 Task: Select Give A Gift Card from Gift Cards. Add to cart AmazonBasics Music Gift Card-2. Place order for Emma Green, _x000D_
4799 Deborah Dr_x000D_
North Ridgeville, Ohio(OH), 44039, Cell Number (440) 327-0766
Action: Mouse moved to (127, 90)
Screenshot: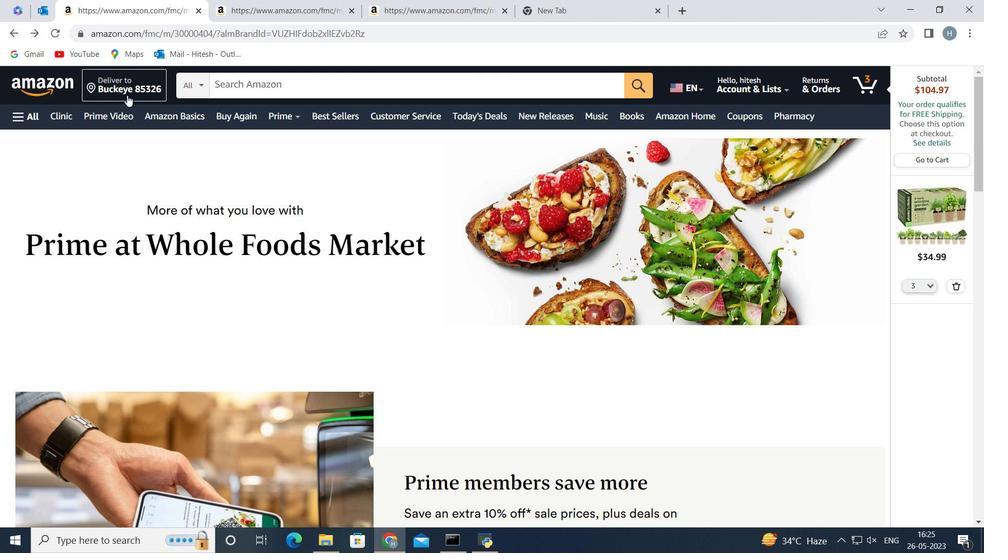 
Action: Mouse pressed left at (127, 90)
Screenshot: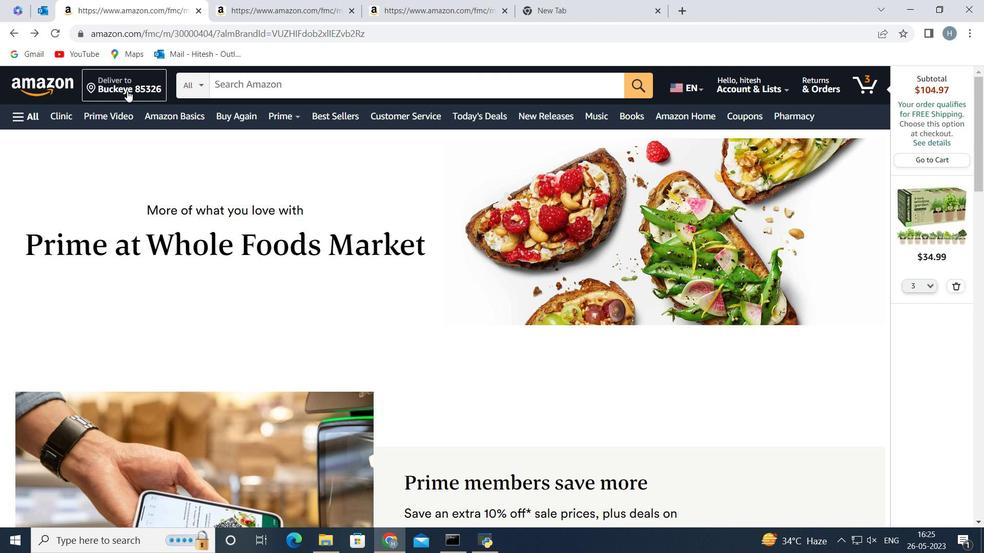 
Action: Mouse moved to (486, 364)
Screenshot: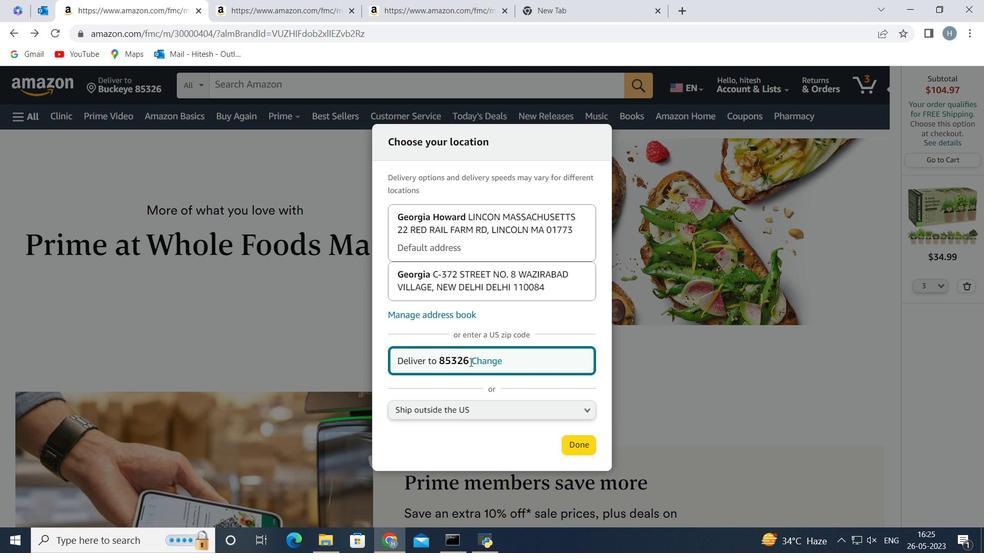 
Action: Mouse pressed left at (486, 364)
Screenshot: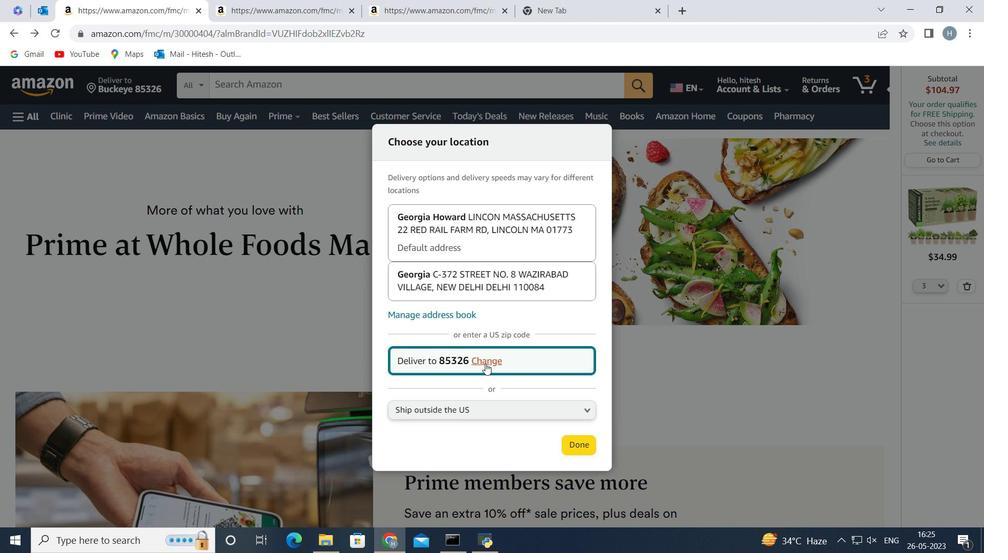 
Action: Mouse moved to (473, 356)
Screenshot: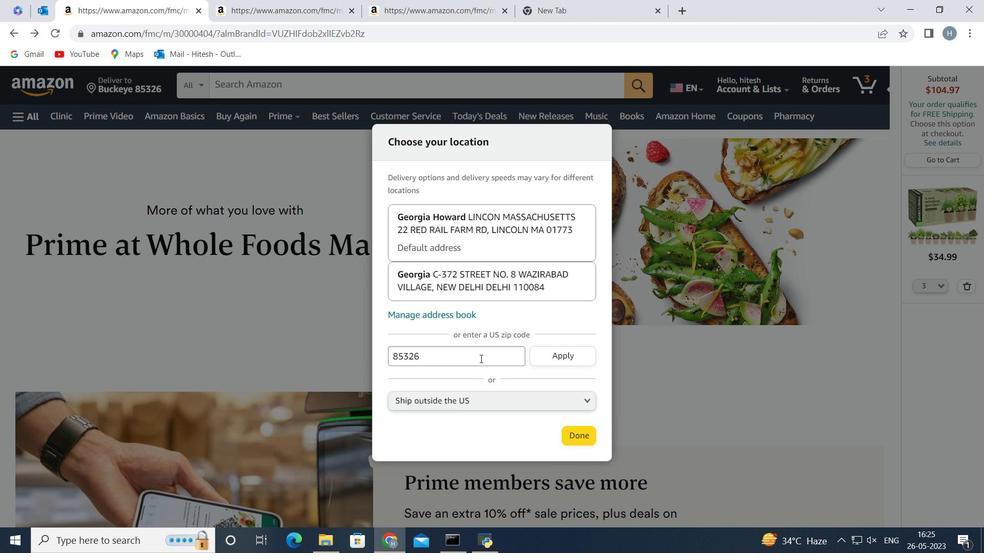 
Action: Mouse pressed left at (473, 356)
Screenshot: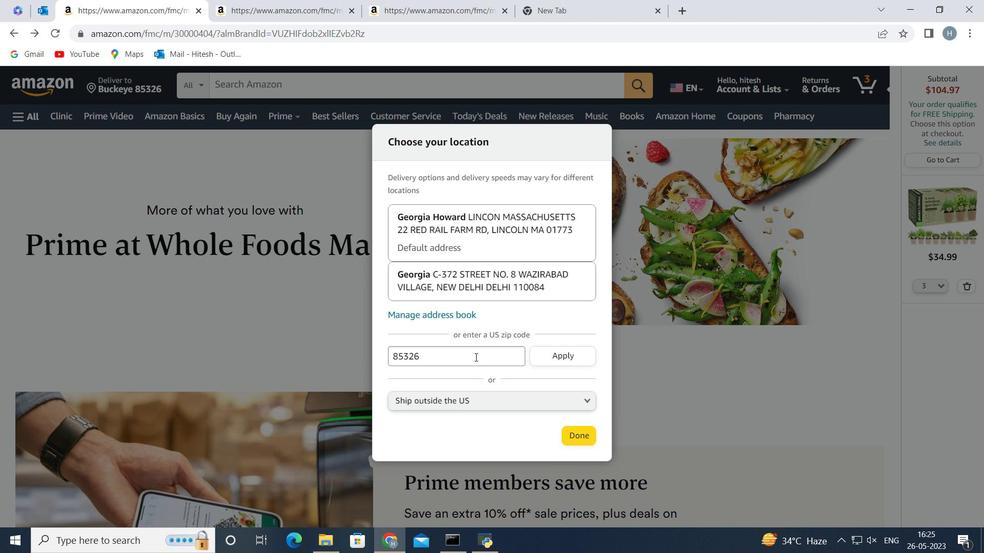 
Action: Mouse moved to (489, 342)
Screenshot: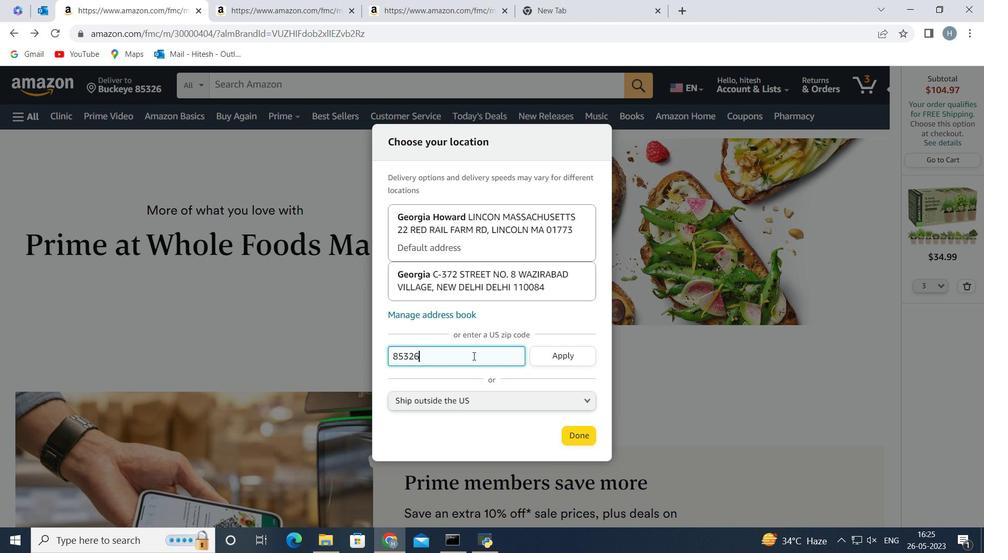 
Action: Key pressed <Key.backspace><Key.backspace><Key.backspace><Key.backspace><Key.backspace><Key.backspace><Key.backspace><Key.backspace><Key.backspace><Key.backspace><Key.backspace><Key.backspace><Key.backspace>44039
Screenshot: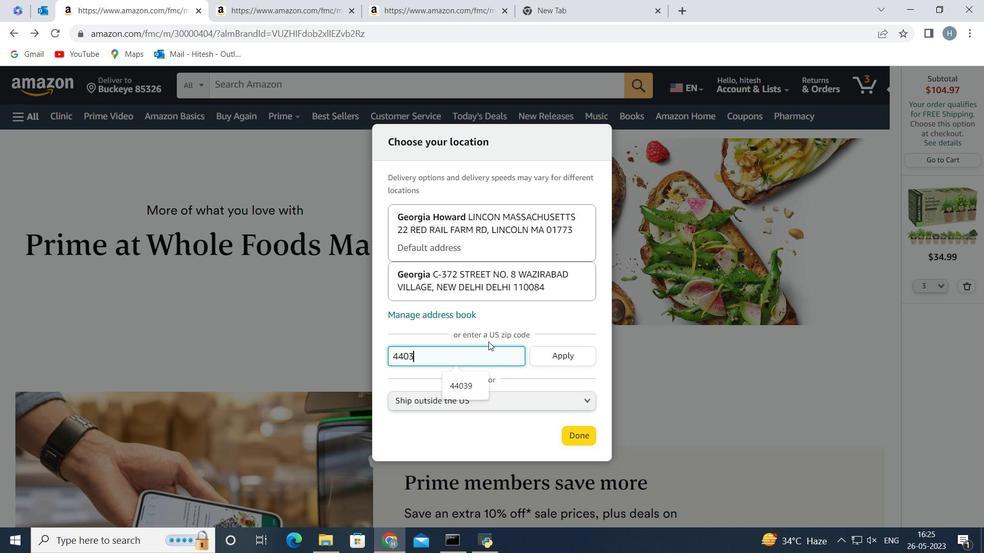 
Action: Mouse moved to (550, 355)
Screenshot: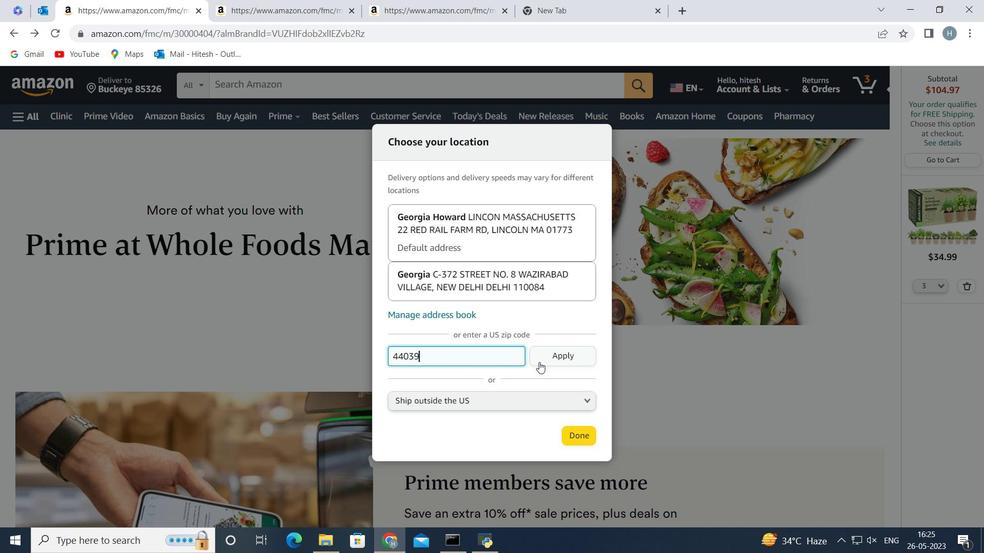 
Action: Mouse pressed left at (550, 355)
Screenshot: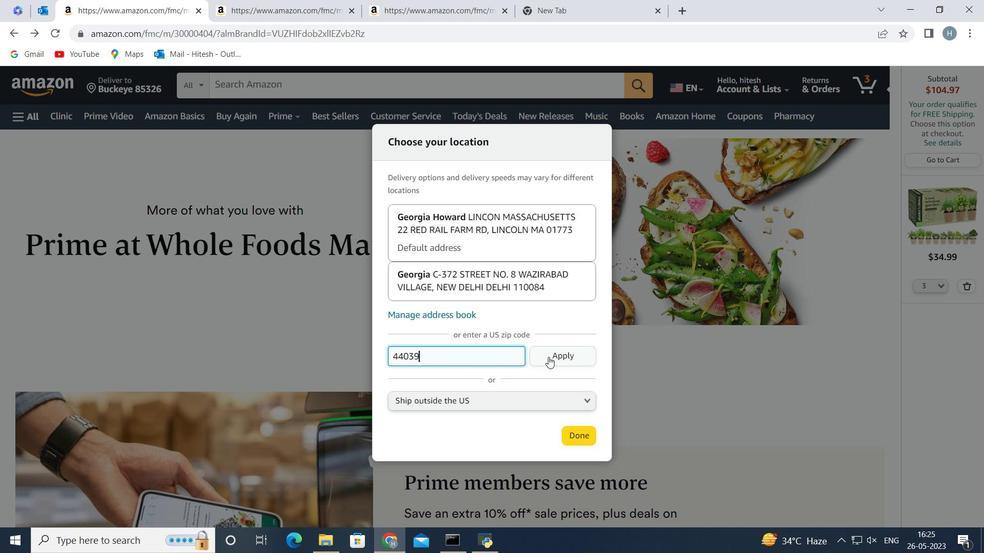 
Action: Mouse moved to (578, 443)
Screenshot: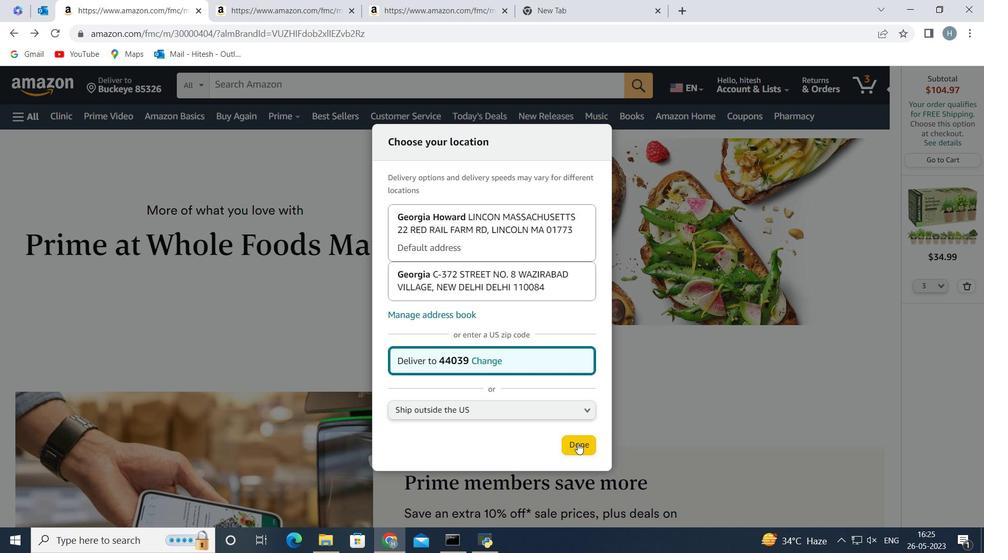 
Action: Mouse pressed left at (578, 443)
Screenshot: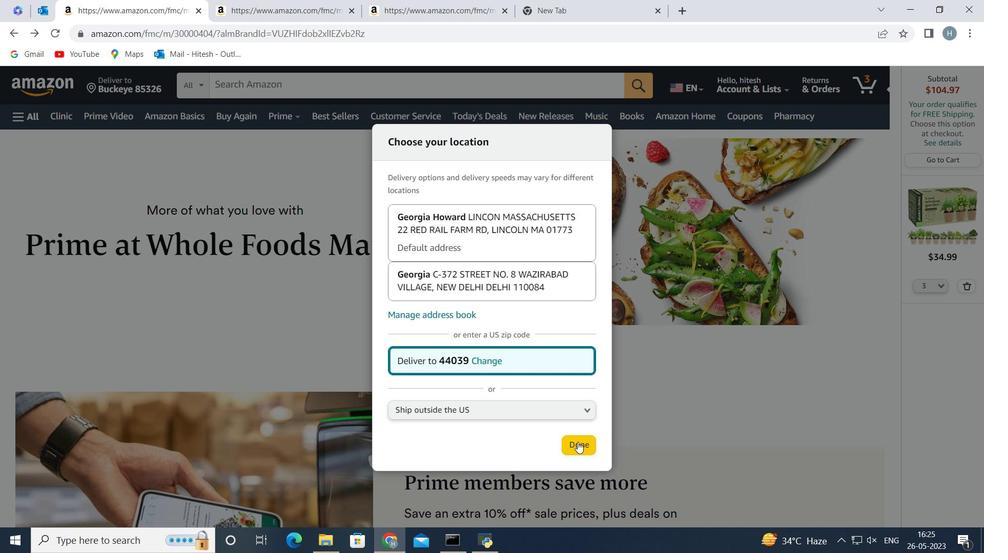 
Action: Mouse moved to (29, 112)
Screenshot: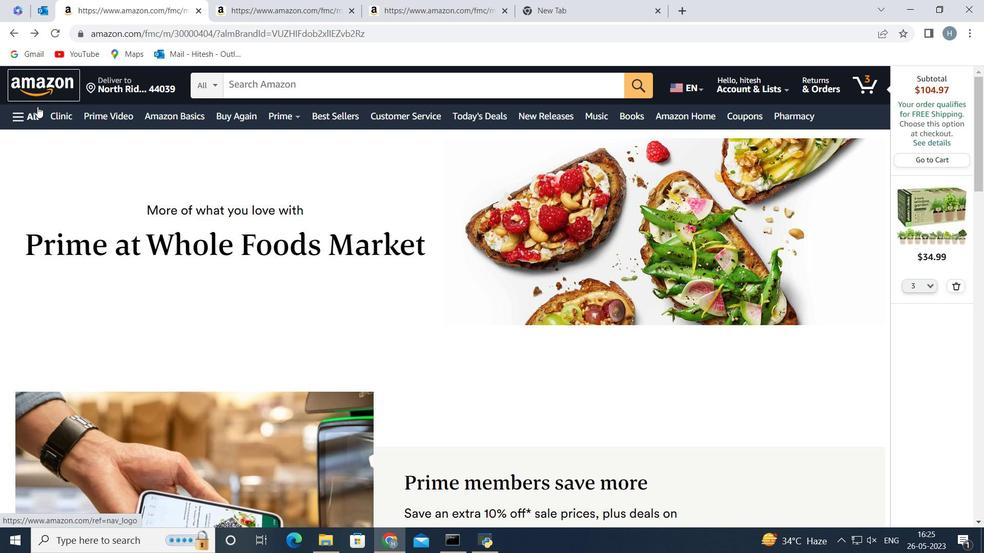 
Action: Mouse pressed left at (29, 112)
Screenshot: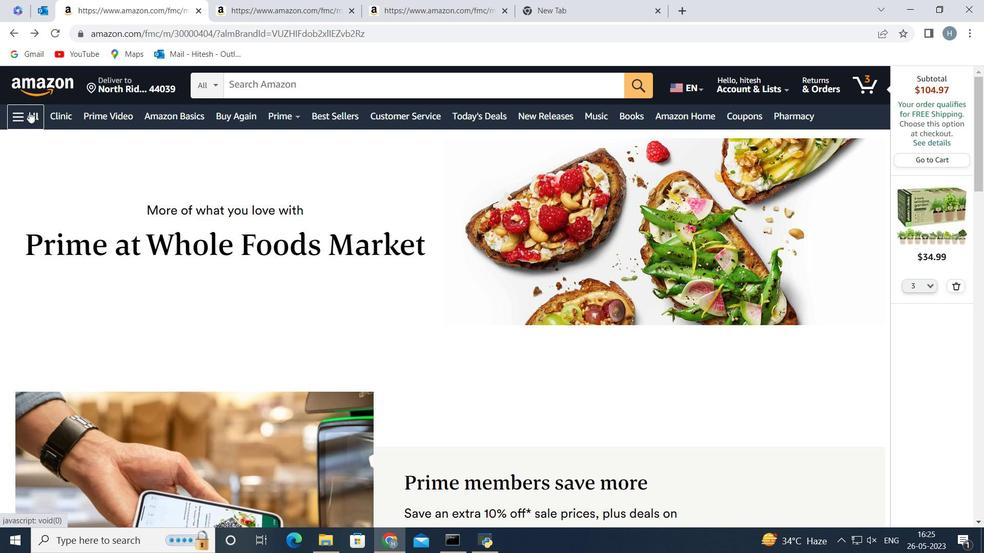
Action: Mouse moved to (93, 151)
Screenshot: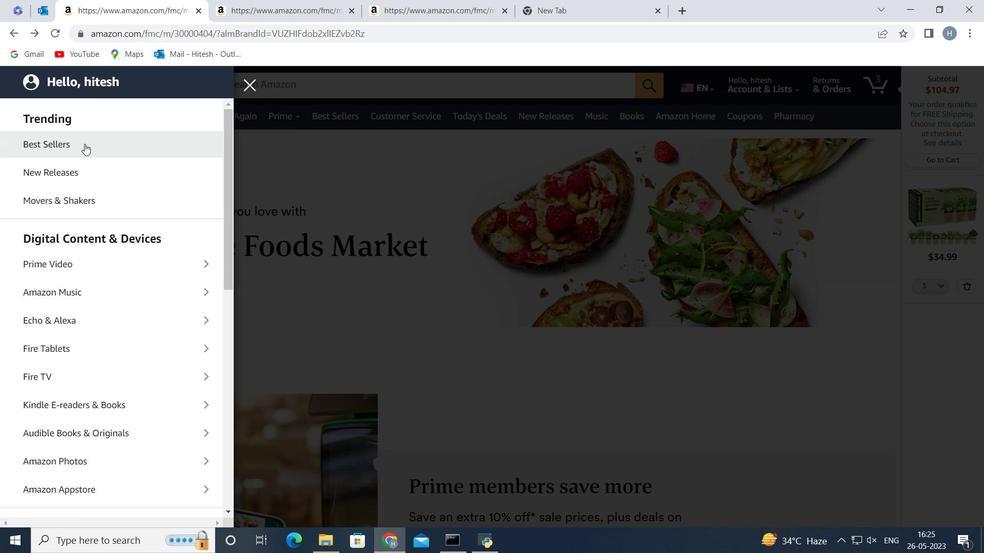 
Action: Mouse scrolled (93, 151) with delta (0, 0)
Screenshot: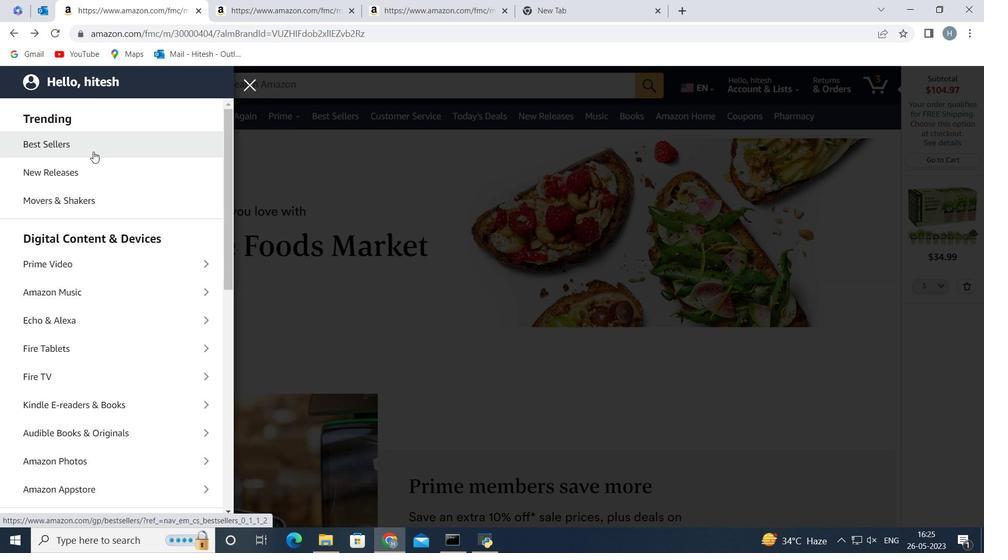 
Action: Mouse scrolled (93, 151) with delta (0, 0)
Screenshot: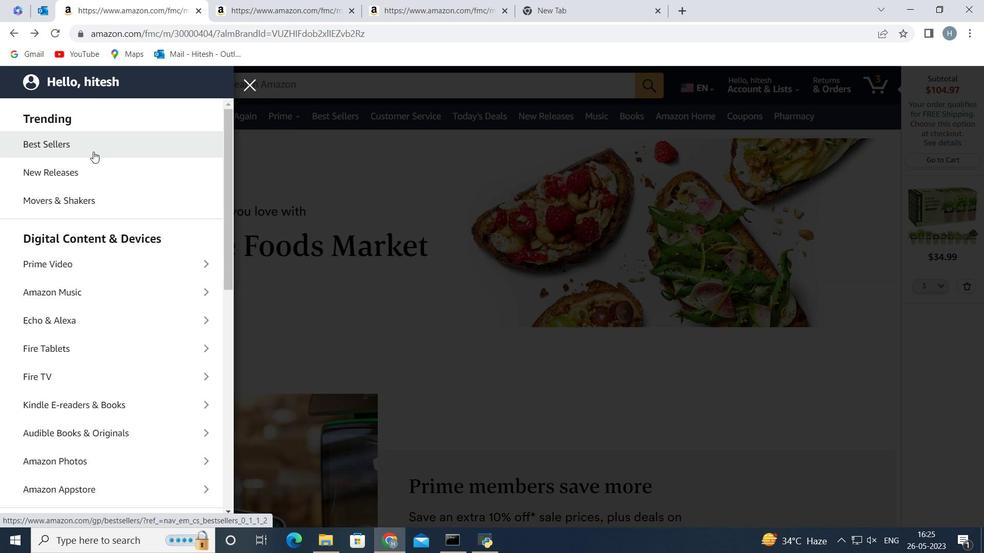 
Action: Mouse scrolled (93, 151) with delta (0, 0)
Screenshot: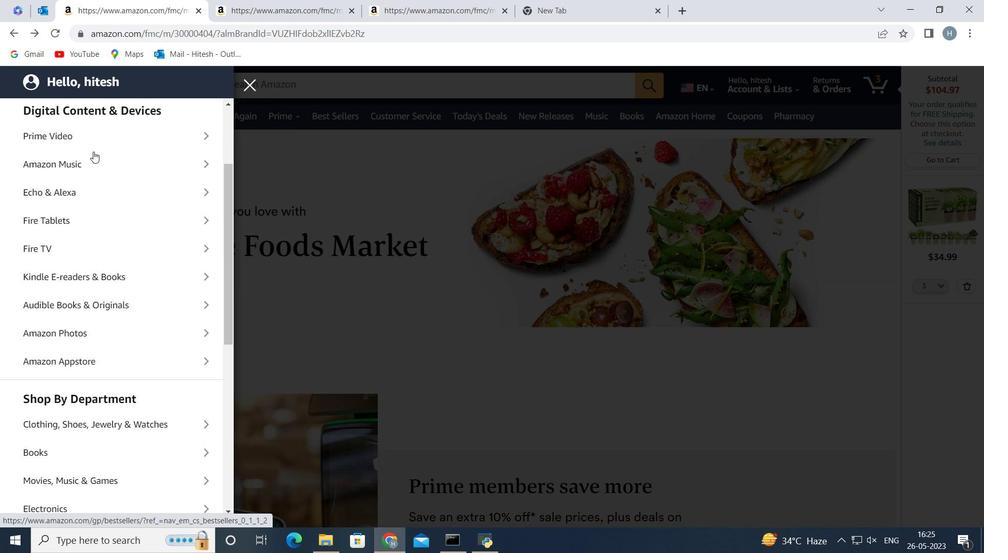 
Action: Mouse scrolled (93, 151) with delta (0, 0)
Screenshot: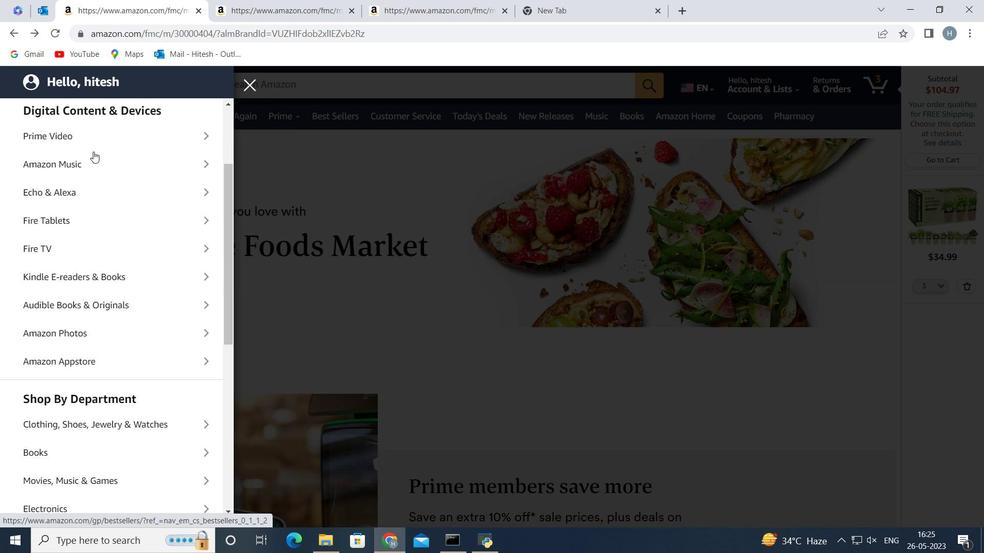 
Action: Mouse scrolled (93, 152) with delta (0, 0)
Screenshot: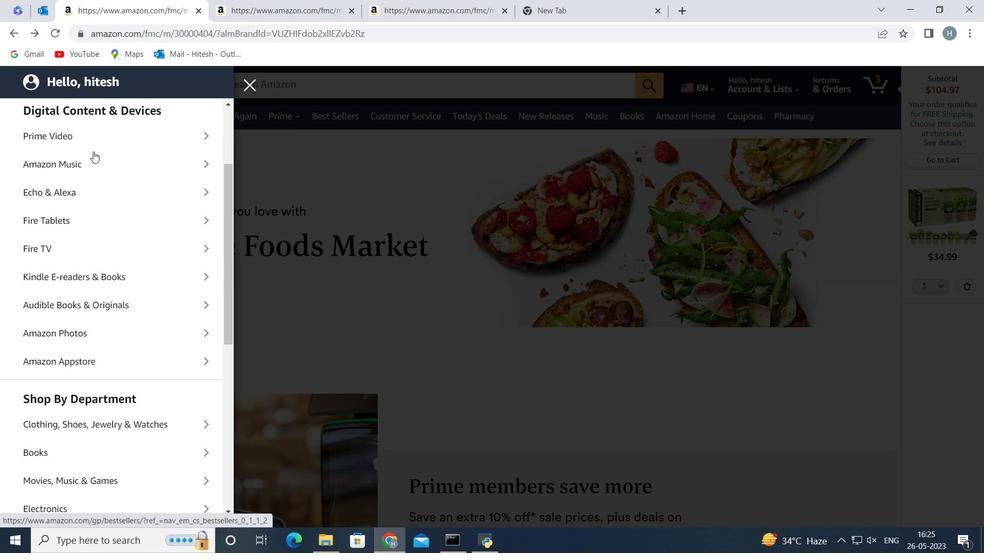 
Action: Mouse scrolled (93, 151) with delta (0, 0)
Screenshot: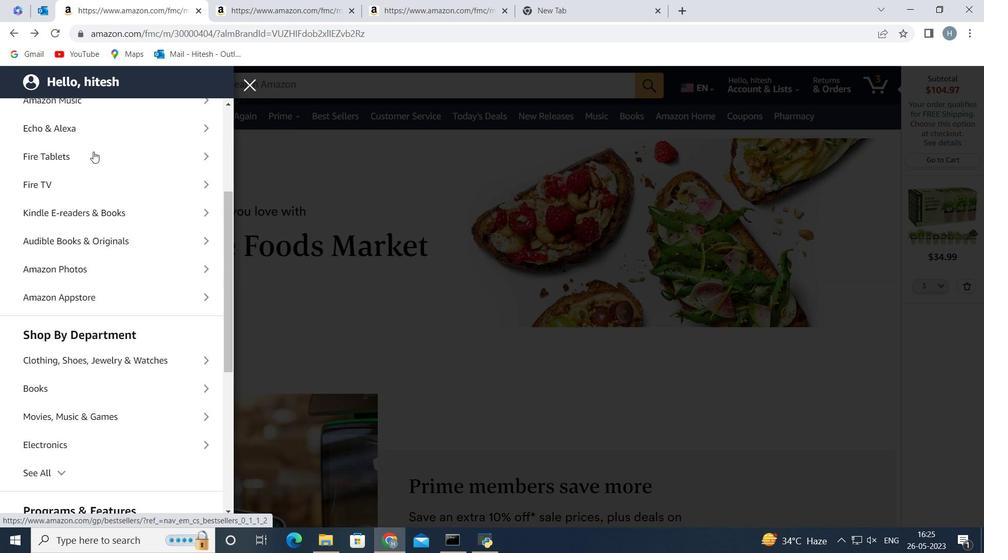 
Action: Mouse scrolled (93, 151) with delta (0, 0)
Screenshot: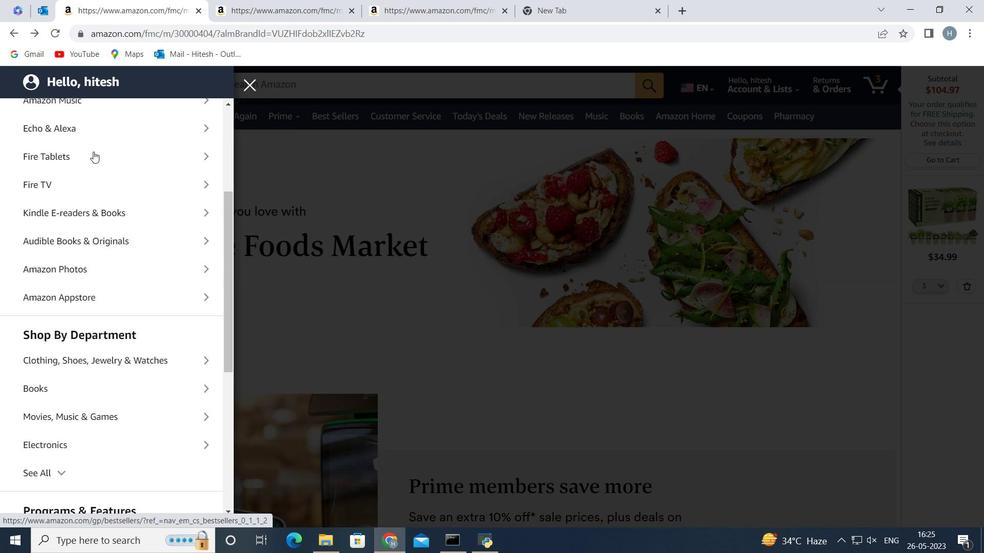 
Action: Mouse scrolled (93, 151) with delta (0, 0)
Screenshot: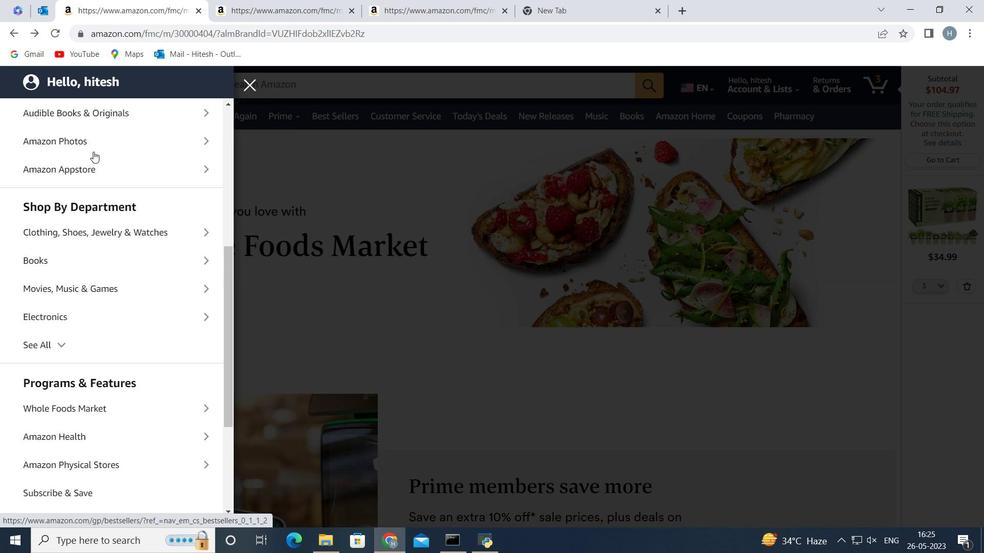 
Action: Mouse scrolled (93, 151) with delta (0, 0)
Screenshot: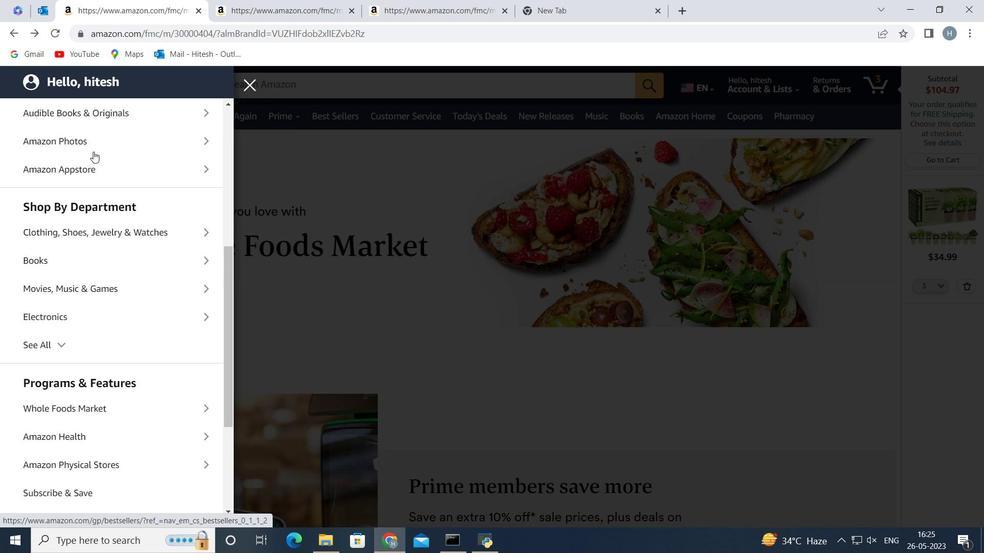 
Action: Mouse scrolled (93, 151) with delta (0, 0)
Screenshot: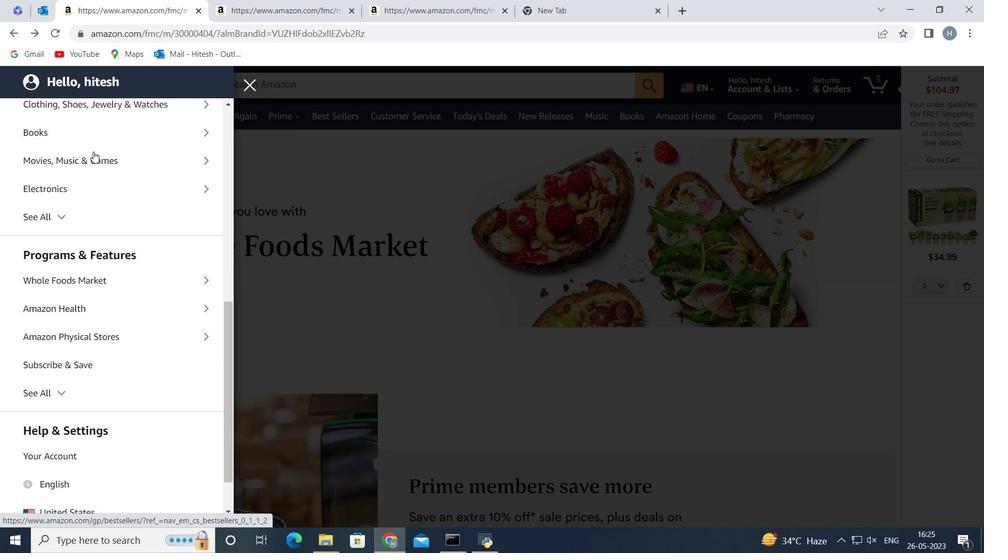 
Action: Mouse moved to (67, 342)
Screenshot: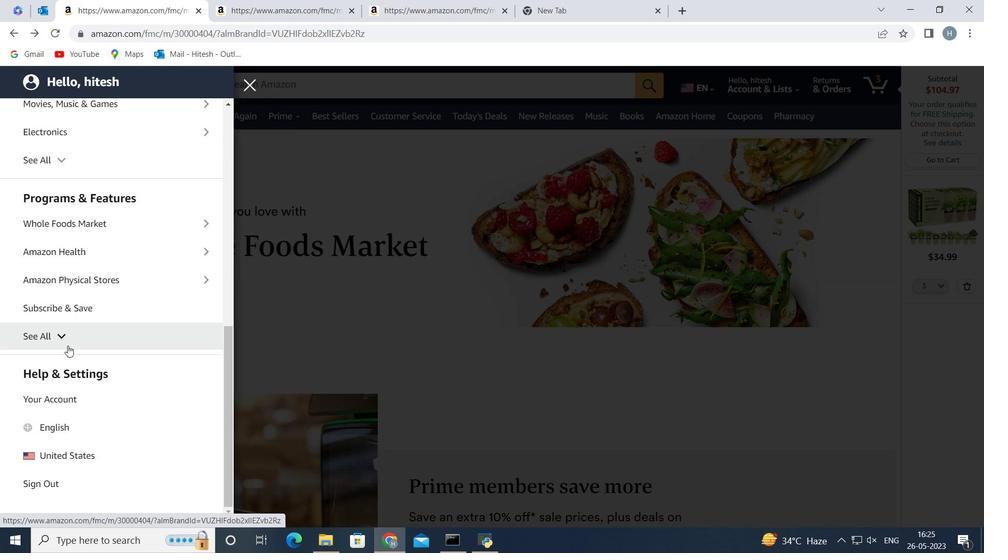 
Action: Mouse pressed left at (67, 342)
Screenshot: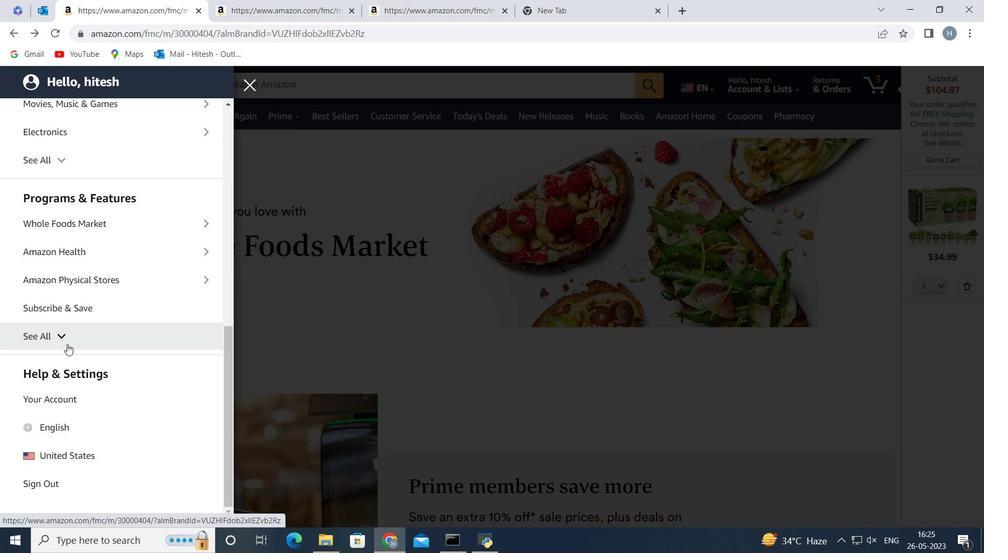 
Action: Mouse moved to (89, 293)
Screenshot: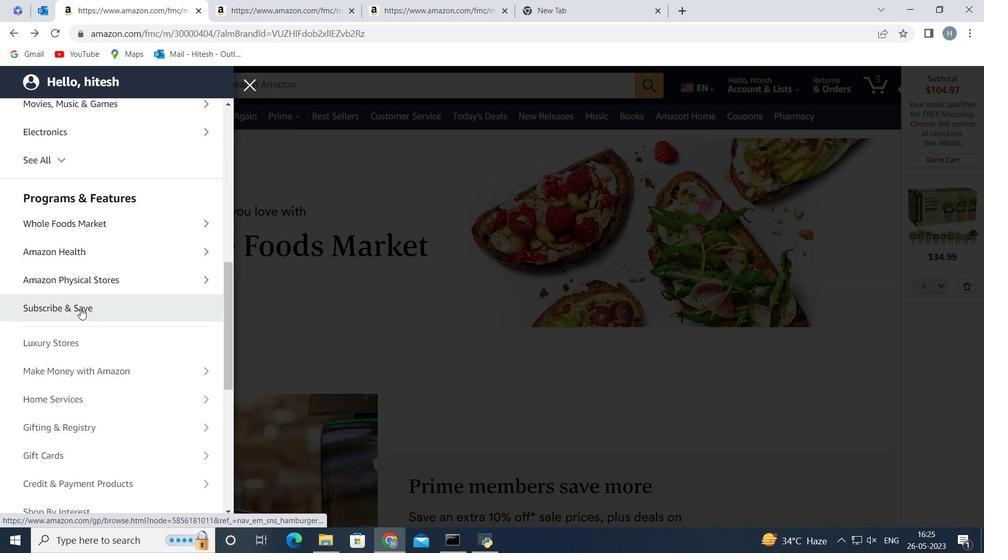
Action: Mouse scrolled (89, 293) with delta (0, 0)
Screenshot: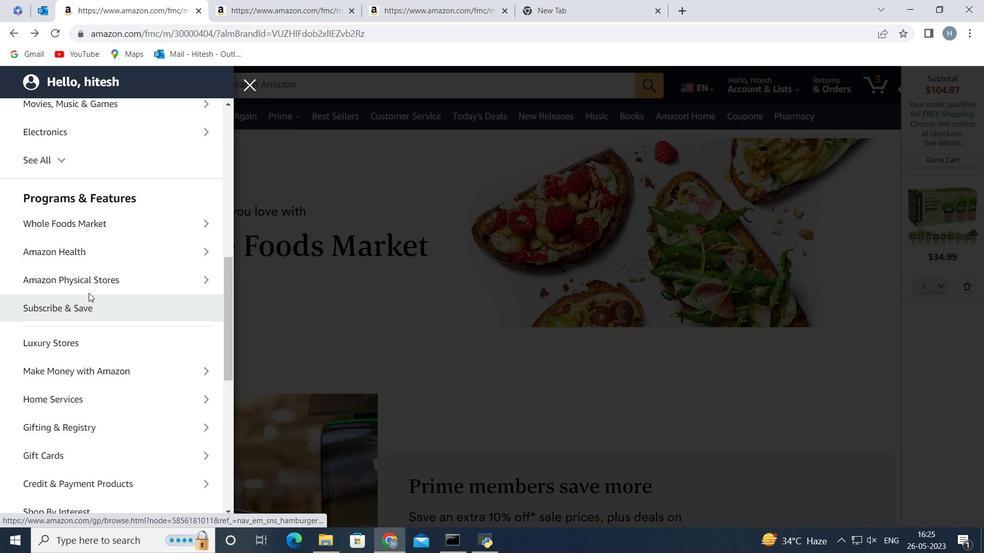 
Action: Mouse scrolled (89, 293) with delta (0, 0)
Screenshot: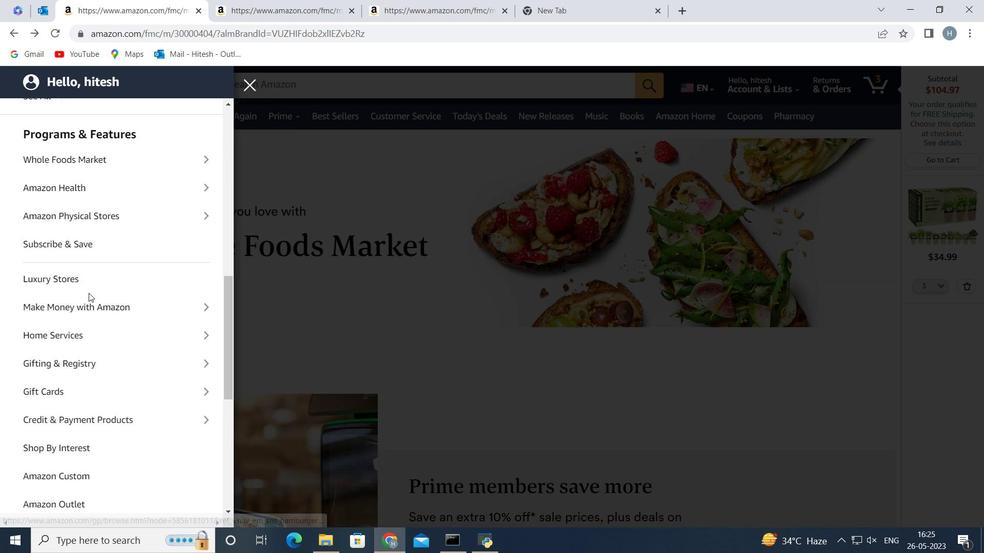 
Action: Mouse scrolled (89, 293) with delta (0, 0)
Screenshot: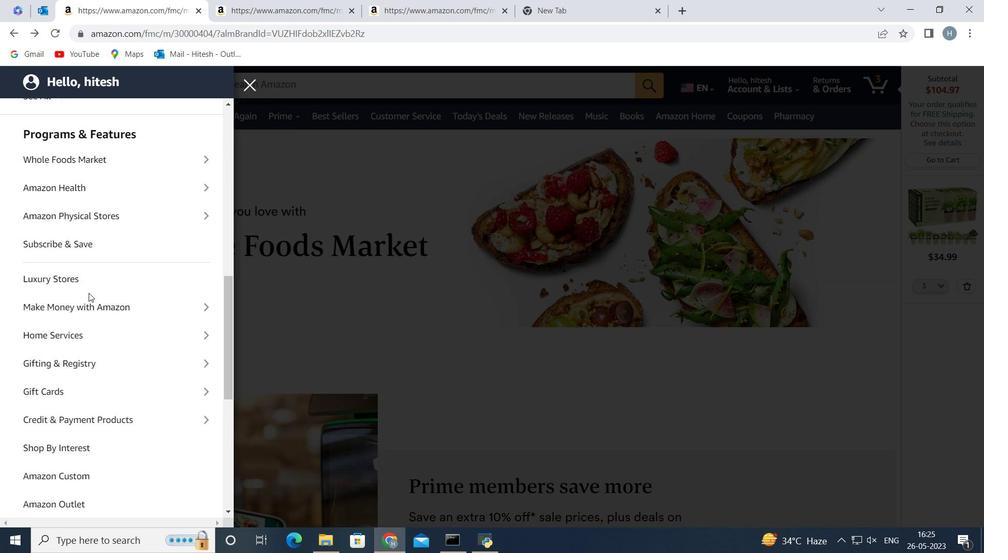 
Action: Mouse moved to (95, 271)
Screenshot: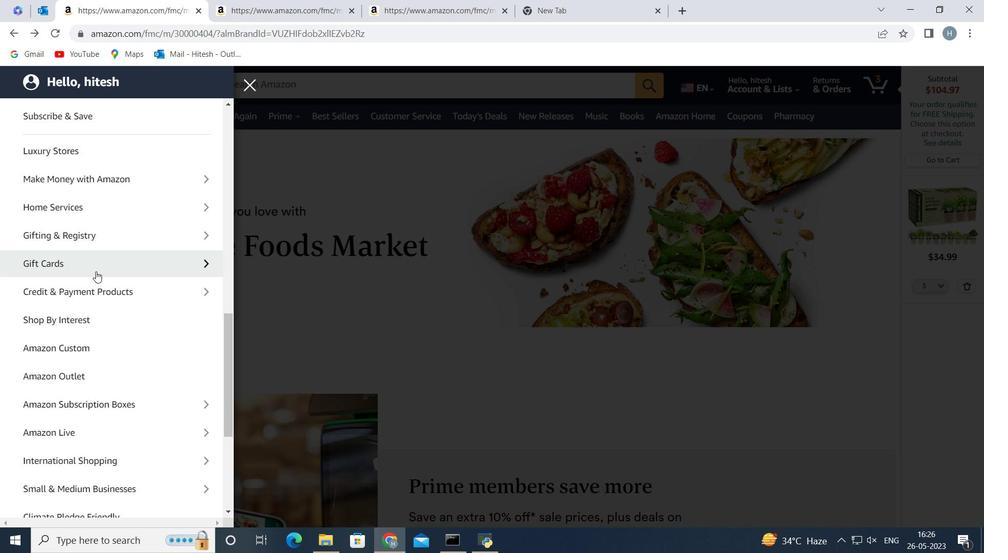 
Action: Mouse pressed left at (95, 271)
Screenshot: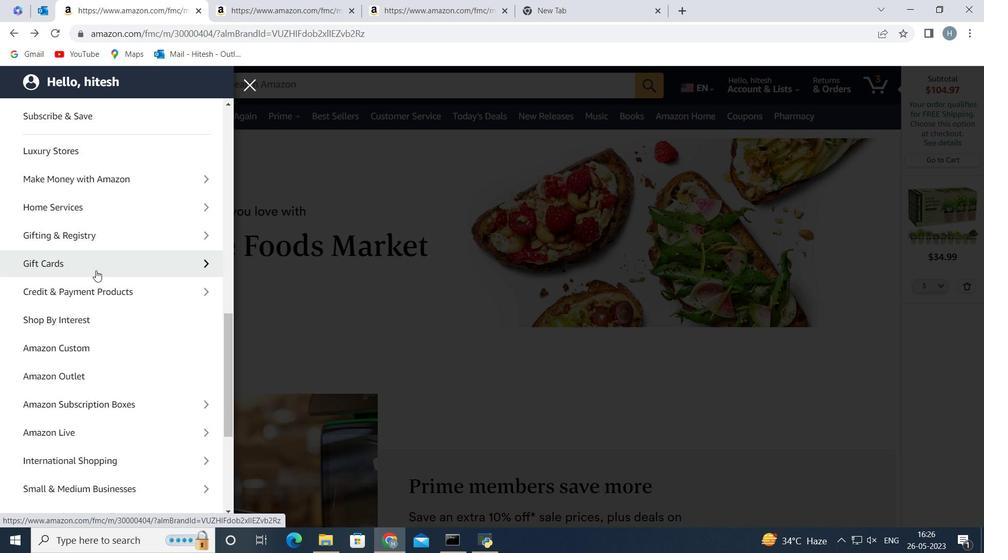 
Action: Mouse moved to (101, 170)
Screenshot: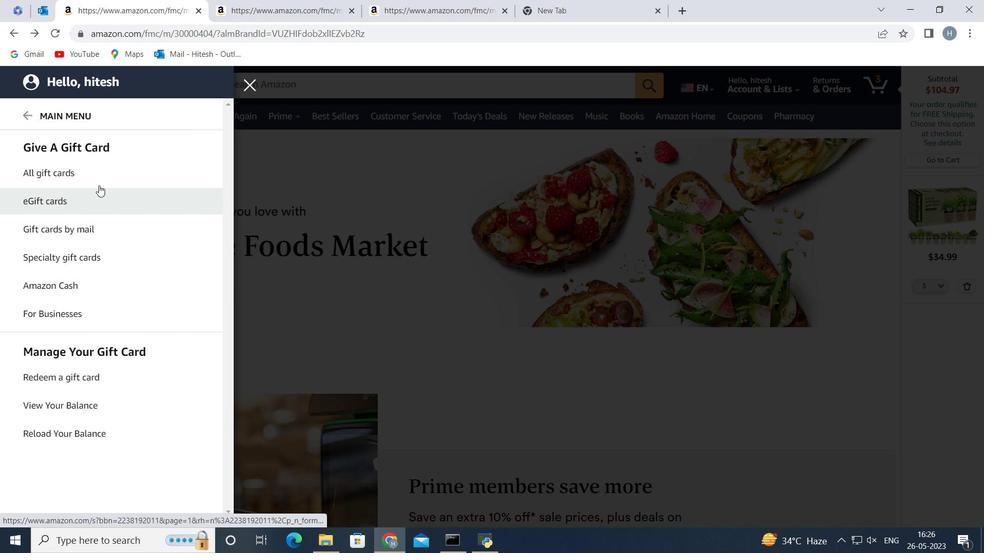 
Action: Mouse pressed left at (101, 170)
Screenshot: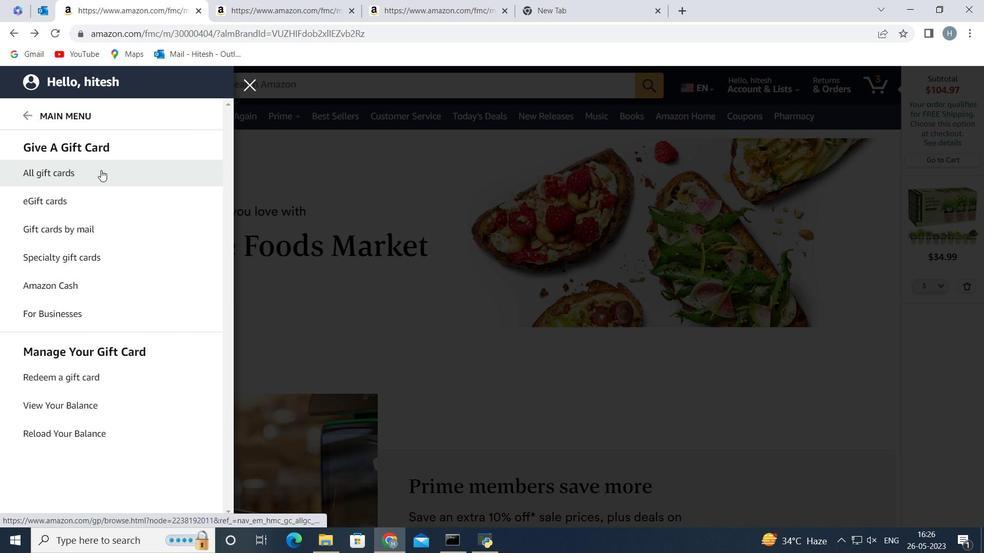 
Action: Mouse moved to (293, 86)
Screenshot: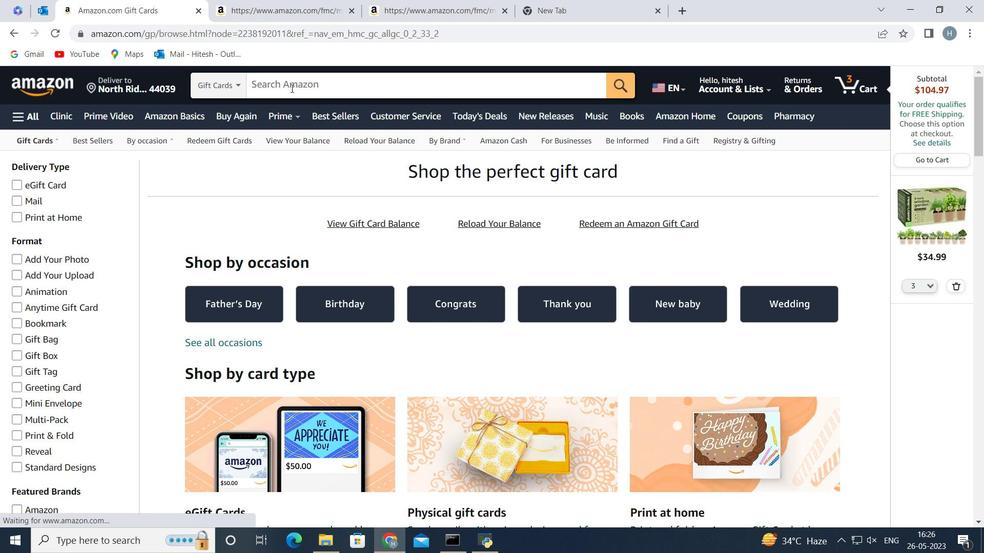 
Action: Mouse pressed left at (293, 86)
Screenshot: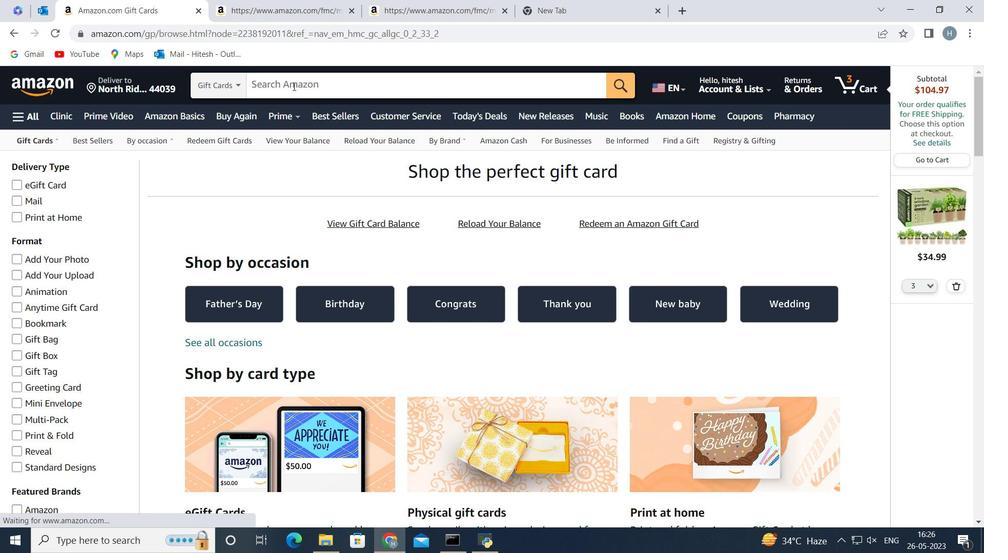 
Action: Key pressed <Key.shift>Music<Key.space>gift<Key.space>card<Key.enter>
Screenshot: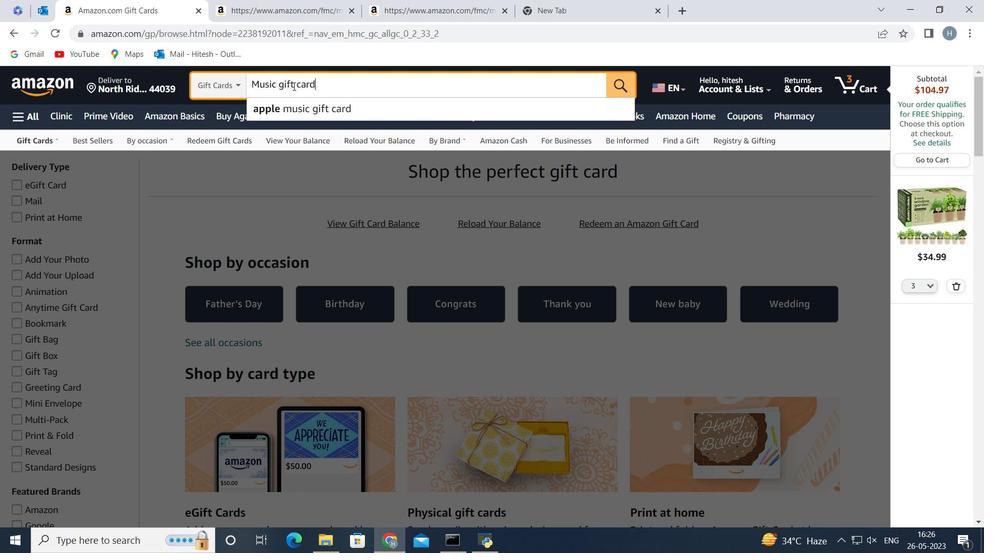 
Action: Mouse moved to (483, 269)
Screenshot: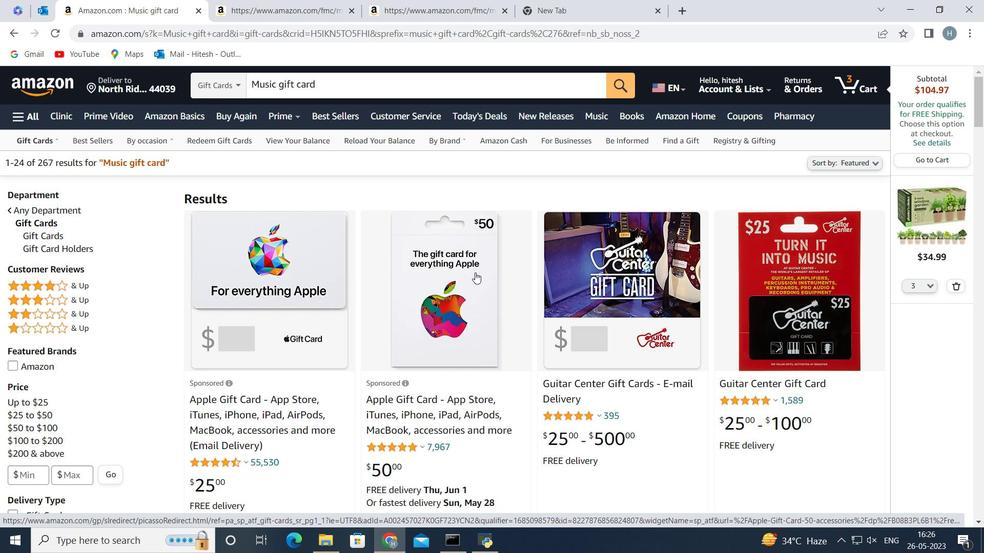 
Action: Mouse scrolled (483, 269) with delta (0, 0)
Screenshot: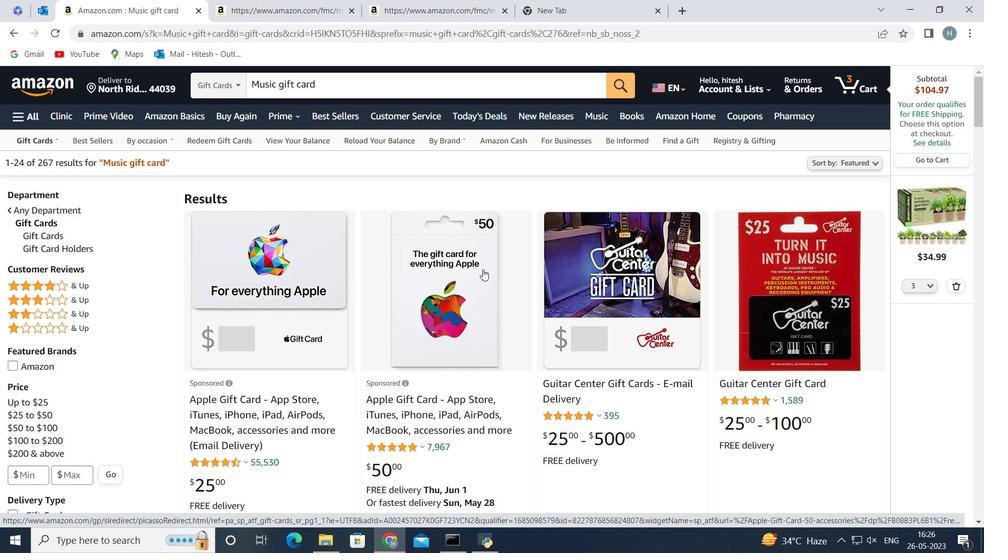 
Action: Mouse moved to (460, 266)
Screenshot: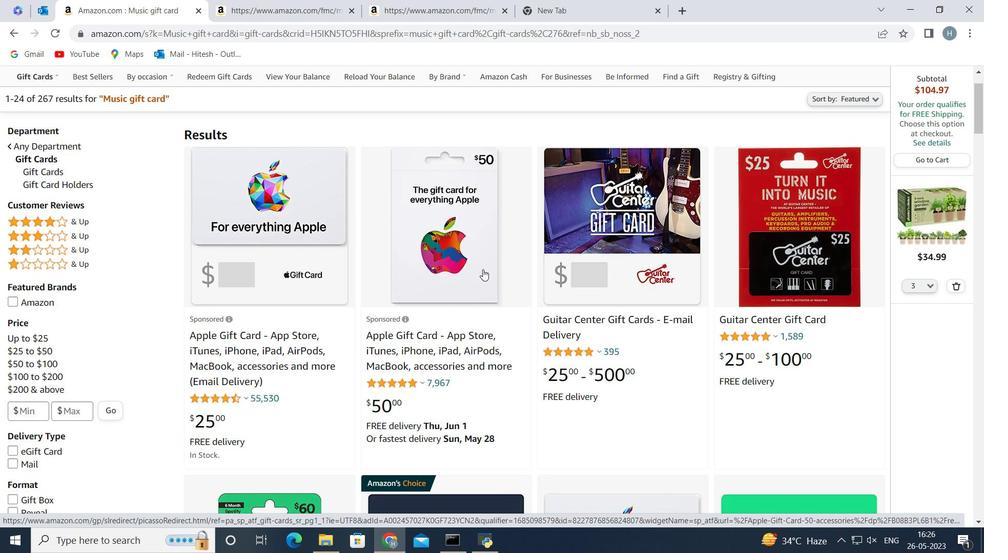 
Action: Mouse scrolled (460, 266) with delta (0, 0)
Screenshot: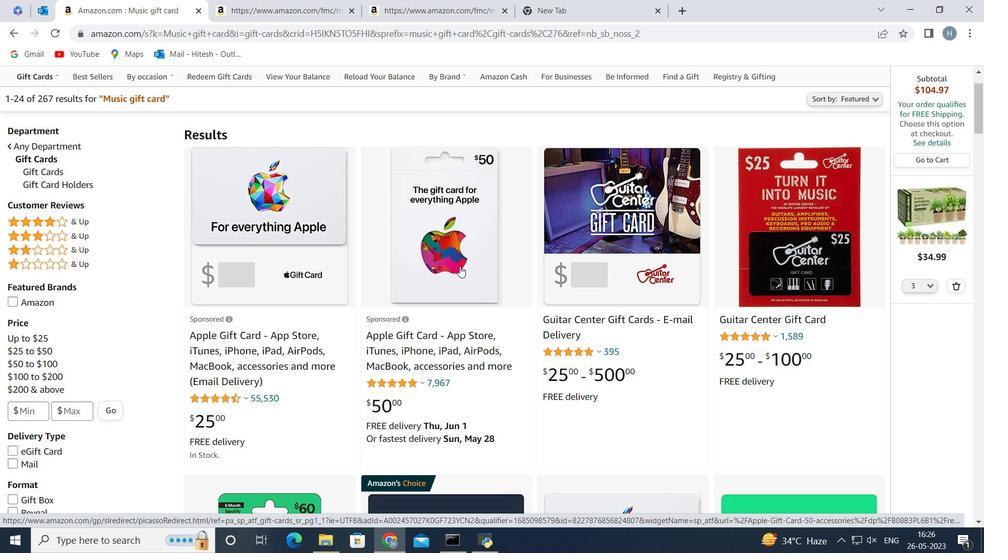 
Action: Mouse scrolled (460, 266) with delta (0, 0)
Screenshot: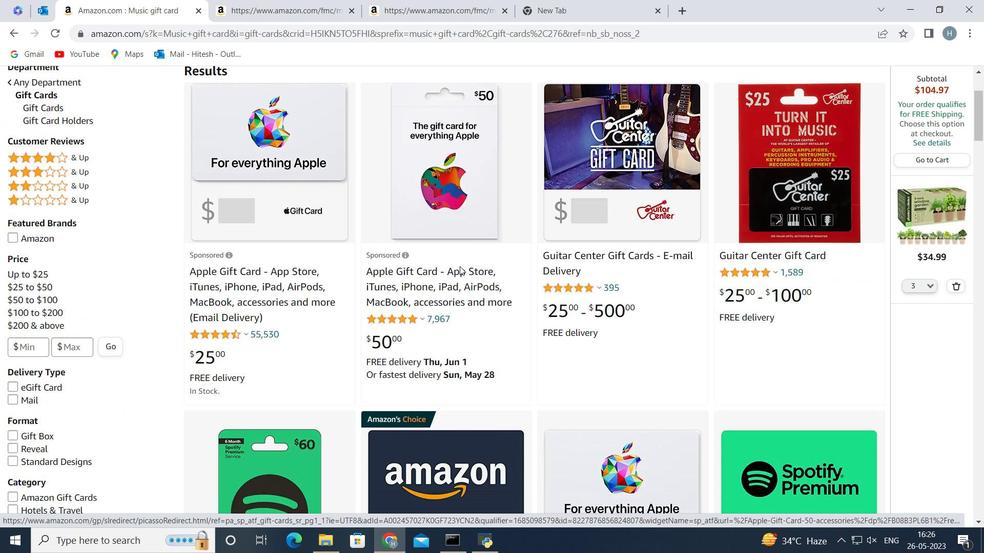 
Action: Mouse scrolled (460, 266) with delta (0, 0)
Screenshot: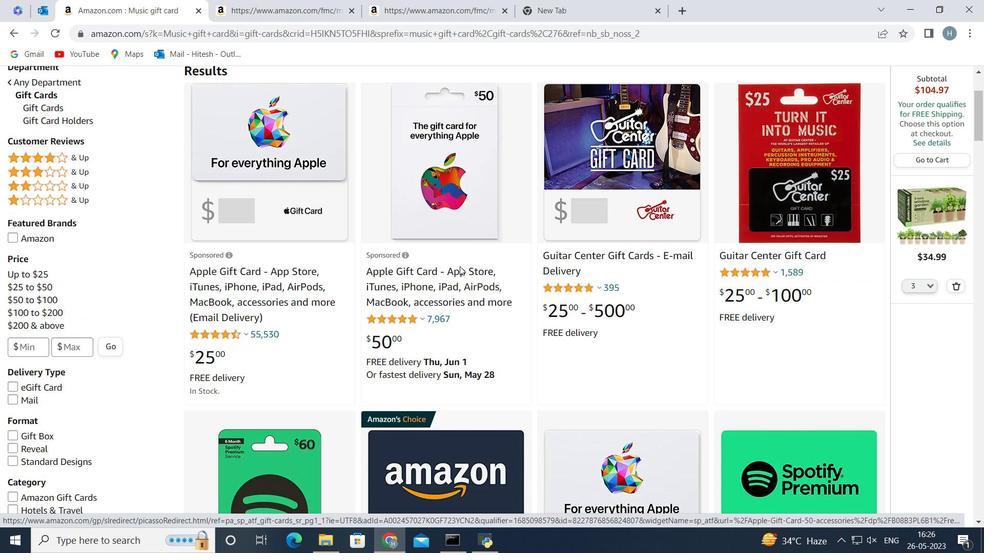 
Action: Mouse scrolled (460, 266) with delta (0, 0)
Screenshot: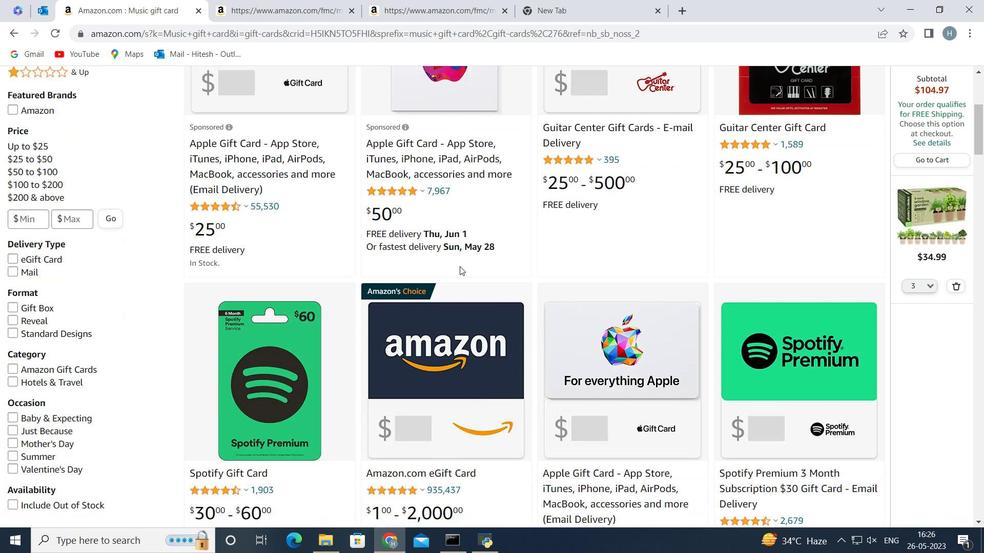 
Action: Mouse scrolled (460, 266) with delta (0, 0)
Screenshot: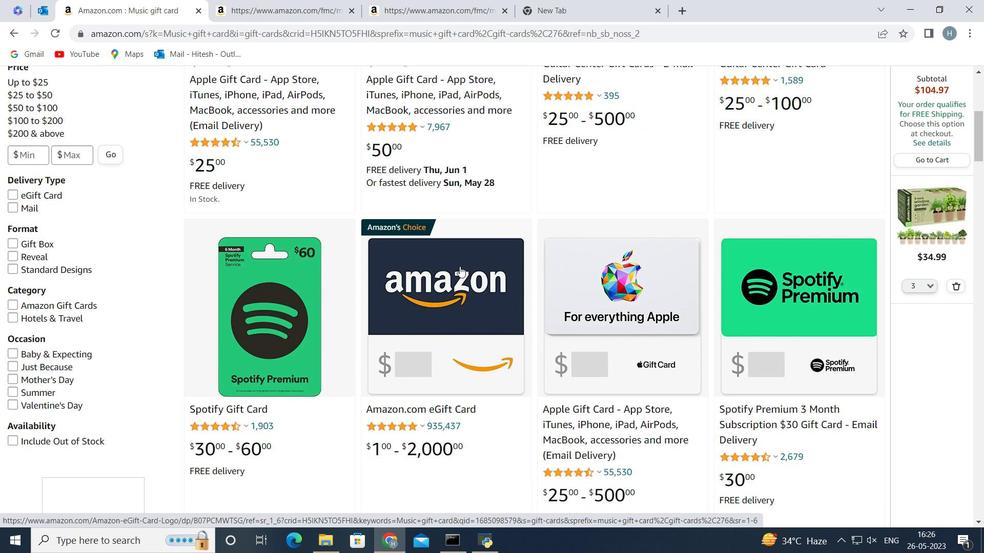 
Action: Mouse scrolled (460, 266) with delta (0, 0)
Screenshot: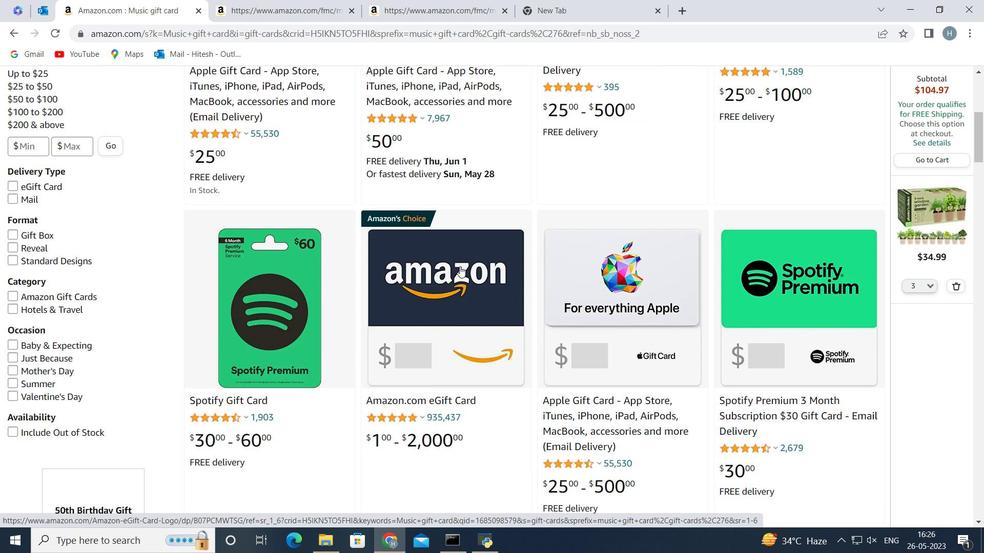 
Action: Mouse scrolled (460, 266) with delta (0, 0)
Screenshot: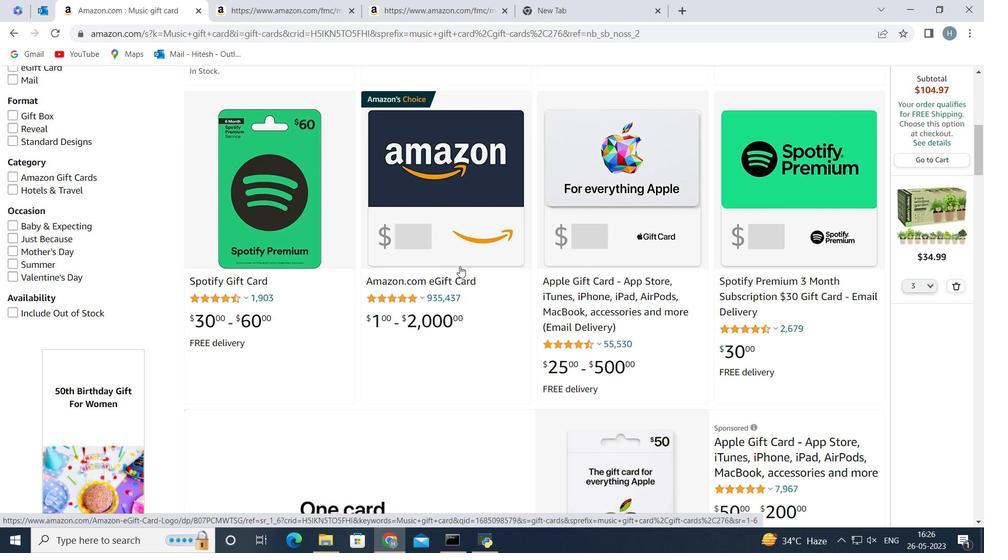 
Action: Mouse scrolled (460, 266) with delta (0, 0)
Screenshot: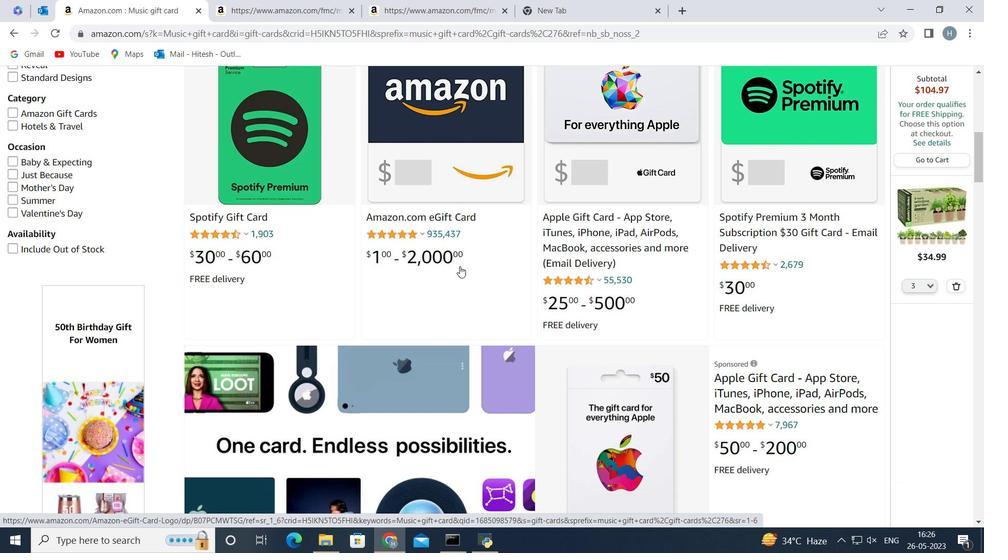 
Action: Mouse scrolled (460, 266) with delta (0, 0)
Screenshot: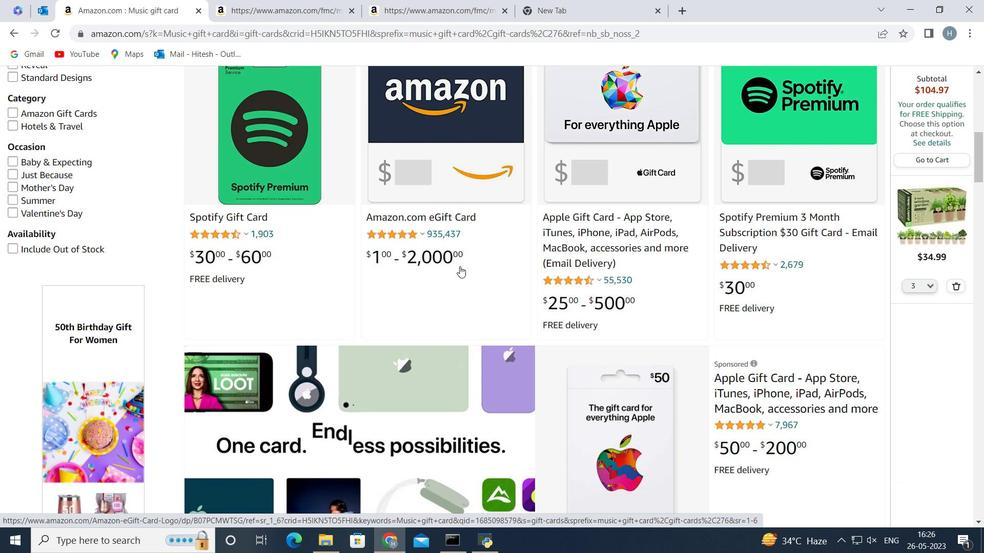 
Action: Mouse scrolled (460, 266) with delta (0, 0)
Screenshot: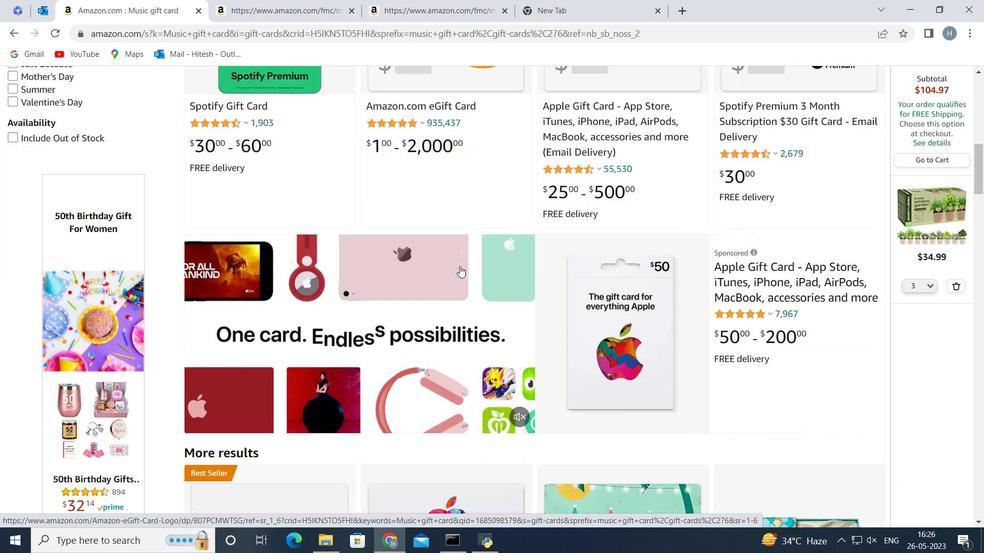 
Action: Mouse scrolled (460, 266) with delta (0, 0)
Screenshot: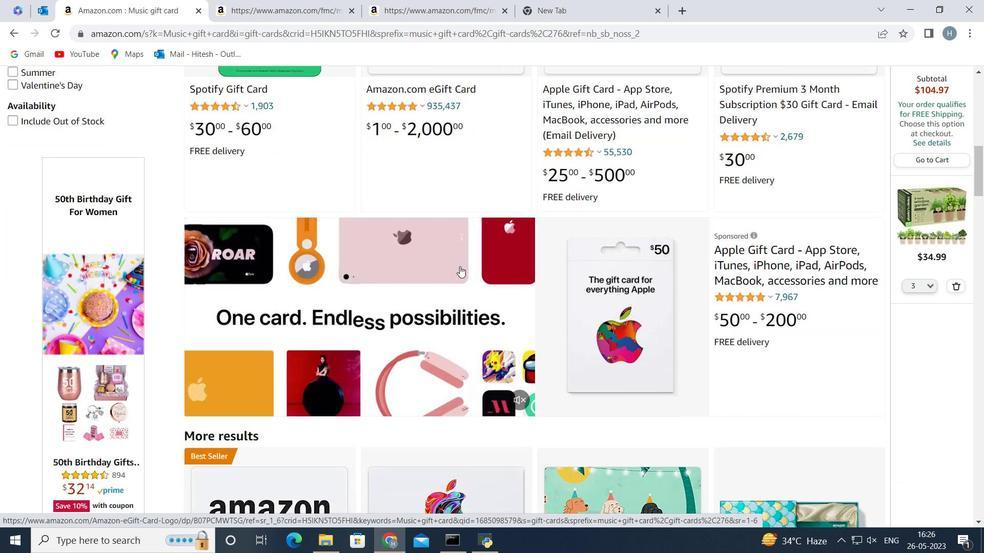 
Action: Mouse scrolled (460, 267) with delta (0, 0)
Screenshot: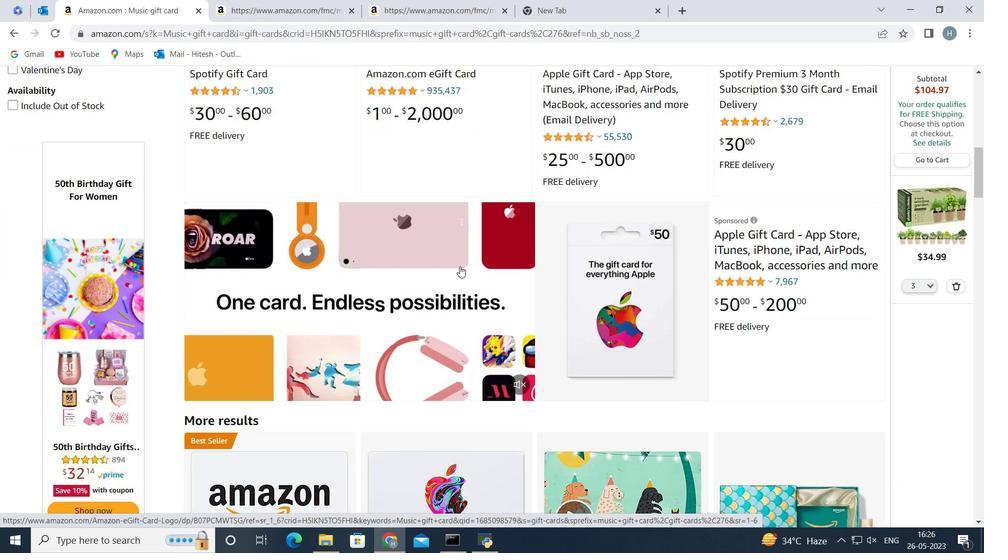 
Action: Mouse scrolled (460, 266) with delta (0, 0)
Screenshot: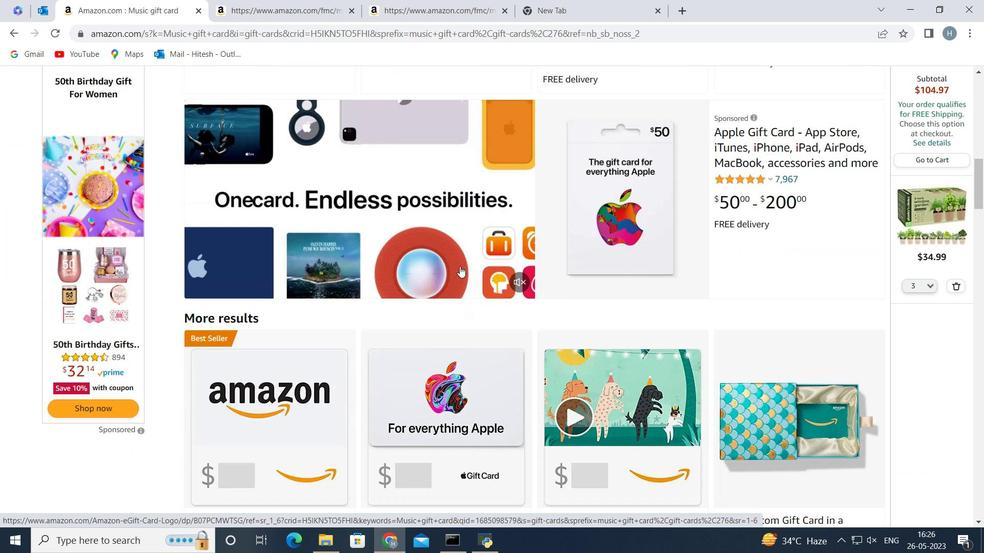 
Action: Mouse scrolled (460, 266) with delta (0, 0)
Screenshot: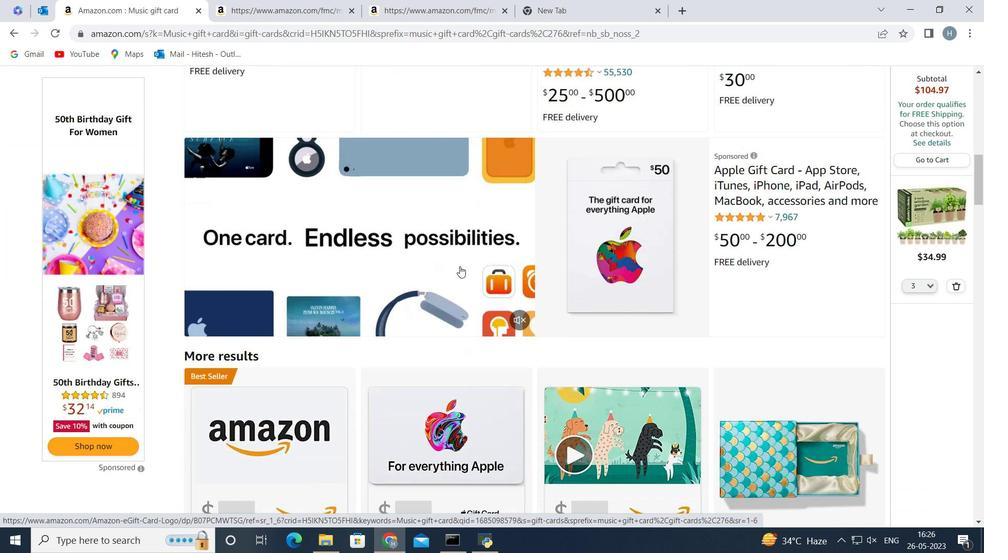 
Action: Mouse scrolled (460, 267) with delta (0, 0)
Screenshot: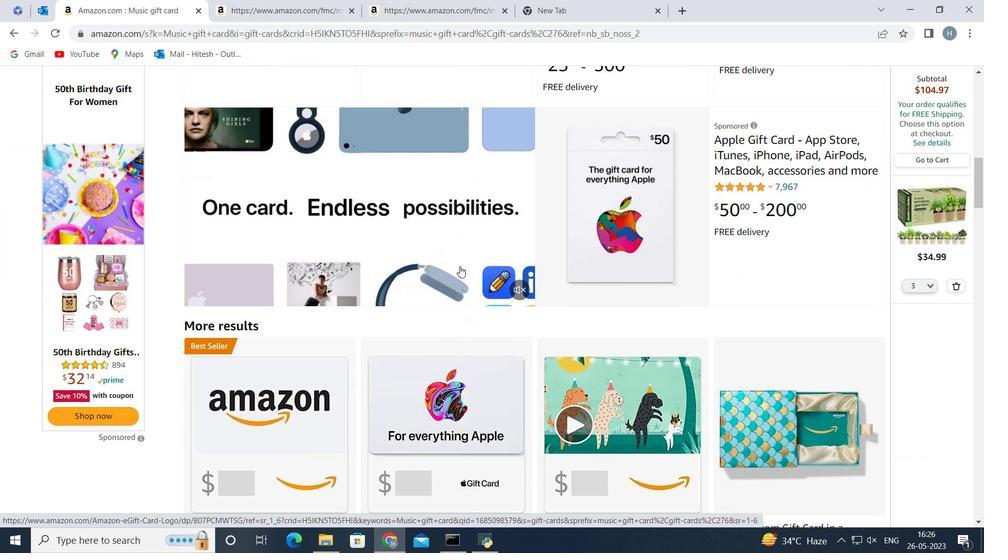 
Action: Mouse scrolled (460, 266) with delta (0, 0)
Screenshot: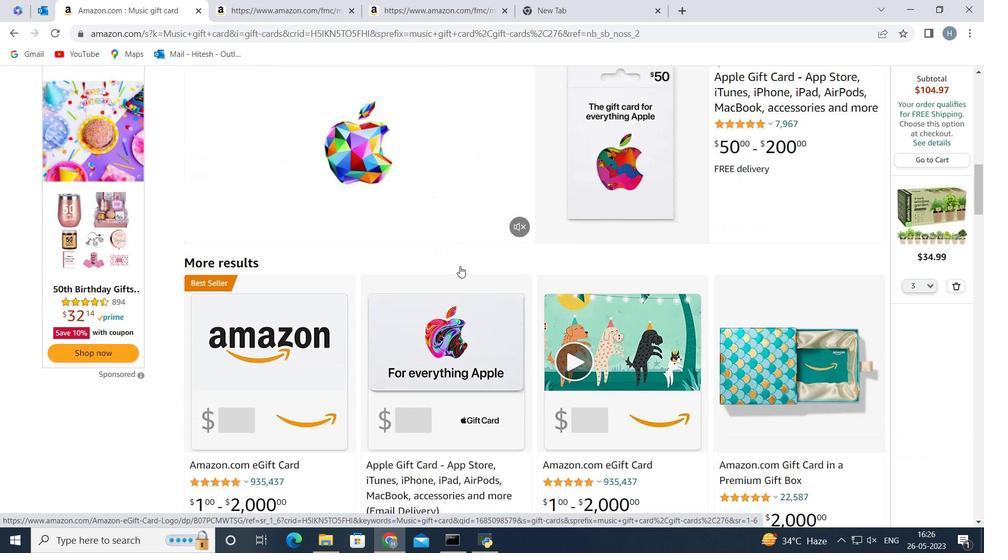 
Action: Mouse scrolled (460, 266) with delta (0, 0)
Screenshot: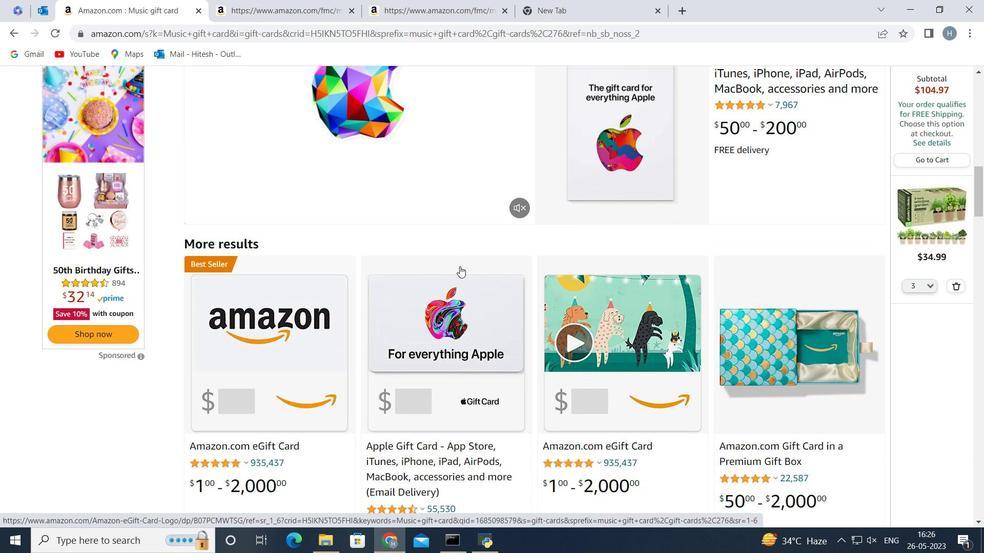 
Action: Mouse scrolled (460, 266) with delta (0, 0)
Screenshot: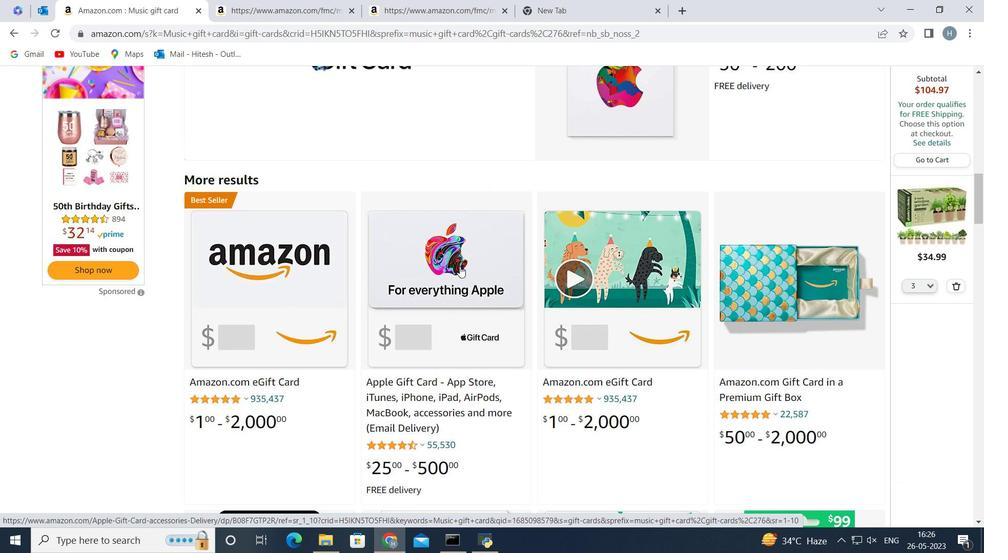 
Action: Mouse scrolled (460, 266) with delta (0, 0)
Screenshot: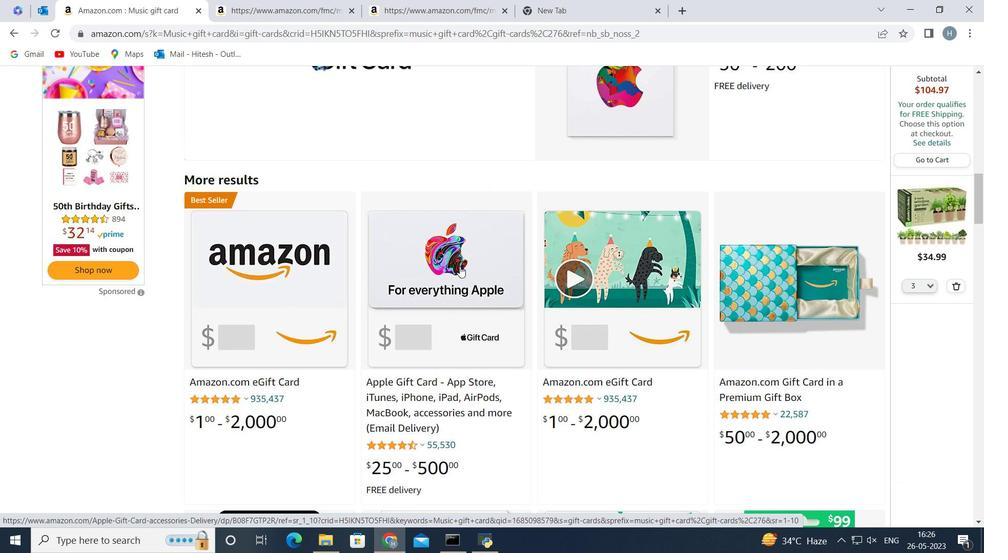 
Action: Mouse scrolled (460, 266) with delta (0, 0)
Screenshot: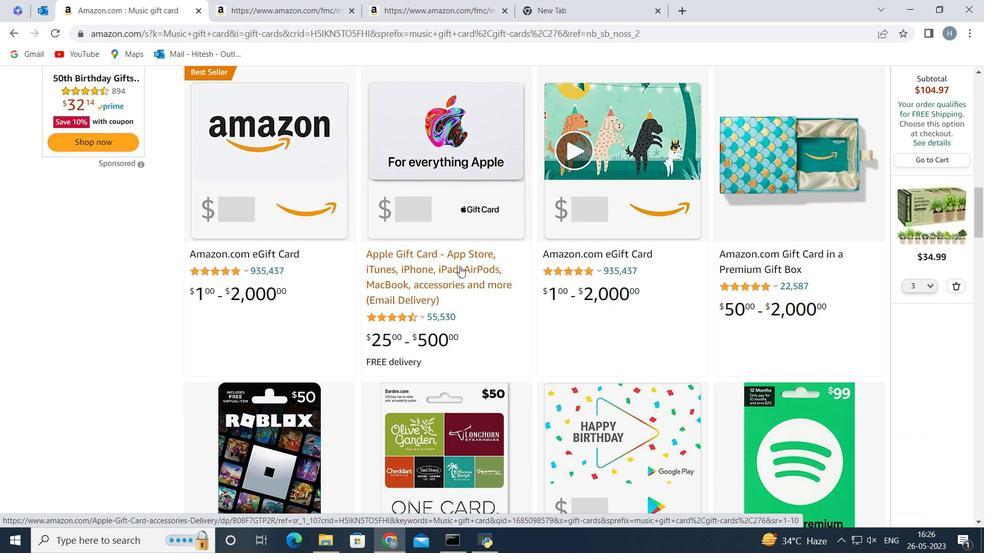 
Action: Mouse scrolled (460, 266) with delta (0, 0)
Screenshot: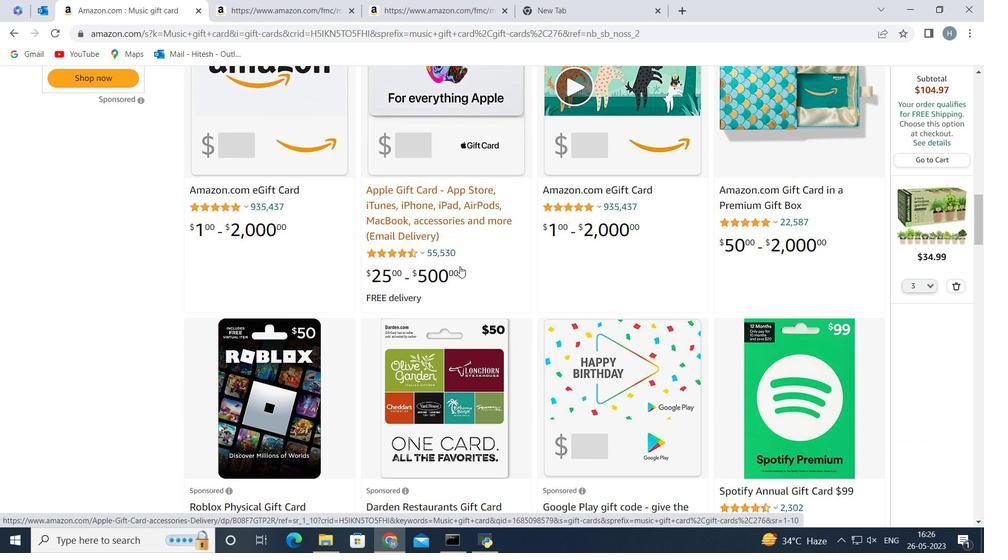 
Action: Mouse scrolled (460, 266) with delta (0, 0)
Screenshot: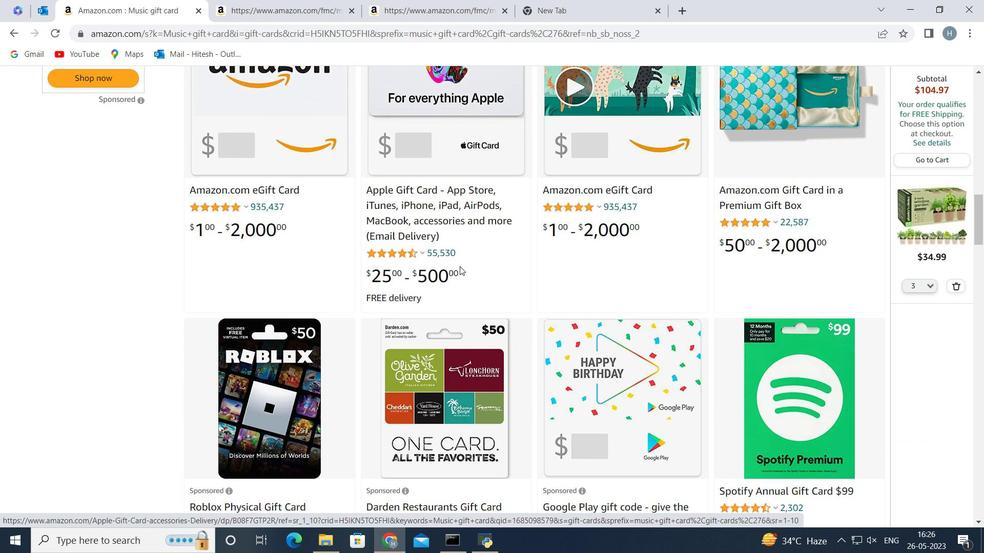 
Action: Mouse scrolled (460, 266) with delta (0, 0)
Screenshot: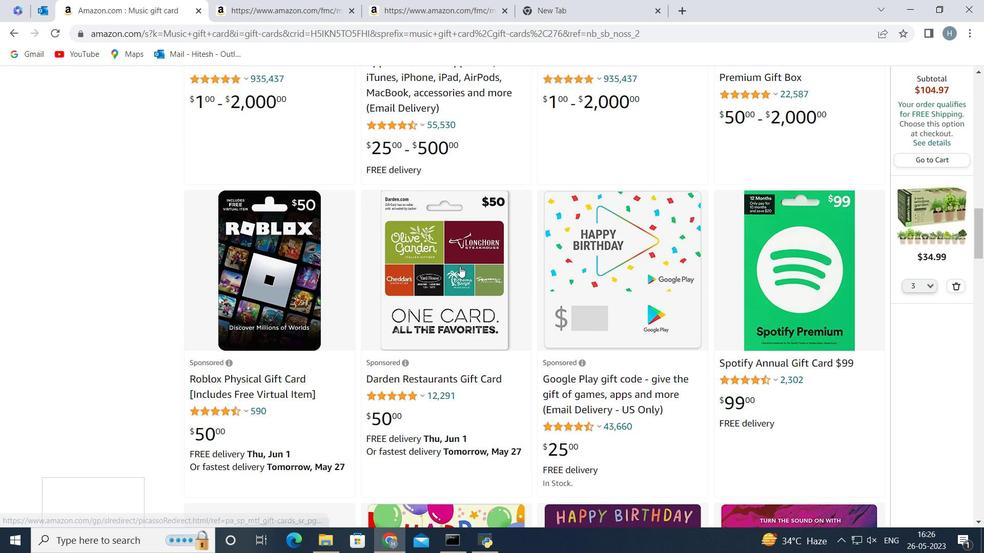 
Action: Mouse scrolled (460, 266) with delta (0, 0)
Screenshot: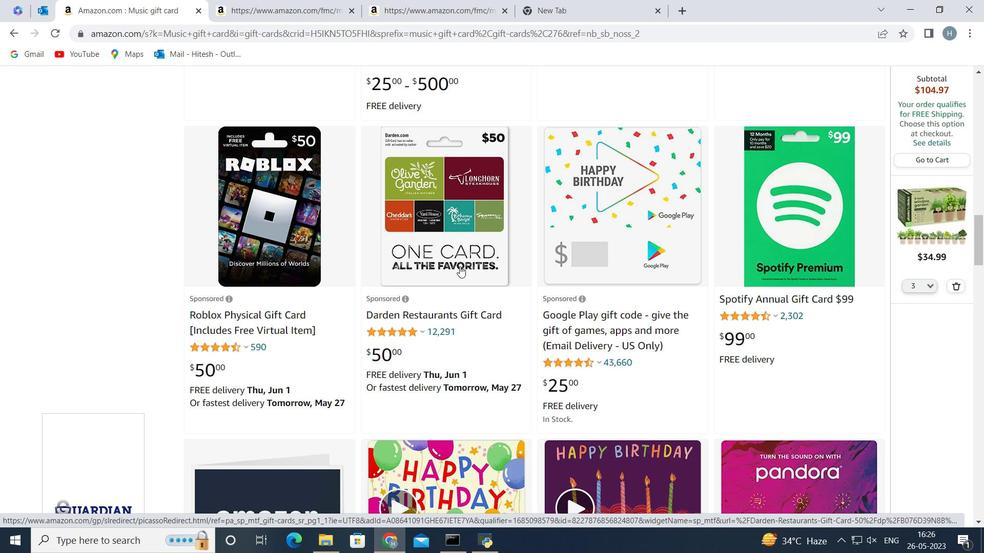 
Action: Mouse moved to (460, 266)
Screenshot: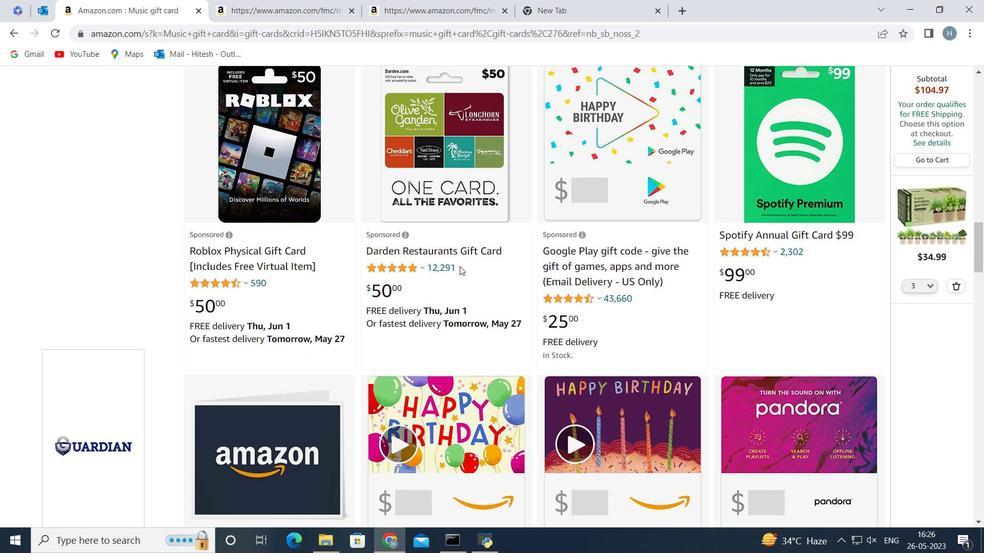 
Action: Mouse scrolled (460, 266) with delta (0, 0)
Screenshot: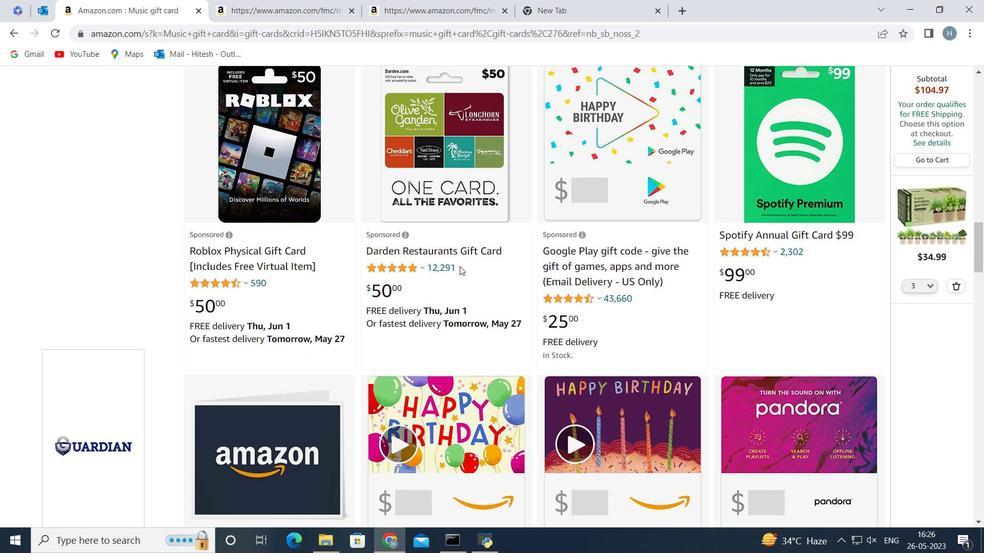 
Action: Mouse scrolled (460, 266) with delta (0, 0)
Screenshot: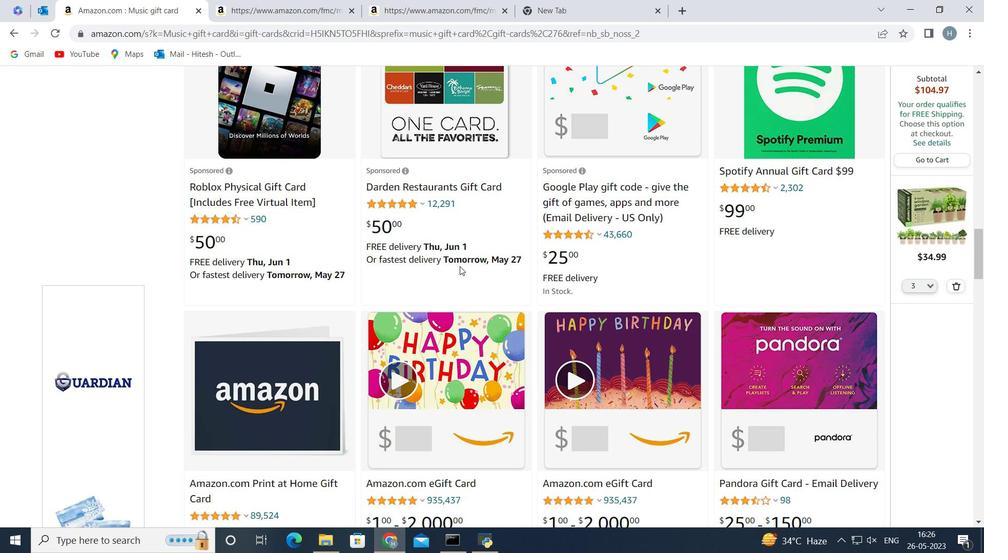 
Action: Mouse scrolled (460, 266) with delta (0, 0)
Screenshot: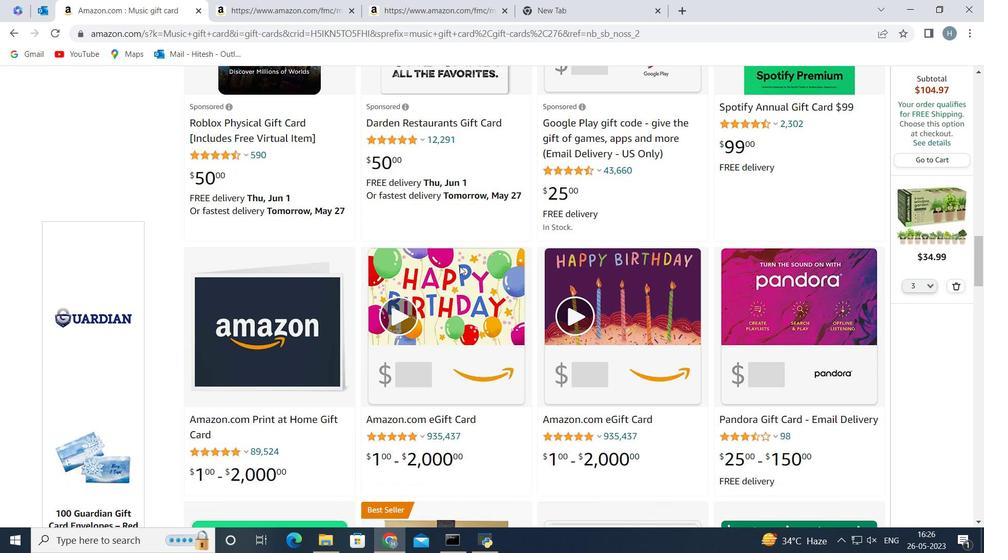 
Action: Mouse scrolled (460, 266) with delta (0, 0)
Screenshot: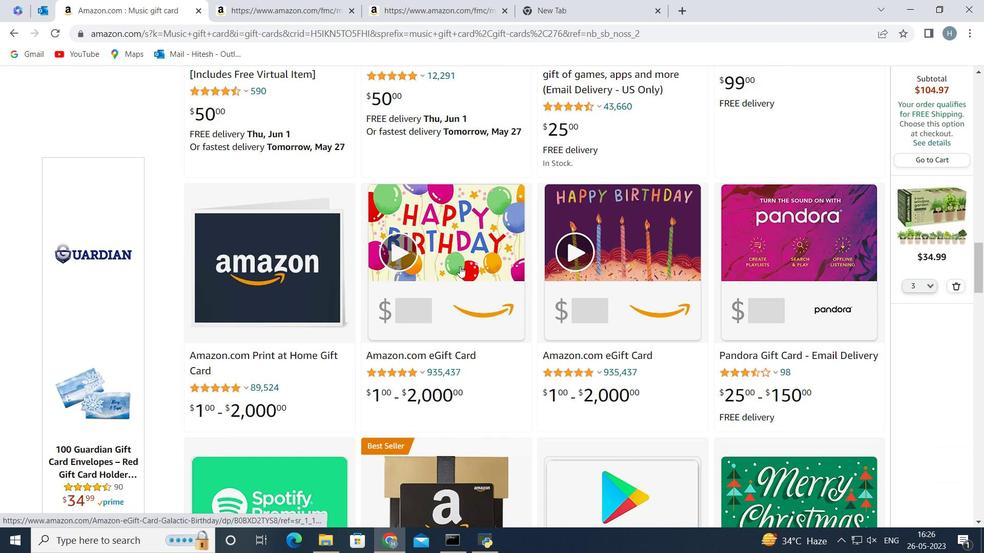 
Action: Mouse scrolled (460, 266) with delta (0, 0)
Screenshot: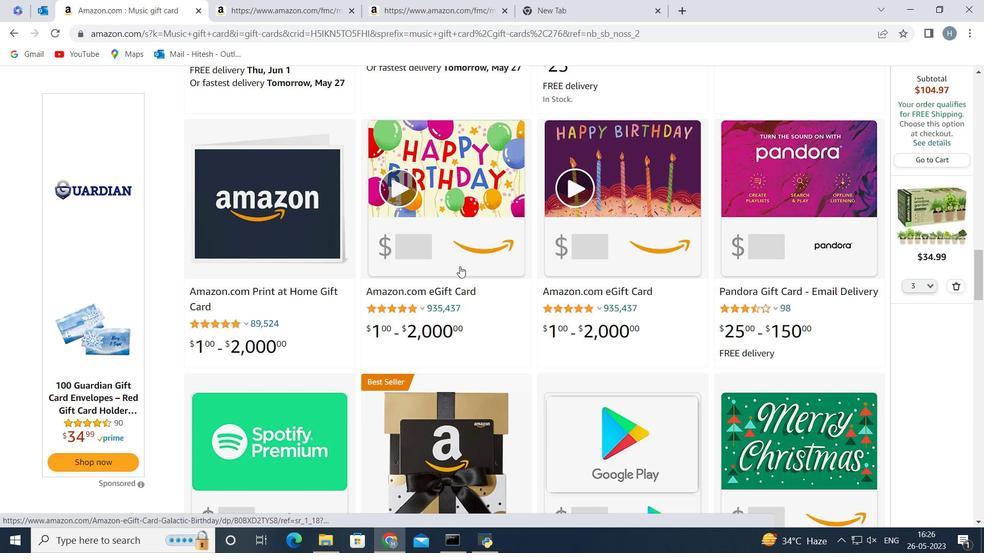
Action: Mouse scrolled (460, 266) with delta (0, 0)
Screenshot: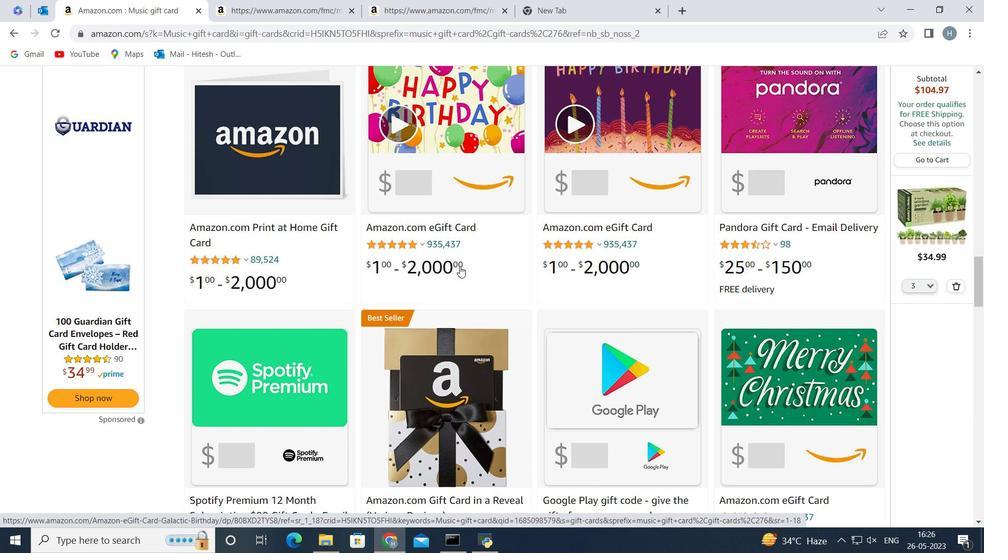 
Action: Mouse scrolled (460, 266) with delta (0, 0)
Screenshot: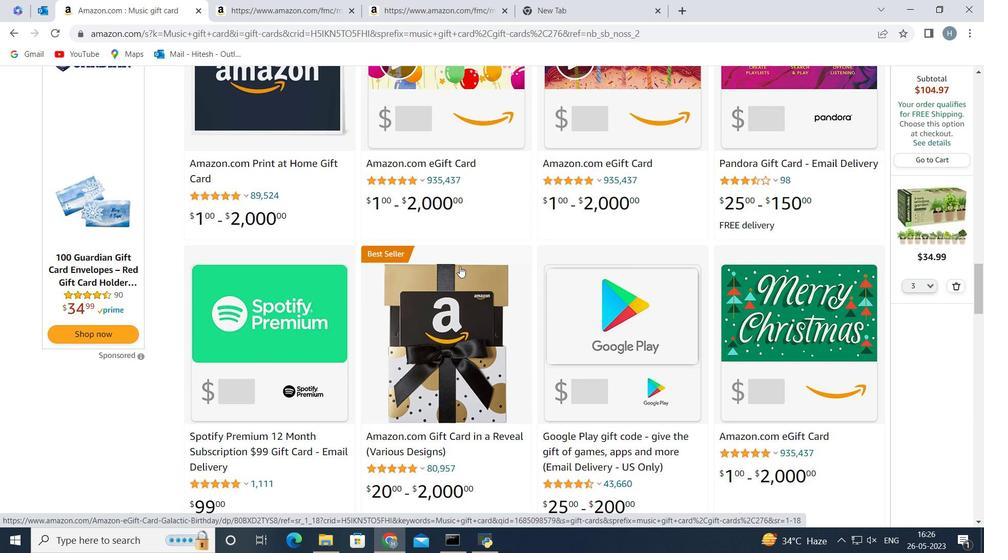 
Action: Mouse scrolled (460, 266) with delta (0, 0)
Screenshot: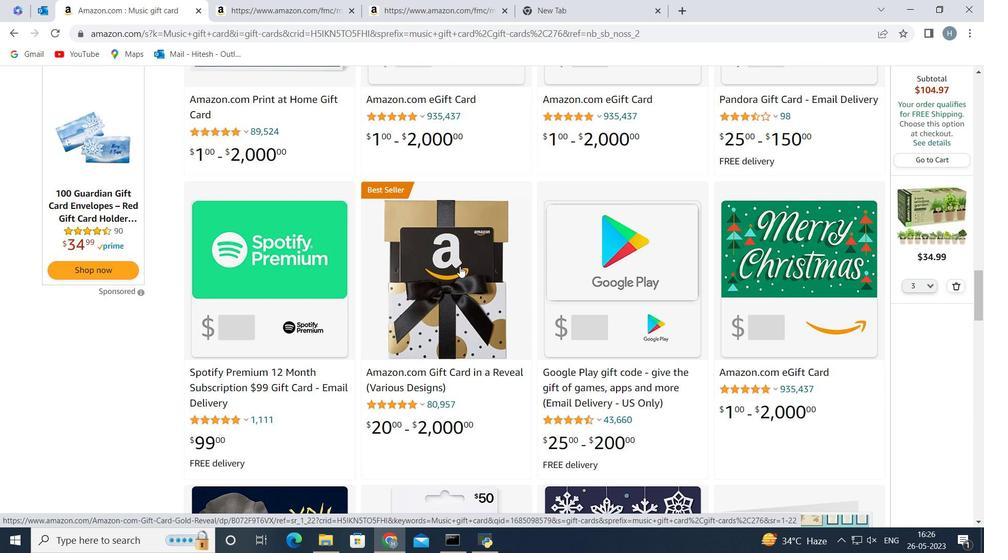 
Action: Mouse scrolled (460, 266) with delta (0, 0)
Screenshot: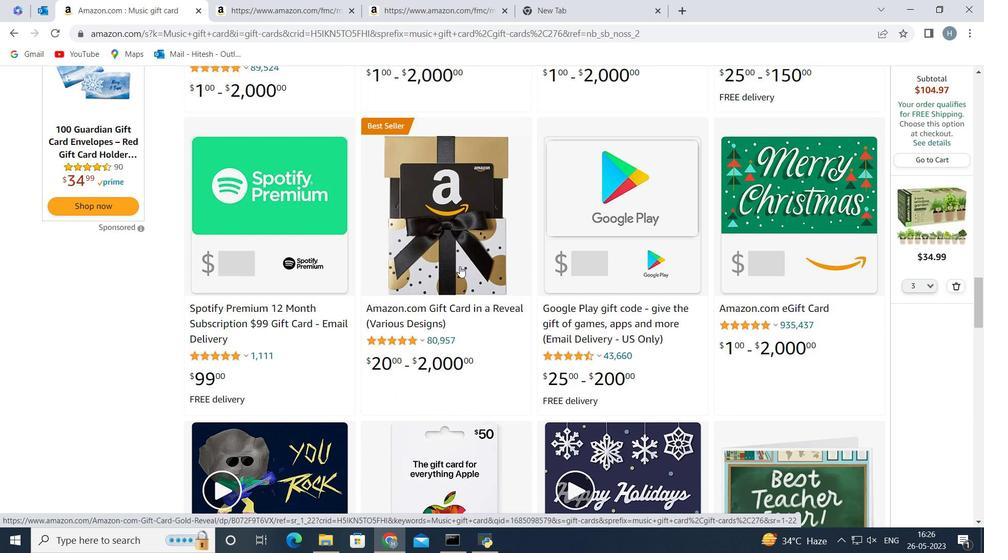 
Action: Mouse scrolled (460, 266) with delta (0, 0)
Screenshot: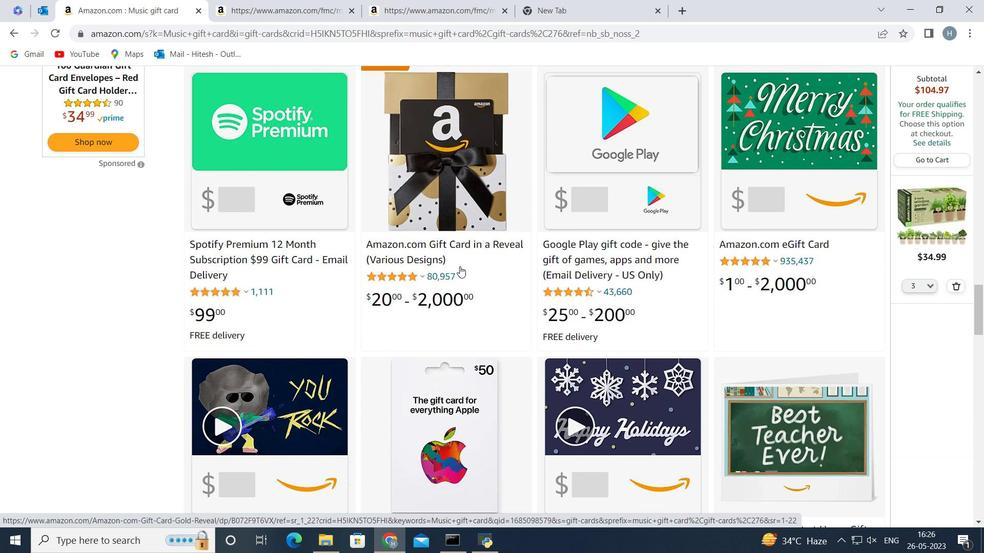 
Action: Mouse scrolled (460, 266) with delta (0, 0)
Screenshot: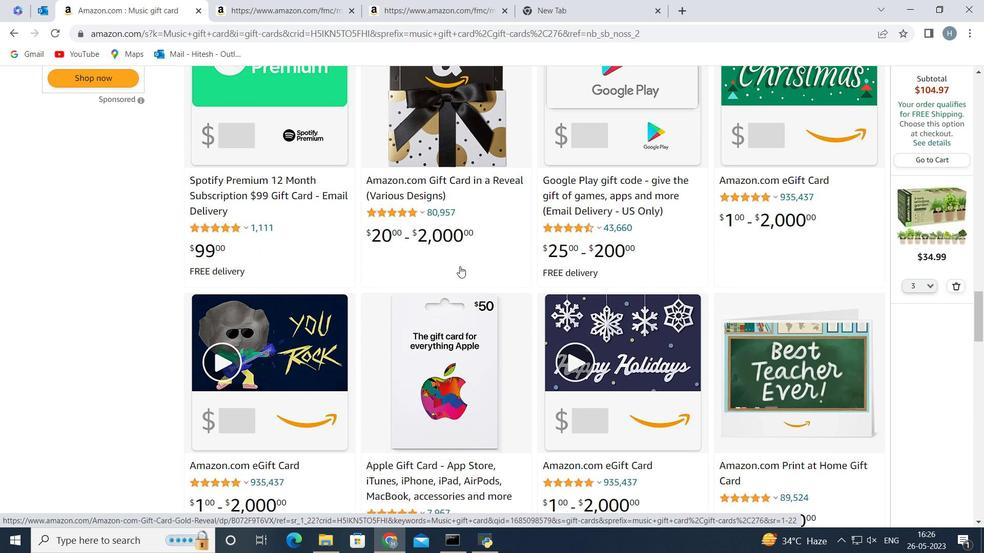 
Action: Mouse scrolled (460, 266) with delta (0, 0)
Screenshot: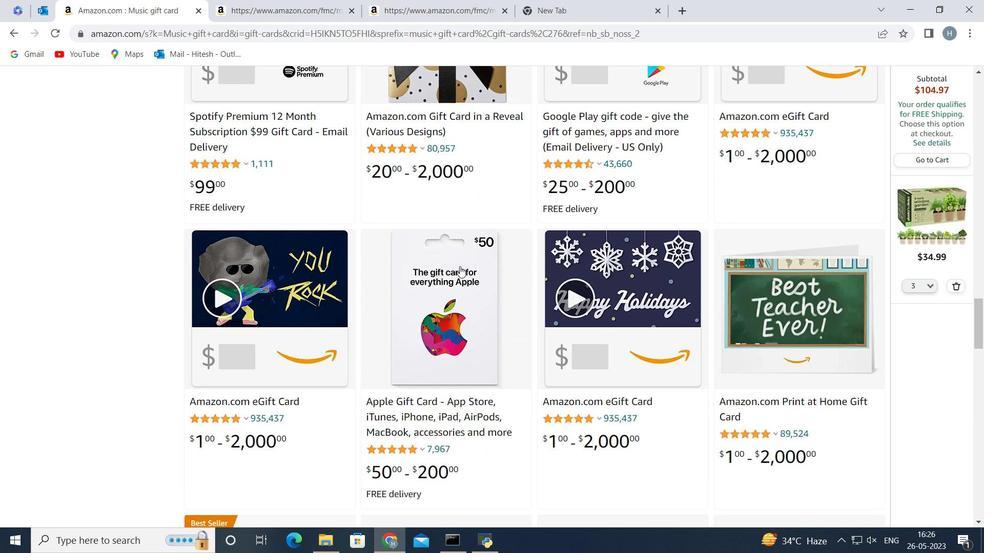 
Action: Mouse scrolled (460, 266) with delta (0, 0)
Screenshot: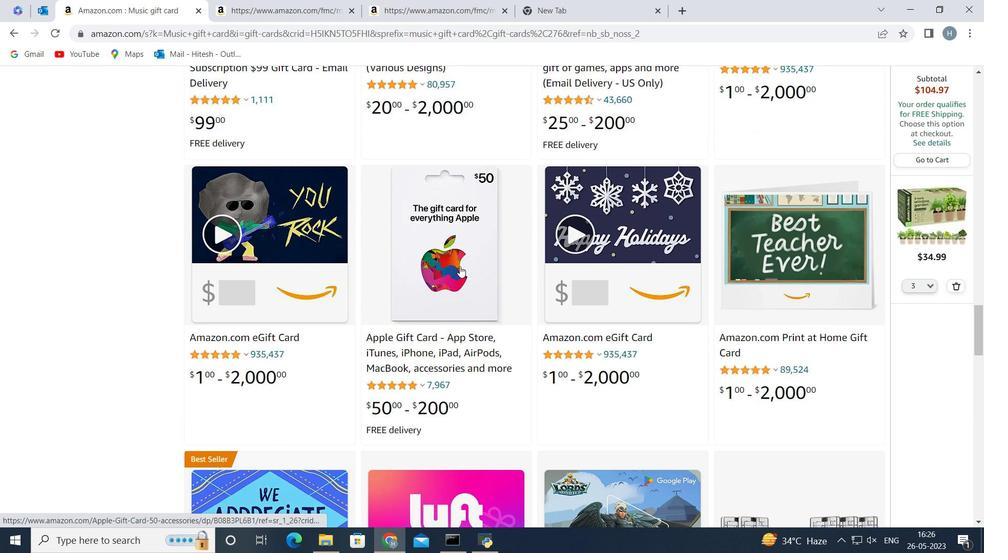 
Action: Mouse scrolled (460, 266) with delta (0, 0)
Screenshot: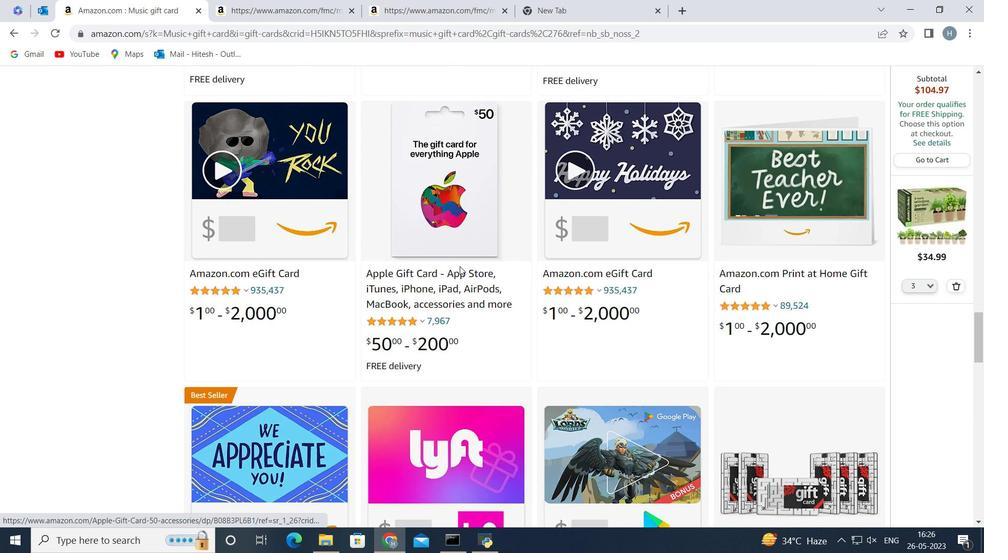 
Action: Mouse scrolled (460, 266) with delta (0, 0)
Screenshot: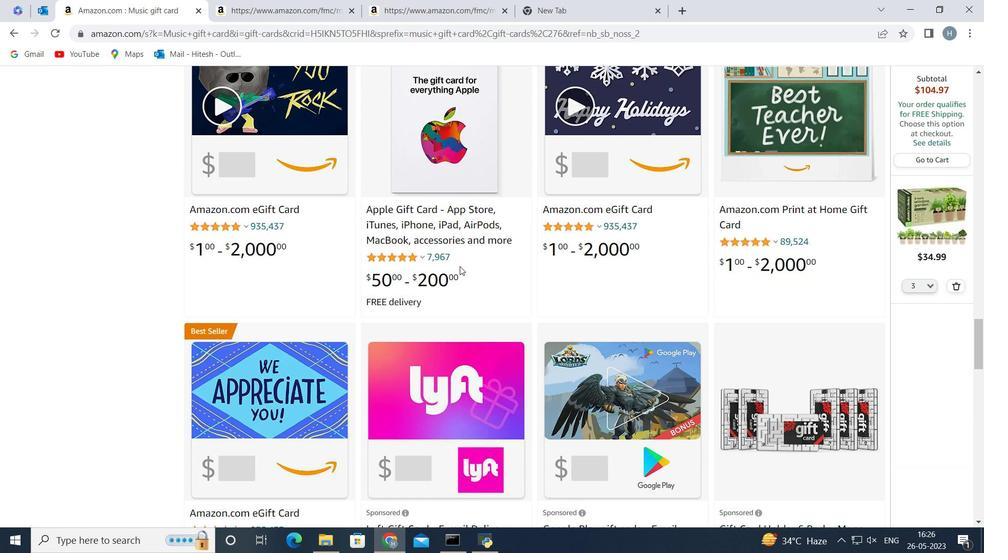 
Action: Mouse scrolled (460, 266) with delta (0, 0)
Screenshot: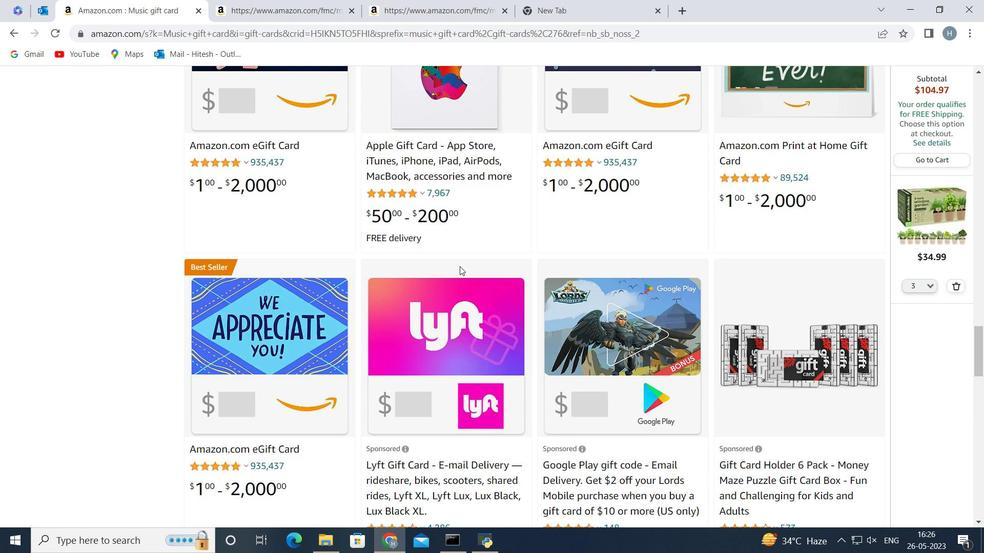 
Action: Mouse scrolled (460, 266) with delta (0, 0)
Screenshot: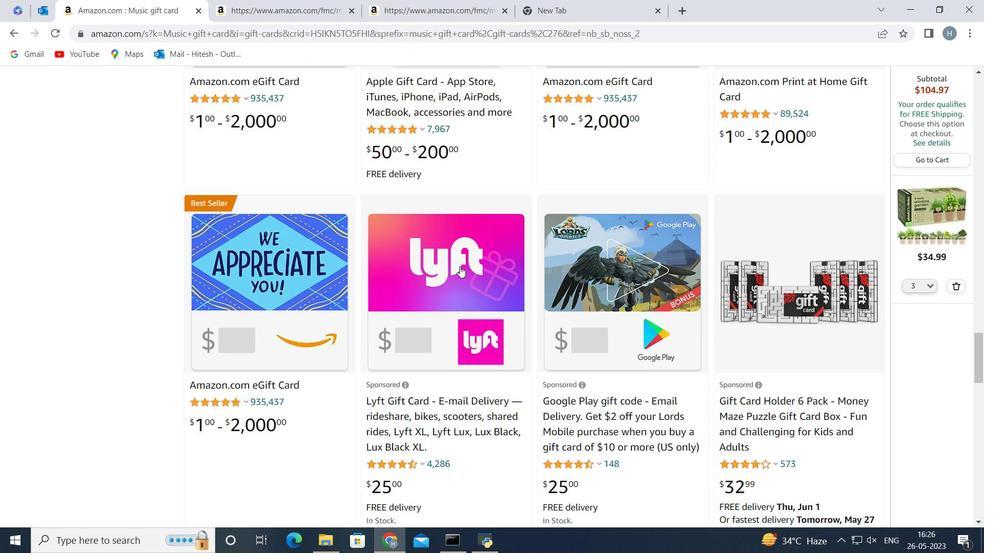 
Action: Mouse scrolled (460, 266) with delta (0, 0)
Screenshot: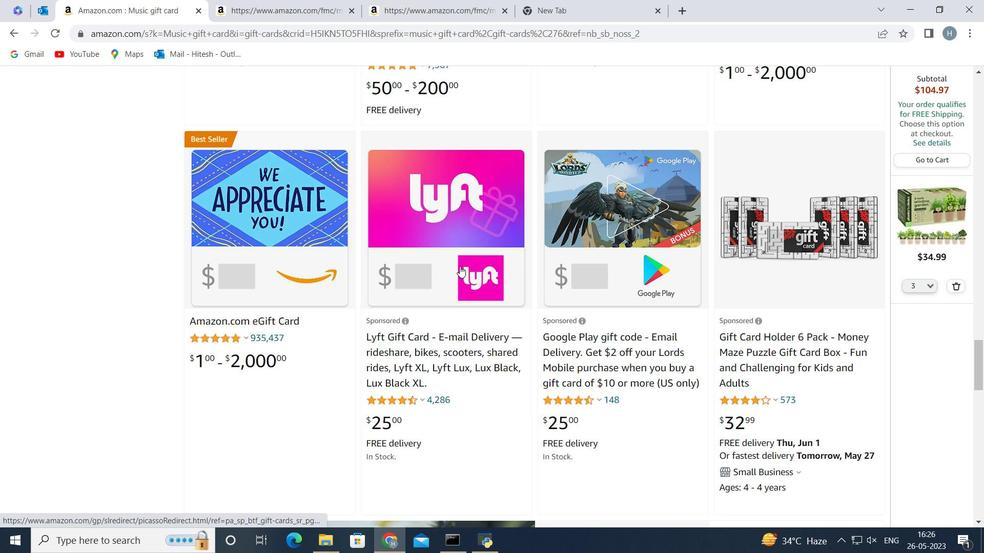 
Action: Mouse scrolled (460, 266) with delta (0, 0)
Screenshot: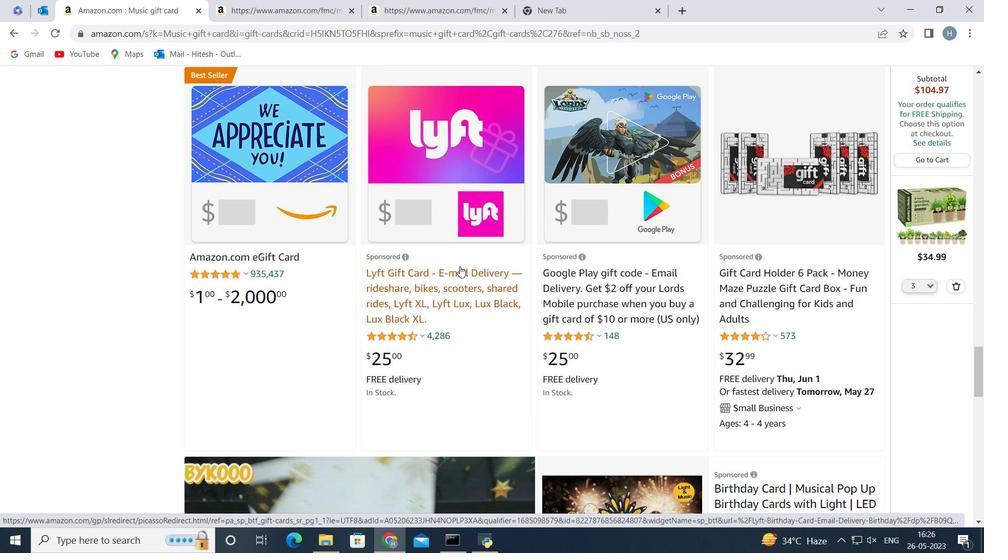 
Action: Mouse scrolled (460, 266) with delta (0, 0)
Screenshot: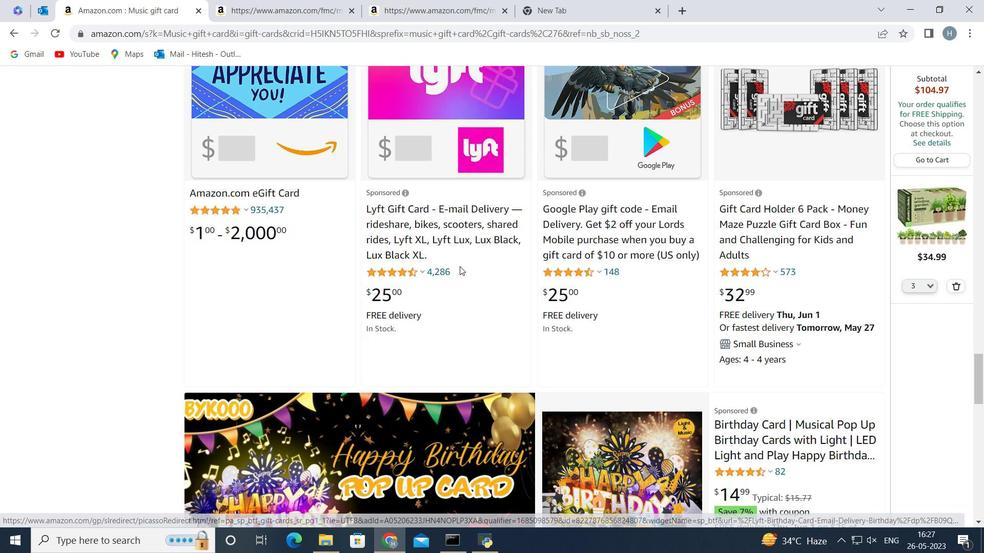 
Action: Mouse scrolled (460, 266) with delta (0, 0)
Screenshot: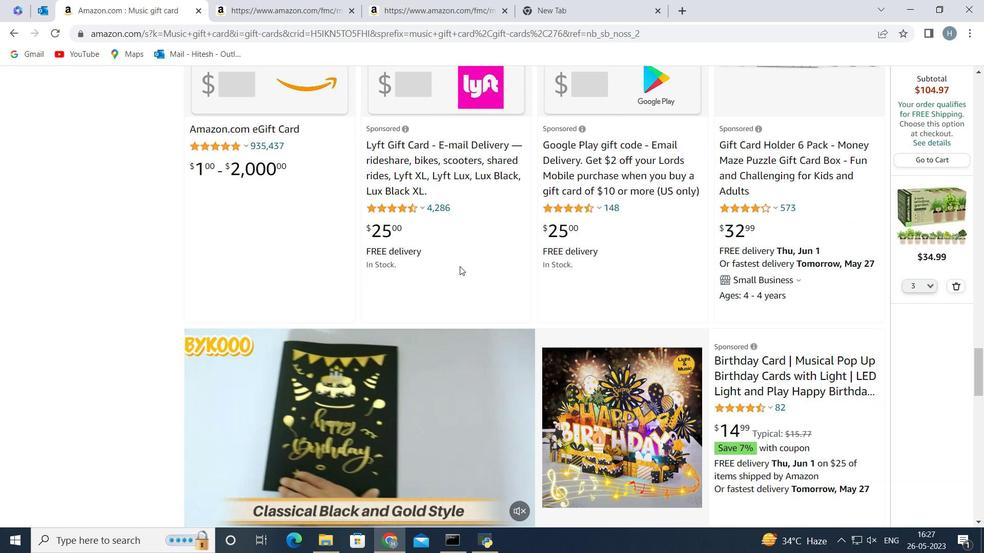 
Action: Mouse scrolled (460, 266) with delta (0, 0)
Screenshot: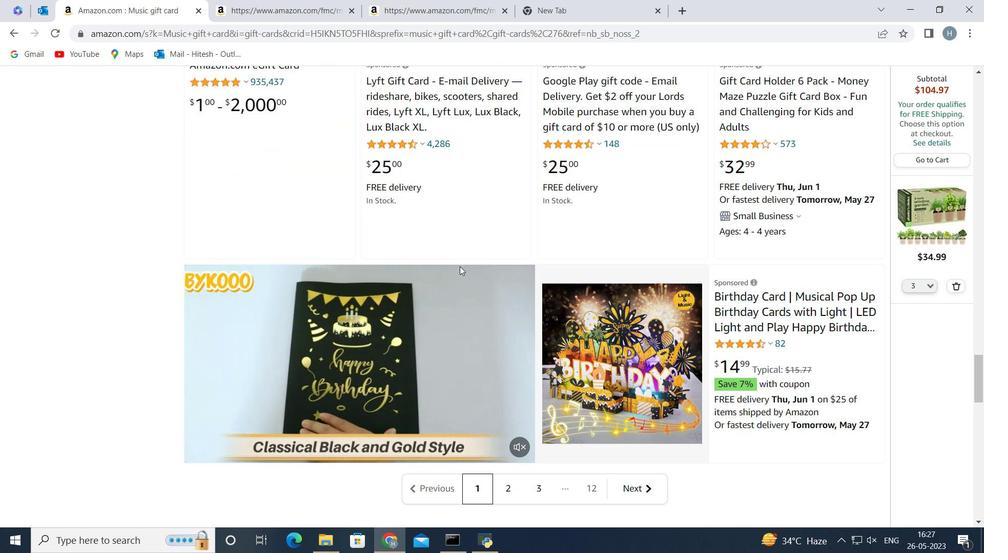 
Action: Mouse scrolled (460, 266) with delta (0, 0)
Screenshot: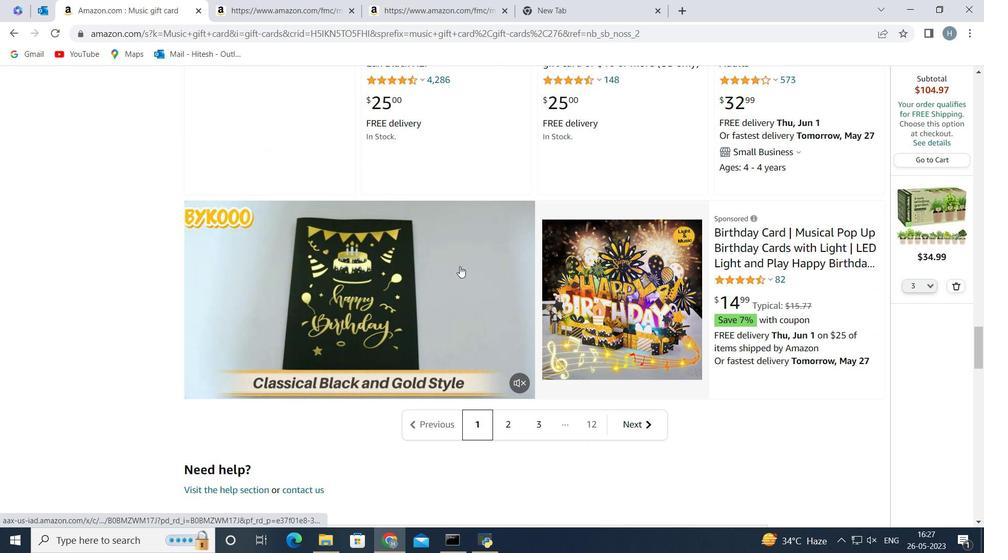 
Action: Mouse scrolled (460, 266) with delta (0, 0)
Screenshot: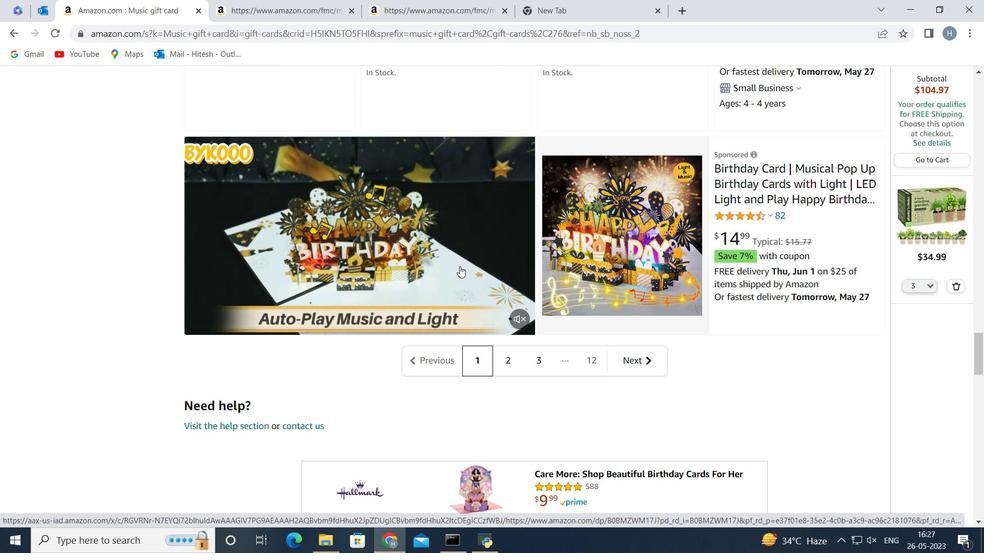 
Action: Mouse moved to (439, 262)
Screenshot: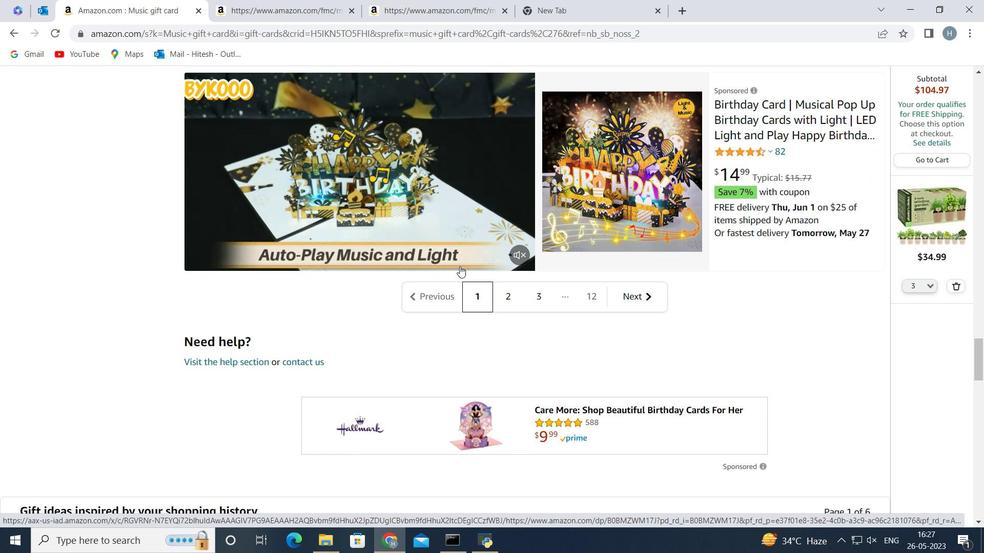 
Action: Mouse scrolled (439, 262) with delta (0, 0)
Screenshot: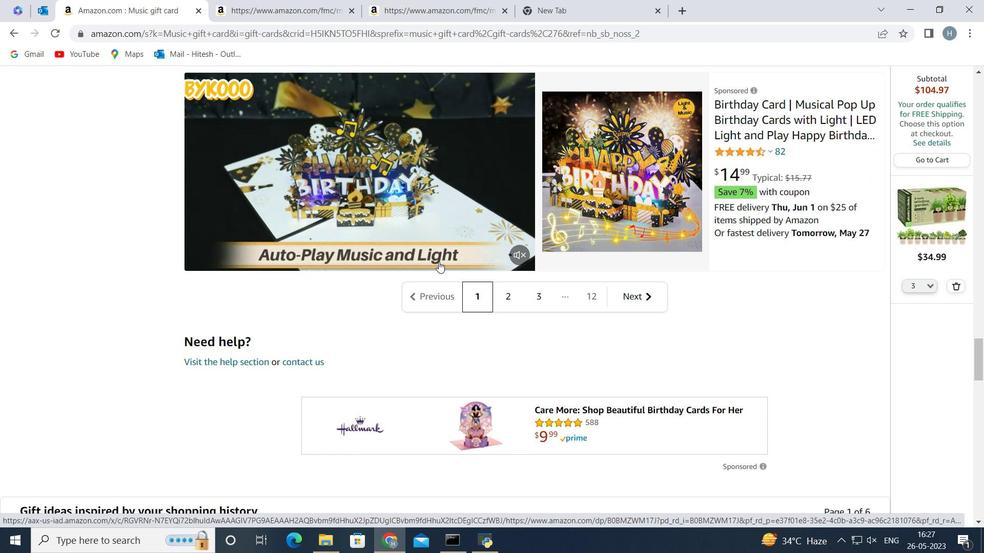 
Action: Mouse scrolled (439, 262) with delta (0, 0)
Screenshot: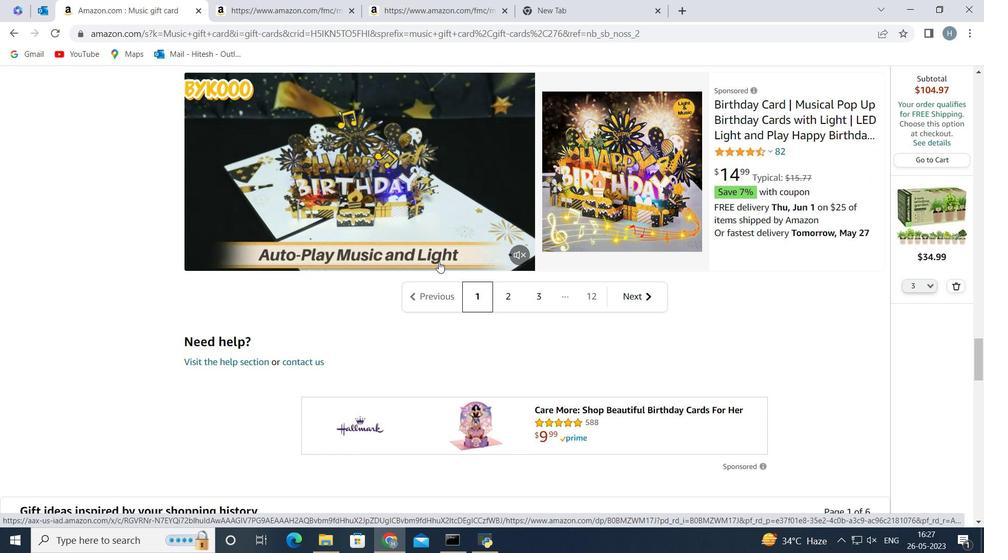 
Action: Mouse scrolled (439, 262) with delta (0, 0)
Screenshot: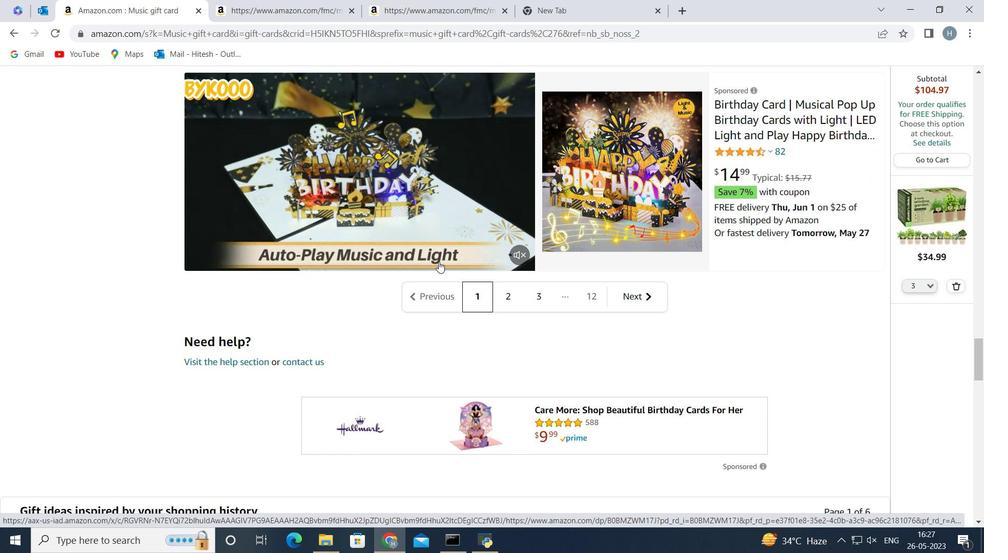
Action: Mouse scrolled (439, 262) with delta (0, 0)
Screenshot: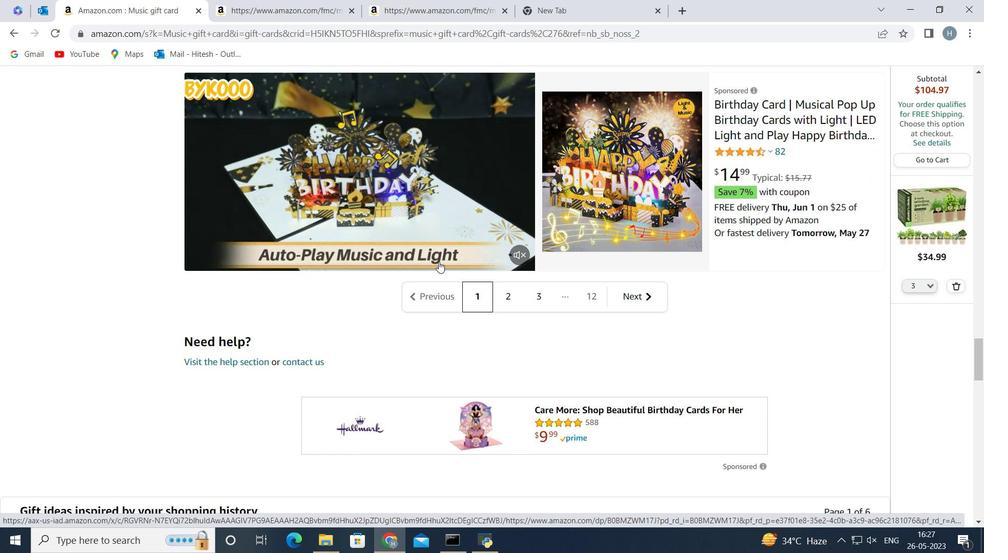 
Action: Mouse scrolled (439, 262) with delta (0, 0)
Screenshot: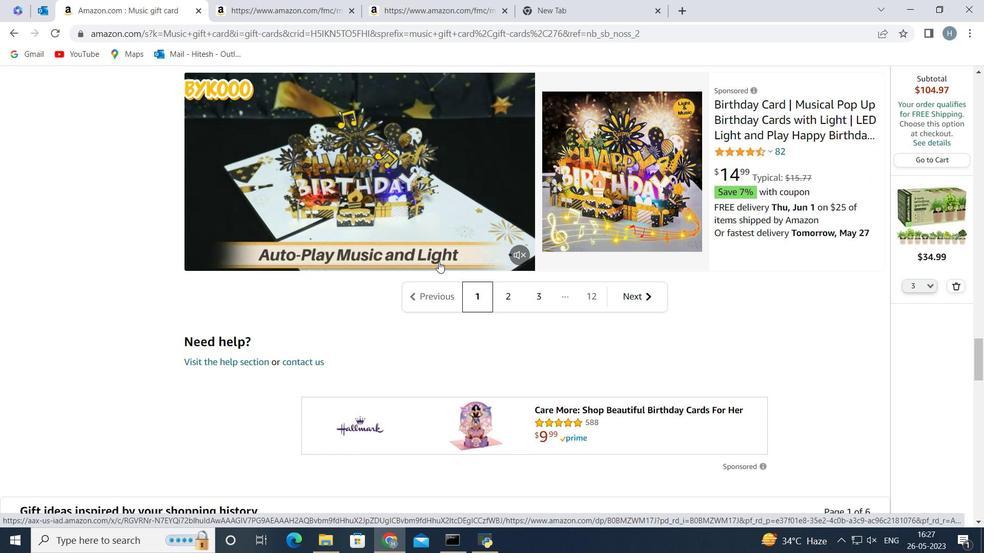 
Action: Mouse scrolled (439, 262) with delta (0, 0)
Screenshot: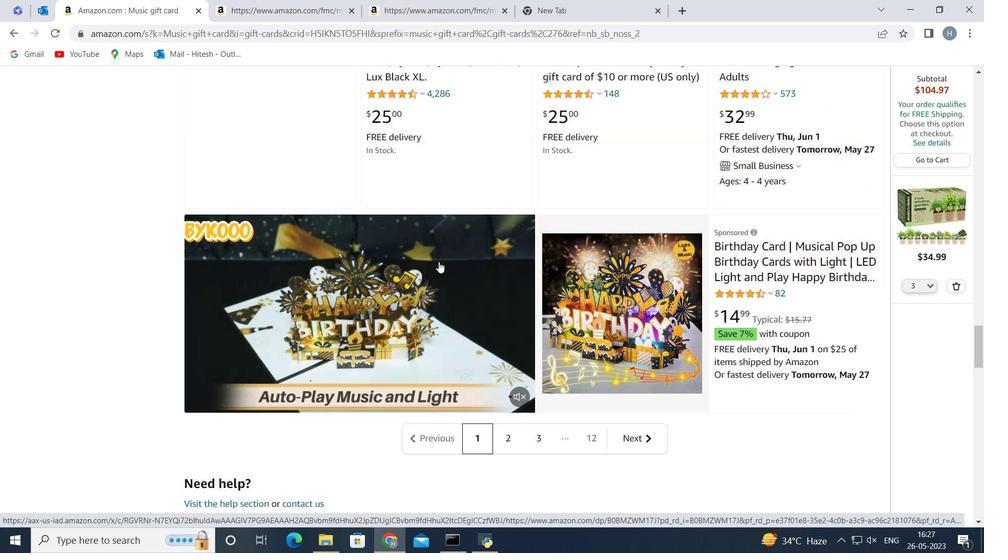 
Action: Mouse scrolled (439, 262) with delta (0, 0)
Screenshot: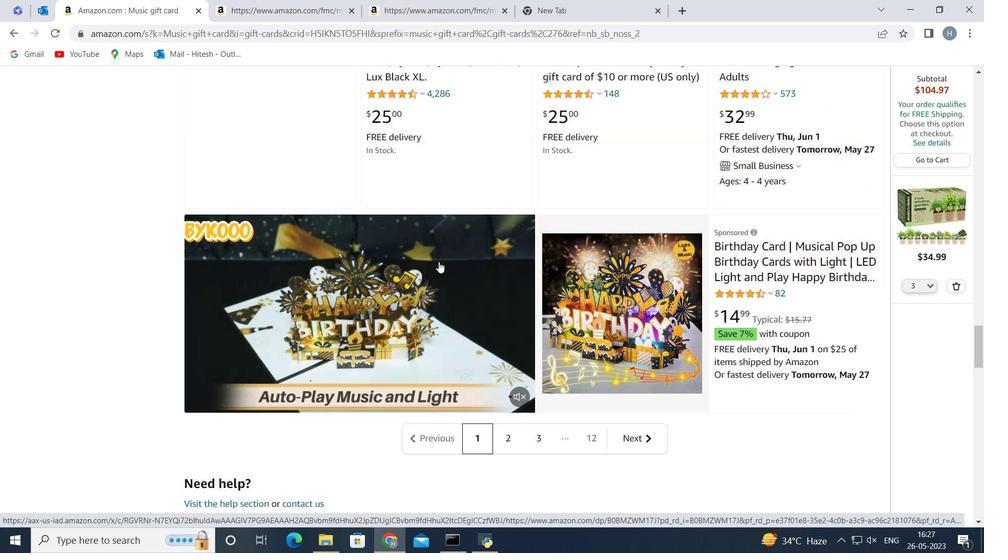 
Action: Mouse scrolled (439, 262) with delta (0, 0)
Screenshot: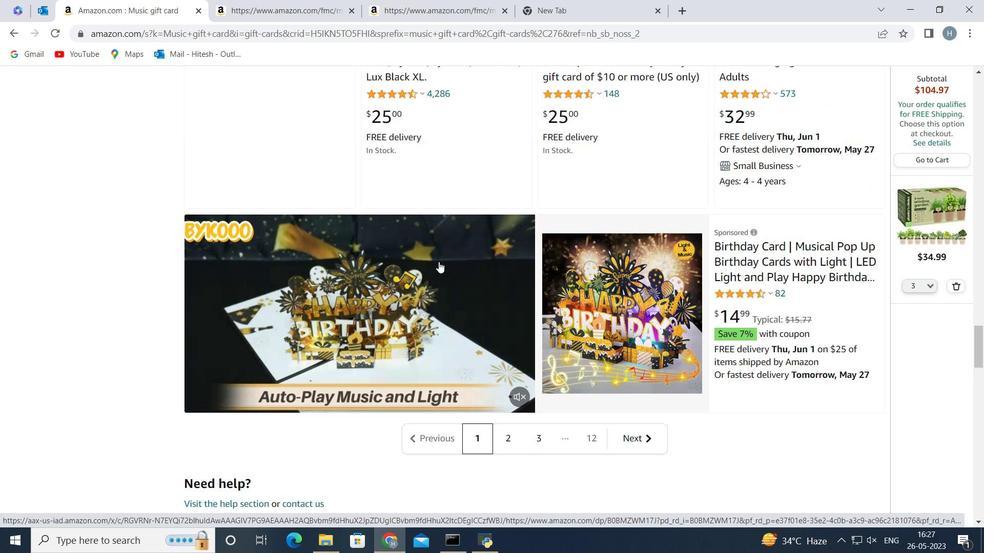 
Action: Mouse scrolled (439, 262) with delta (0, 0)
Screenshot: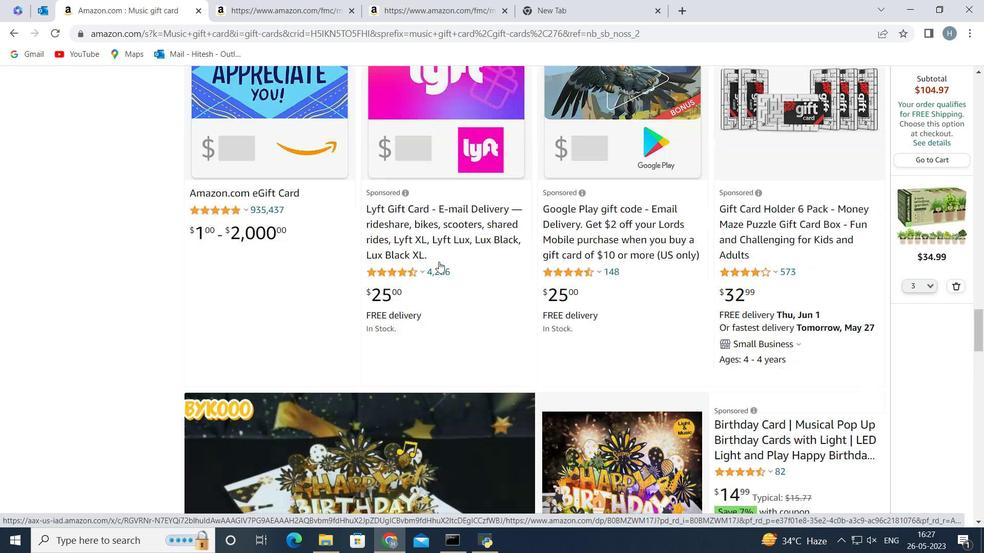 
Action: Mouse scrolled (439, 262) with delta (0, 0)
Screenshot: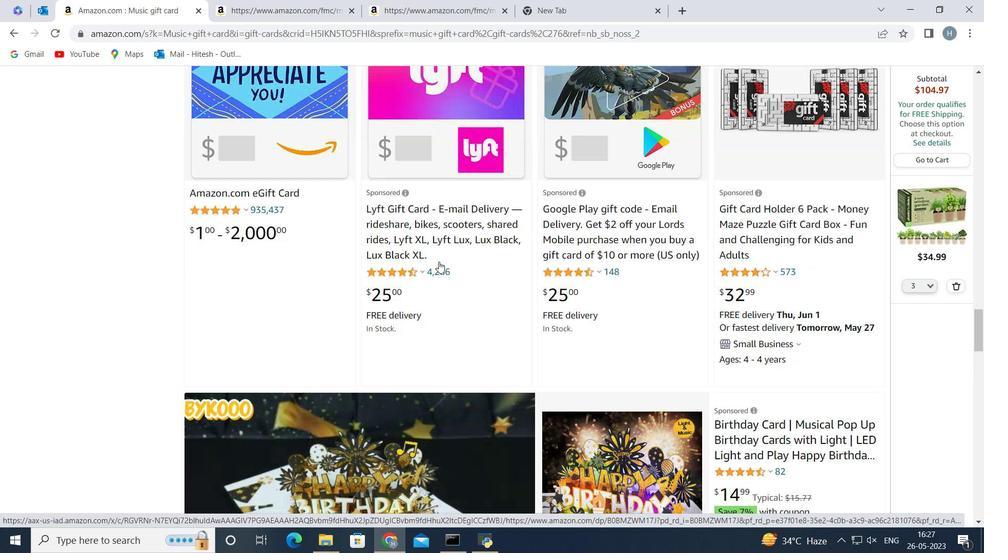 
Action: Mouse scrolled (439, 262) with delta (0, 0)
Screenshot: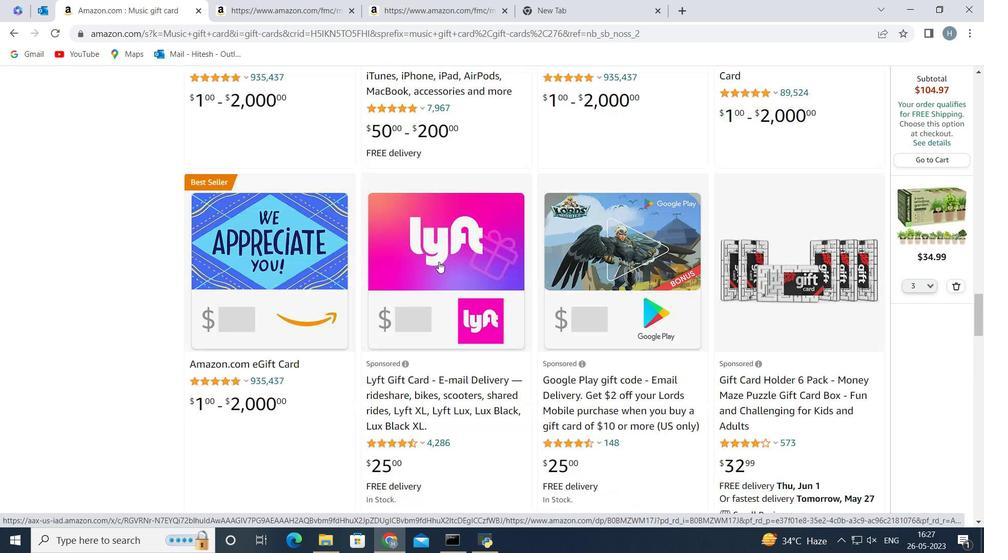
Action: Mouse scrolled (439, 262) with delta (0, 0)
Screenshot: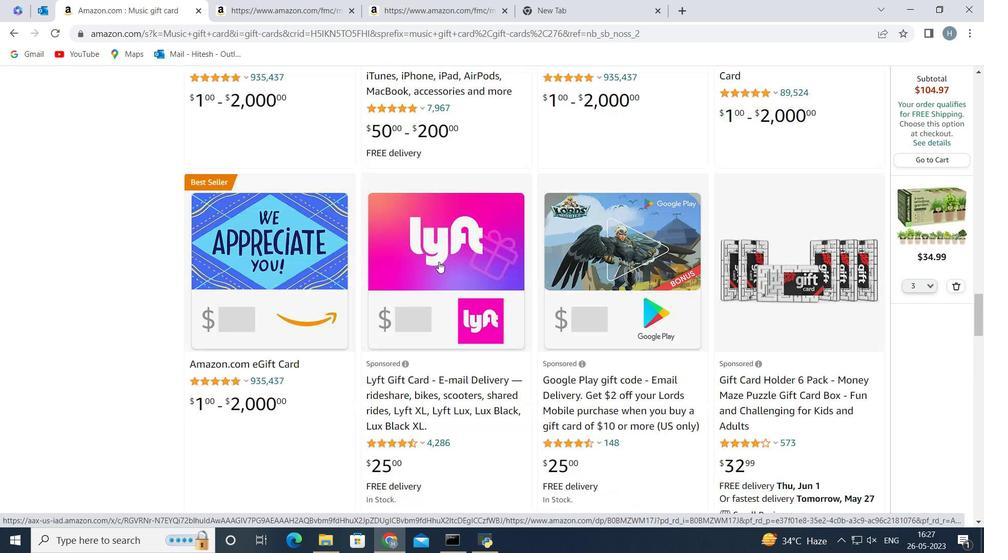 
Action: Mouse scrolled (439, 262) with delta (0, 0)
Screenshot: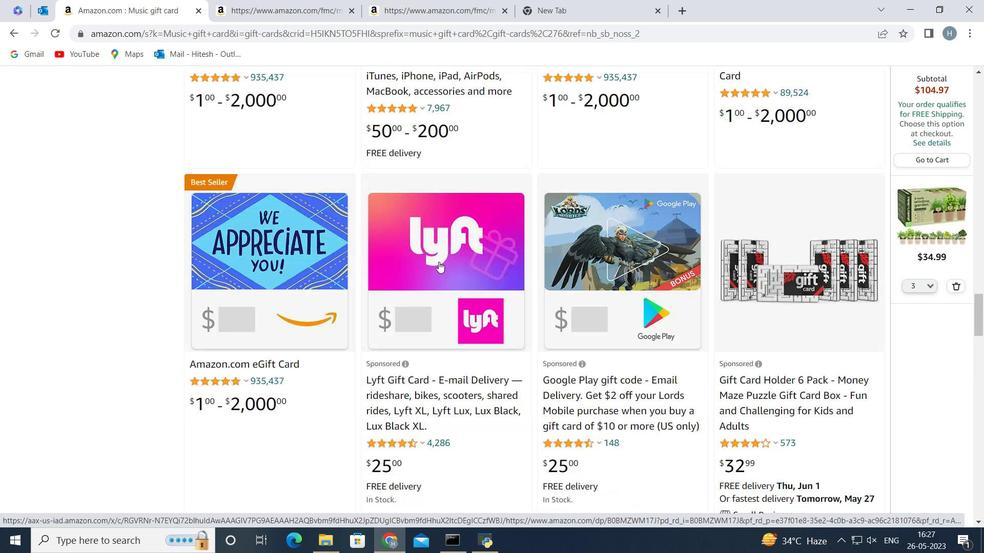 
Action: Mouse scrolled (439, 262) with delta (0, 0)
Screenshot: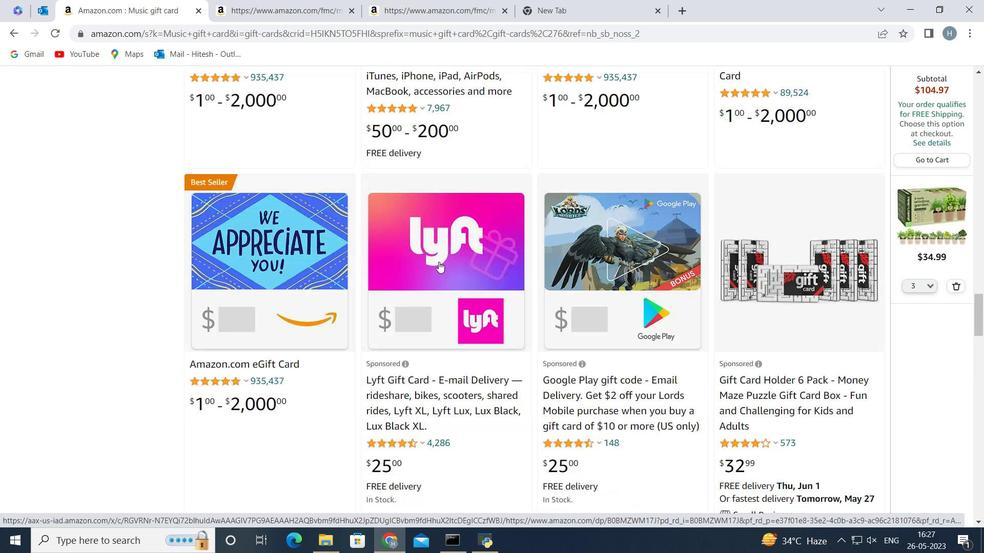 
Action: Mouse scrolled (439, 262) with delta (0, 0)
Screenshot: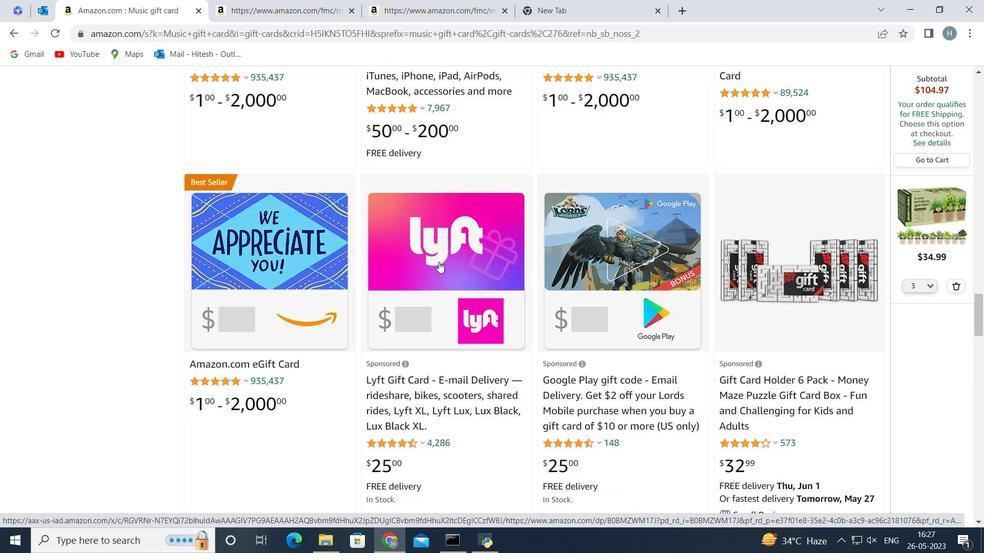 
Action: Mouse scrolled (439, 261) with delta (0, 0)
Screenshot: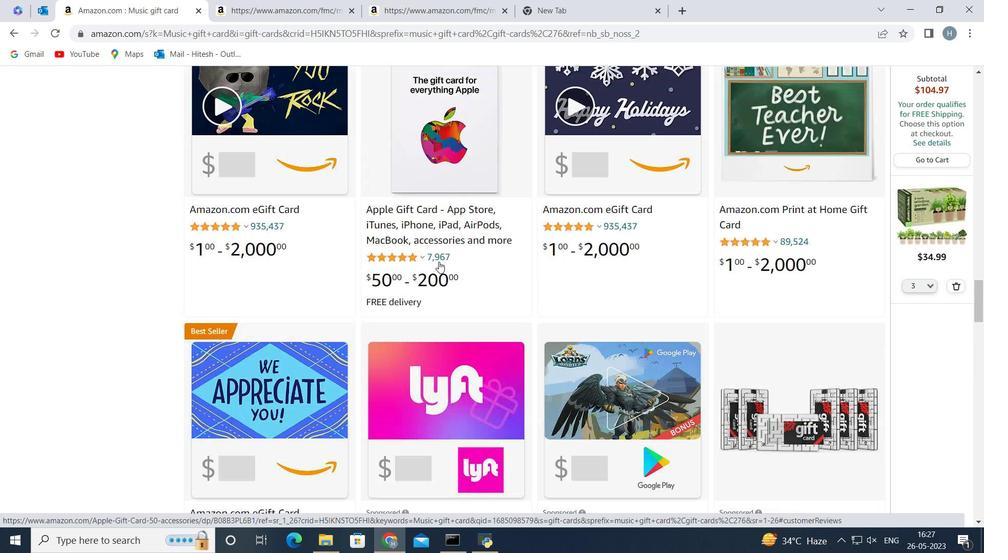 
Action: Mouse scrolled (439, 262) with delta (0, 0)
Screenshot: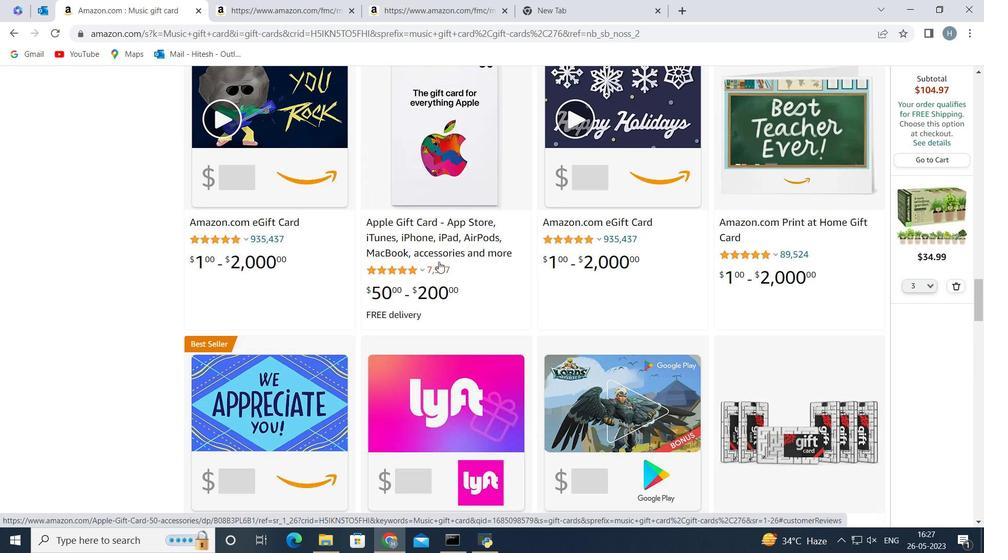 
Action: Mouse scrolled (439, 262) with delta (0, 0)
Screenshot: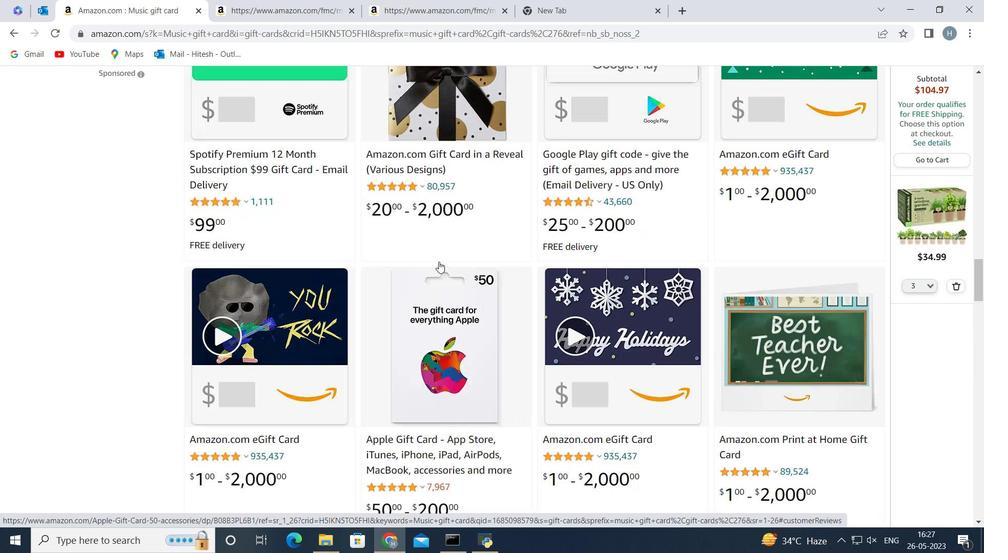 
Action: Mouse scrolled (439, 262) with delta (0, 0)
Screenshot: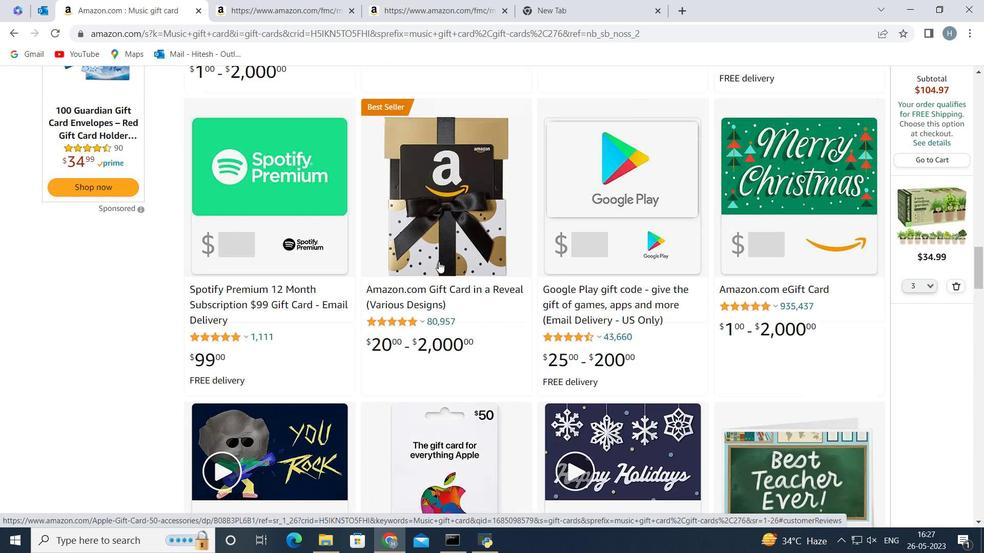 
Action: Mouse scrolled (439, 262) with delta (0, 0)
Screenshot: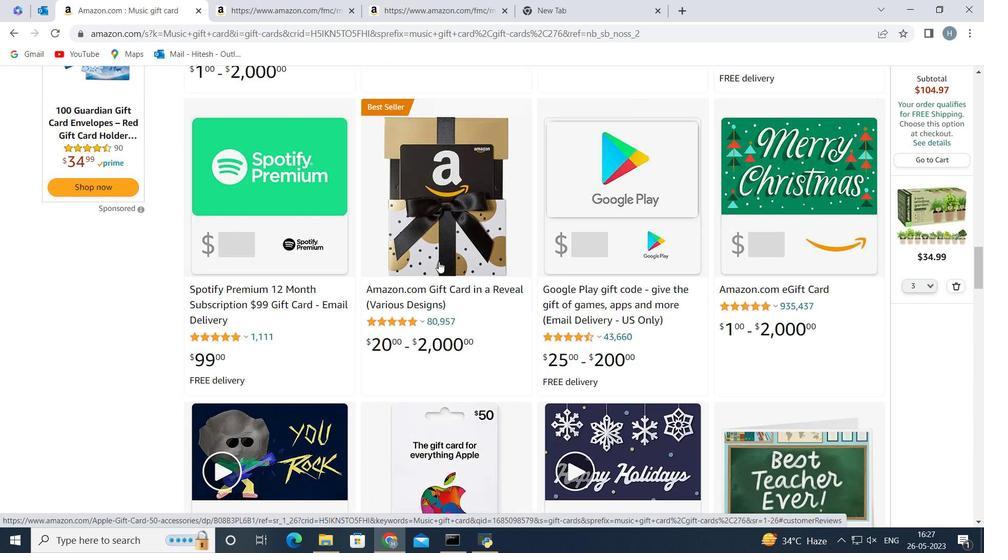 
Action: Mouse scrolled (439, 262) with delta (0, 0)
Screenshot: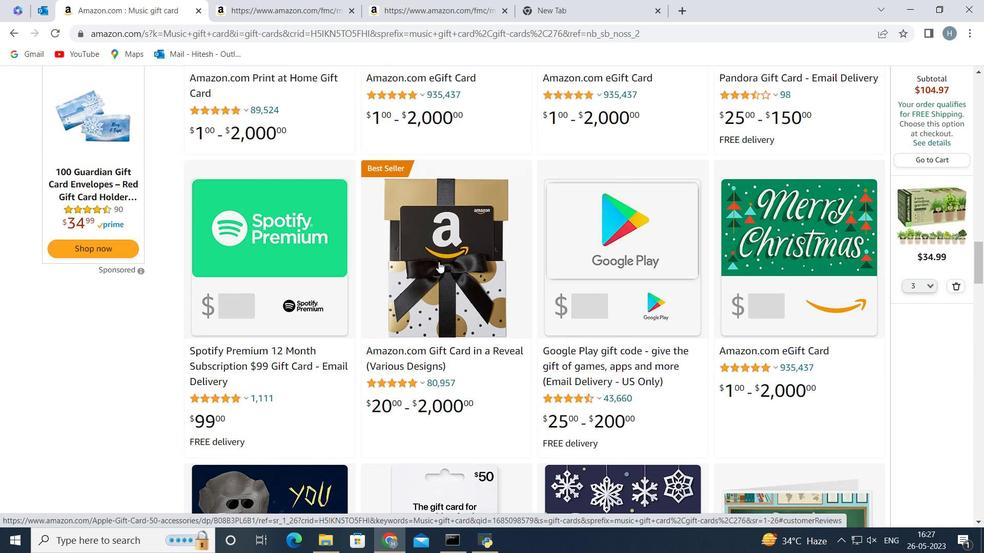
Action: Mouse scrolled (439, 262) with delta (0, 0)
Screenshot: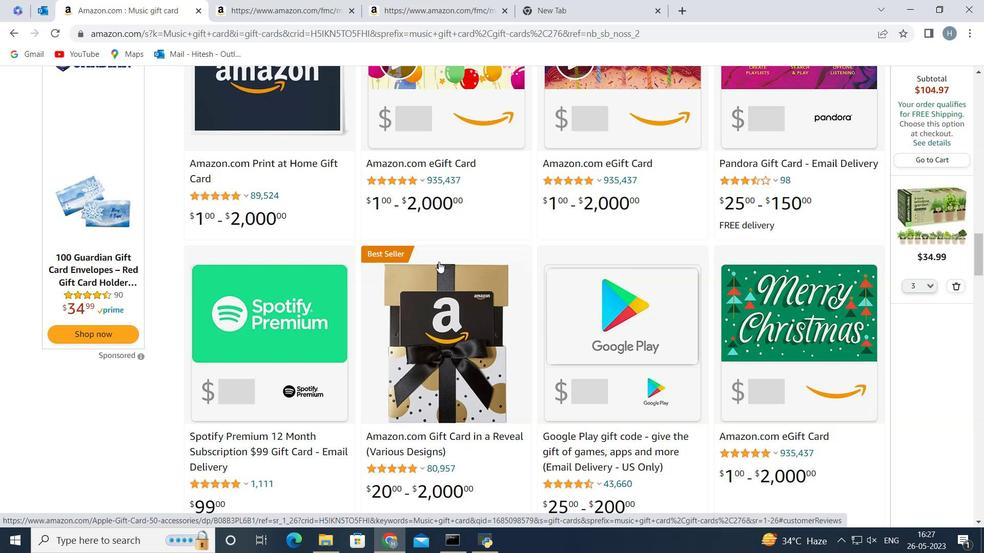 
Action: Mouse scrolled (439, 262) with delta (0, 0)
Screenshot: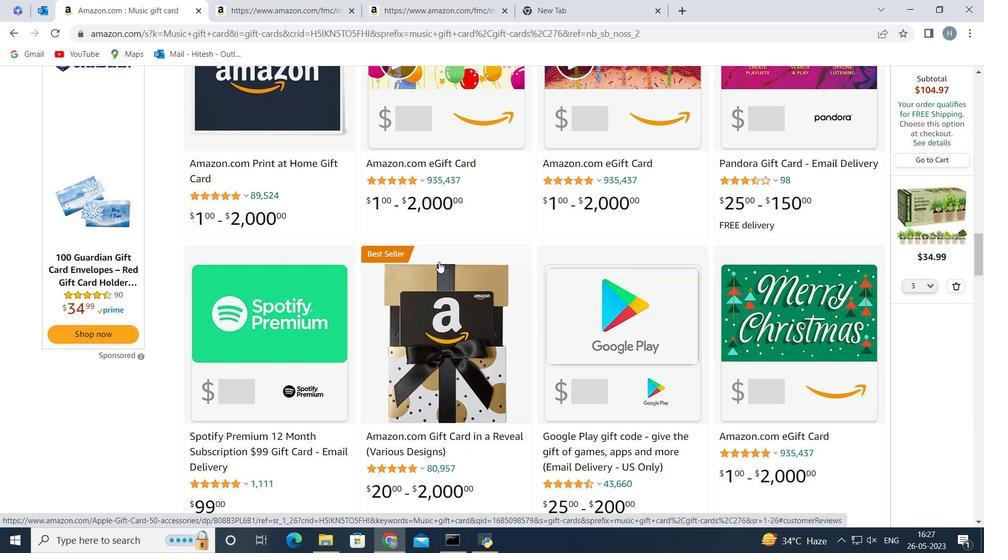 
Action: Mouse scrolled (439, 262) with delta (0, 0)
Screenshot: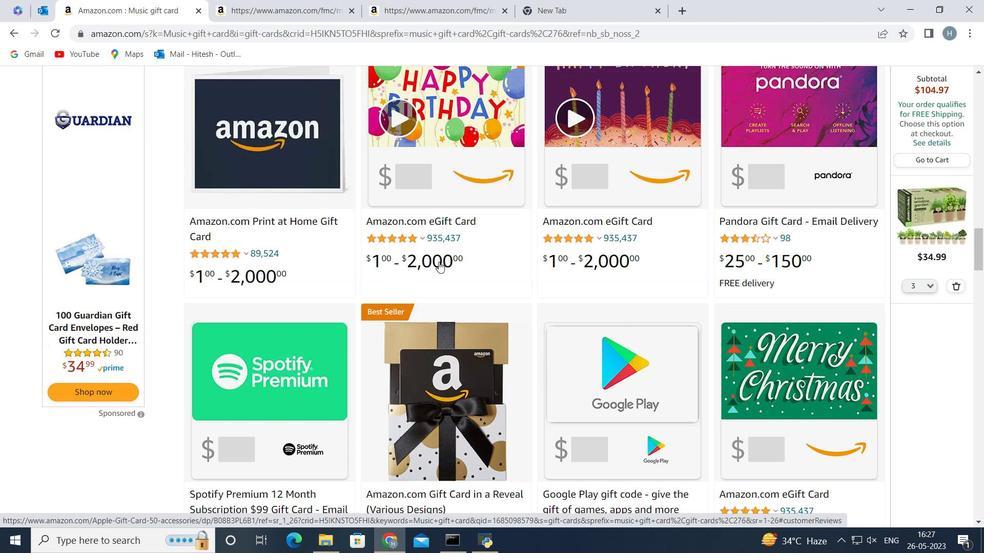 
Action: Mouse scrolled (439, 262) with delta (0, 0)
Screenshot: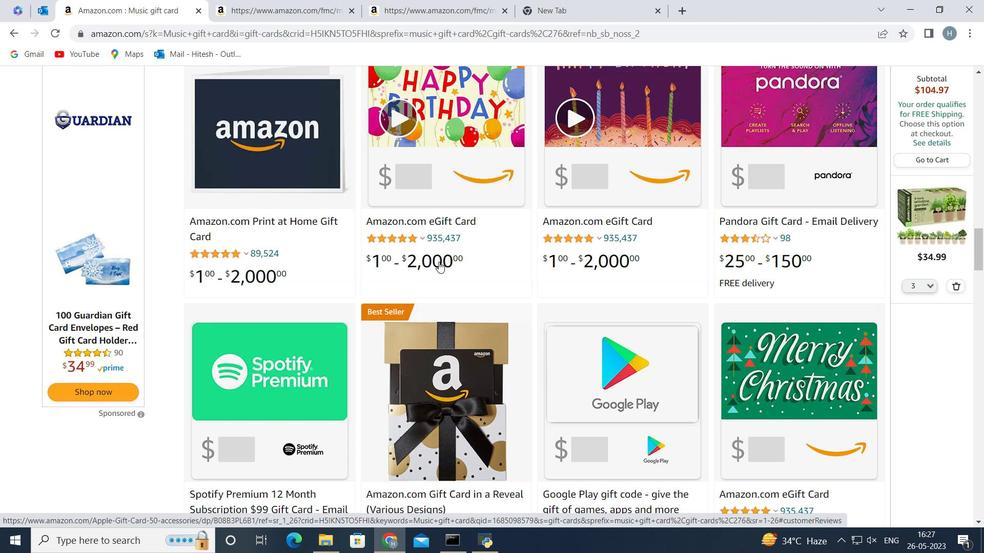 
Action: Mouse scrolled (439, 262) with delta (0, 0)
Screenshot: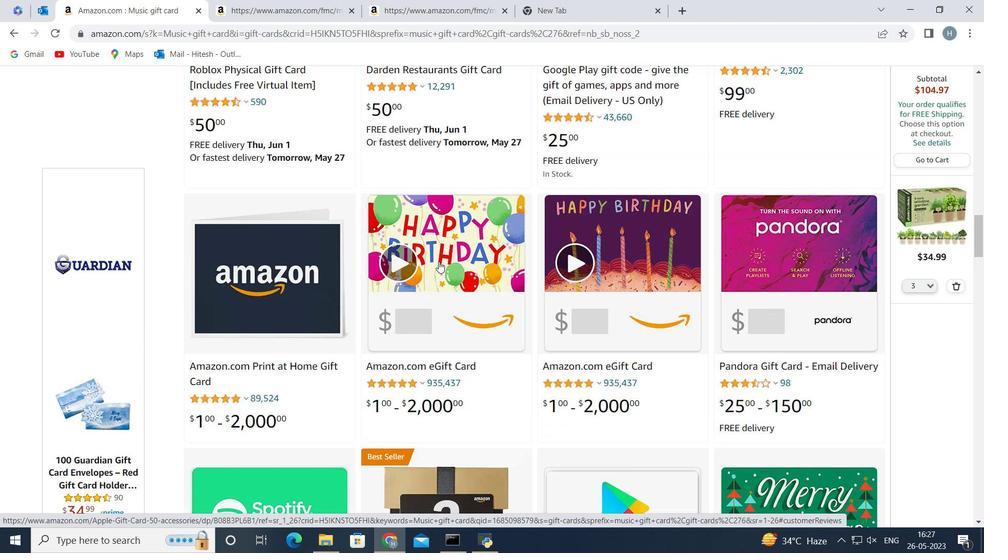
Action: Mouse scrolled (439, 262) with delta (0, 0)
Screenshot: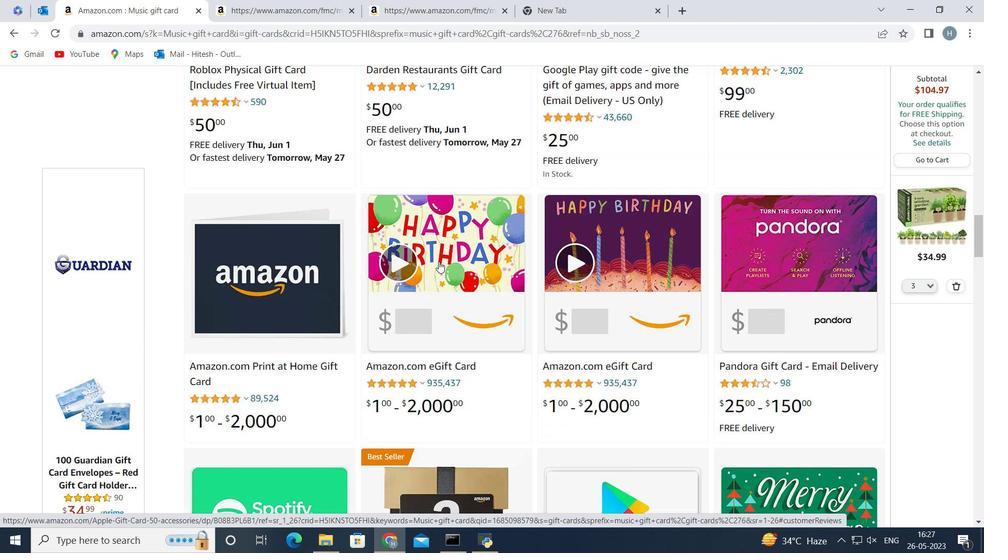 
Action: Mouse scrolled (439, 262) with delta (0, 0)
Screenshot: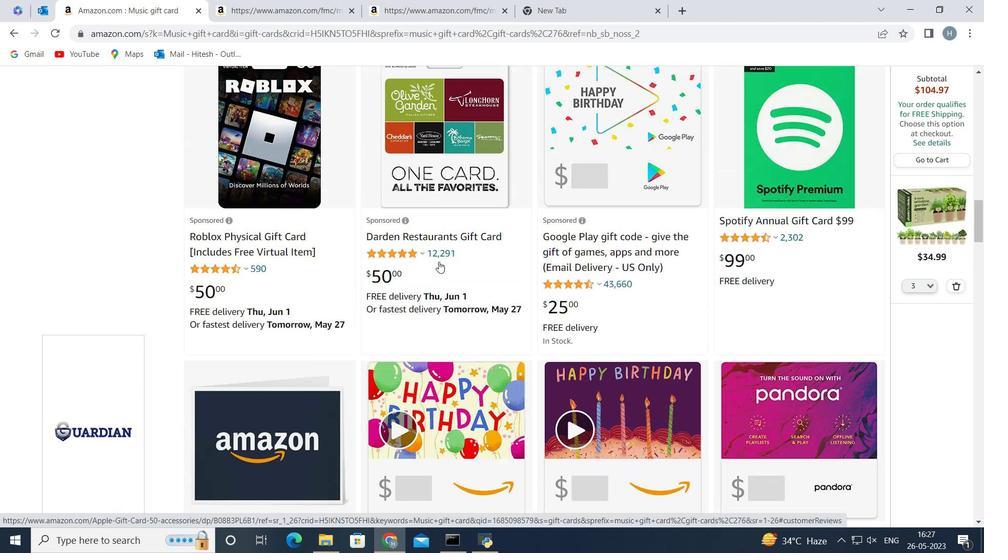 
Action: Mouse scrolled (439, 262) with delta (0, 0)
Screenshot: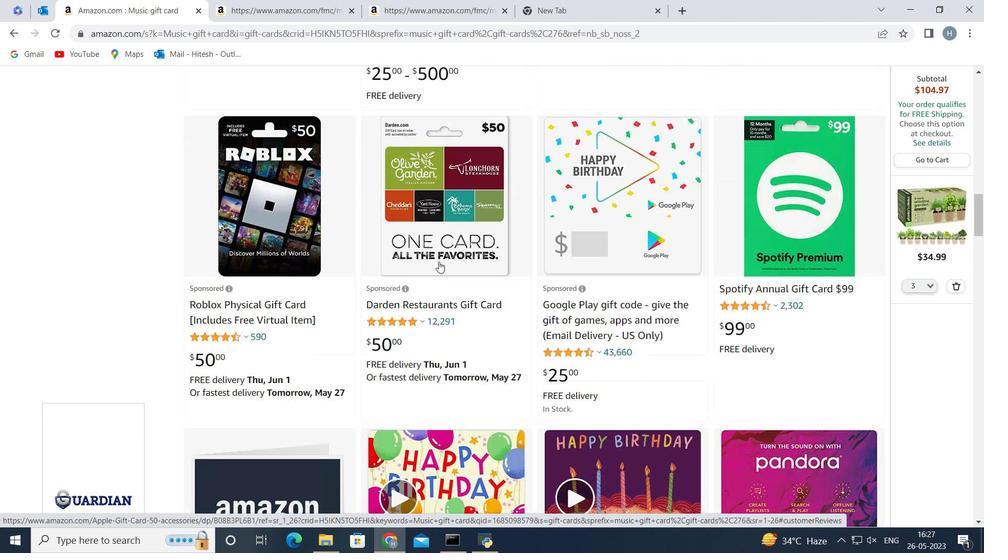 
Action: Mouse scrolled (439, 262) with delta (0, 0)
Screenshot: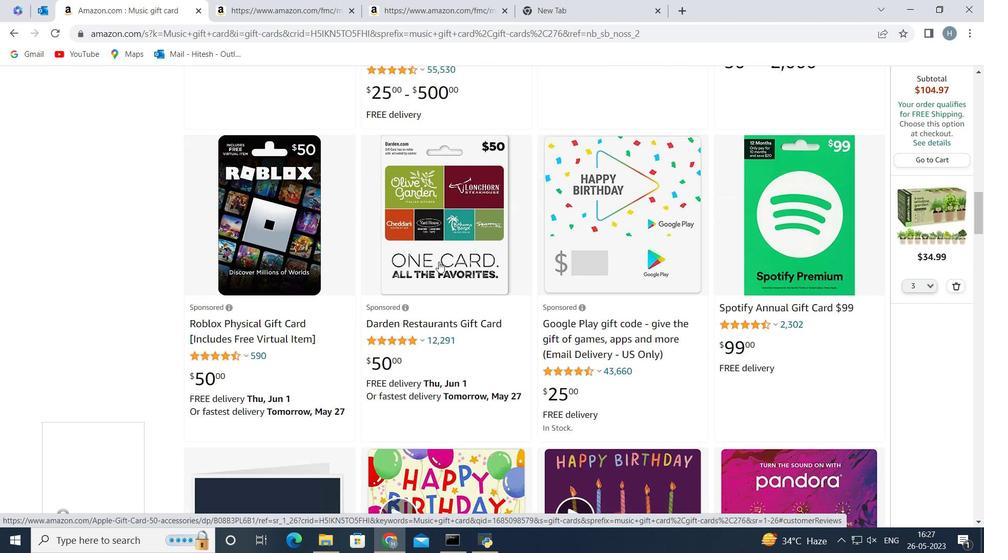 
Action: Mouse scrolled (439, 262) with delta (0, 0)
Screenshot: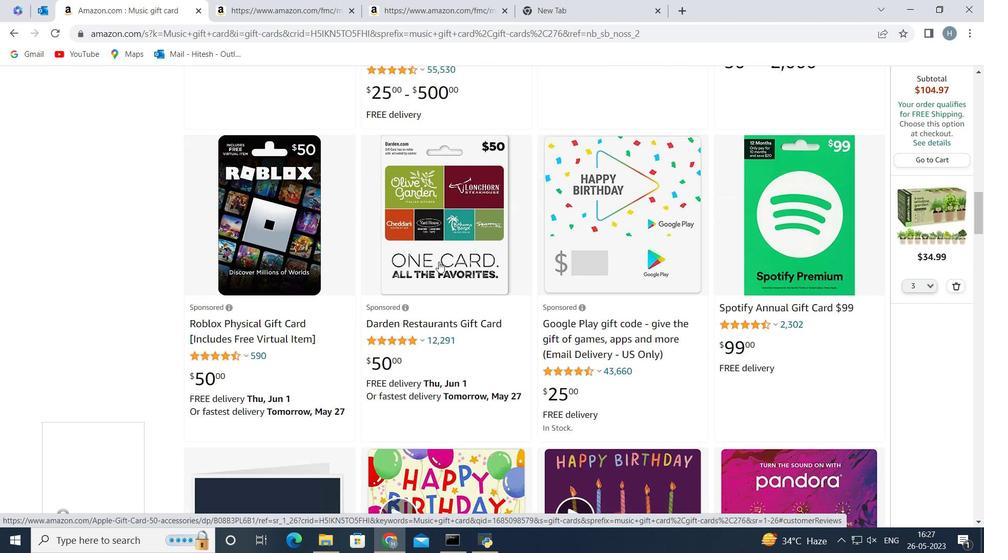 
Action: Mouse scrolled (439, 262) with delta (0, 0)
Screenshot: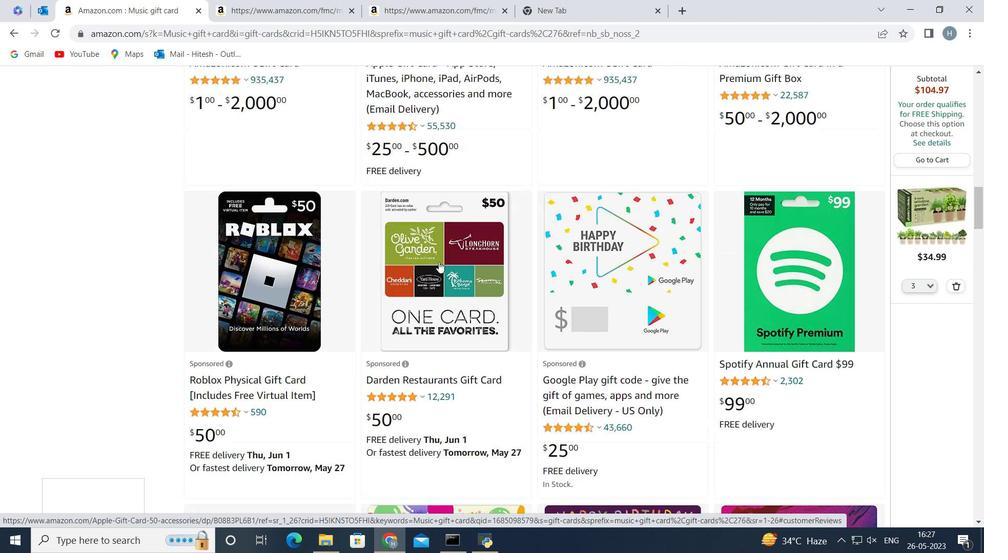 
Action: Mouse scrolled (439, 262) with delta (0, 0)
Screenshot: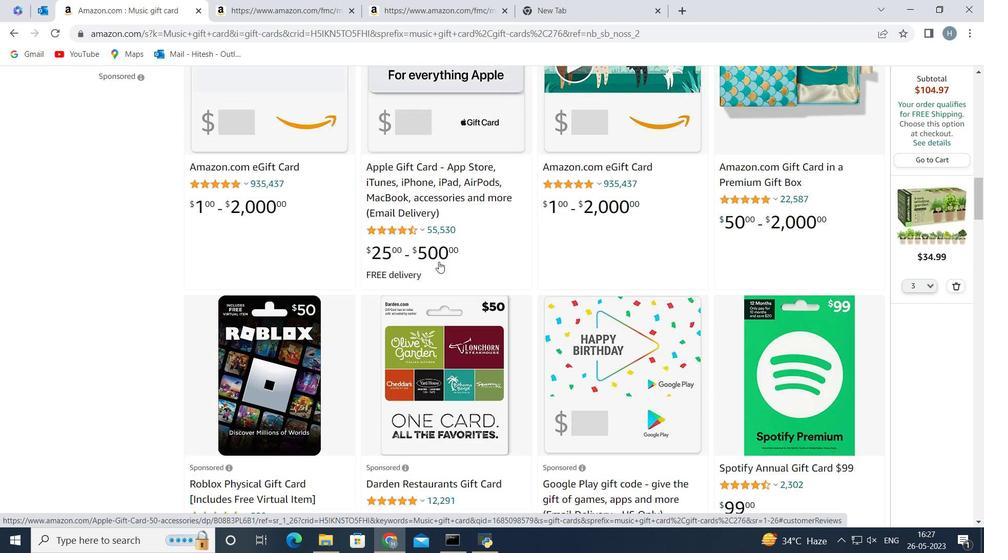 
Action: Mouse scrolled (439, 262) with delta (0, 0)
Screenshot: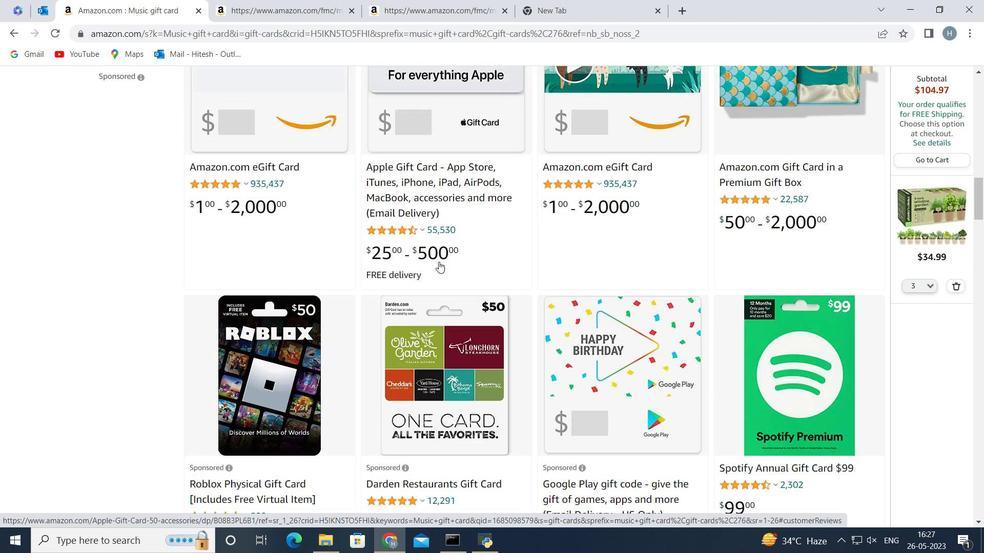 
Action: Mouse scrolled (439, 262) with delta (0, 0)
Screenshot: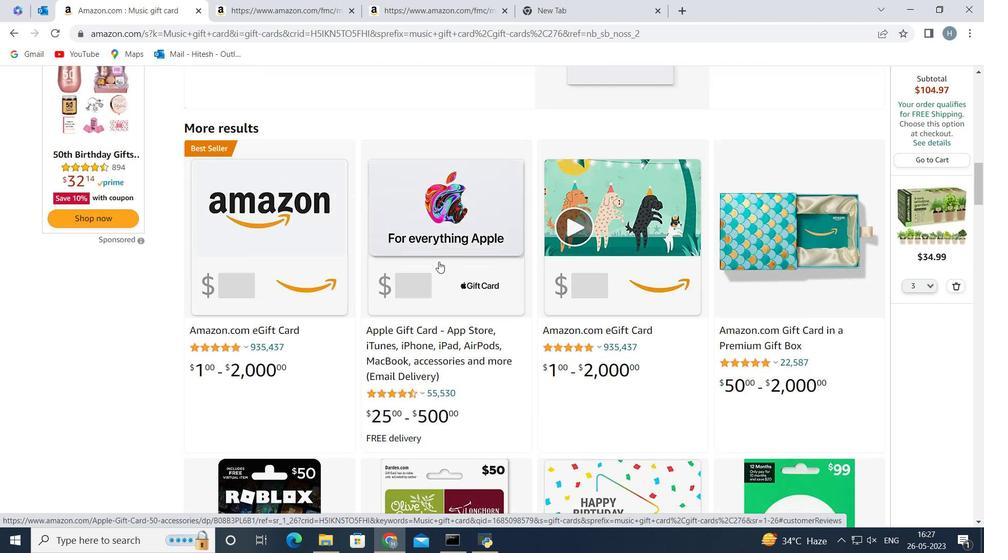 
Action: Mouse scrolled (439, 262) with delta (0, 0)
Screenshot: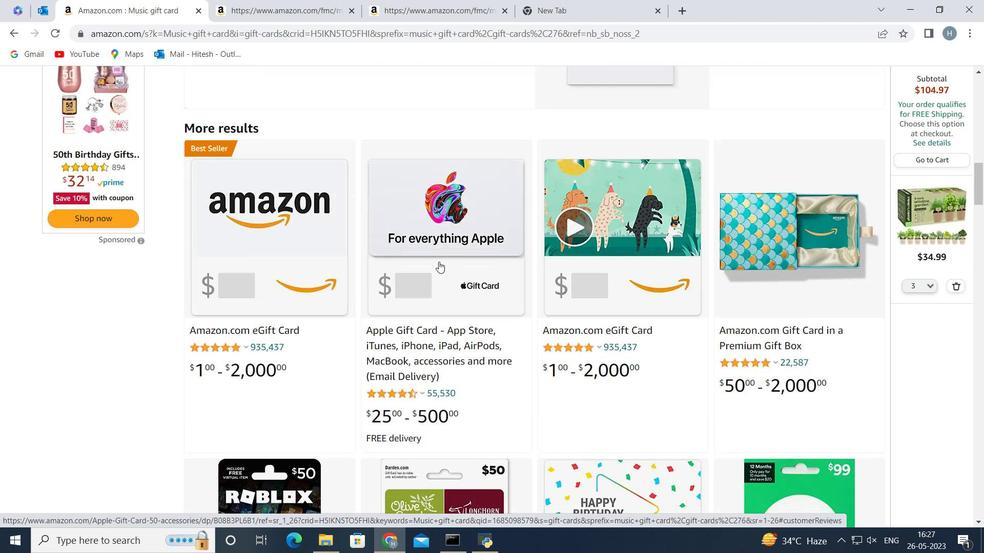 
Action: Mouse scrolled (439, 262) with delta (0, 0)
Screenshot: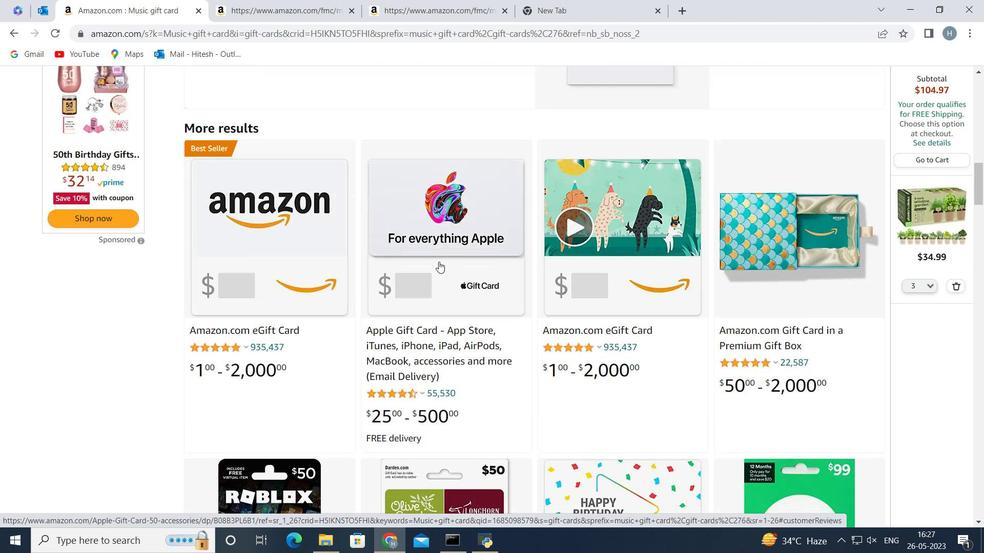 
Action: Mouse scrolled (439, 262) with delta (0, 0)
Screenshot: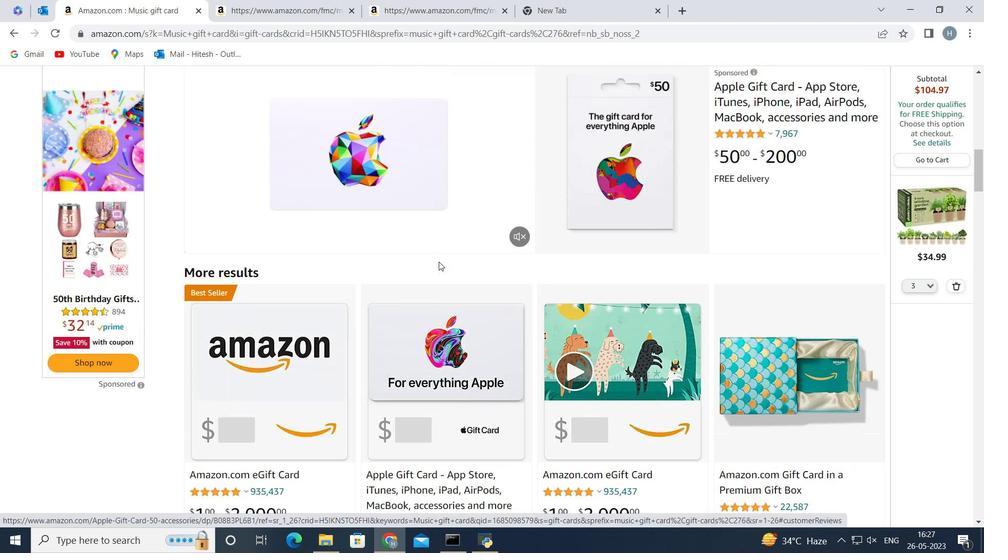
Action: Mouse scrolled (439, 262) with delta (0, 0)
Screenshot: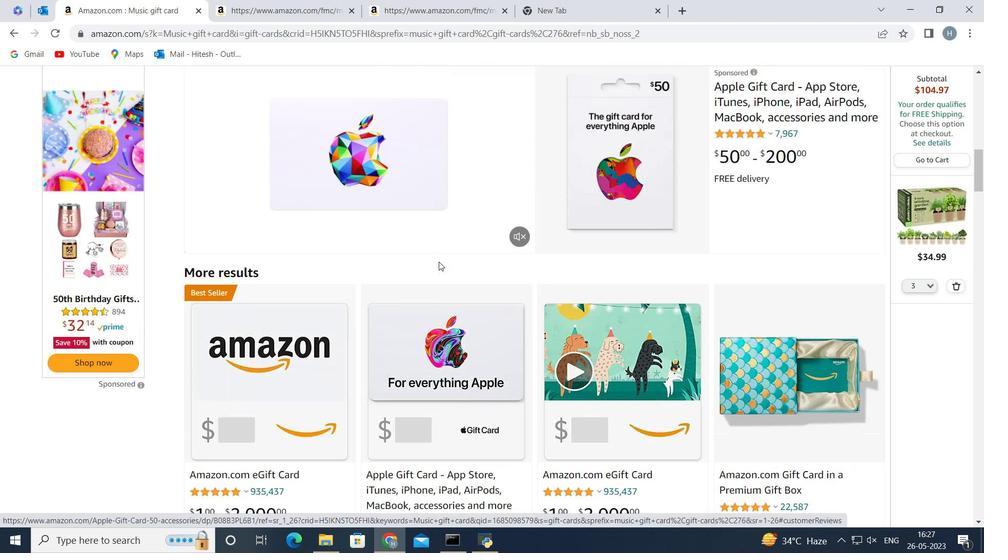 
Action: Mouse scrolled (439, 262) with delta (0, 0)
Screenshot: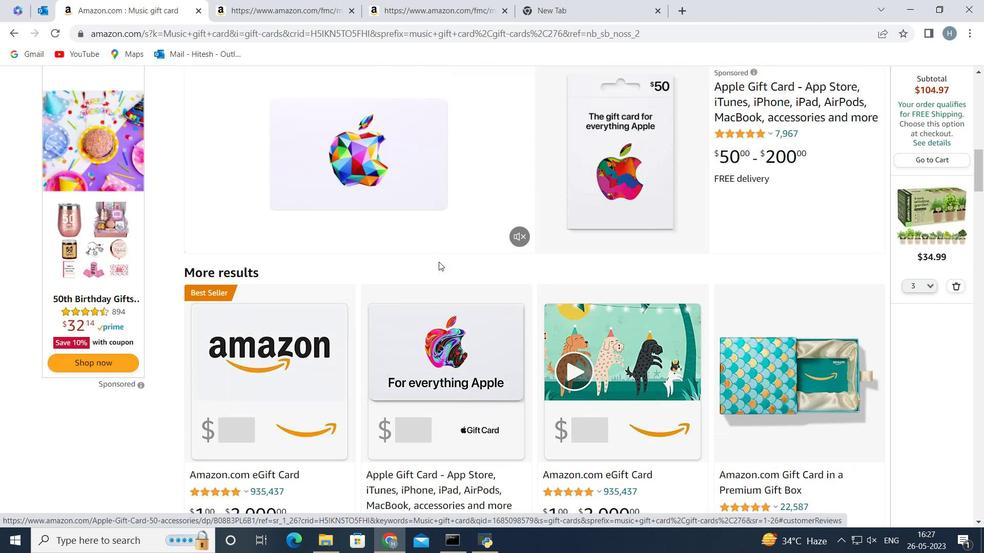 
Action: Mouse scrolled (439, 262) with delta (0, 0)
Screenshot: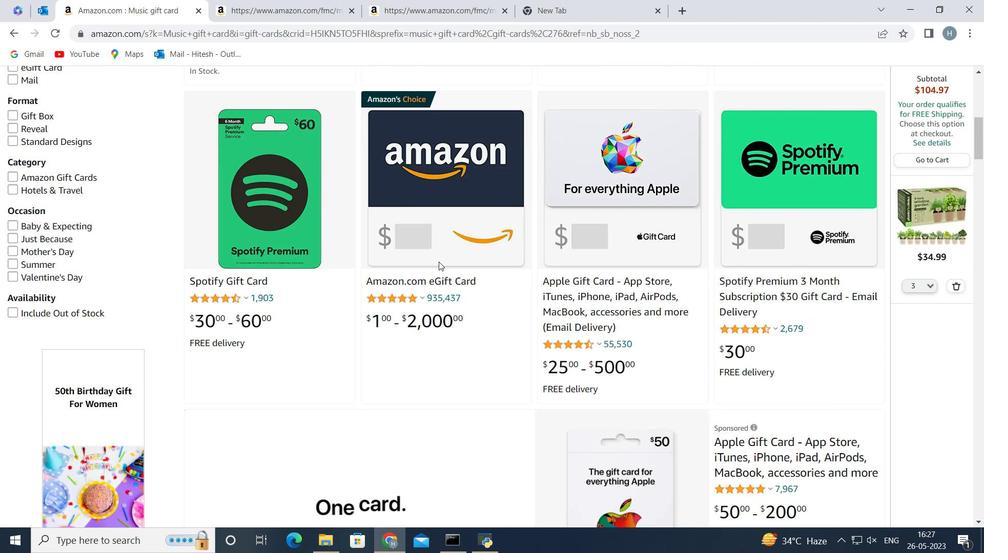 
Action: Mouse scrolled (439, 262) with delta (0, 0)
Screenshot: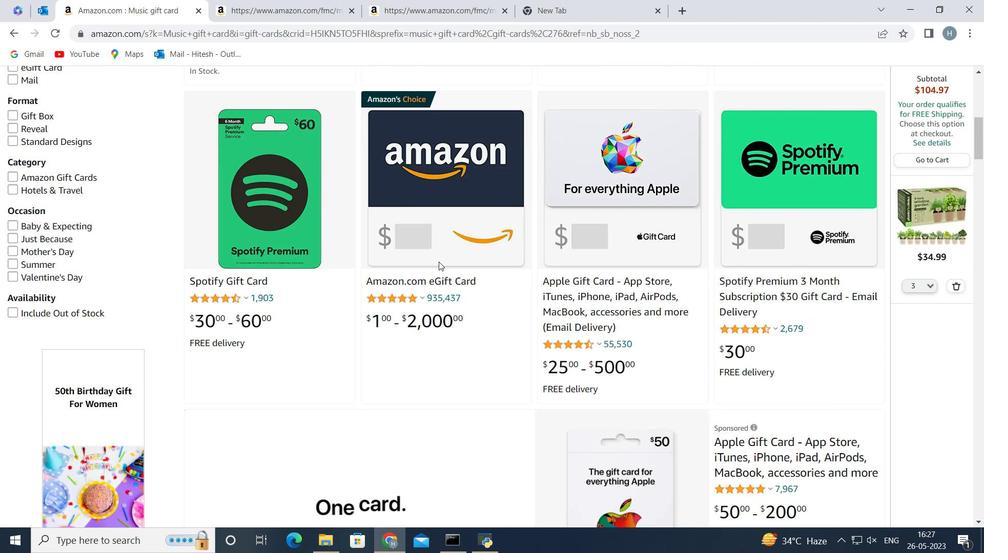 
Action: Mouse scrolled (439, 262) with delta (0, 0)
Screenshot: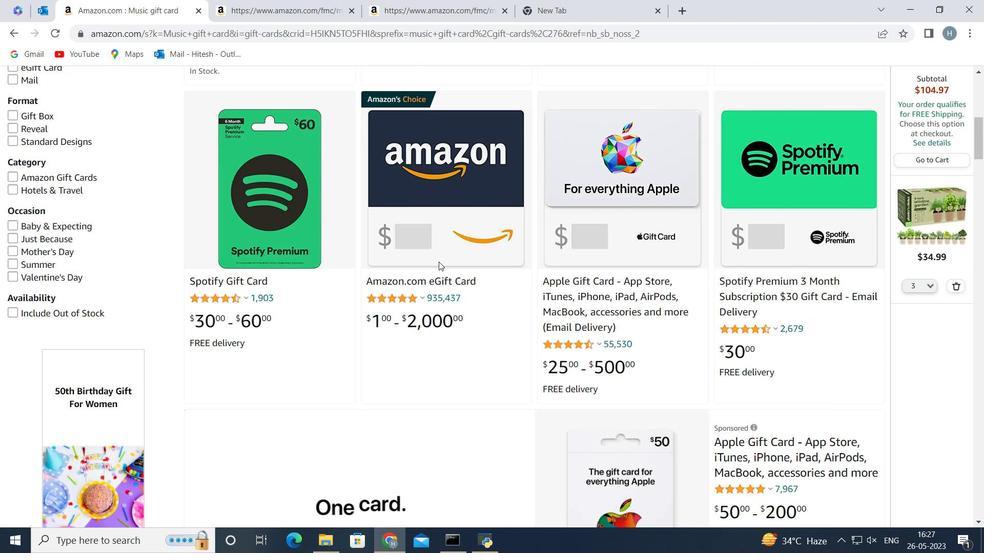 
Action: Mouse scrolled (439, 262) with delta (0, 0)
Screenshot: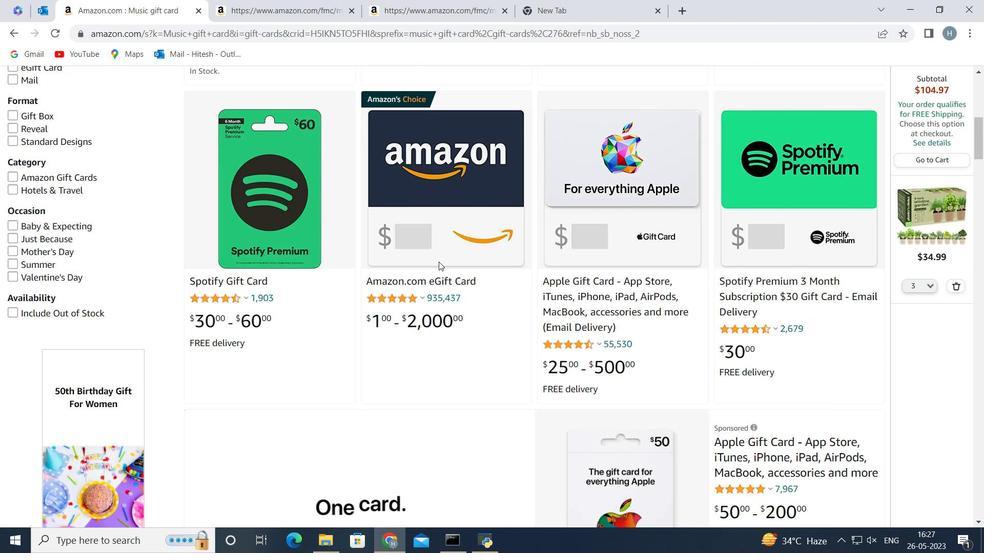 
Action: Mouse scrolled (439, 262) with delta (0, 0)
Screenshot: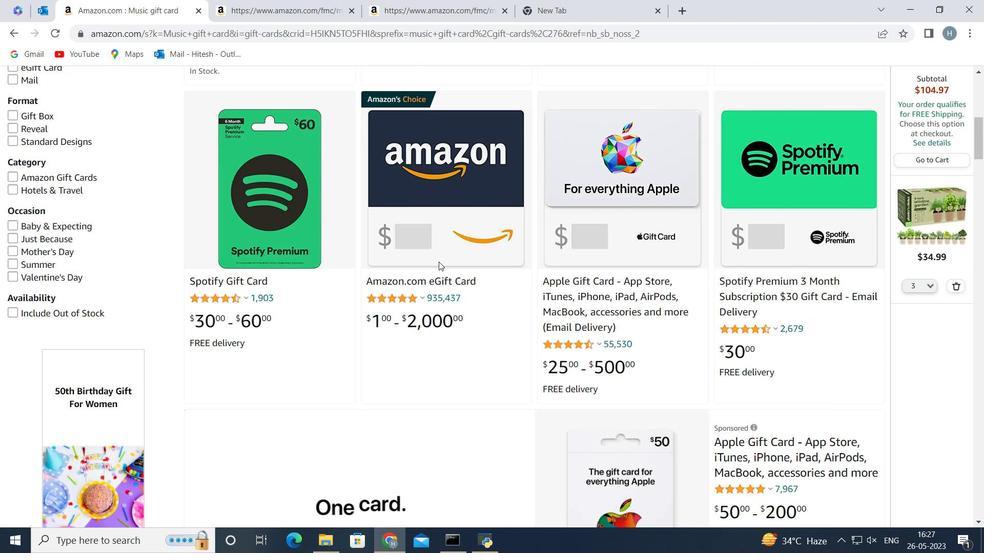 
Action: Mouse scrolled (439, 262) with delta (0, 0)
Screenshot: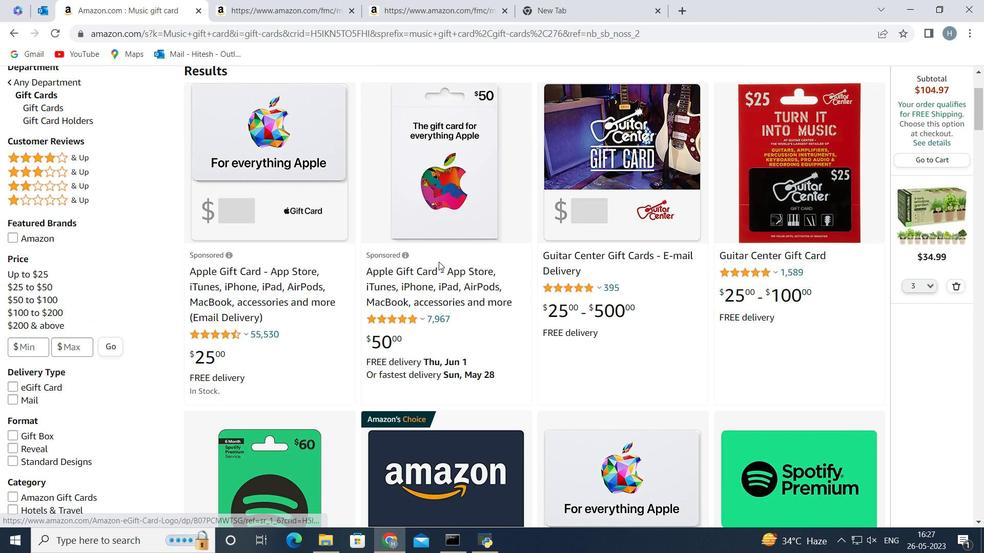 
Action: Mouse scrolled (439, 262) with delta (0, 0)
Screenshot: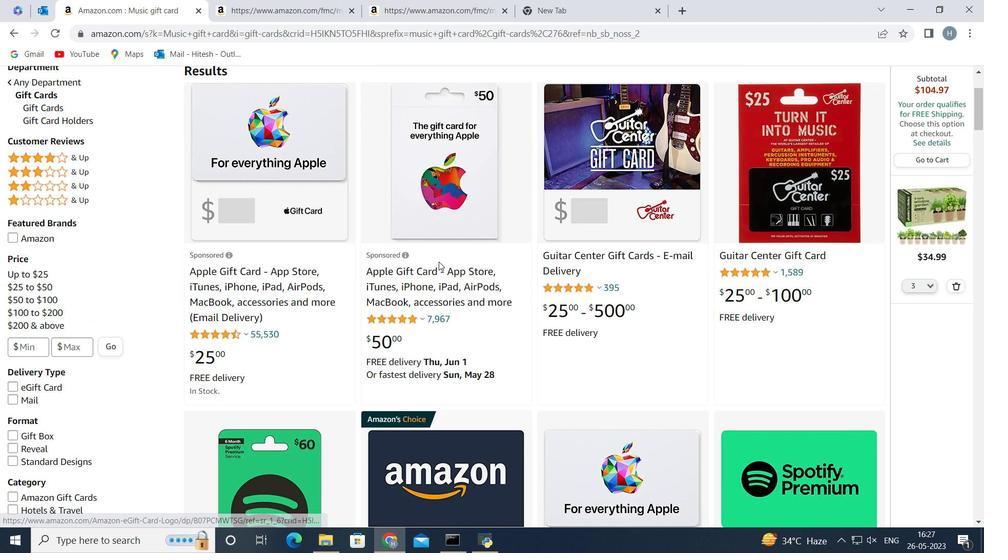
Action: Mouse scrolled (439, 262) with delta (0, 0)
Screenshot: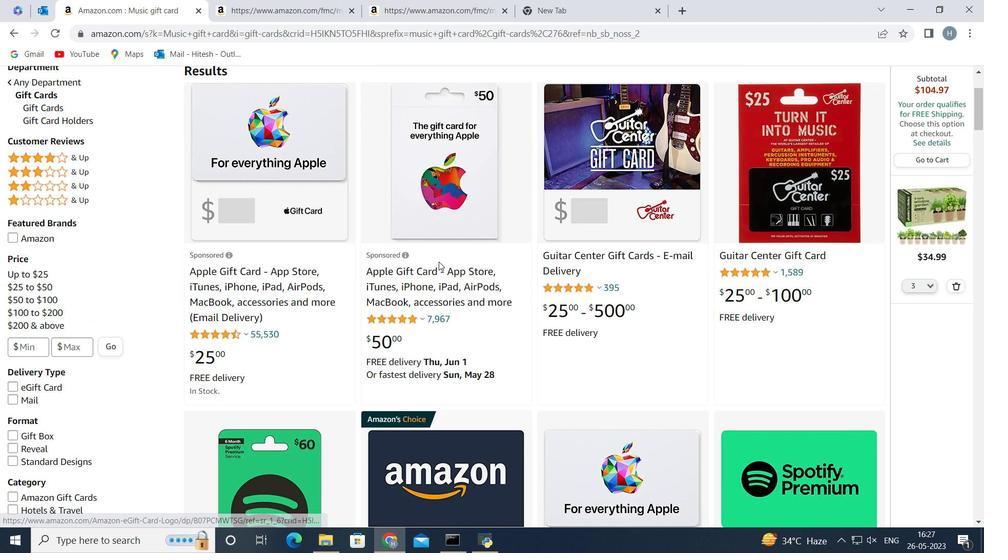 
Action: Mouse scrolled (439, 262) with delta (0, 0)
Screenshot: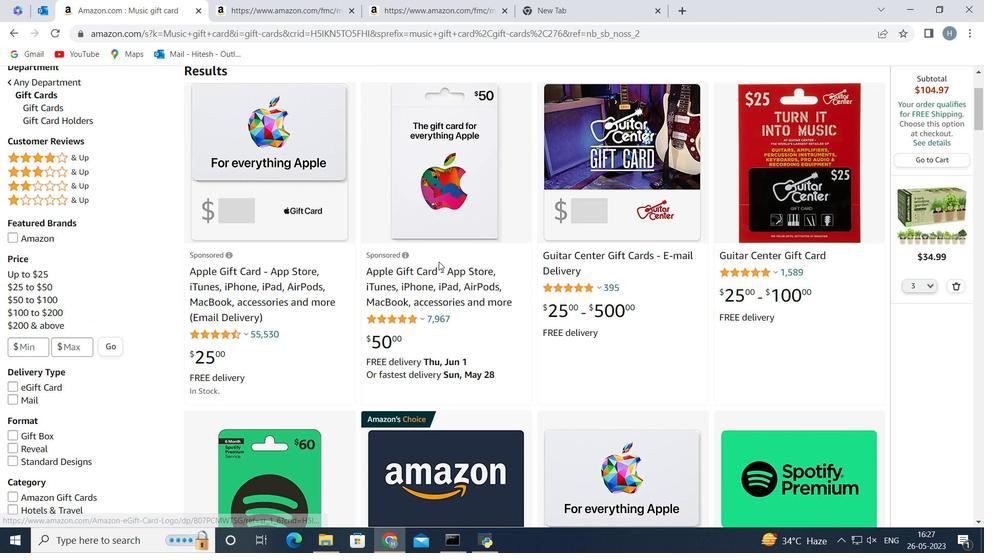 
Action: Mouse scrolled (439, 262) with delta (0, 0)
Screenshot: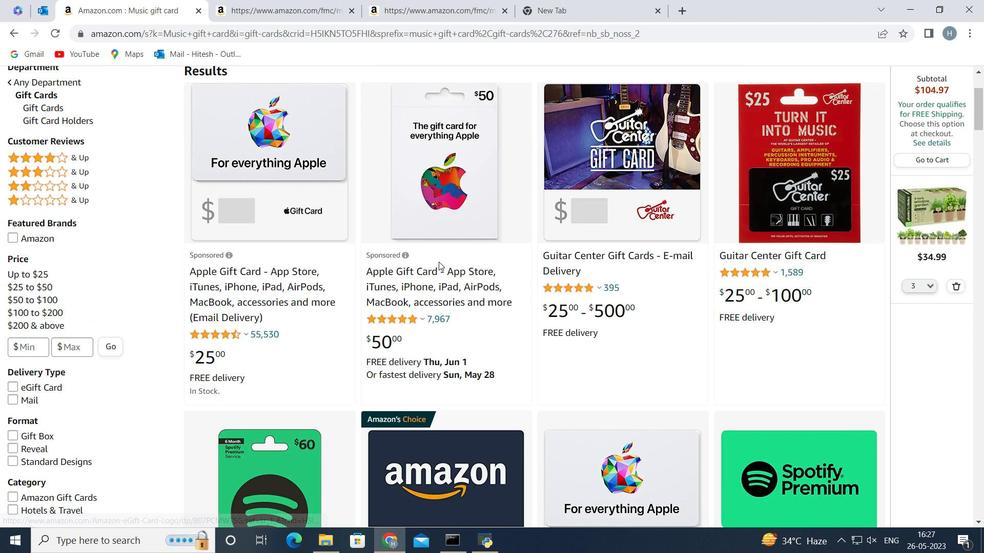 
Action: Mouse moved to (709, 284)
Screenshot: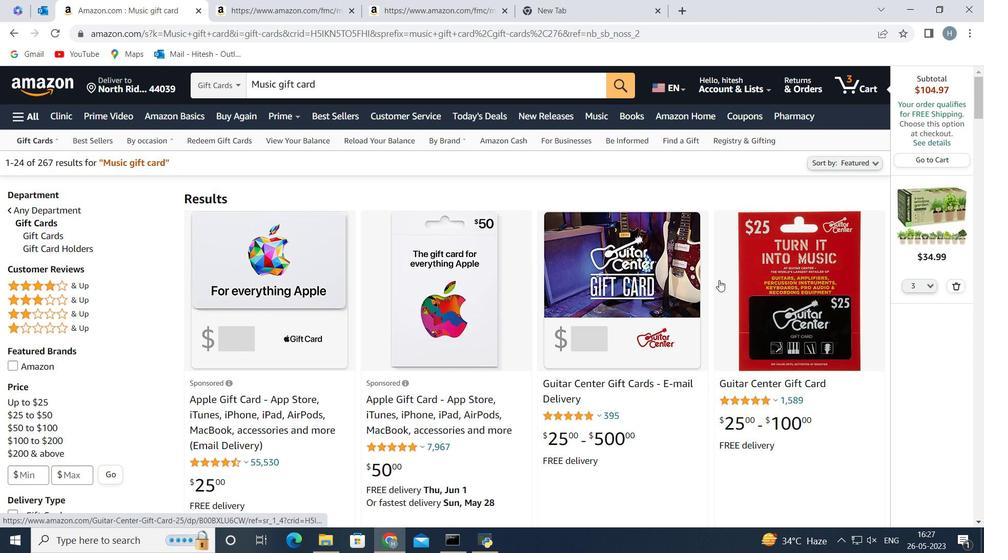 
Action: Mouse scrolled (709, 283) with delta (0, 0)
Screenshot: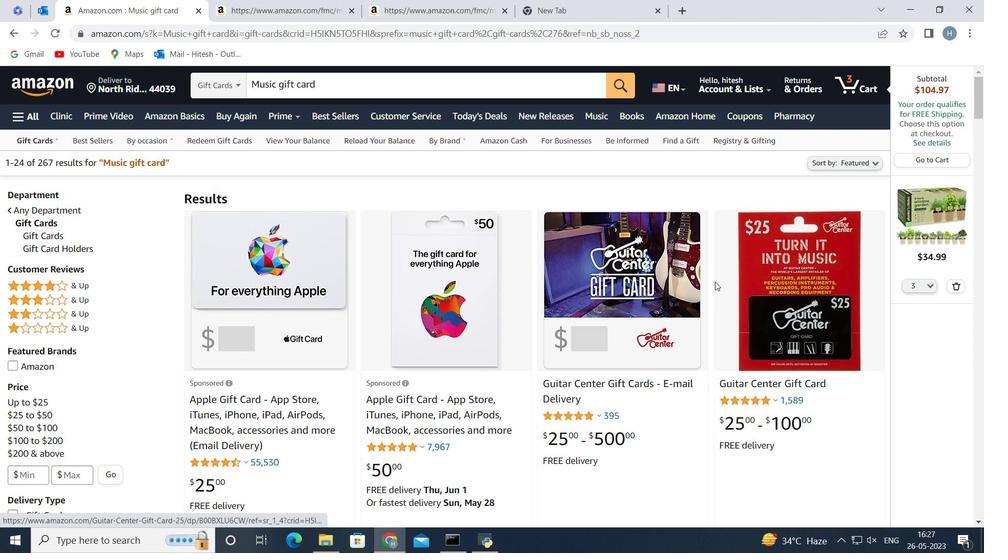 
Action: Mouse moved to (702, 287)
Screenshot: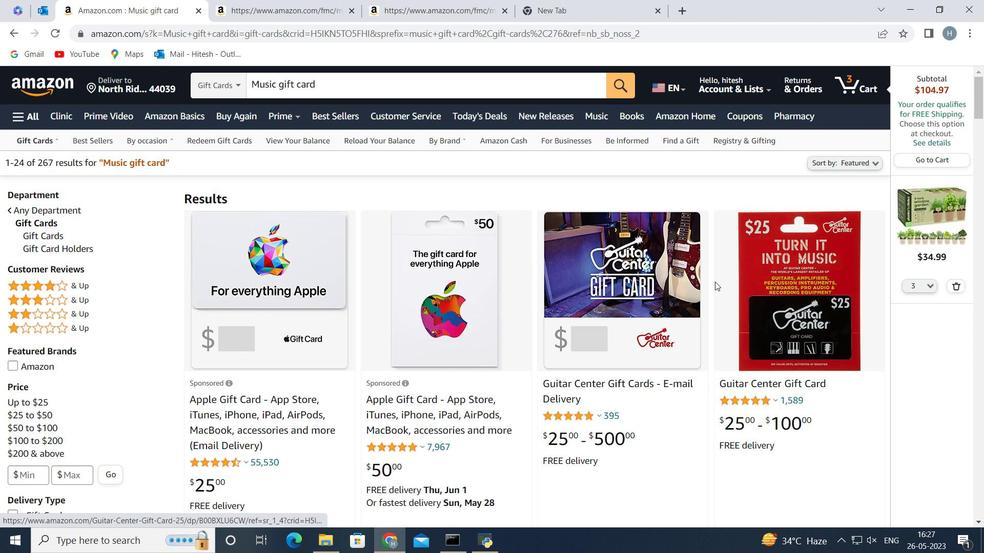 
Action: Mouse scrolled (702, 286) with delta (0, 0)
Screenshot: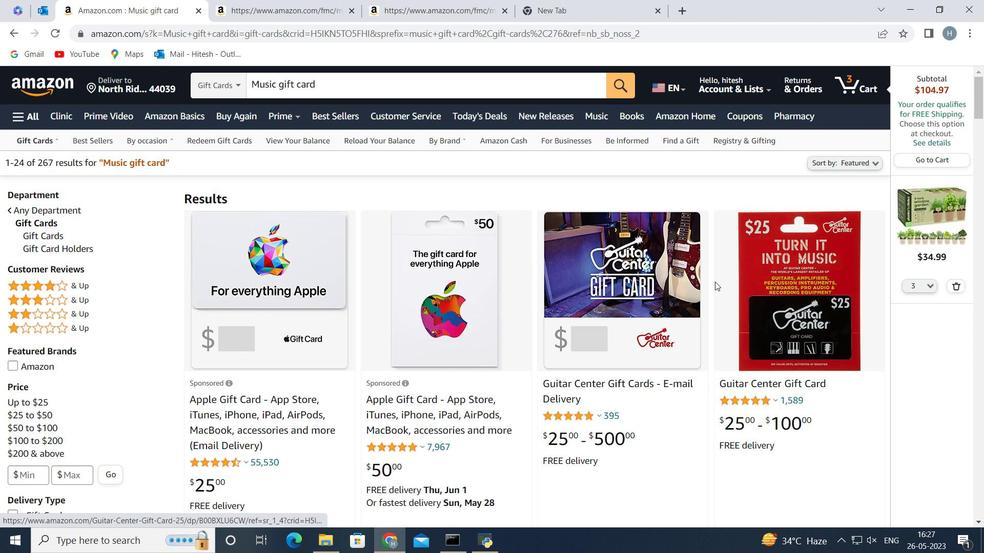 
Action: Mouse moved to (780, 247)
Screenshot: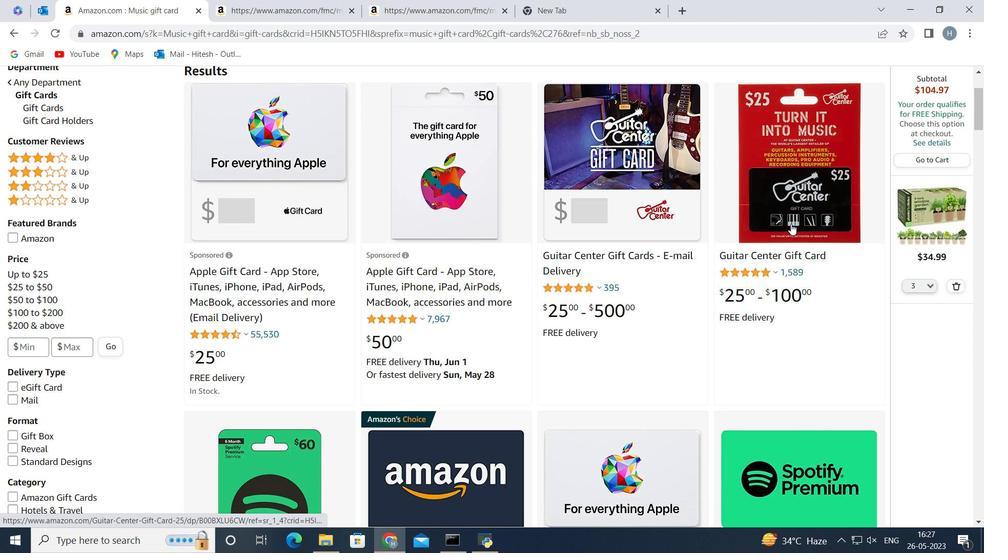 
Action: Mouse scrolled (780, 246) with delta (0, 0)
Screenshot: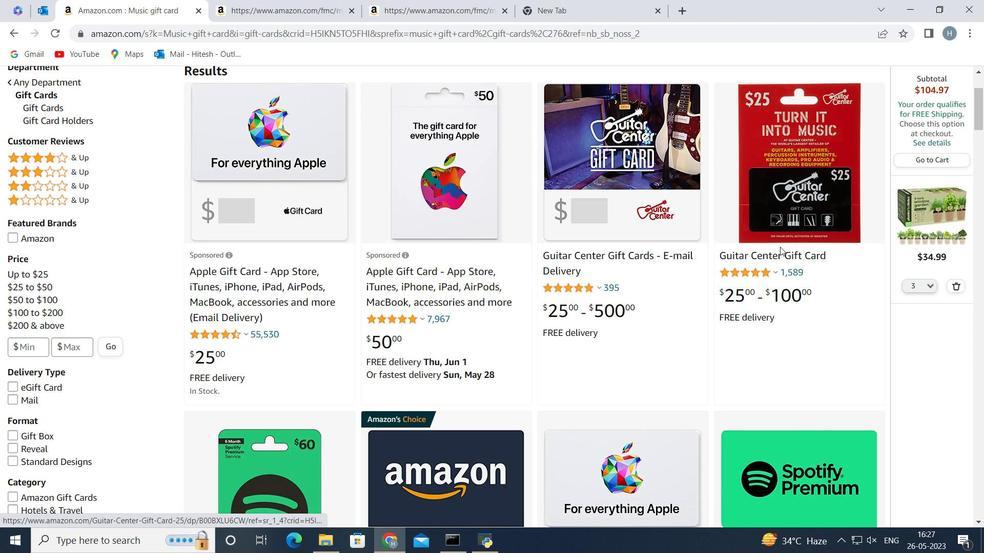 
Action: Mouse scrolled (780, 246) with delta (0, 0)
Screenshot: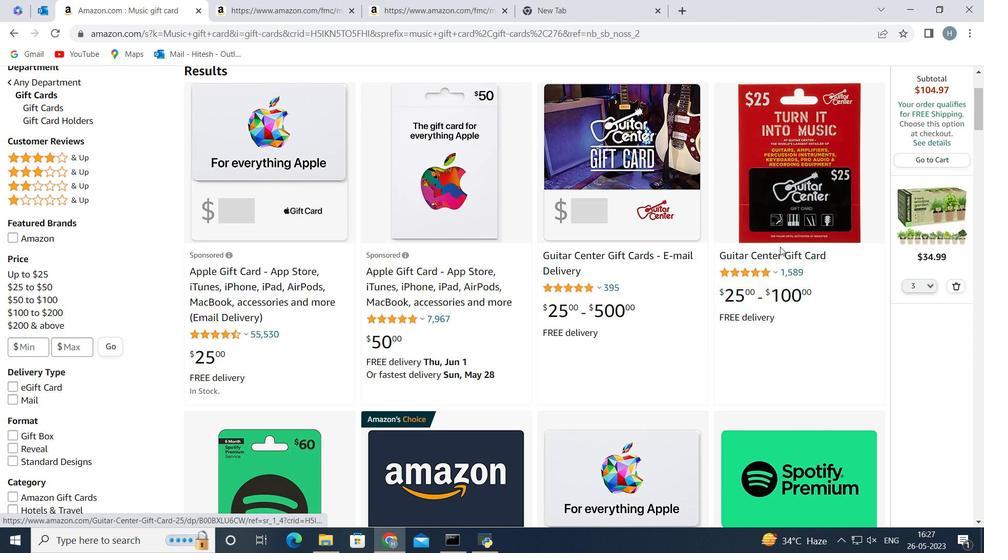 
Action: Mouse moved to (774, 255)
Screenshot: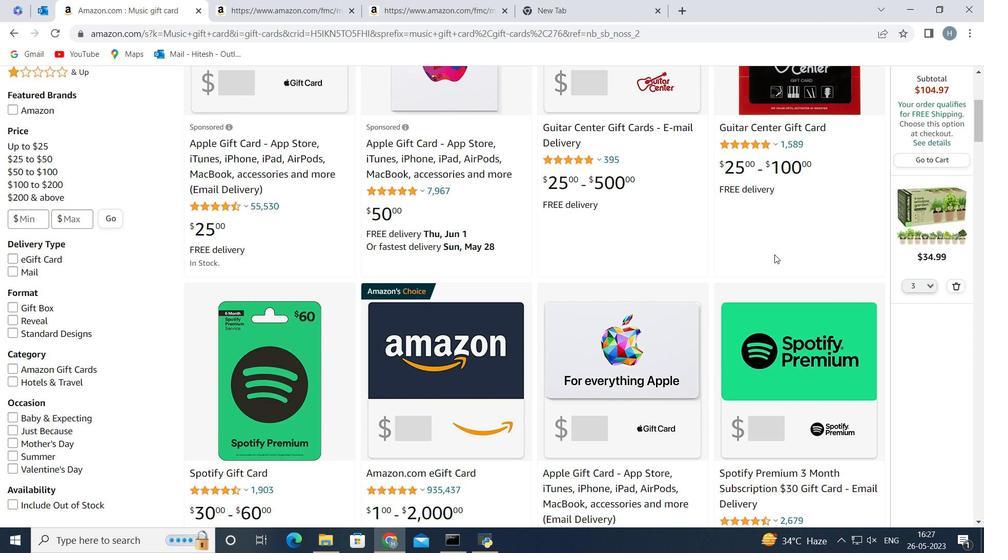 
Action: Mouse scrolled (774, 255) with delta (0, 0)
Screenshot: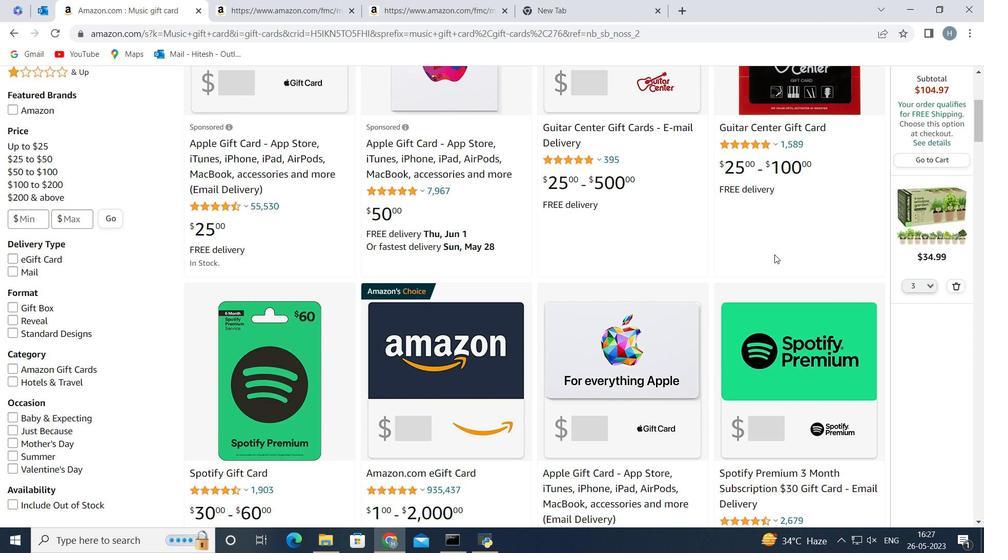 
Action: Mouse moved to (266, 318)
Screenshot: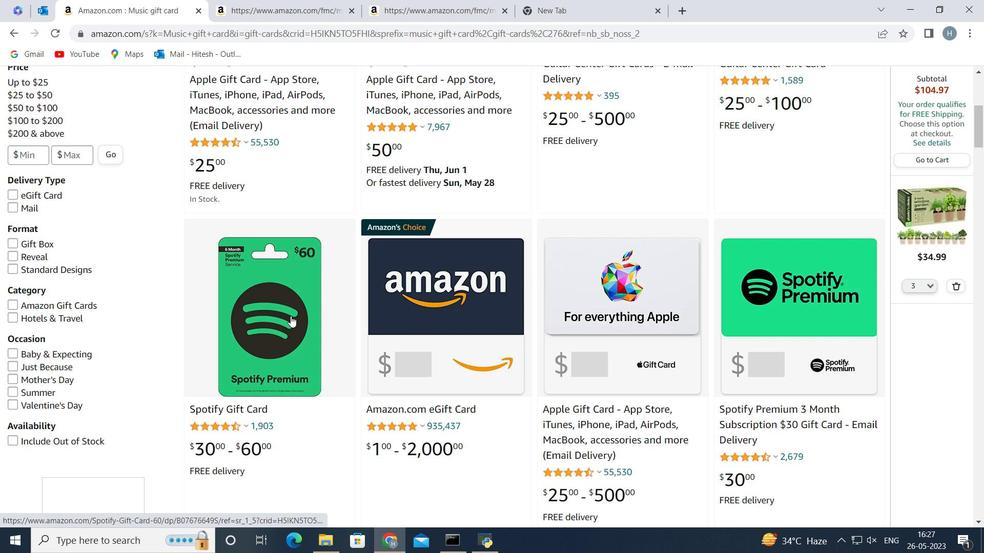 
Action: Mouse pressed left at (266, 318)
Screenshot: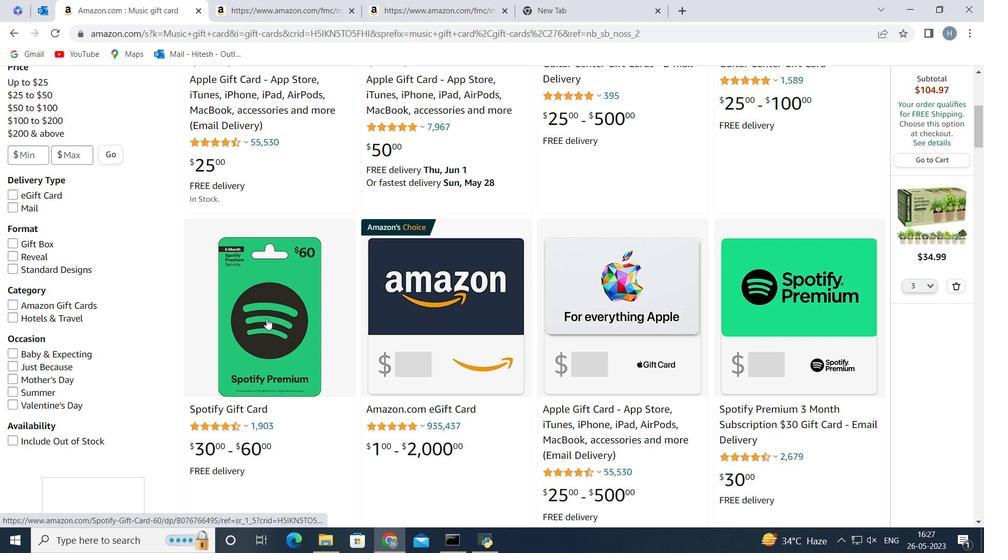 
Action: Mouse moved to (583, 272)
Screenshot: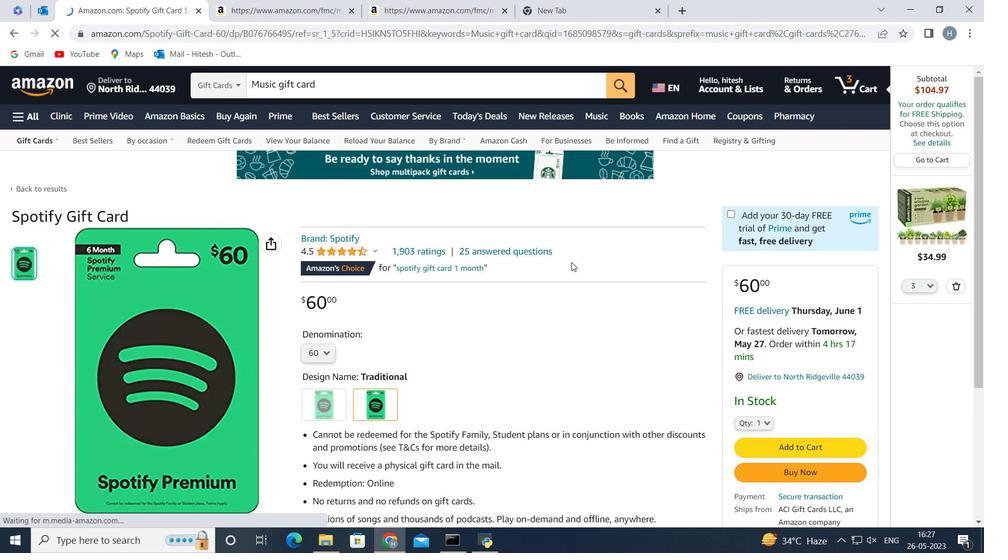 
Action: Mouse scrolled (583, 271) with delta (0, 0)
Screenshot: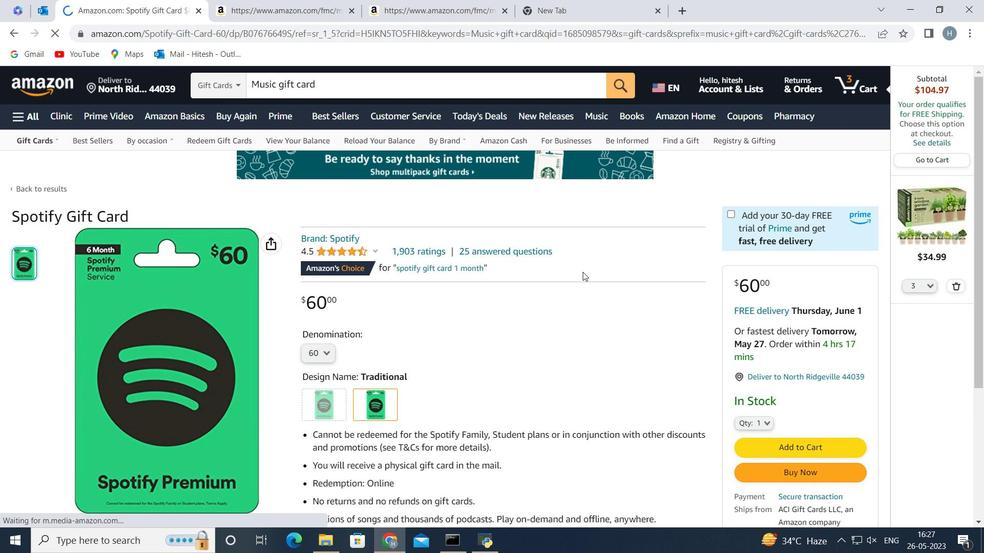 
Action: Mouse scrolled (583, 271) with delta (0, 0)
Screenshot: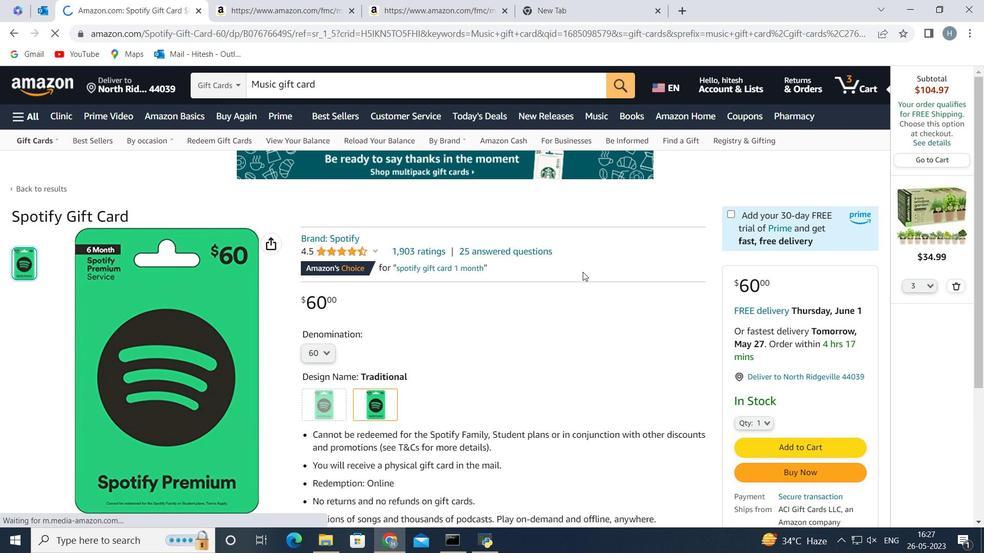 
Action: Mouse moved to (443, 404)
Screenshot: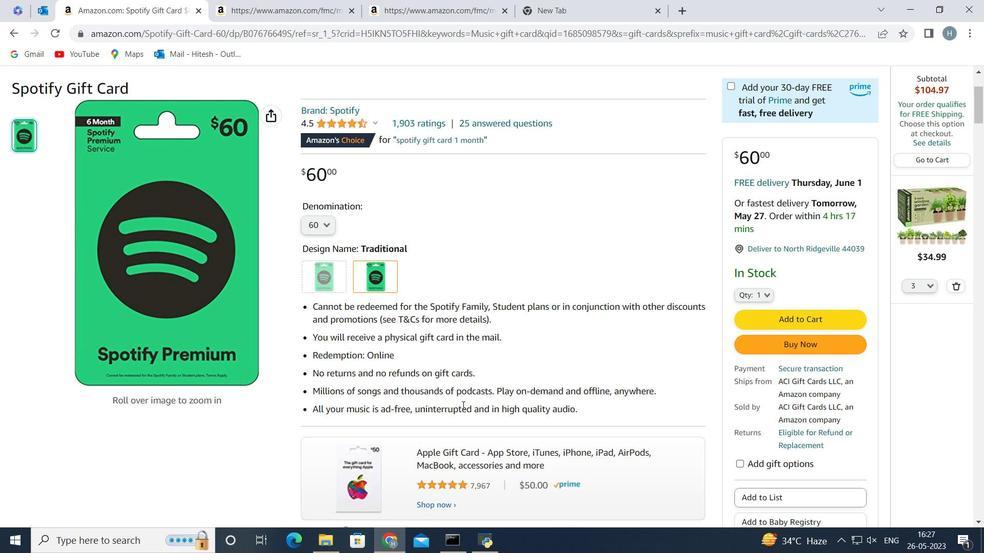 
Action: Mouse scrolled (443, 403) with delta (0, 0)
Screenshot: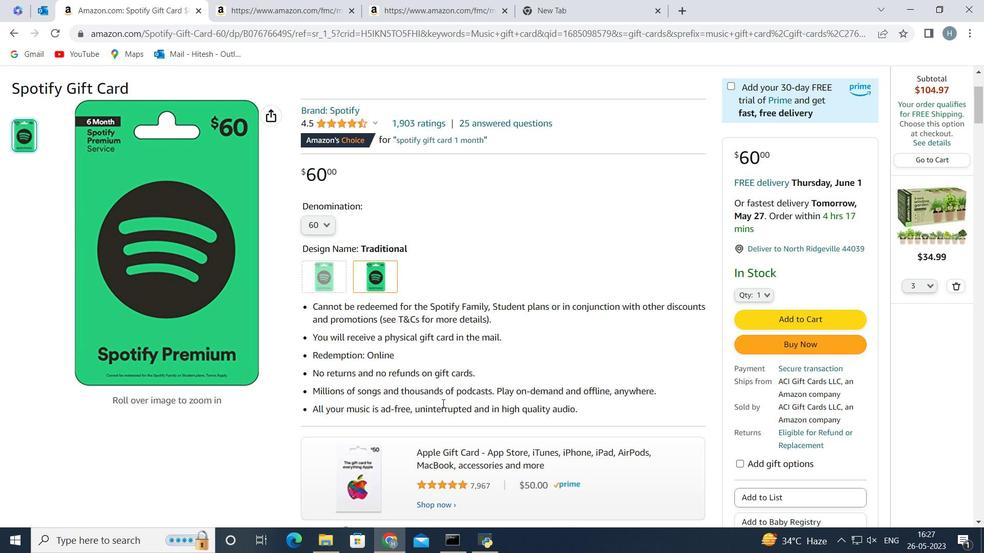 
Action: Mouse scrolled (443, 403) with delta (0, 0)
Screenshot: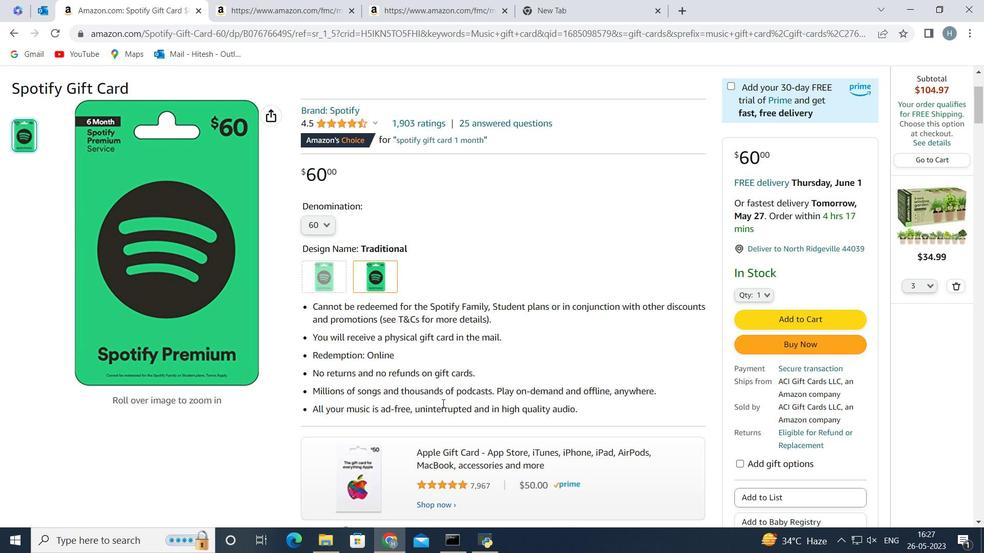 
Action: Mouse moved to (419, 362)
Screenshot: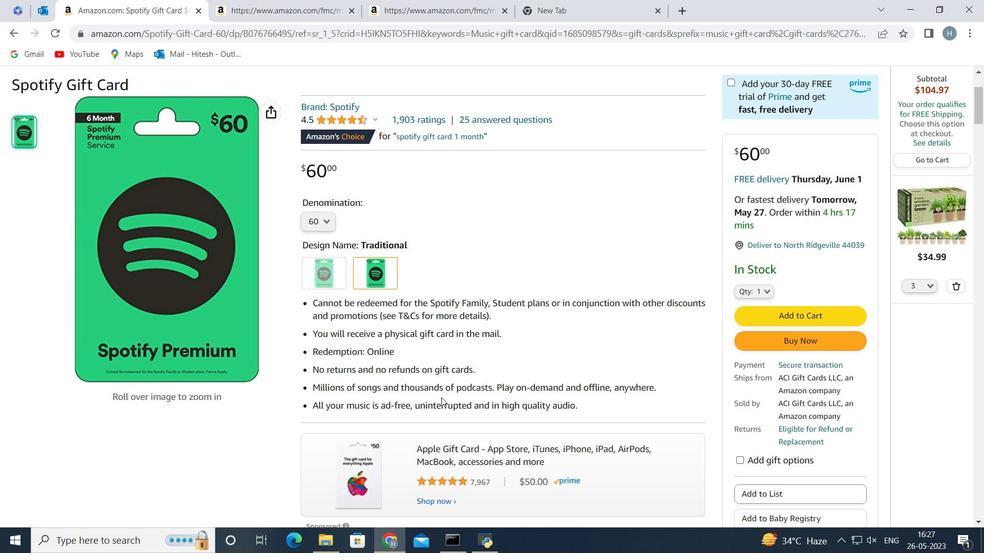 
Action: Mouse scrolled (419, 361) with delta (0, 0)
Screenshot: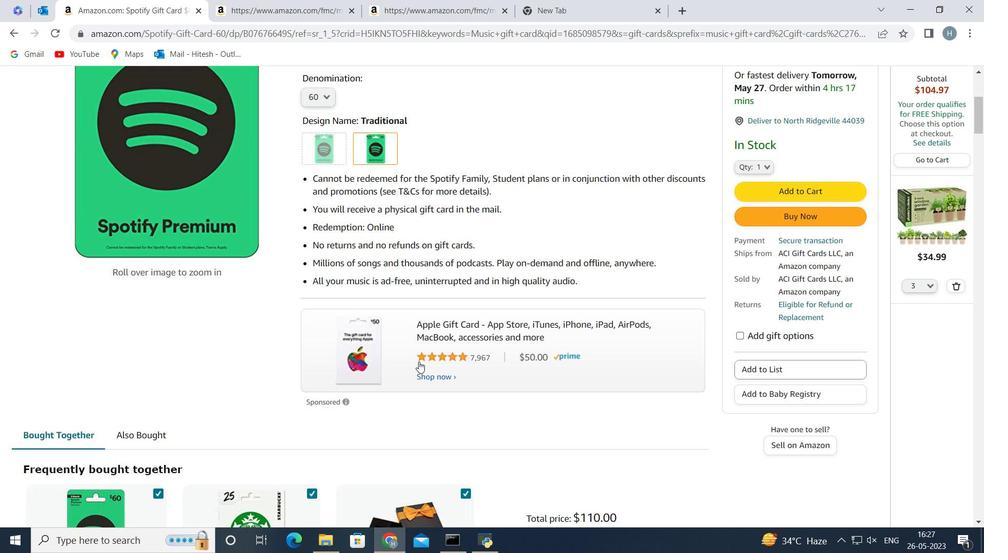 
Action: Mouse moved to (404, 362)
Screenshot: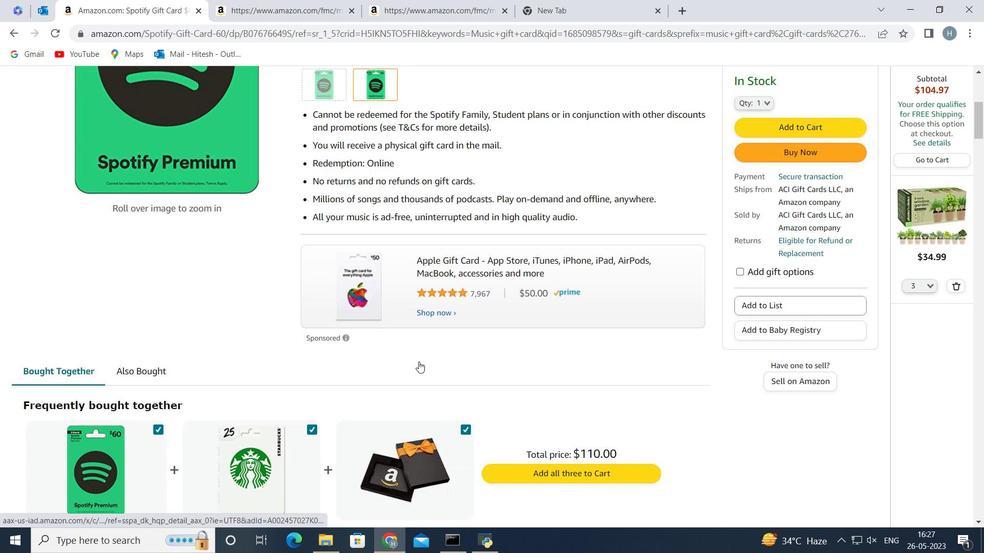 
Action: Mouse scrolled (404, 361) with delta (0, 0)
Screenshot: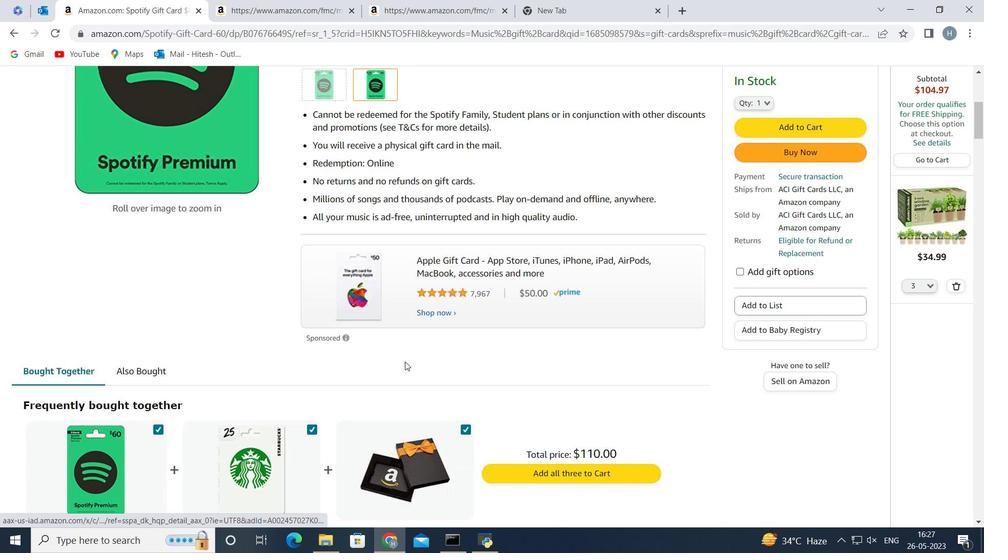 
Action: Mouse moved to (404, 362)
Screenshot: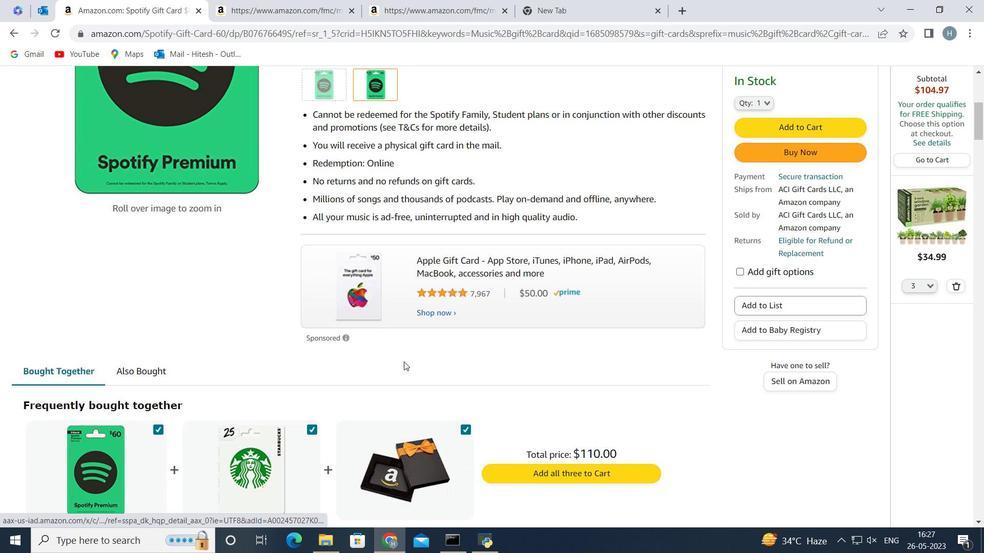 
Action: Mouse scrolled (404, 361) with delta (0, 0)
Screenshot: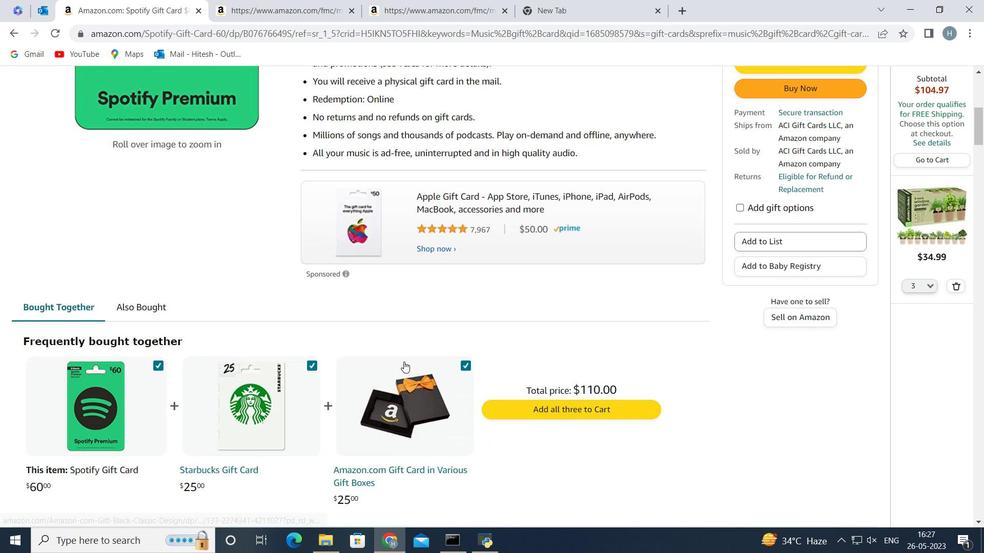 
Action: Mouse scrolled (404, 361) with delta (0, 0)
Screenshot: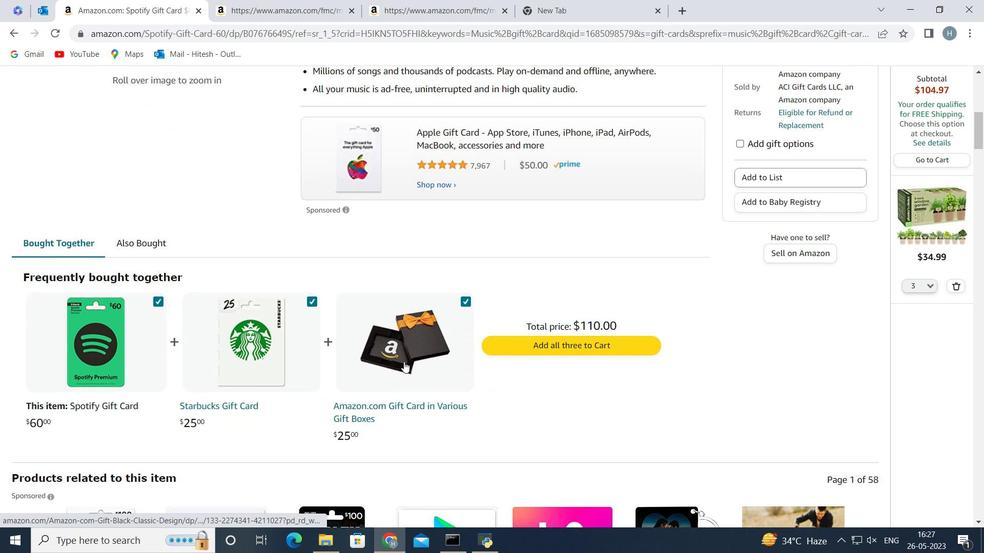 
Action: Mouse scrolled (404, 361) with delta (0, 0)
Screenshot: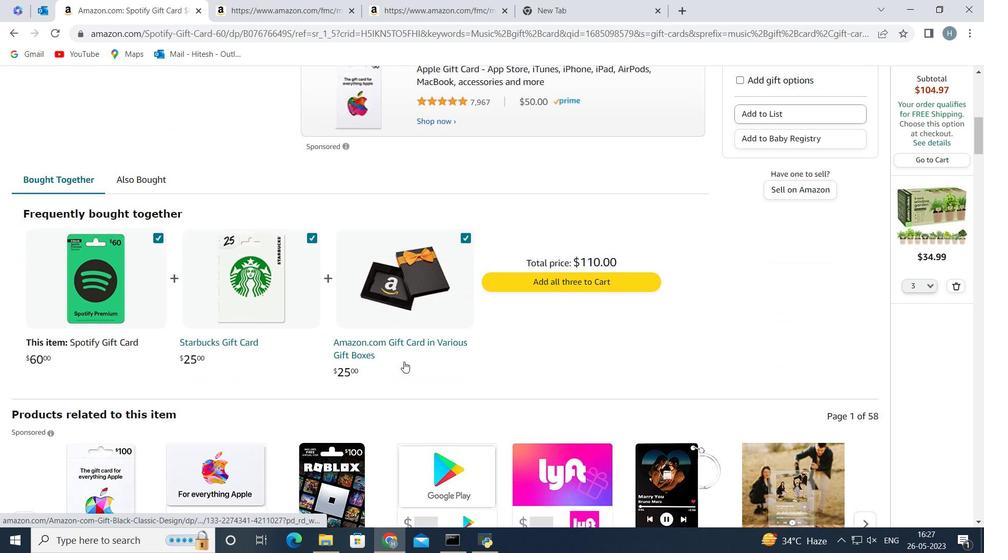 
Action: Mouse scrolled (404, 361) with delta (0, 0)
Screenshot: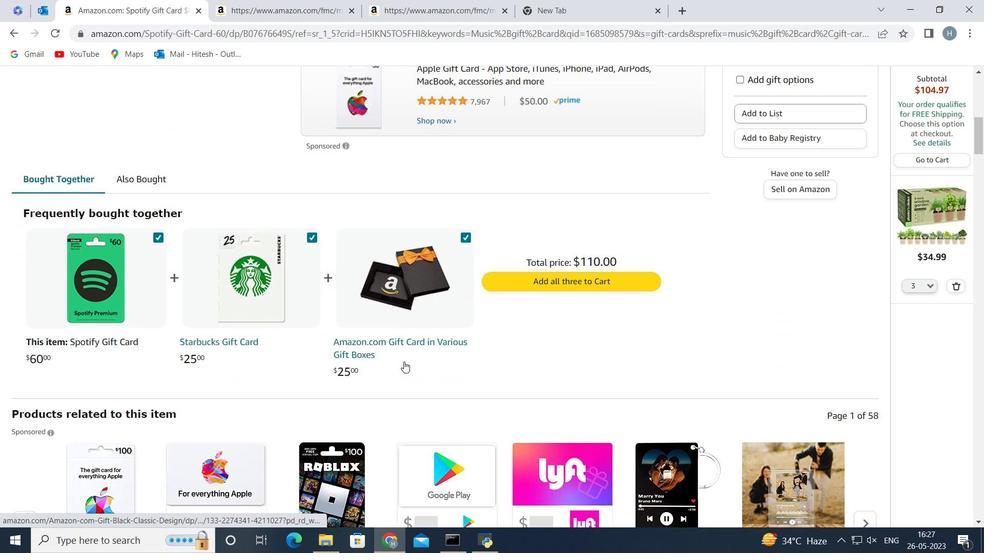 
Action: Mouse scrolled (404, 361) with delta (0, 0)
Screenshot: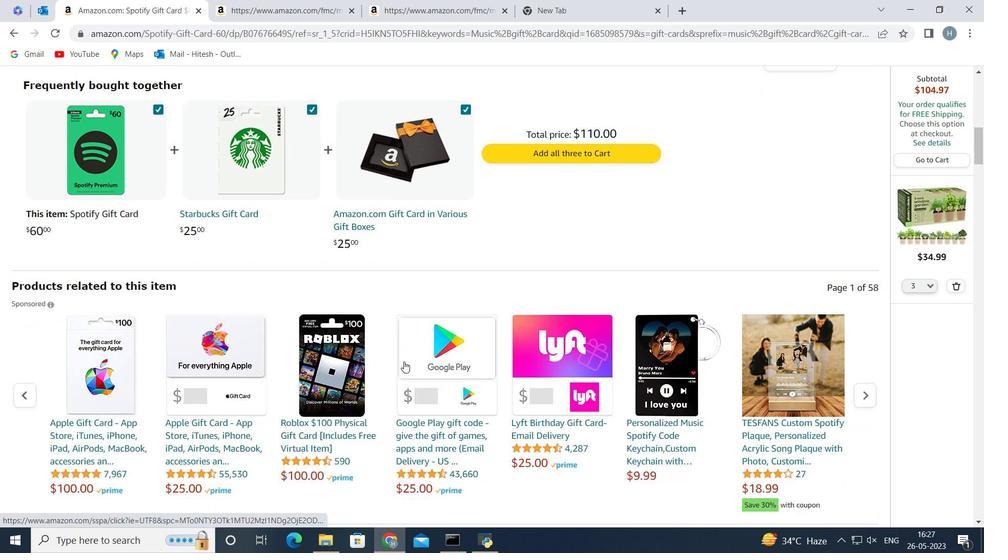 
Action: Mouse scrolled (404, 361) with delta (0, 0)
Screenshot: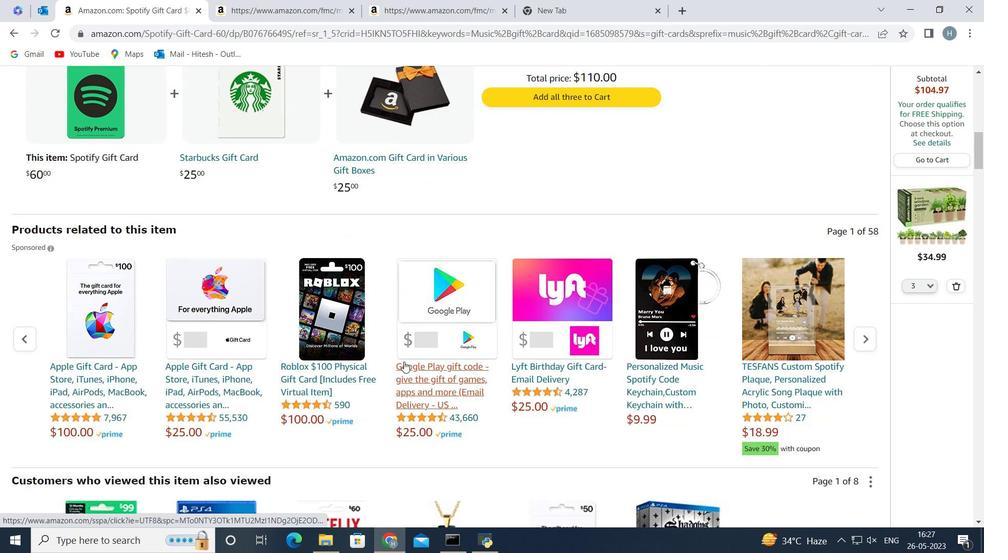 
Action: Mouse scrolled (404, 361) with delta (0, 0)
Screenshot: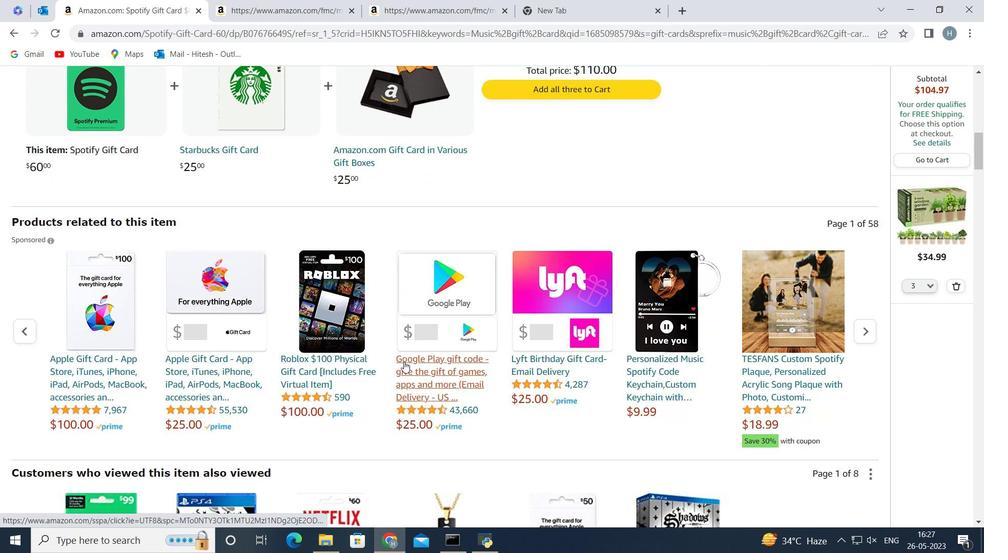 
Action: Mouse scrolled (404, 361) with delta (0, 0)
Screenshot: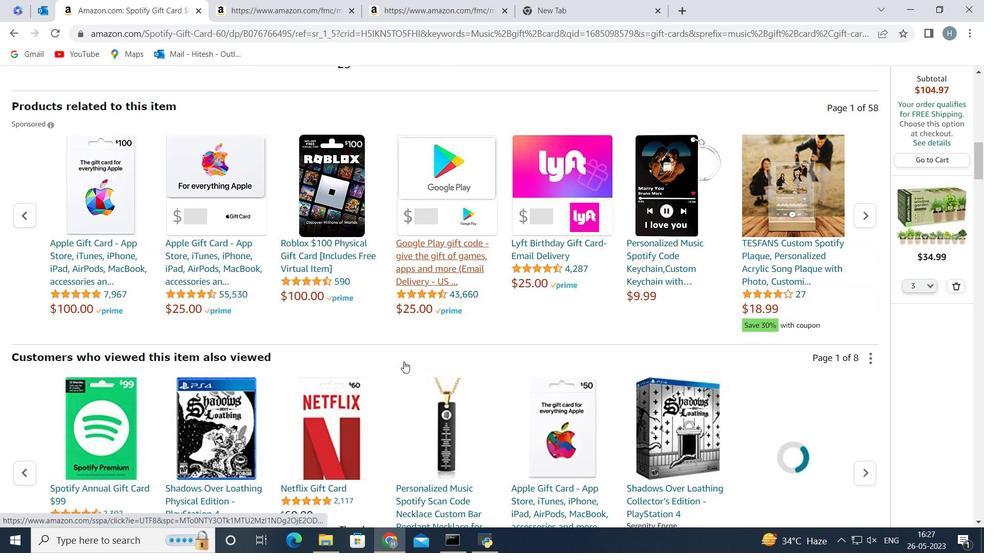 
Action: Mouse scrolled (404, 361) with delta (0, 0)
Screenshot: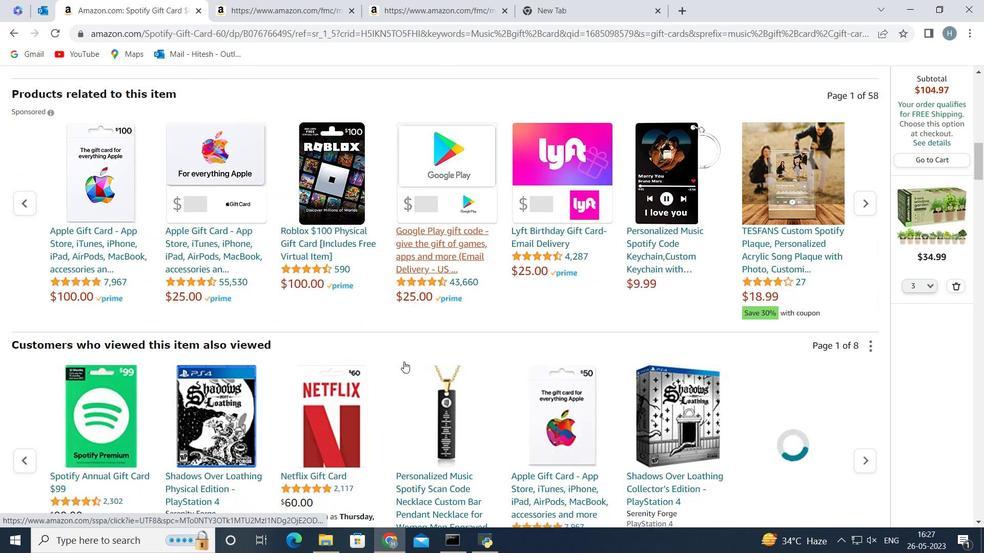 
Action: Mouse scrolled (404, 361) with delta (0, 0)
Screenshot: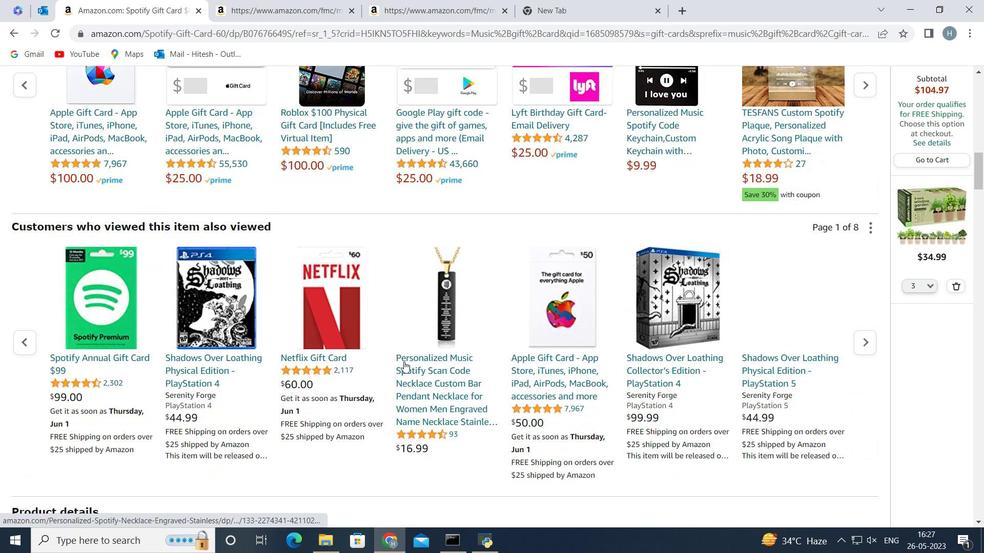 
Action: Mouse scrolled (404, 361) with delta (0, 0)
Screenshot: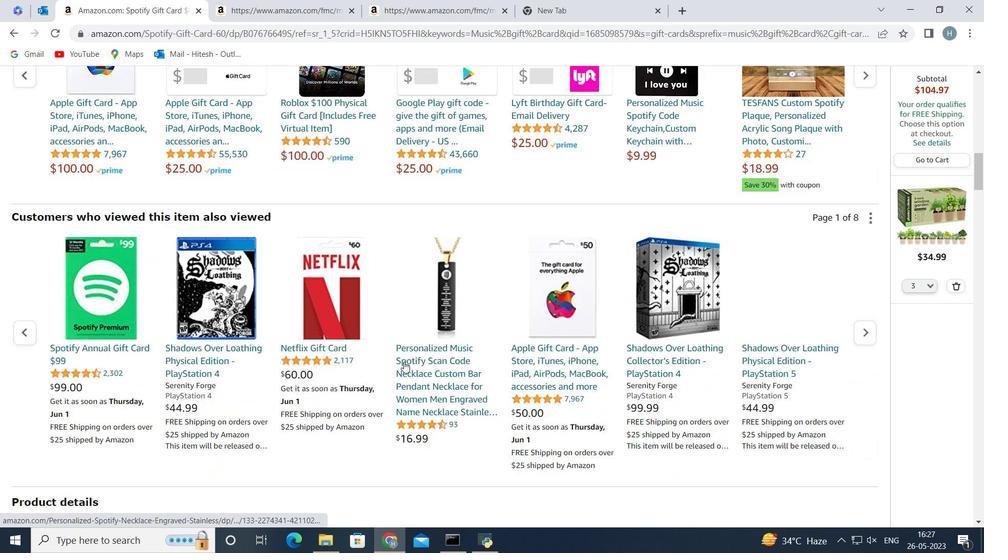 
Action: Mouse scrolled (404, 361) with delta (0, 0)
Screenshot: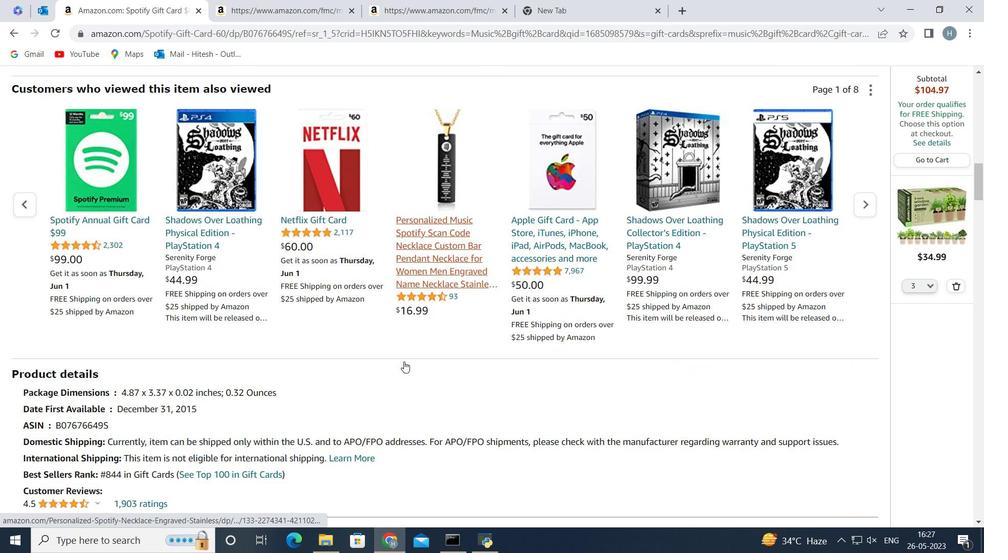 
Action: Mouse scrolled (404, 361) with delta (0, 0)
Screenshot: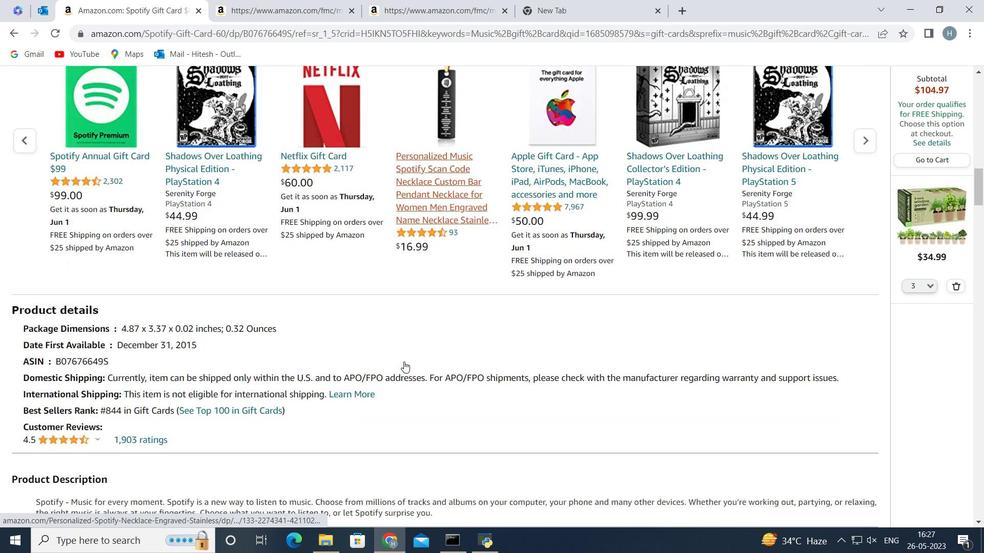 
Action: Mouse scrolled (404, 361) with delta (0, 0)
Screenshot: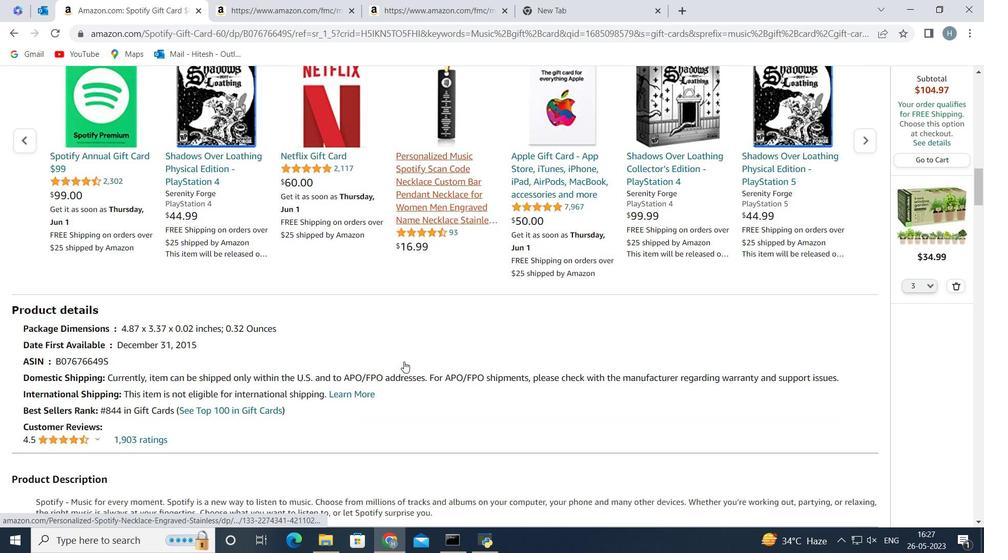
Action: Mouse moved to (131, 312)
Screenshot: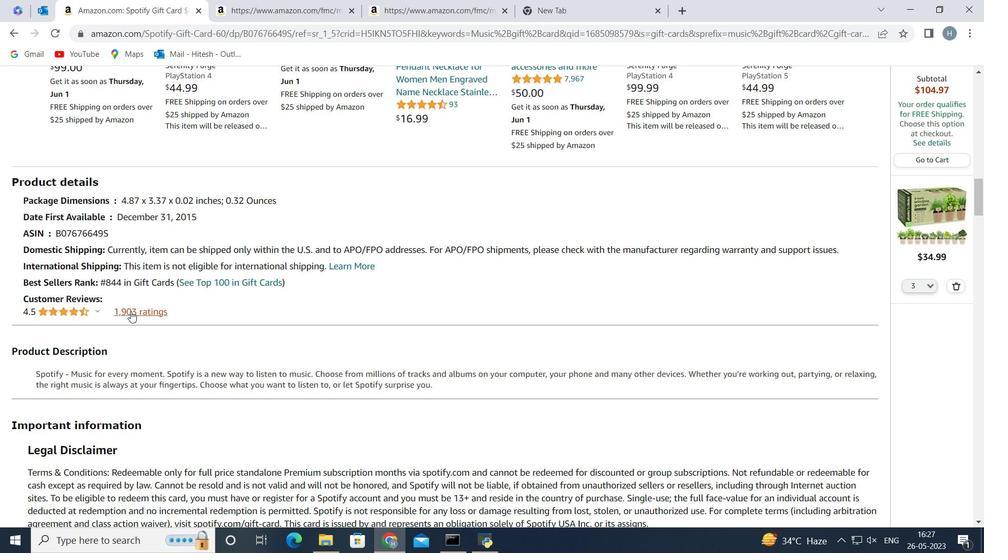 
Action: Mouse scrolled (131, 311) with delta (0, 0)
Screenshot: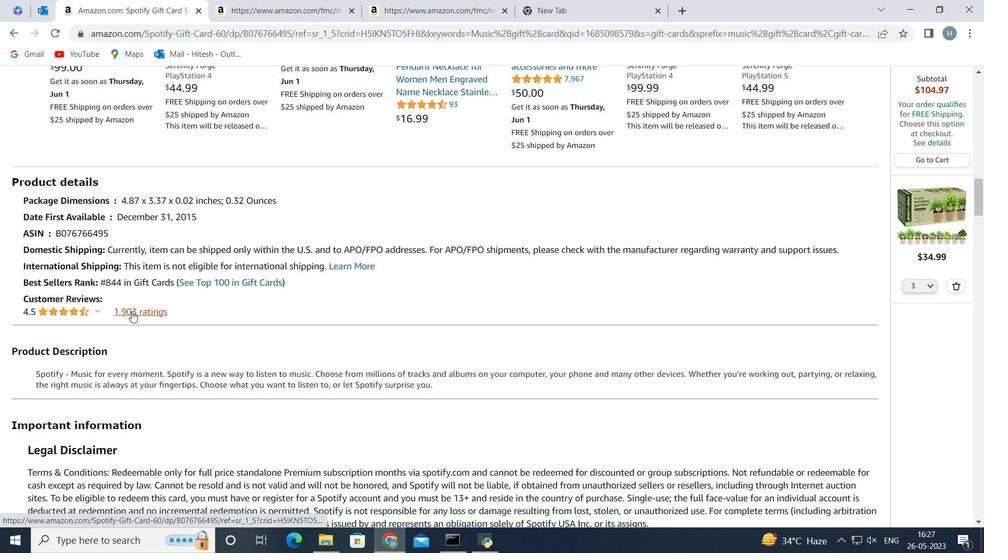 
Action: Mouse scrolled (131, 311) with delta (0, 0)
Screenshot: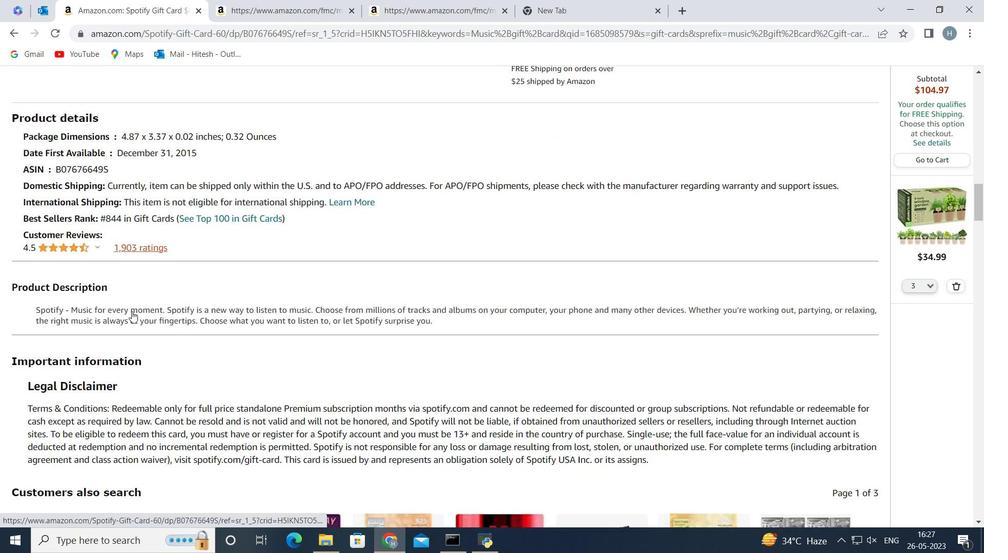 
Action: Mouse scrolled (131, 311) with delta (0, 0)
Screenshot: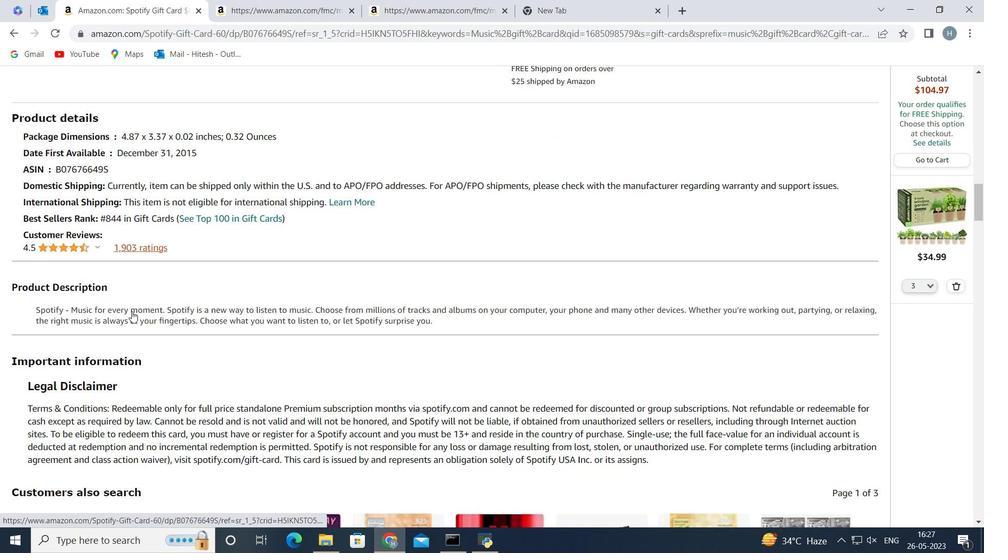 
Action: Mouse scrolled (131, 311) with delta (0, 0)
Screenshot: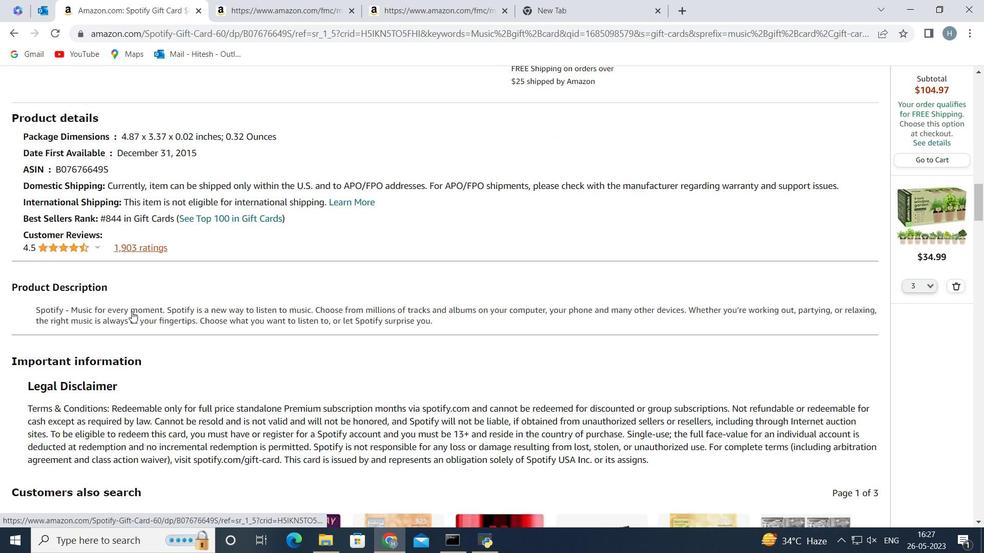 
Action: Mouse scrolled (131, 311) with delta (0, 0)
Screenshot: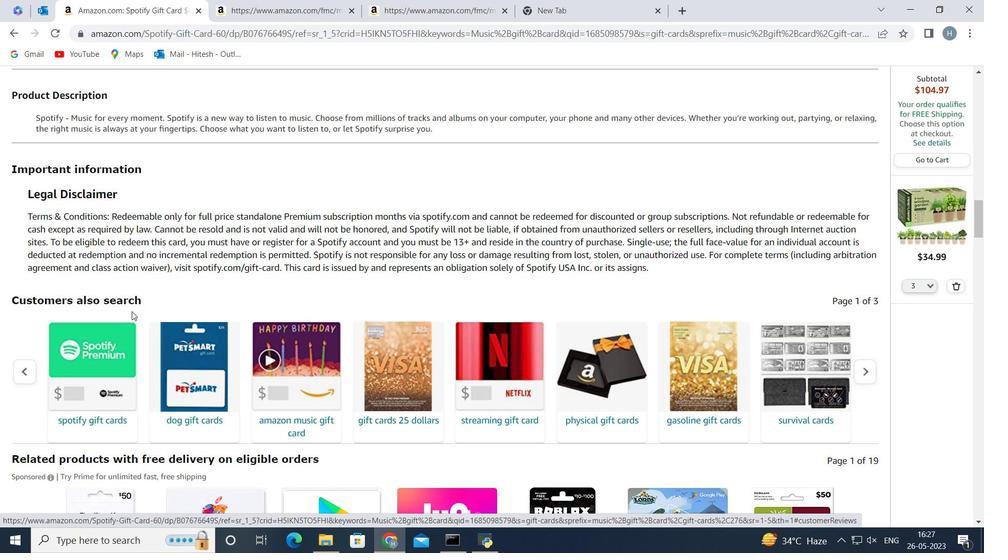 
Action: Mouse scrolled (131, 311) with delta (0, 0)
Screenshot: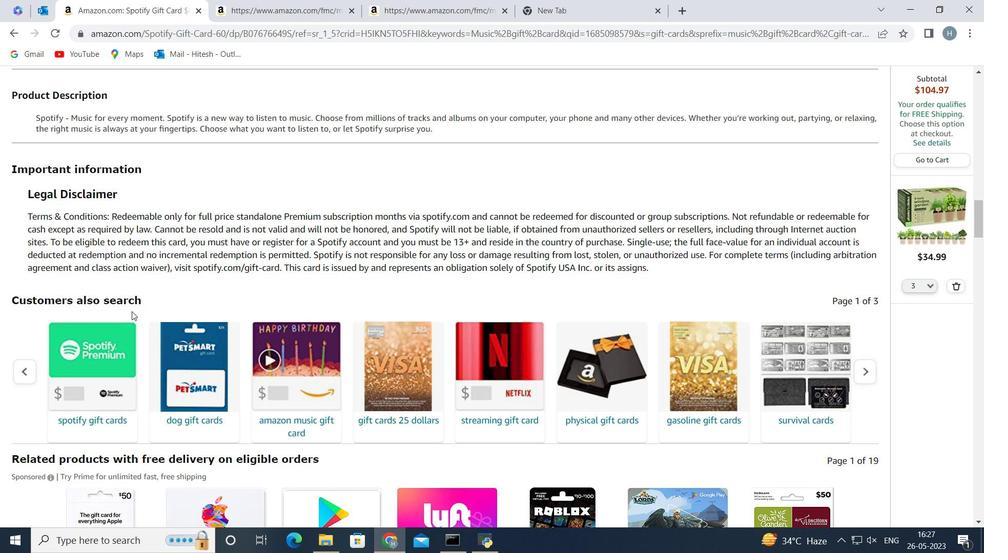 
Action: Mouse scrolled (131, 311) with delta (0, 0)
Screenshot: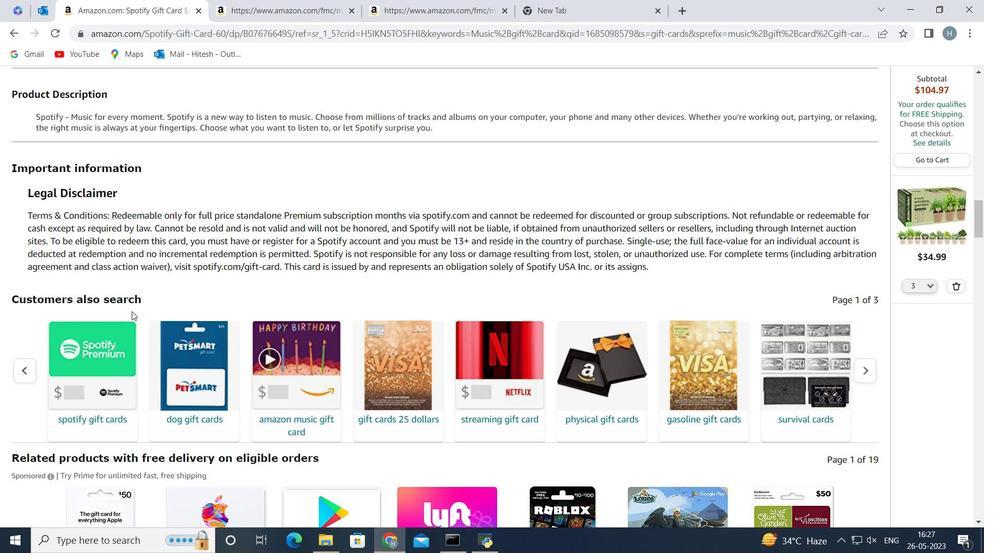 
Action: Mouse scrolled (131, 311) with delta (0, 0)
Screenshot: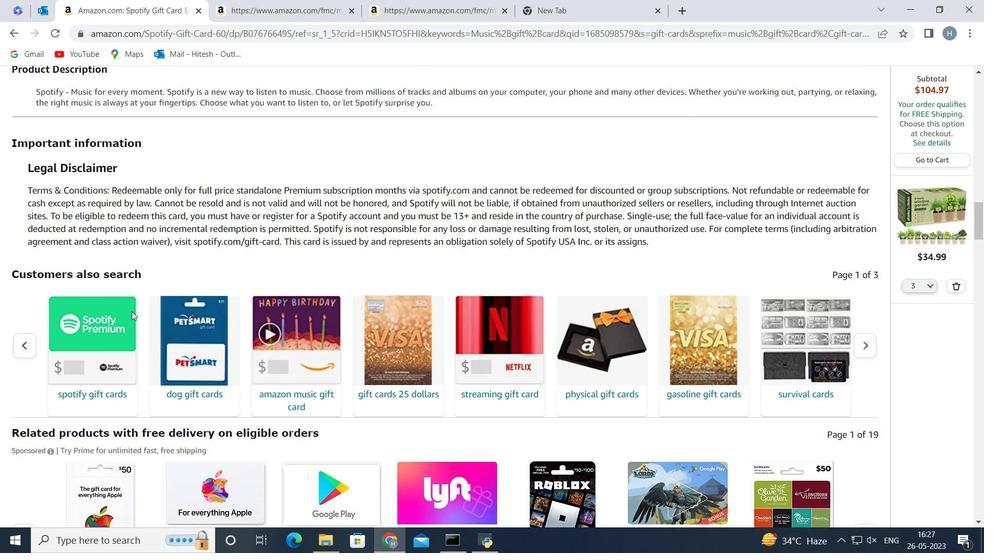 
Action: Mouse scrolled (131, 311) with delta (0, 0)
Screenshot: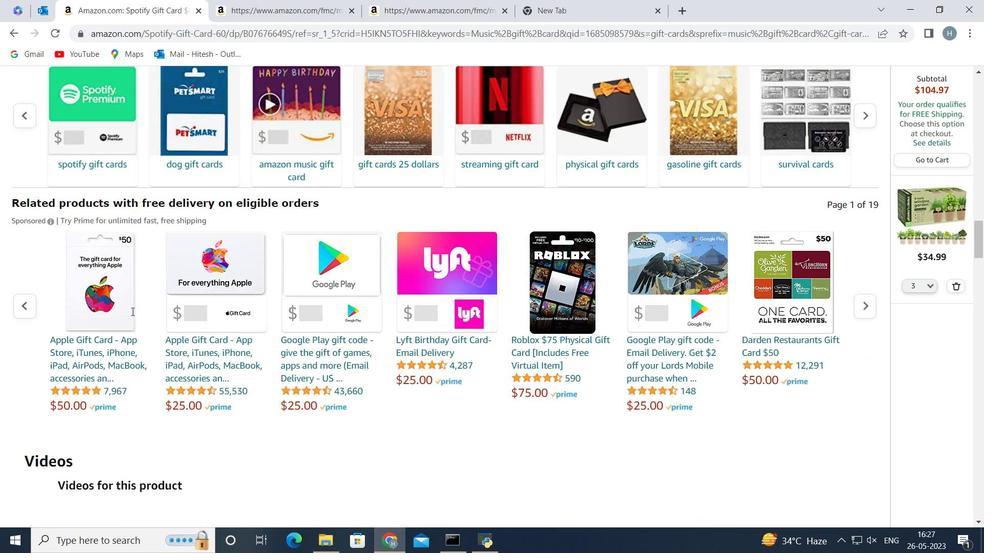 
Action: Mouse scrolled (131, 311) with delta (0, 0)
Screenshot: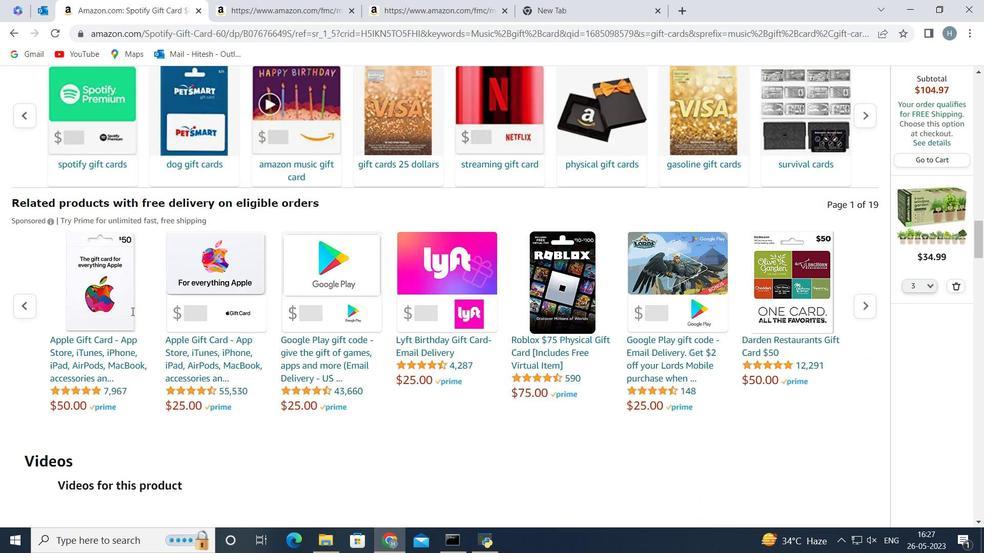 
Action: Mouse scrolled (131, 311) with delta (0, 0)
Screenshot: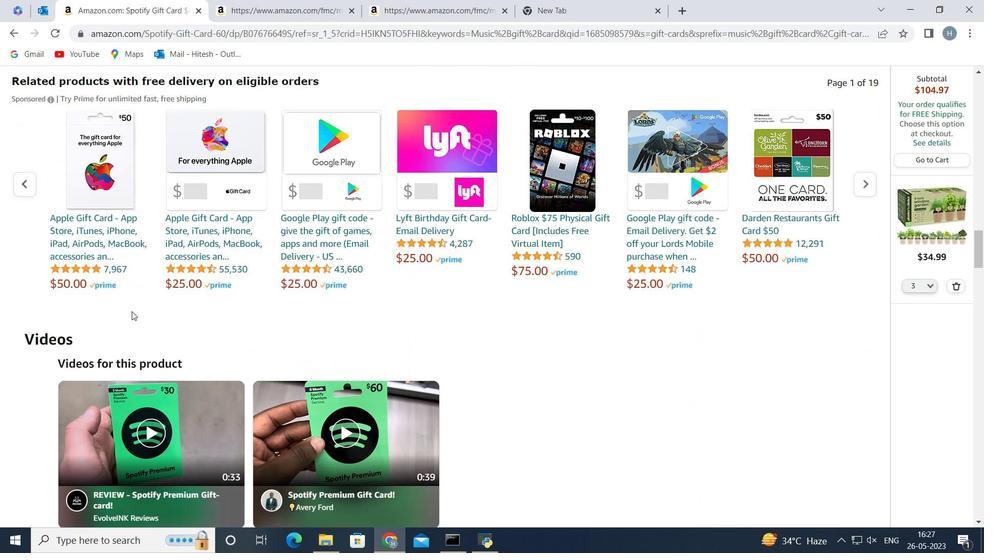 
Action: Mouse scrolled (131, 311) with delta (0, 0)
Screenshot: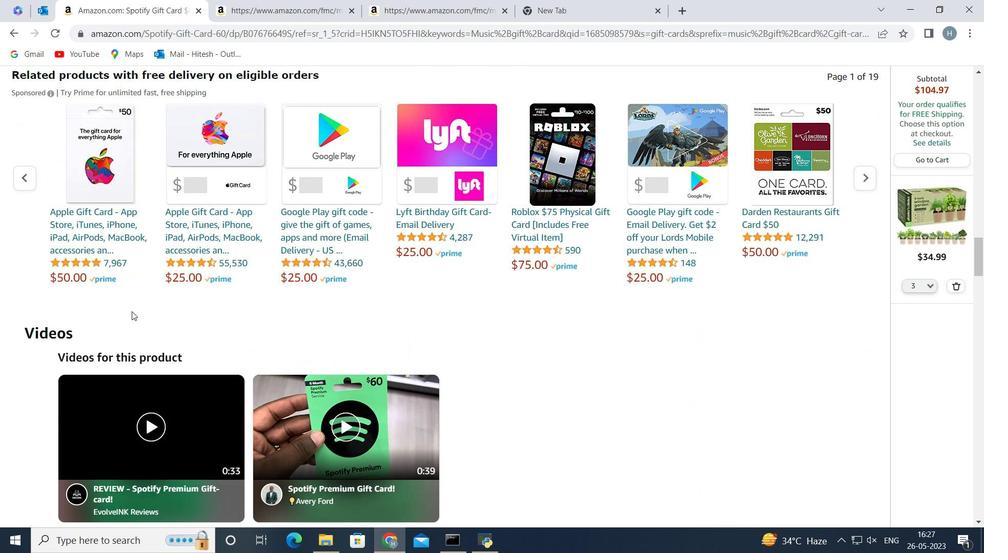 
Action: Mouse scrolled (131, 311) with delta (0, 0)
Screenshot: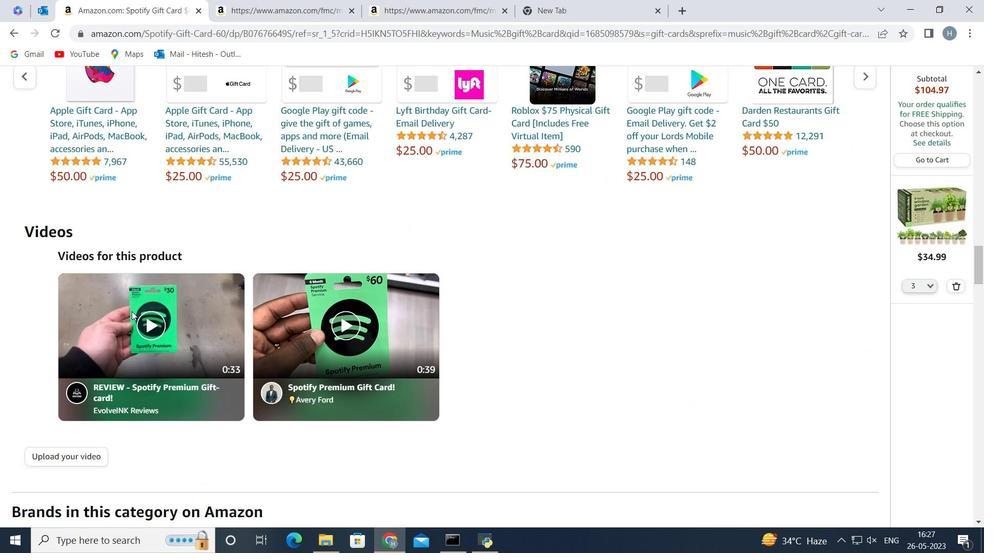
Action: Mouse scrolled (131, 311) with delta (0, 0)
Screenshot: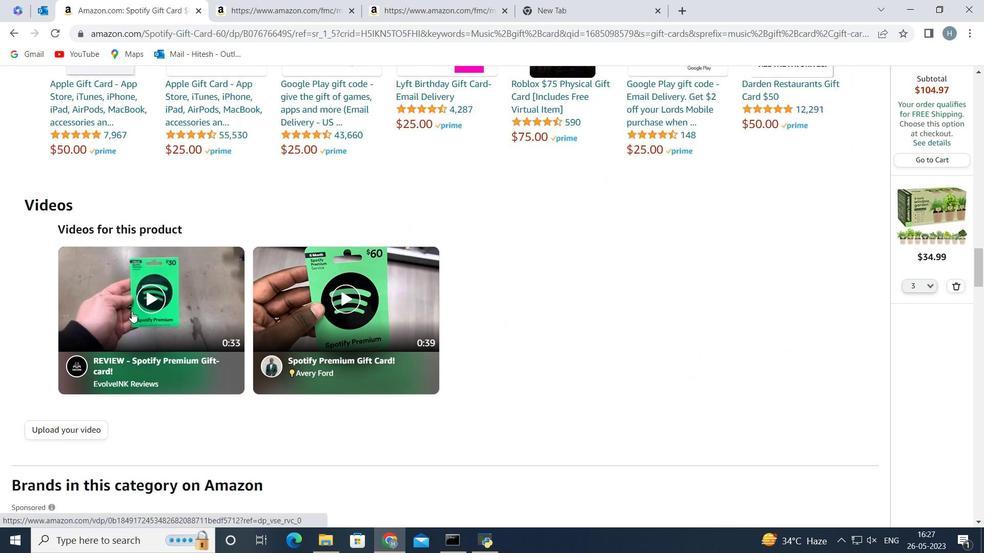 
Action: Mouse scrolled (131, 311) with delta (0, 0)
Screenshot: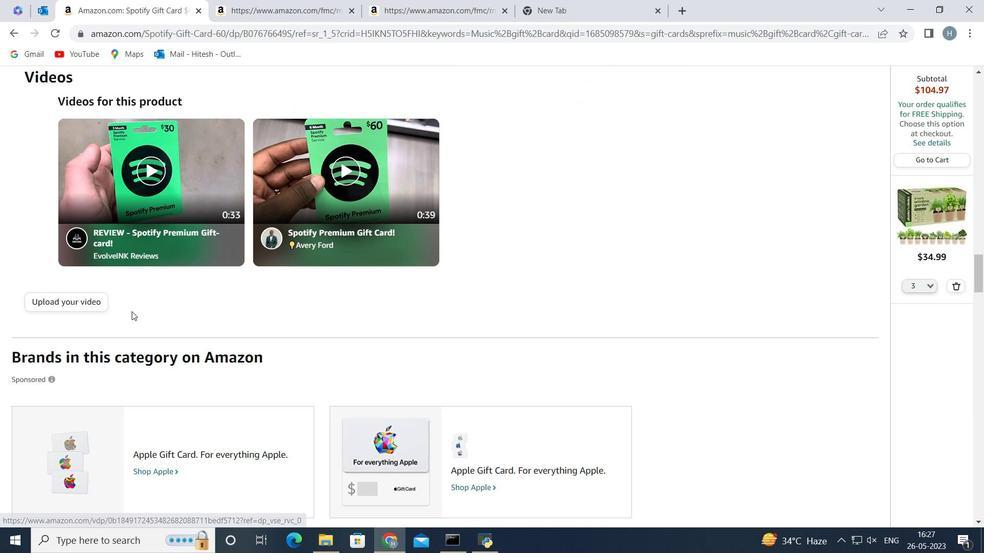 
Action: Mouse scrolled (131, 311) with delta (0, 0)
Screenshot: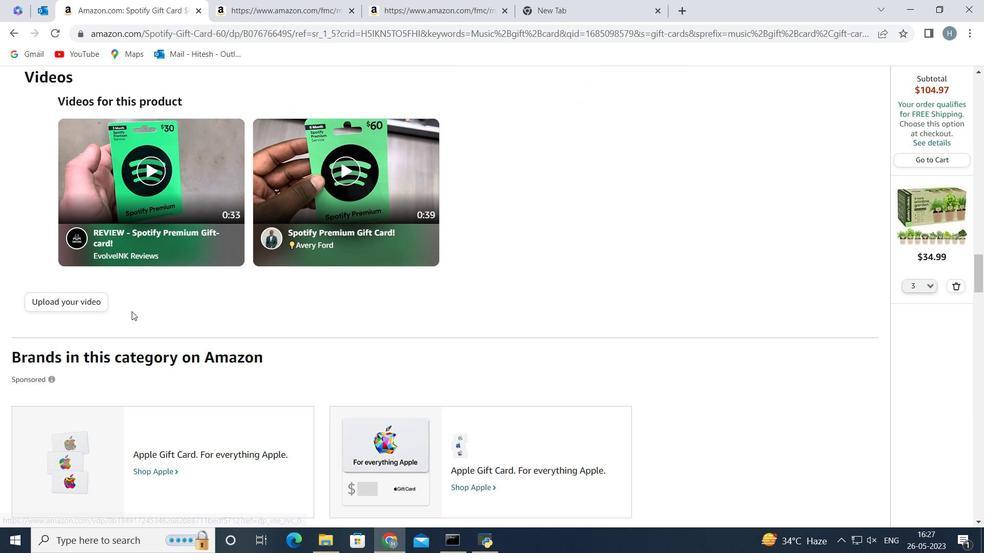 
Action: Mouse scrolled (131, 311) with delta (0, 0)
Screenshot: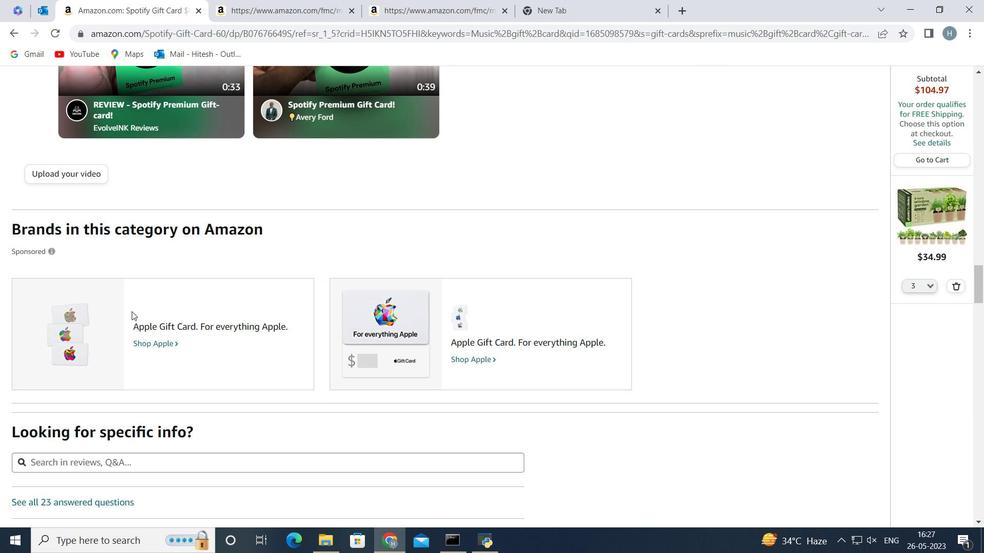 
Action: Mouse scrolled (131, 311) with delta (0, 0)
Screenshot: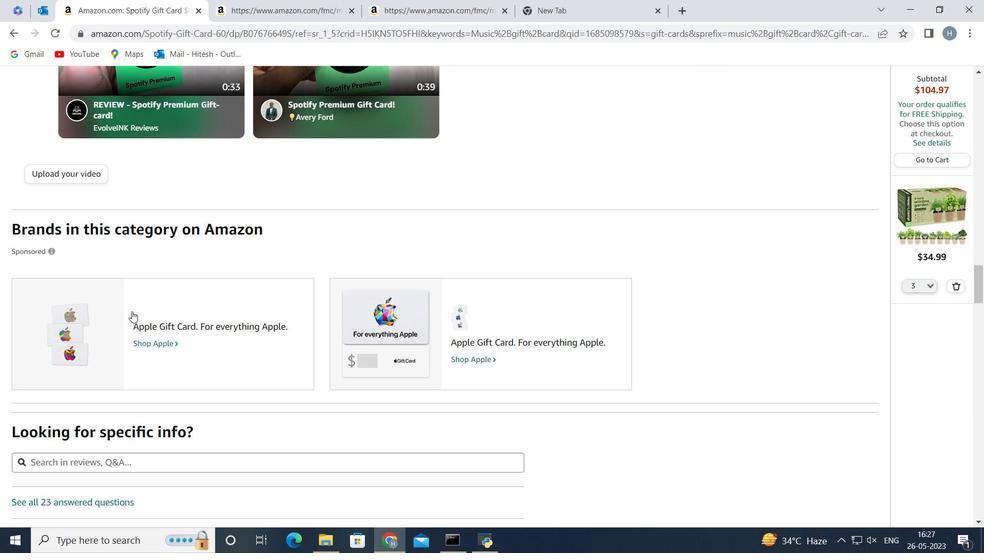 
Action: Mouse scrolled (131, 311) with delta (0, 0)
Screenshot: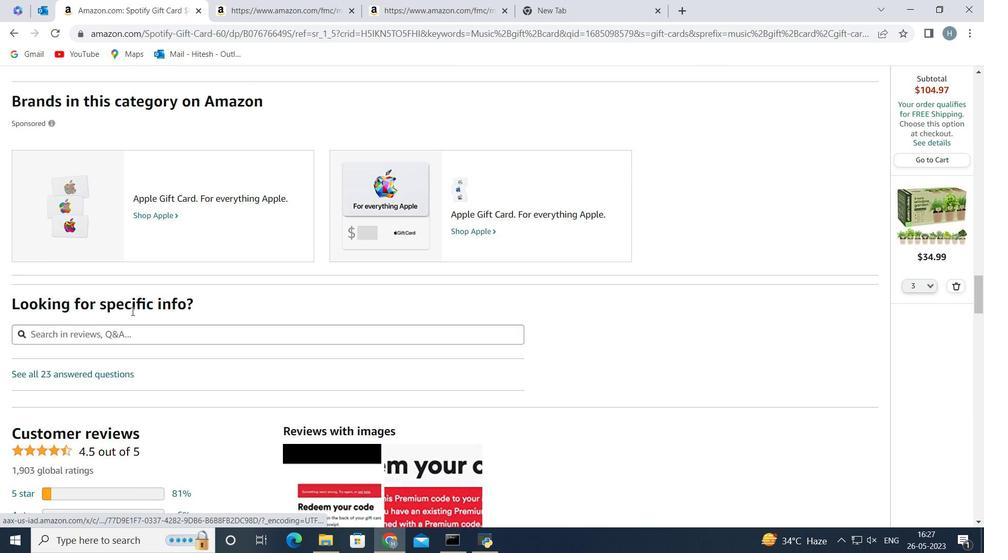 
Action: Mouse scrolled (131, 311) with delta (0, 0)
Screenshot: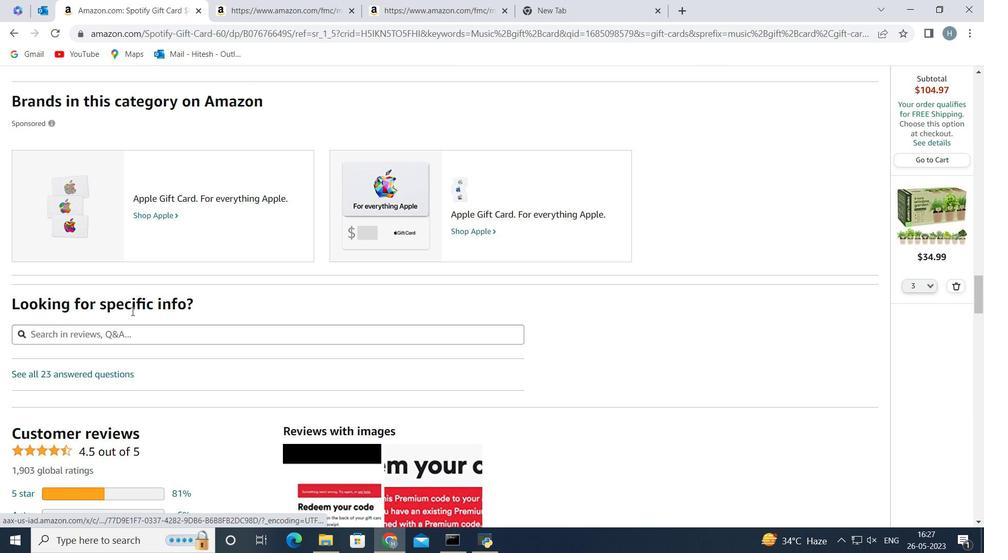 
Action: Mouse scrolled (131, 311) with delta (0, 0)
Screenshot: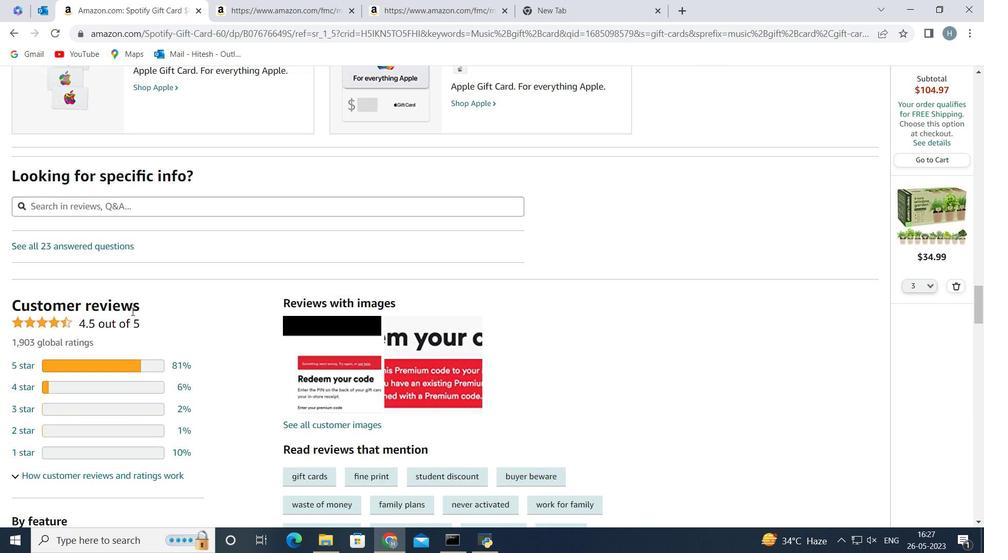 
Action: Mouse moved to (198, 300)
Screenshot: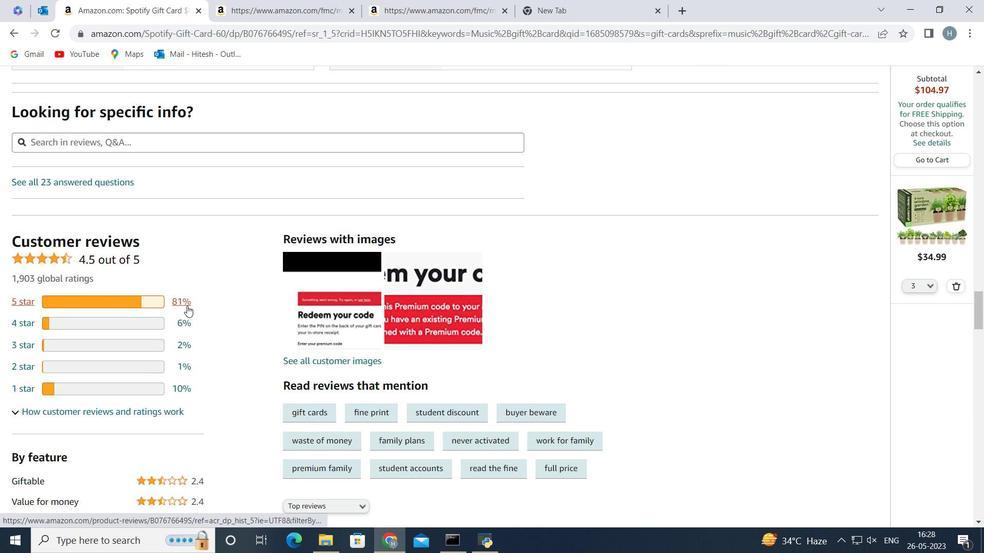 
Action: Mouse scrolled (198, 299) with delta (0, 0)
Screenshot: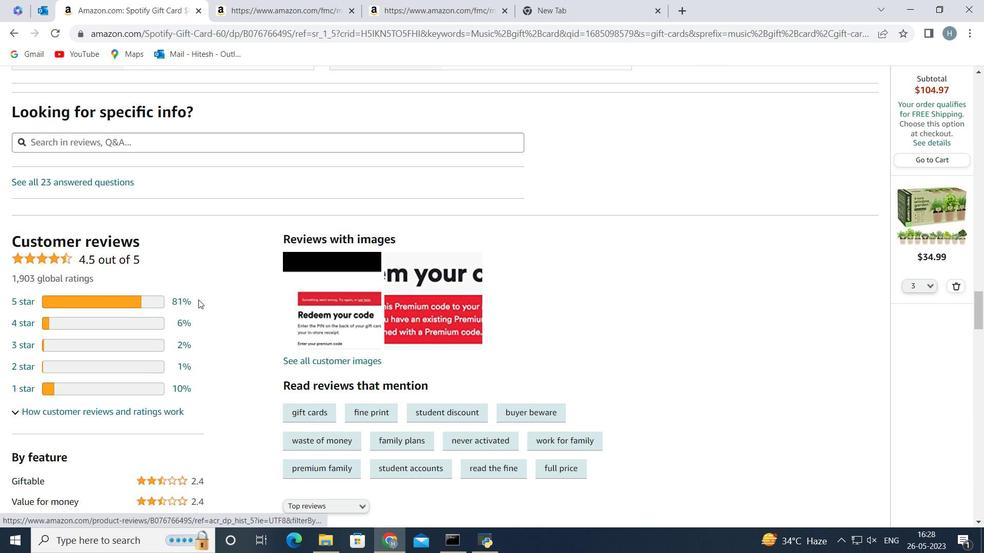 
Action: Mouse scrolled (198, 299) with delta (0, 0)
Screenshot: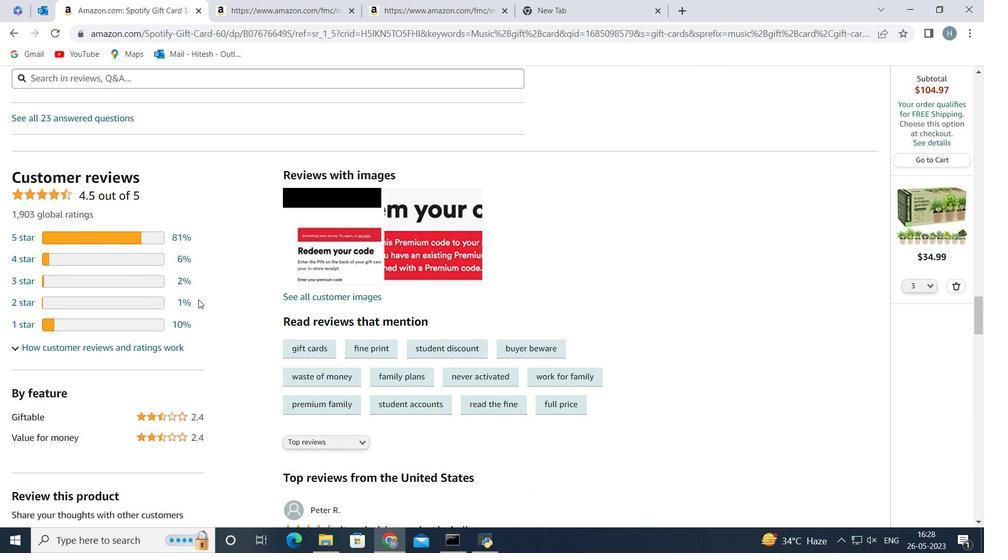 
Action: Mouse scrolled (198, 299) with delta (0, 0)
Screenshot: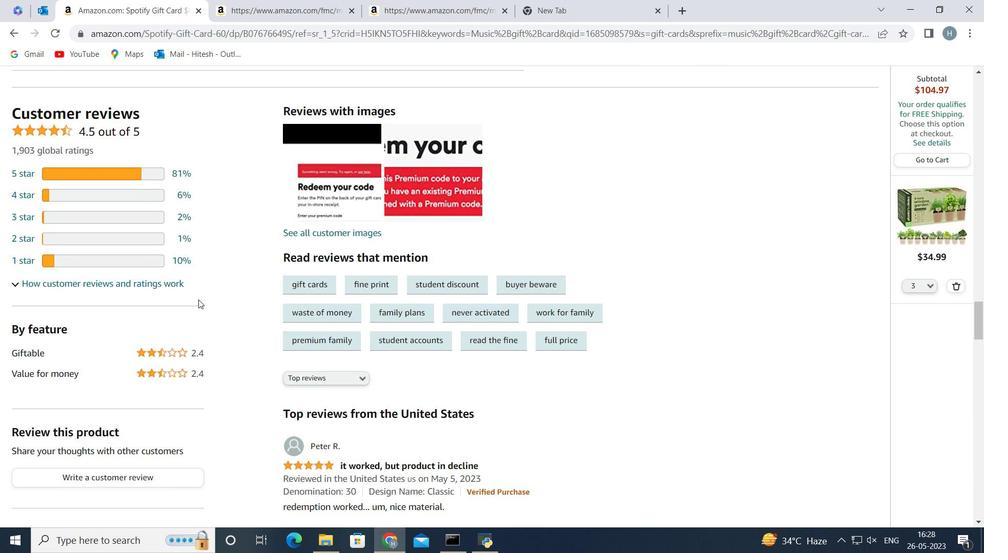 
Action: Mouse moved to (229, 289)
Screenshot: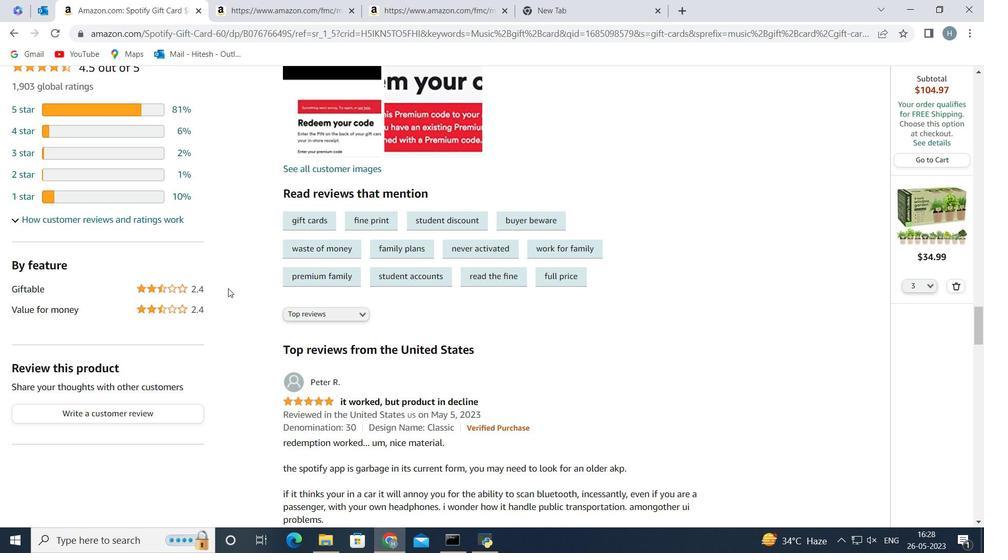 
Action: Mouse scrolled (229, 288) with delta (0, 0)
Screenshot: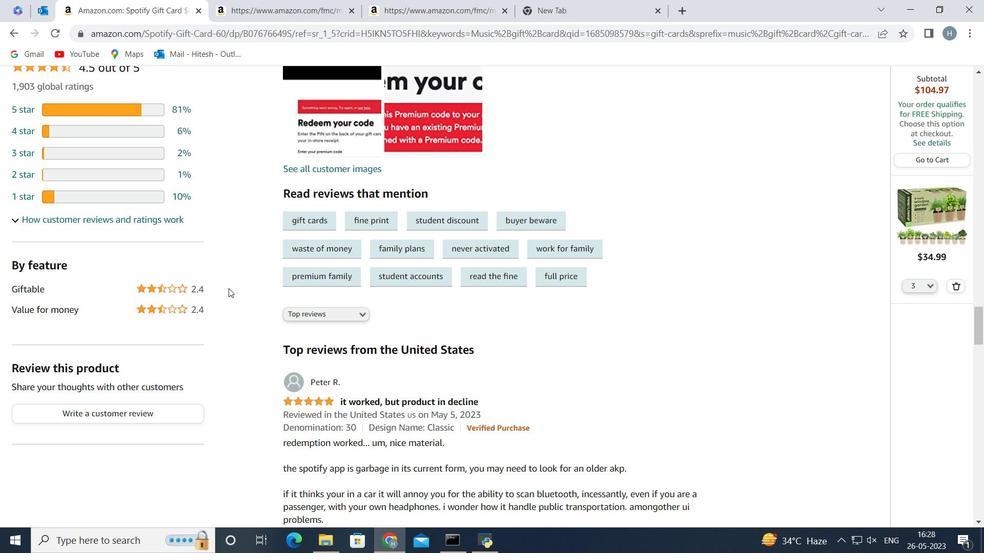 
Action: Mouse scrolled (229, 288) with delta (0, 0)
Screenshot: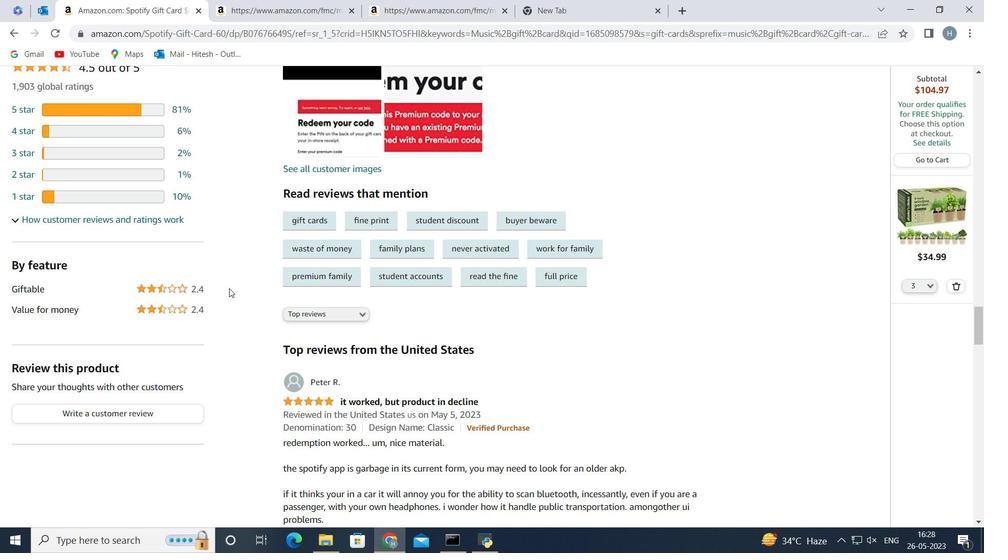 
Action: Mouse scrolled (229, 288) with delta (0, 0)
Screenshot: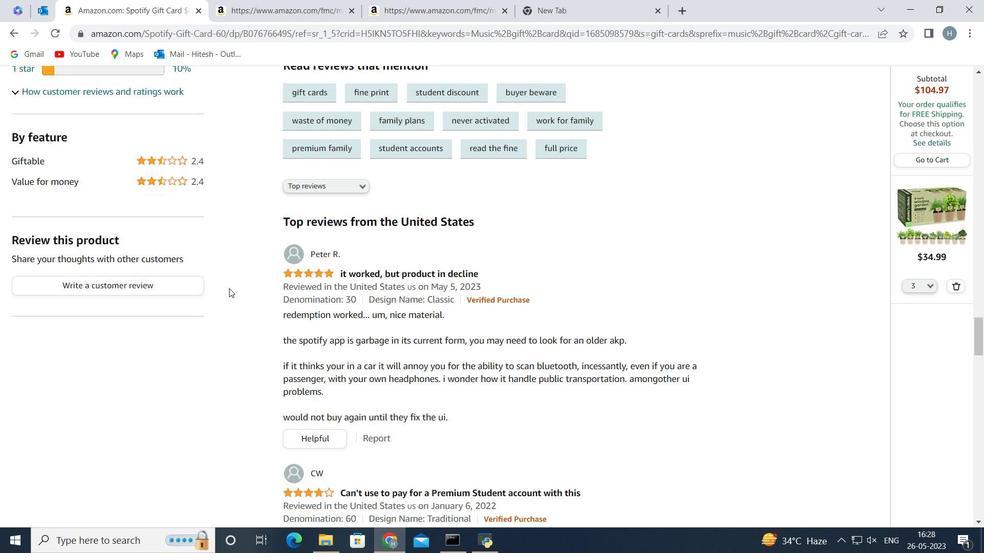 
Action: Mouse moved to (393, 307)
Screenshot: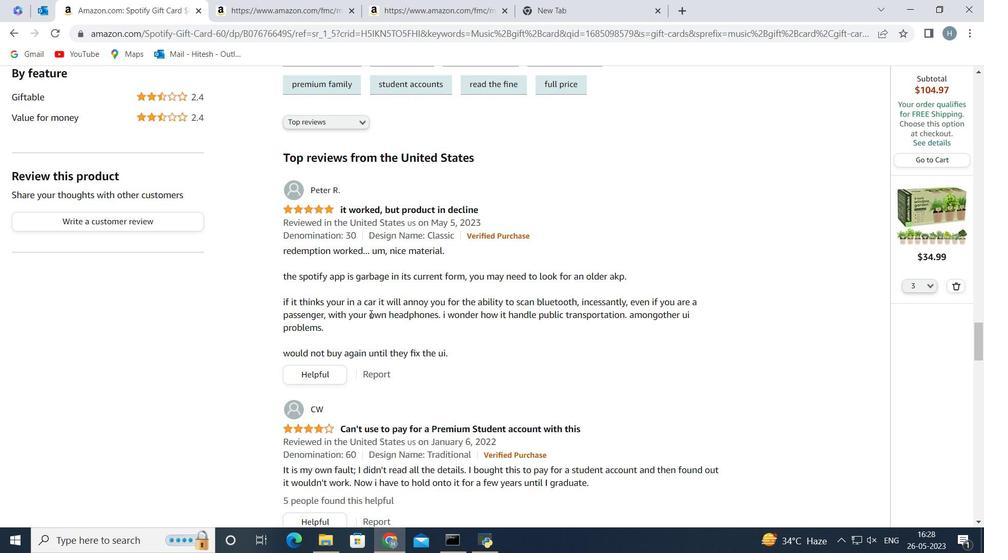 
Action: Mouse scrolled (393, 306) with delta (0, 0)
Screenshot: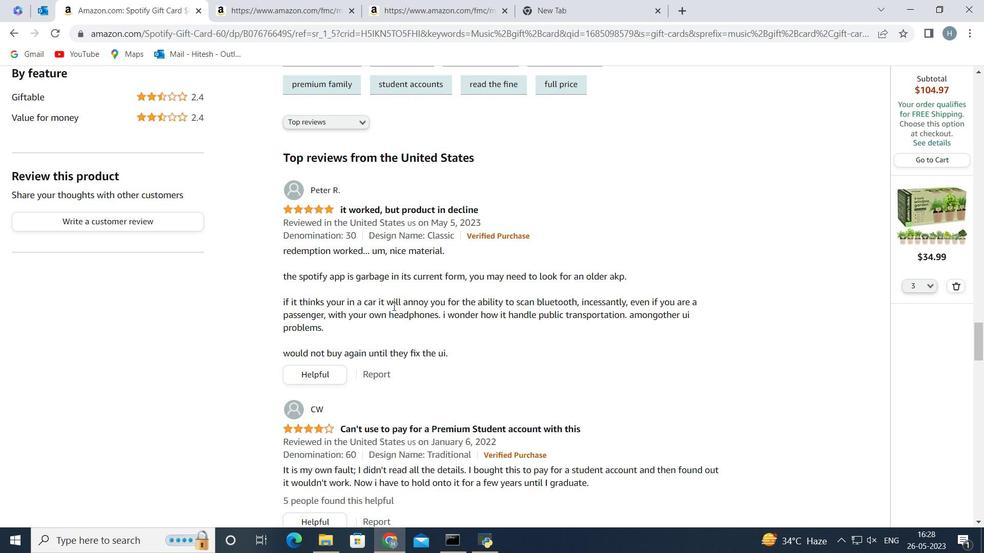 
Action: Mouse scrolled (393, 306) with delta (0, 0)
Screenshot: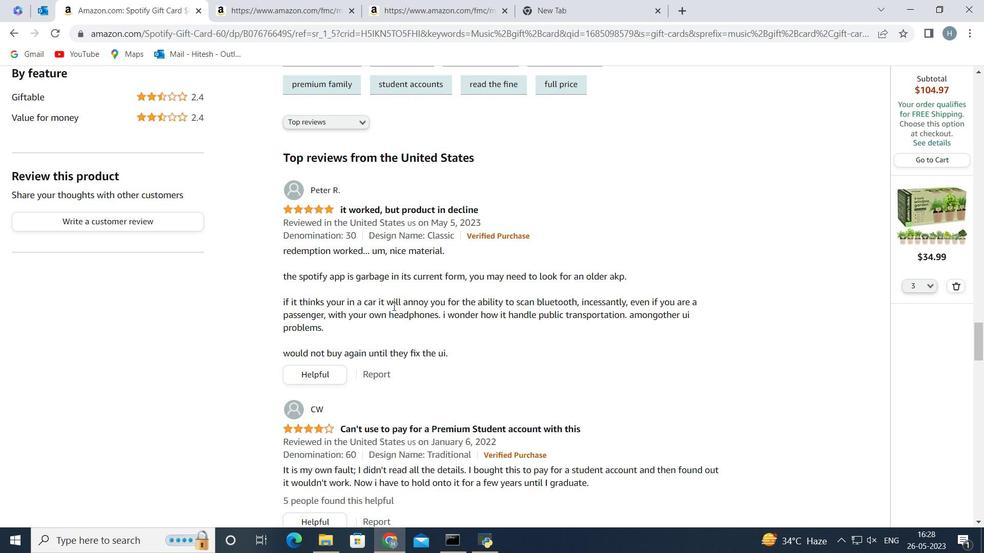 
Action: Mouse scrolled (393, 306) with delta (0, 0)
Screenshot: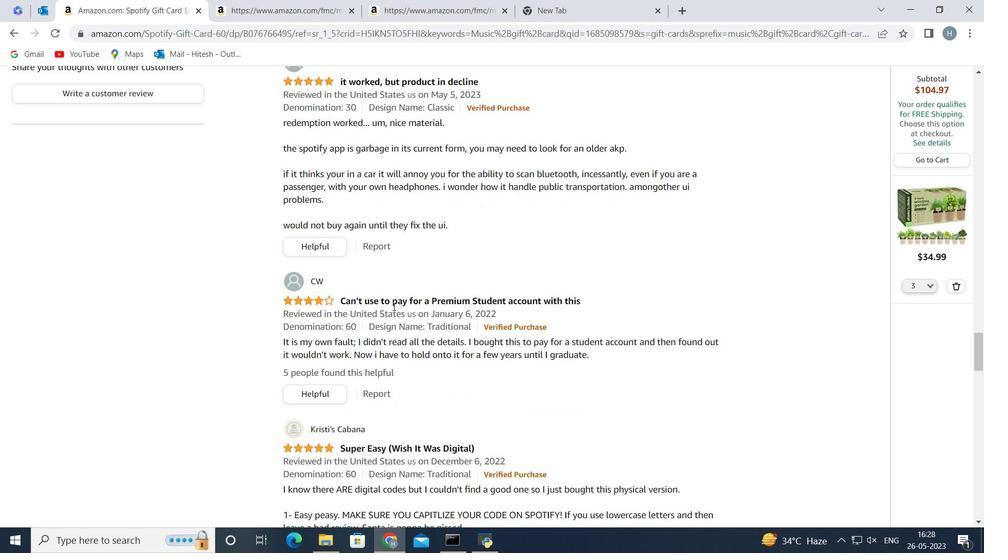 
Action: Mouse moved to (423, 315)
Screenshot: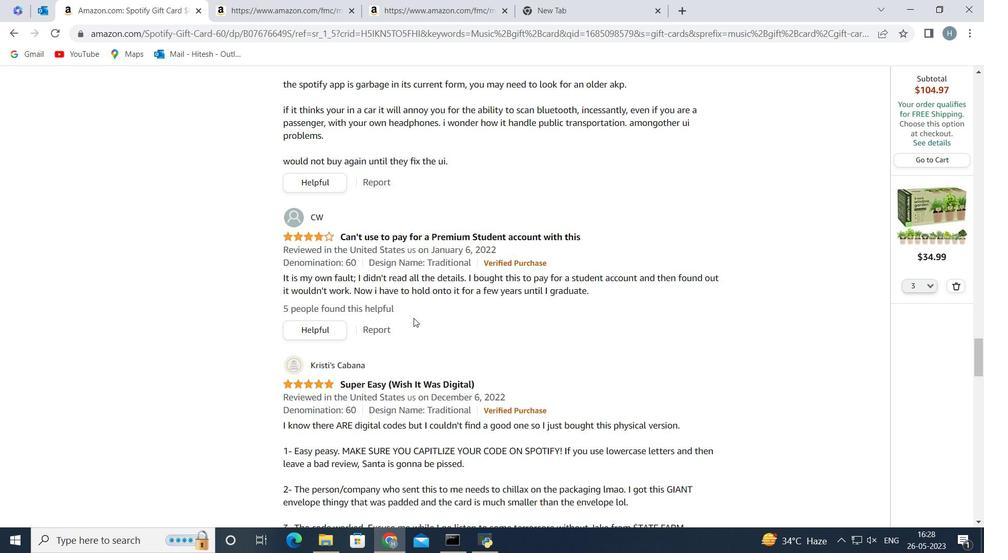 
Action: Mouse scrolled (423, 314) with delta (0, 0)
Screenshot: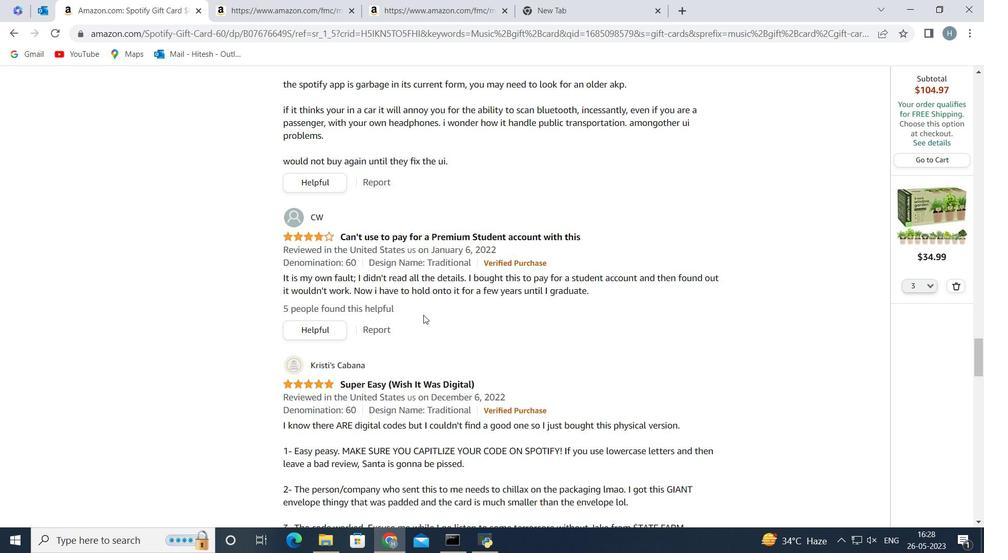 
Action: Mouse scrolled (423, 314) with delta (0, 0)
Screenshot: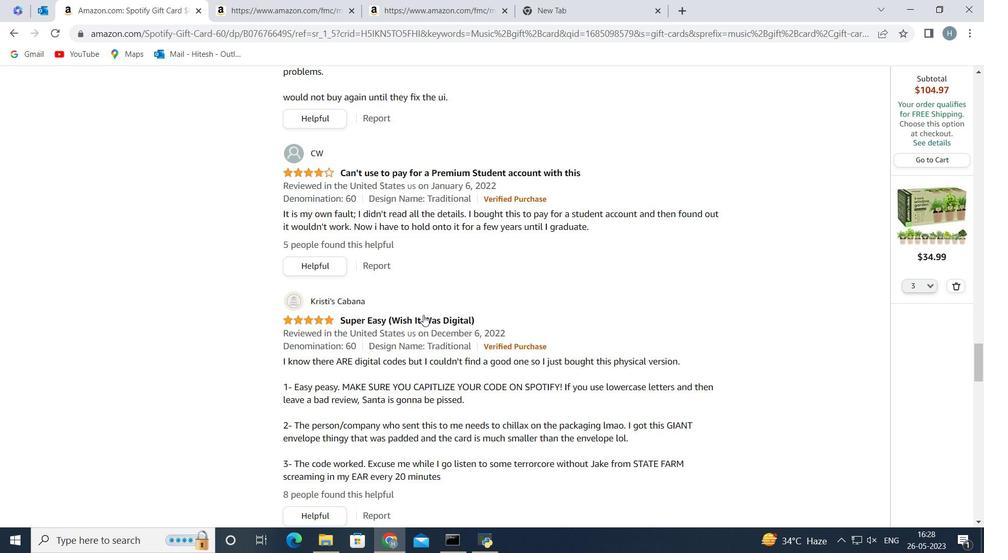 
Action: Mouse moved to (436, 307)
Screenshot: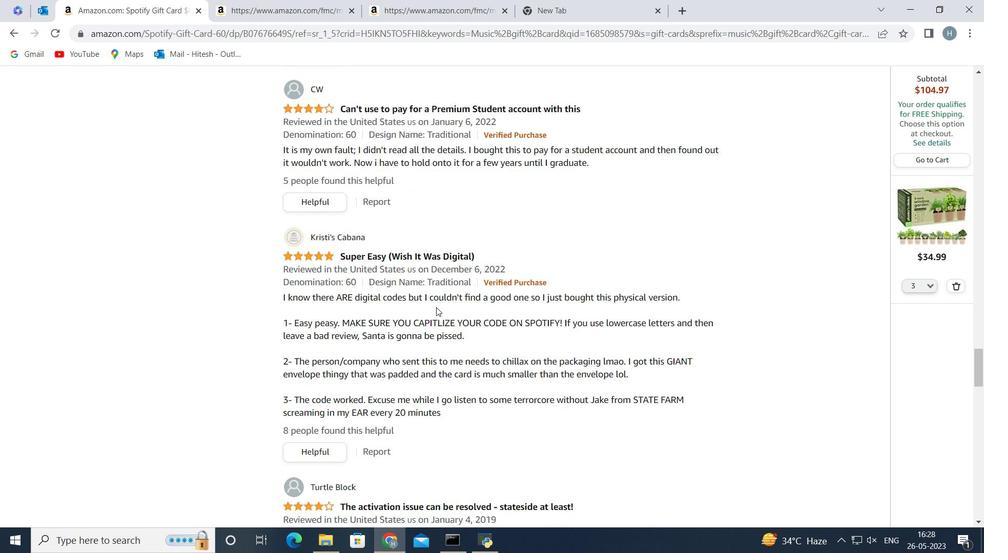 
Action: Mouse scrolled (436, 307) with delta (0, 0)
Screenshot: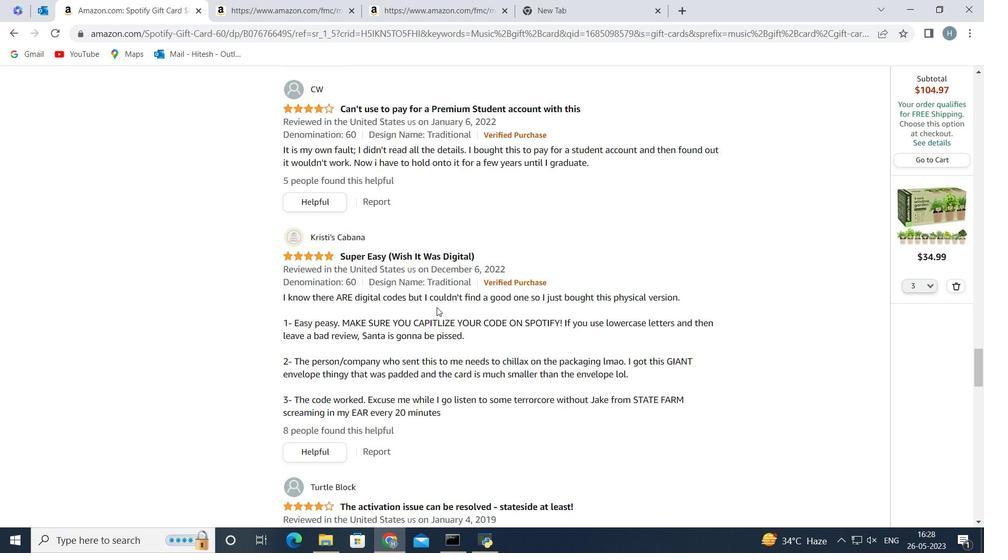 
Action: Mouse scrolled (436, 307) with delta (0, 0)
Screenshot: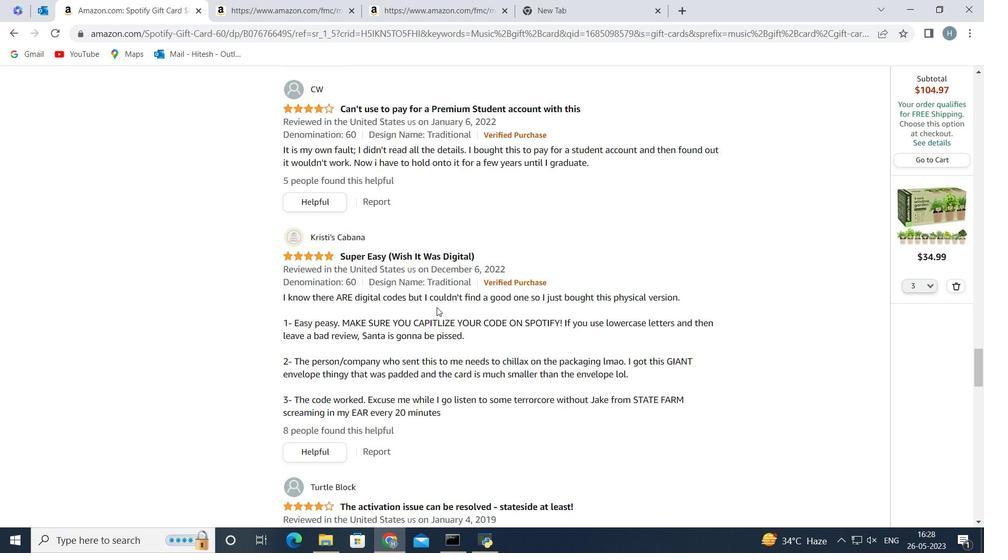 
Action: Mouse scrolled (436, 307) with delta (0, 0)
Screenshot: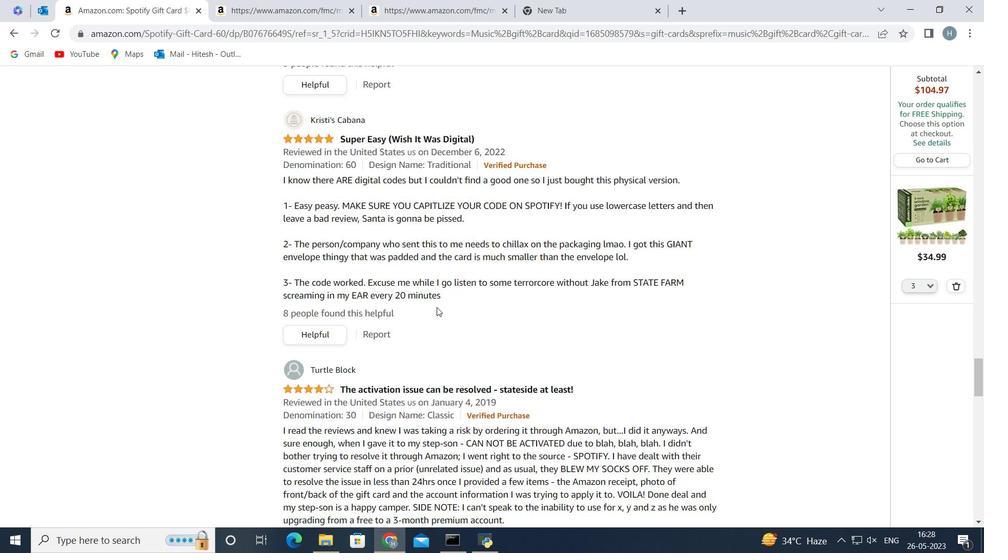 
Action: Mouse scrolled (436, 308) with delta (0, 0)
Screenshot: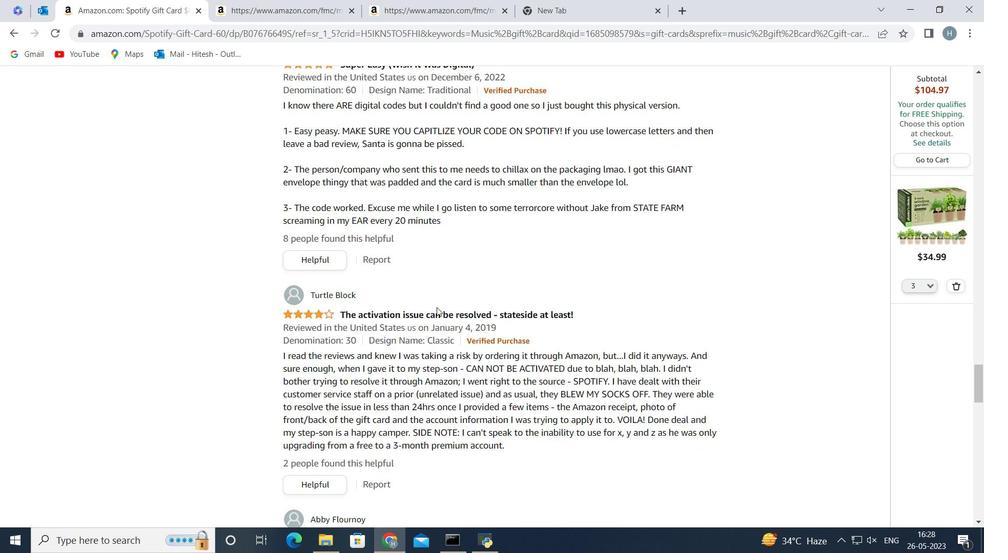 
Action: Mouse scrolled (436, 308) with delta (0, 0)
Screenshot: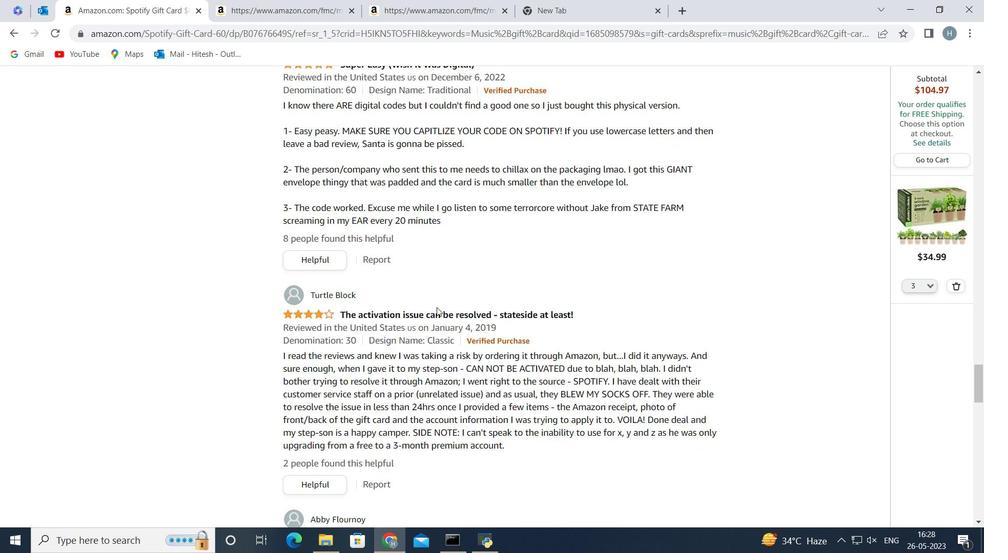 
Action: Mouse scrolled (436, 308) with delta (0, 0)
Screenshot: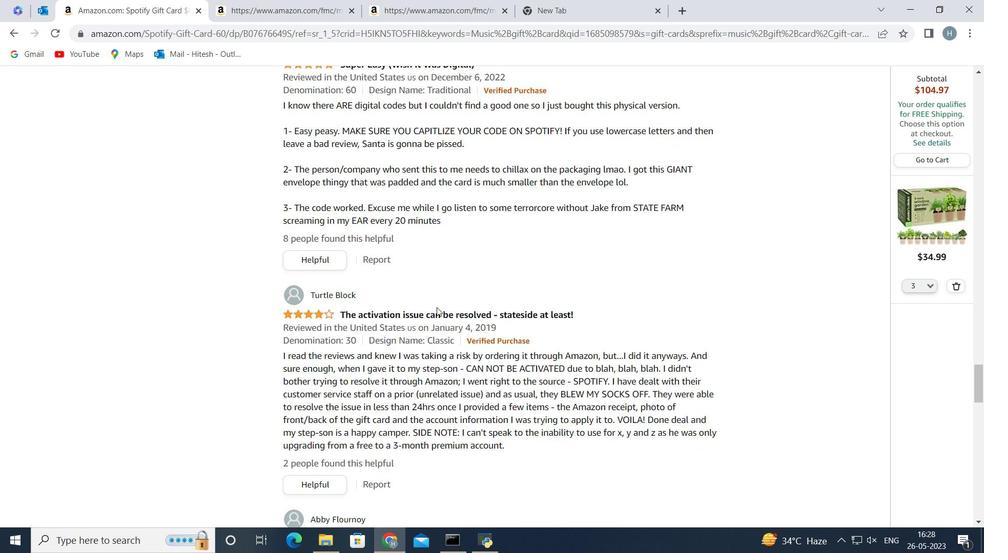 
Action: Mouse scrolled (436, 308) with delta (0, 0)
Screenshot: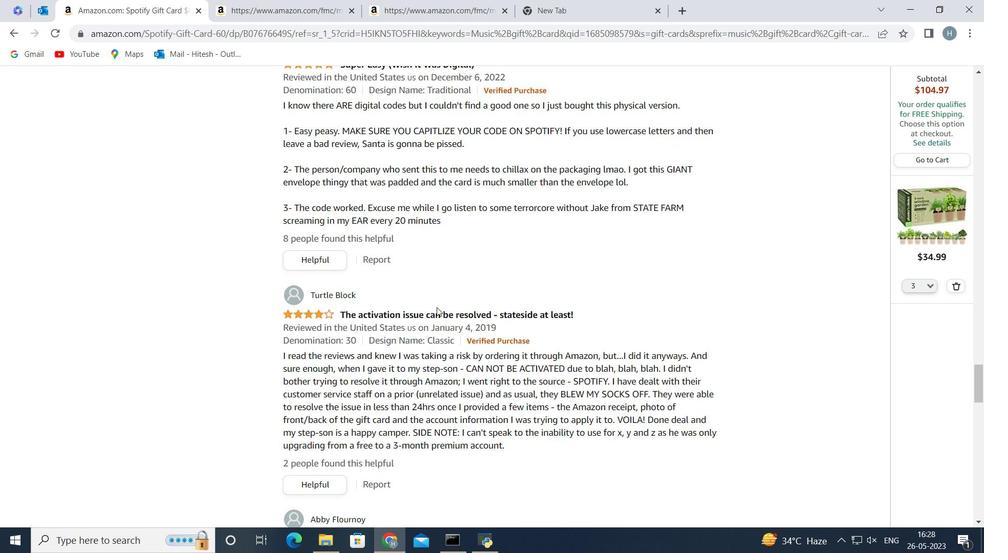 
Action: Mouse scrolled (436, 308) with delta (0, 0)
Screenshot: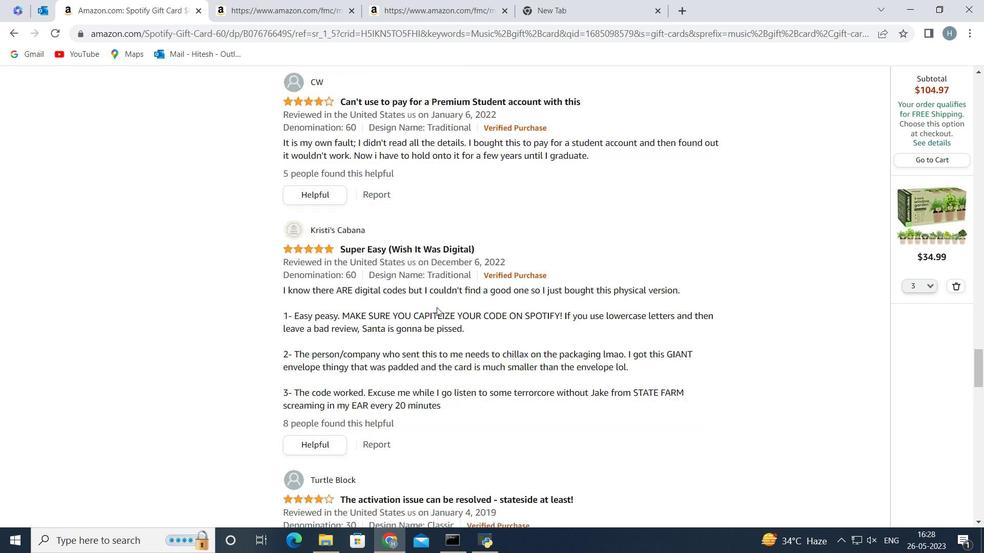 
Action: Mouse scrolled (436, 308) with delta (0, 0)
Screenshot: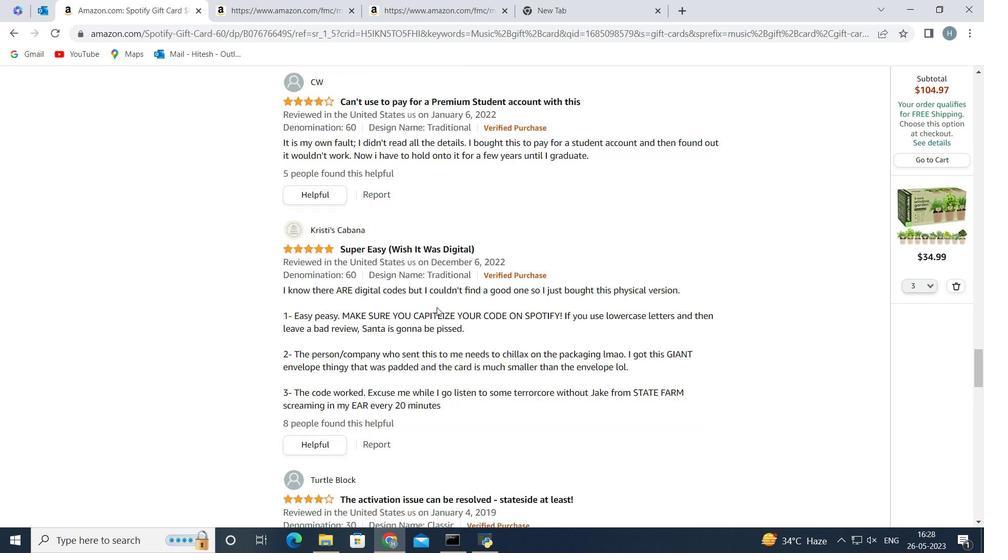 
Action: Mouse scrolled (436, 308) with delta (0, 0)
Screenshot: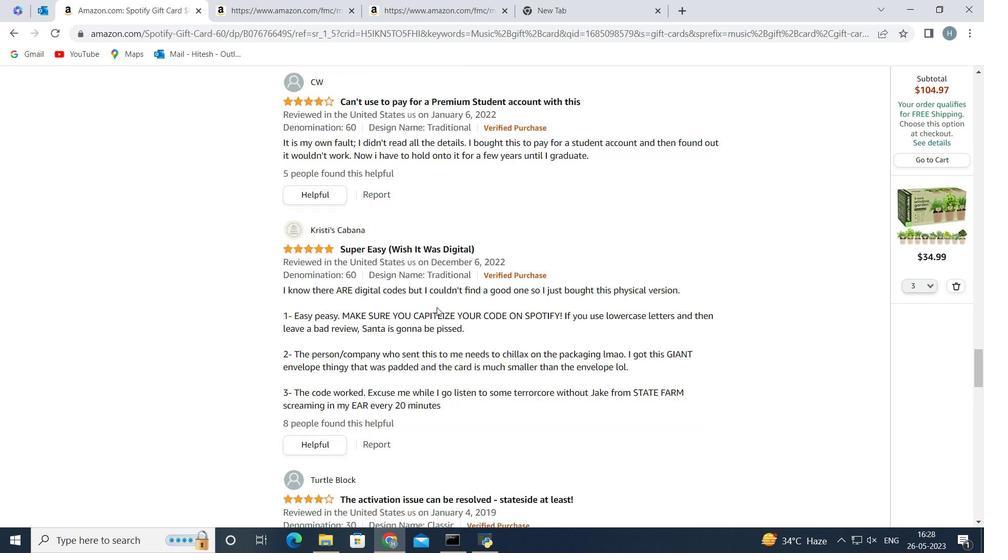 
Action: Mouse scrolled (436, 308) with delta (0, 0)
Screenshot: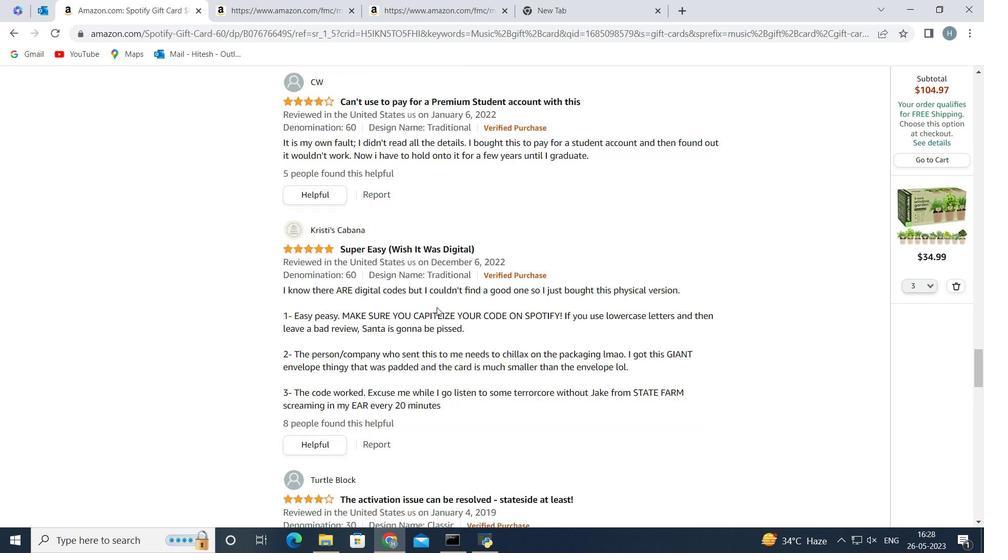 
Action: Mouse scrolled (436, 308) with delta (0, 0)
Screenshot: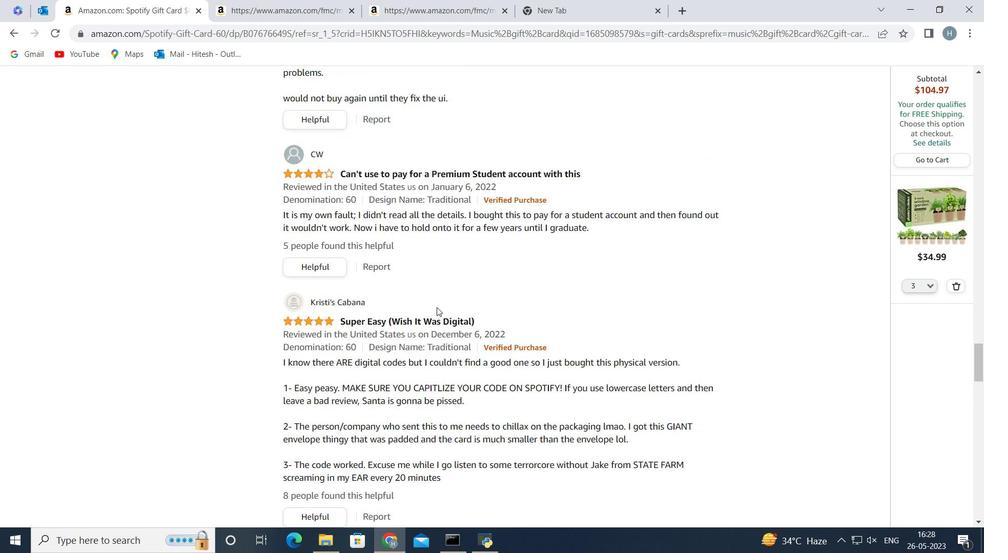 
Action: Mouse scrolled (436, 308) with delta (0, 0)
Screenshot: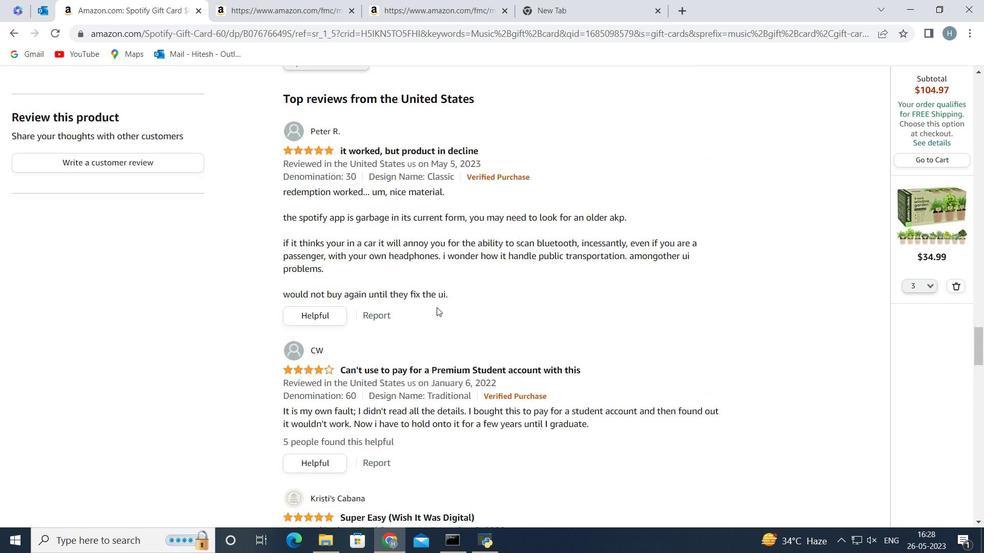 
Action: Mouse scrolled (436, 308) with delta (0, 0)
Screenshot: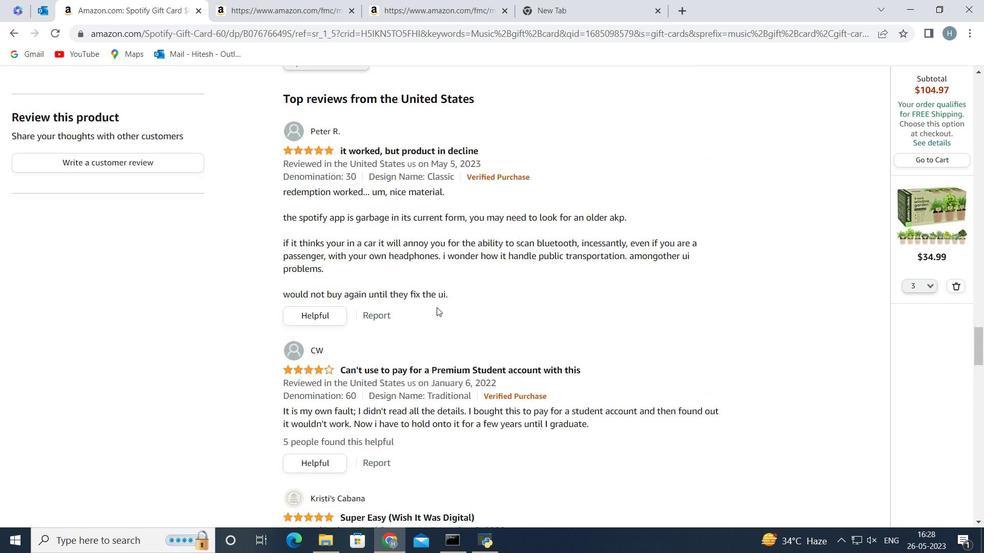 
Action: Mouse scrolled (436, 308) with delta (0, 0)
Screenshot: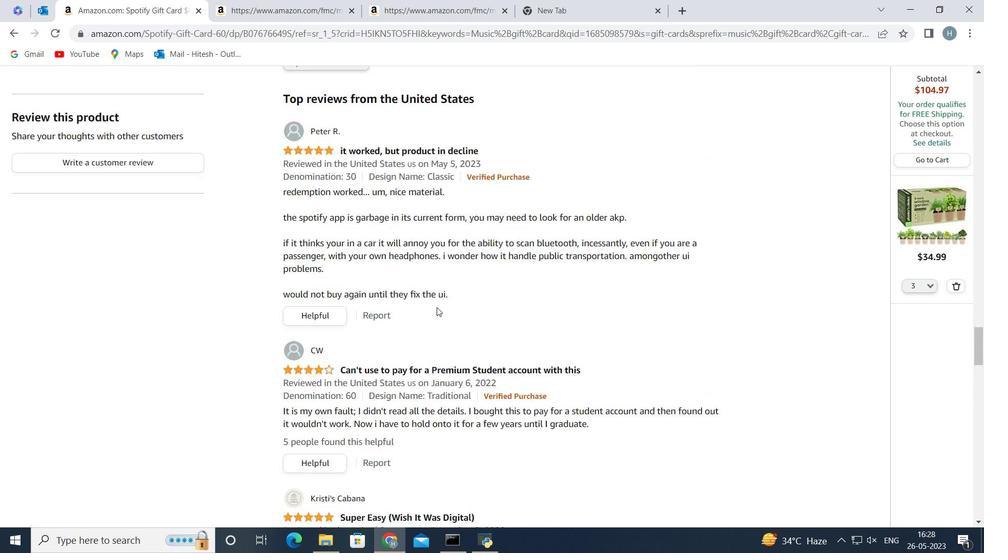 
Action: Mouse scrolled (436, 308) with delta (0, 0)
Screenshot: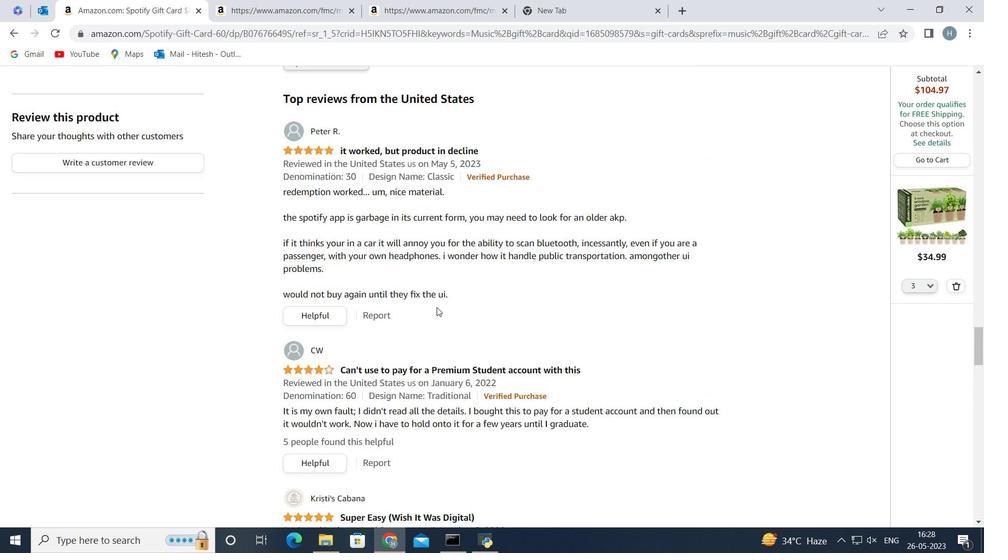 
Action: Mouse scrolled (436, 308) with delta (0, 0)
Screenshot: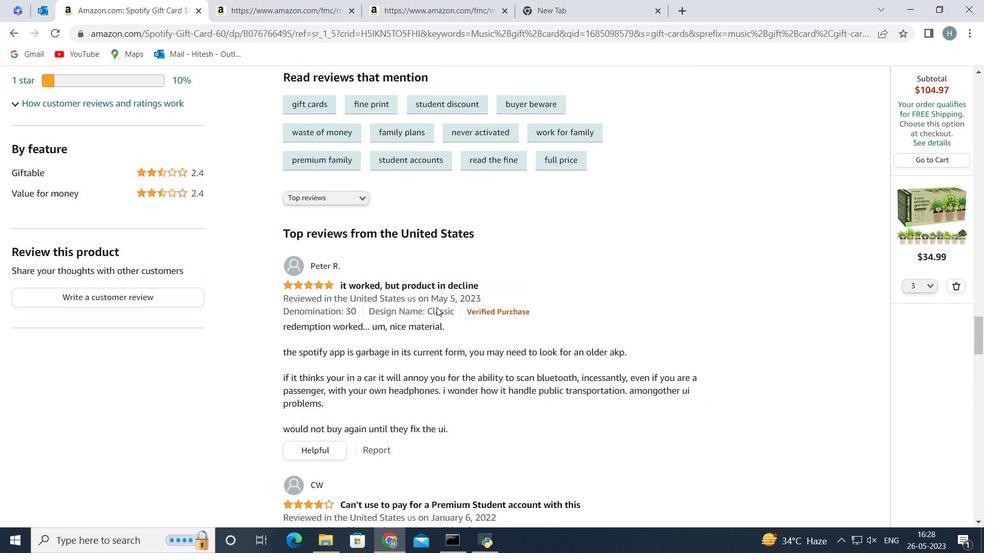 
Action: Mouse scrolled (436, 308) with delta (0, 0)
Screenshot: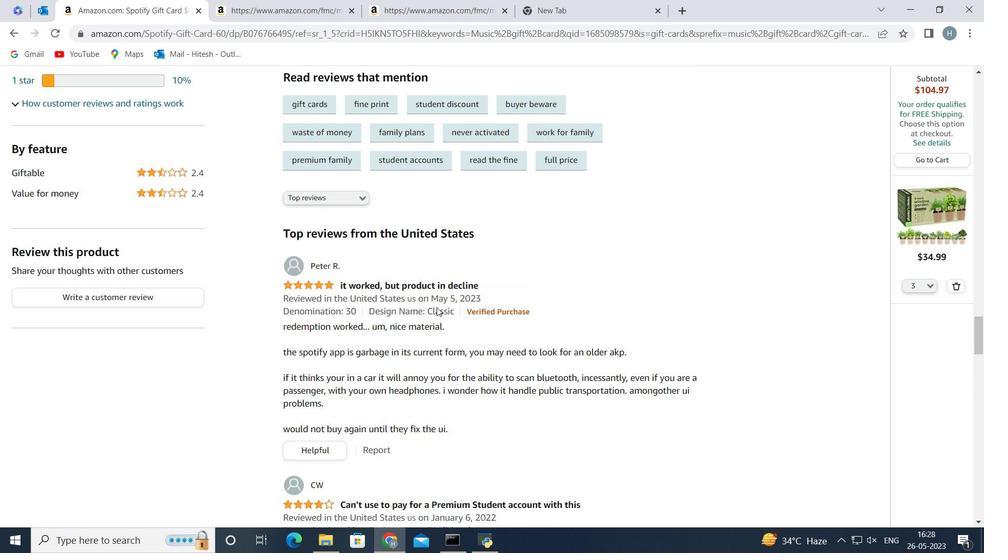 
Action: Mouse scrolled (436, 308) with delta (0, 0)
Screenshot: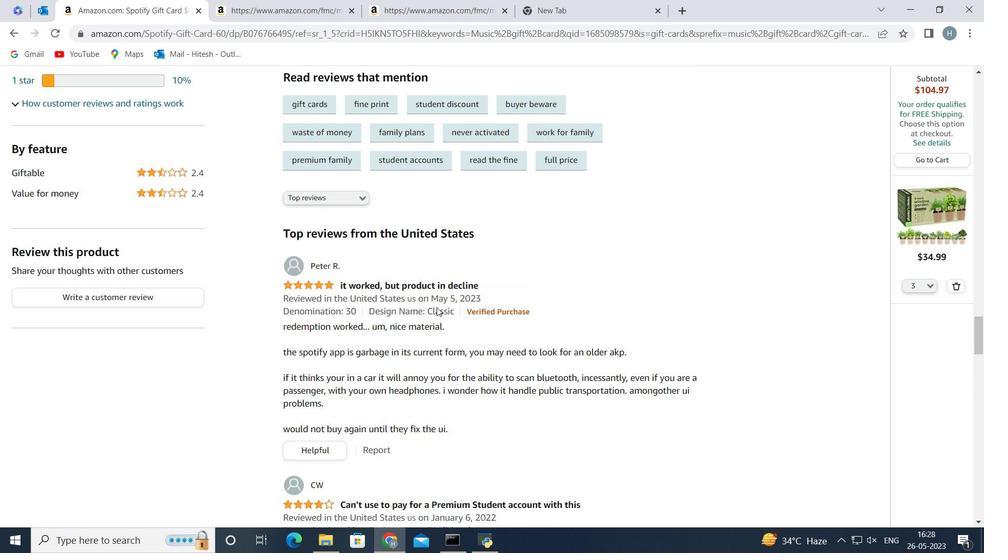 
Action: Mouse scrolled (436, 308) with delta (0, 0)
Screenshot: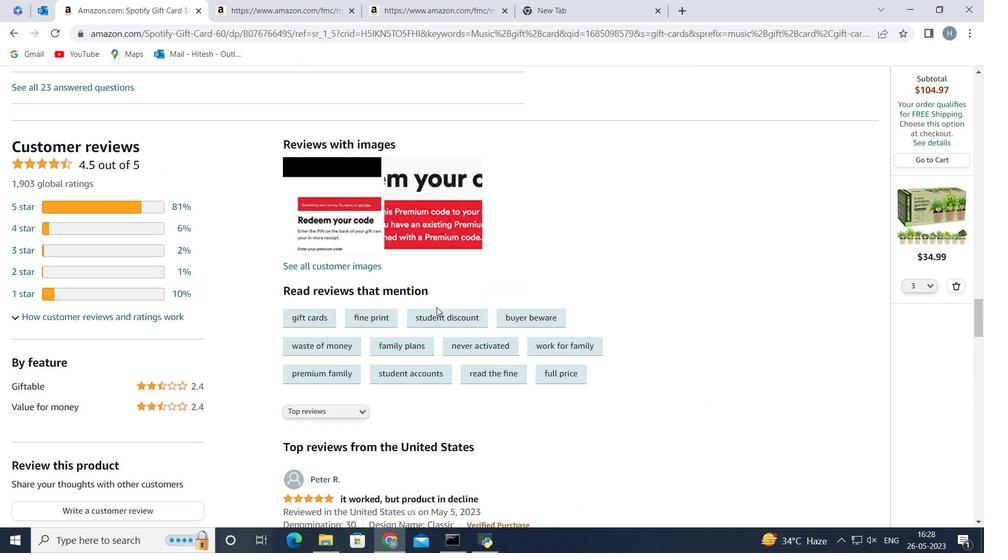 
Action: Mouse scrolled (436, 308) with delta (0, 0)
Screenshot: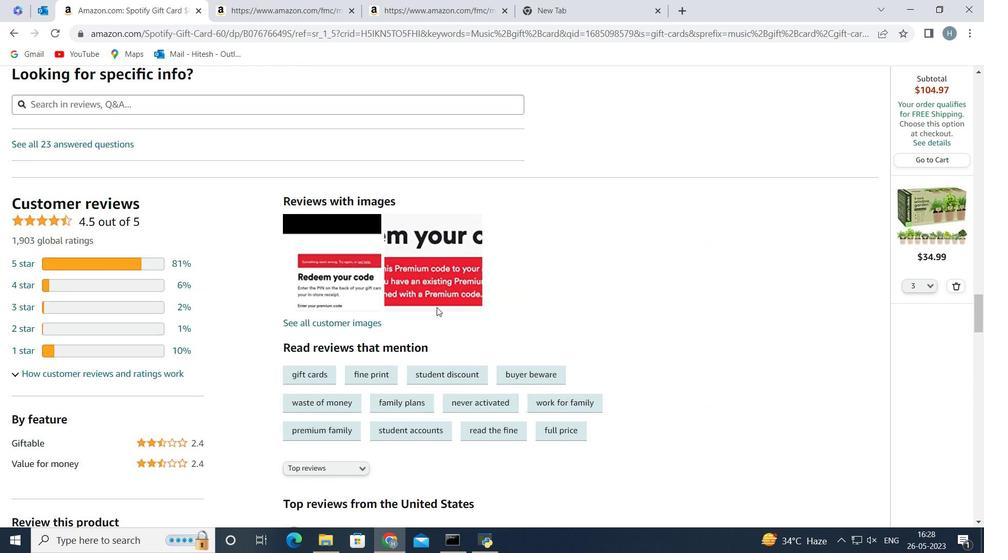 
Action: Mouse scrolled (436, 308) with delta (0, 0)
Screenshot: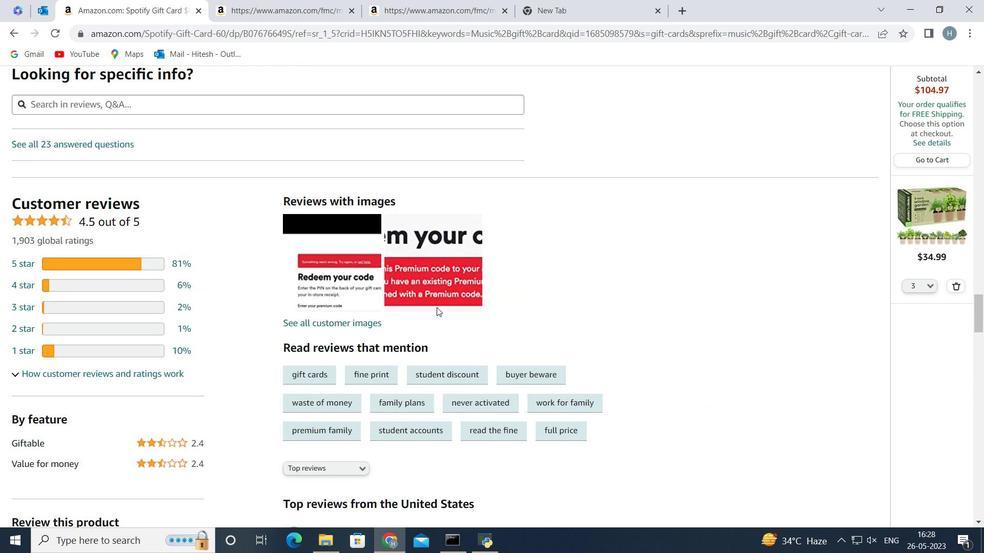
Action: Mouse scrolled (436, 308) with delta (0, 0)
Screenshot: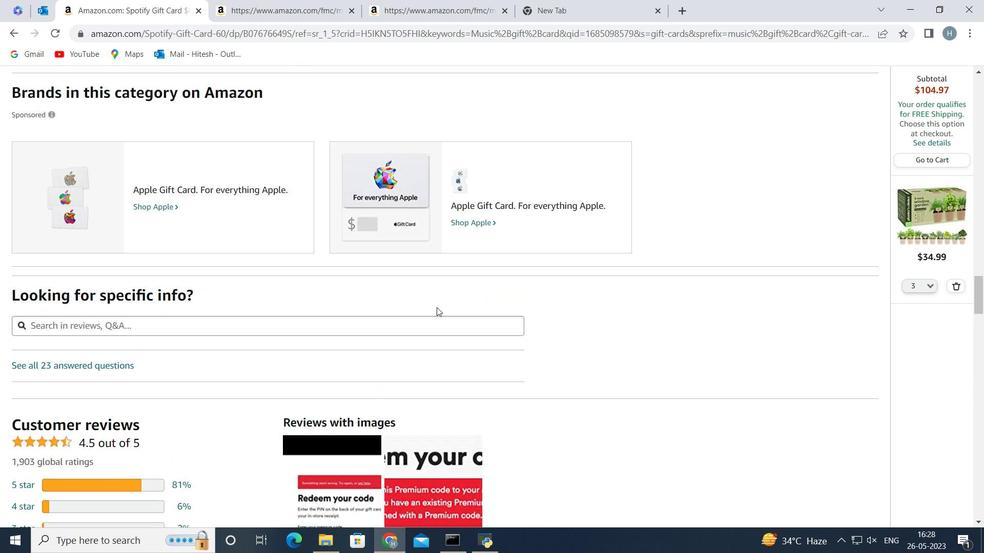 
Action: Mouse scrolled (436, 308) with delta (0, 0)
Screenshot: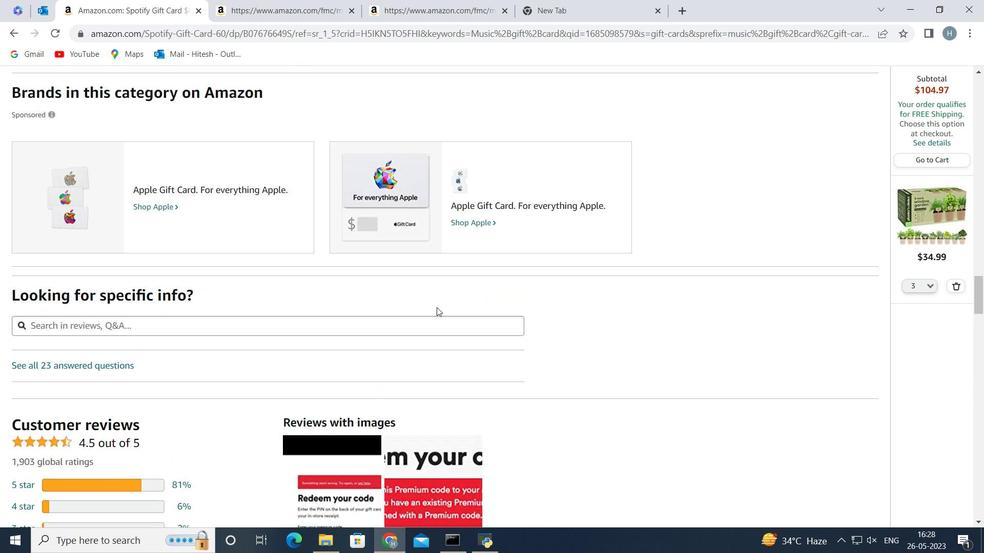 
Action: Mouse scrolled (436, 308) with delta (0, 0)
Screenshot: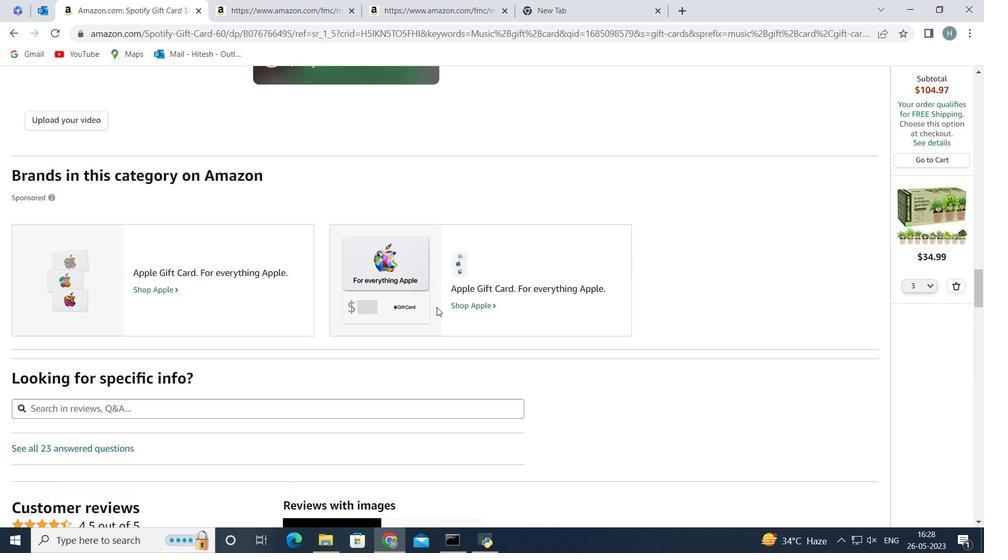 
Action: Mouse scrolled (436, 308) with delta (0, 0)
Screenshot: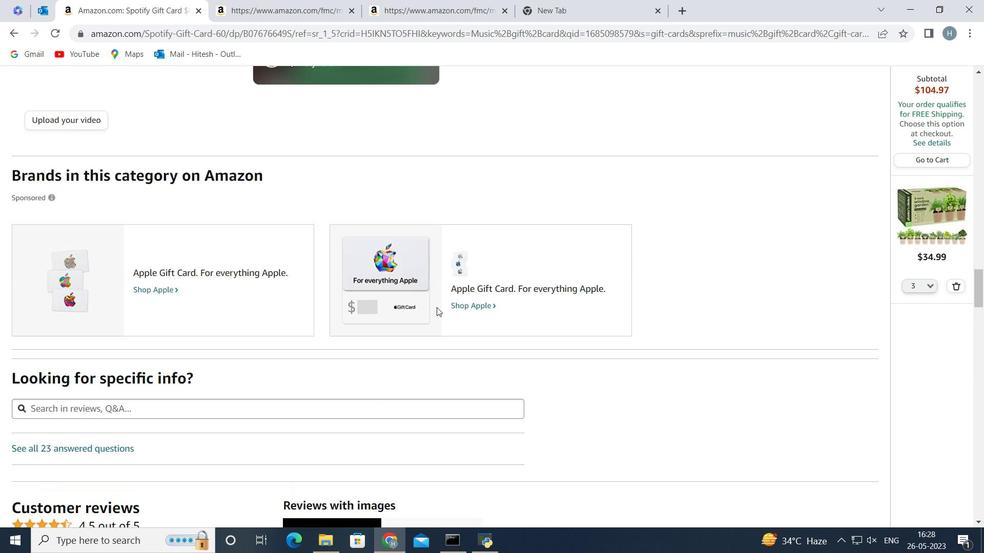
Action: Mouse scrolled (436, 308) with delta (0, 0)
Screenshot: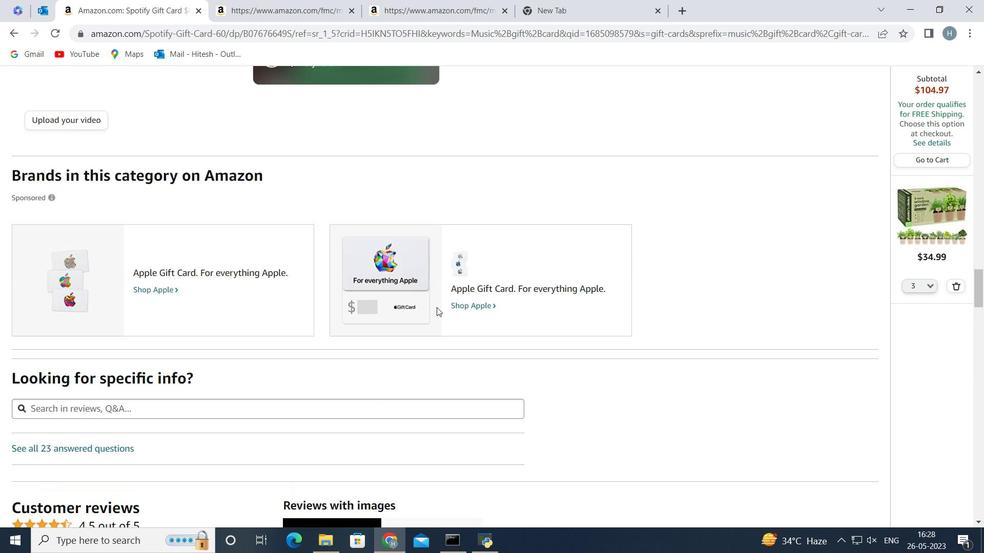 
Action: Mouse scrolled (436, 308) with delta (0, 0)
Screenshot: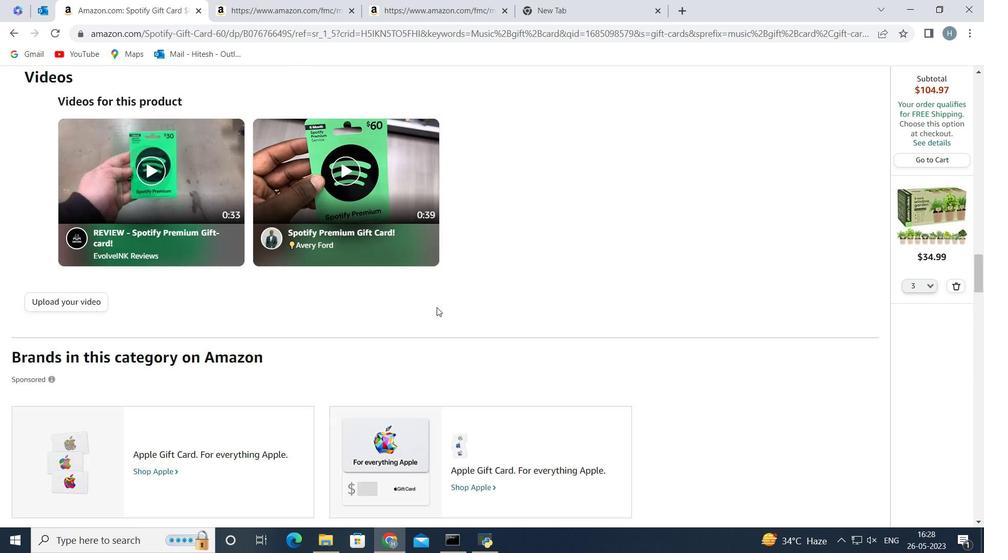 
Action: Mouse scrolled (436, 308) with delta (0, 0)
Screenshot: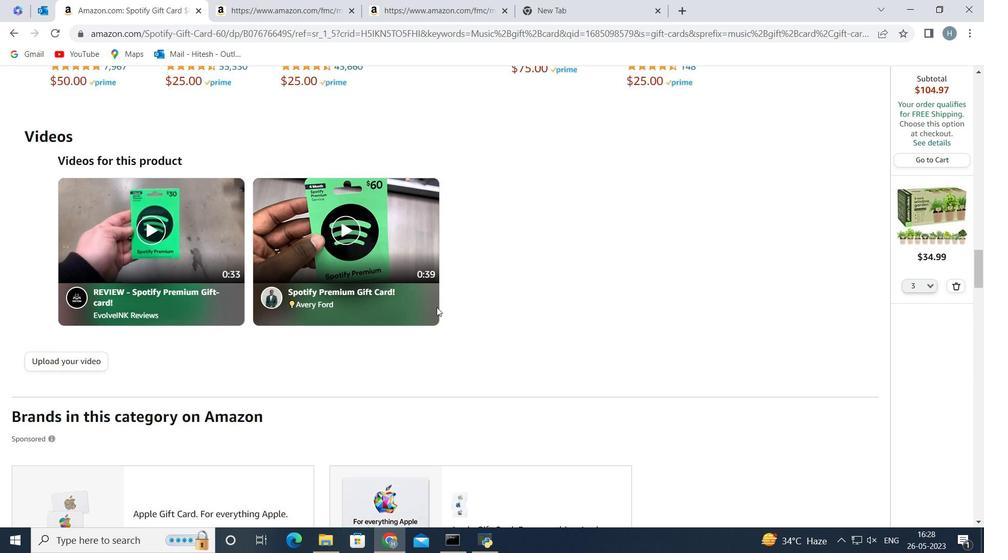 
Action: Mouse scrolled (436, 308) with delta (0, 0)
Screenshot: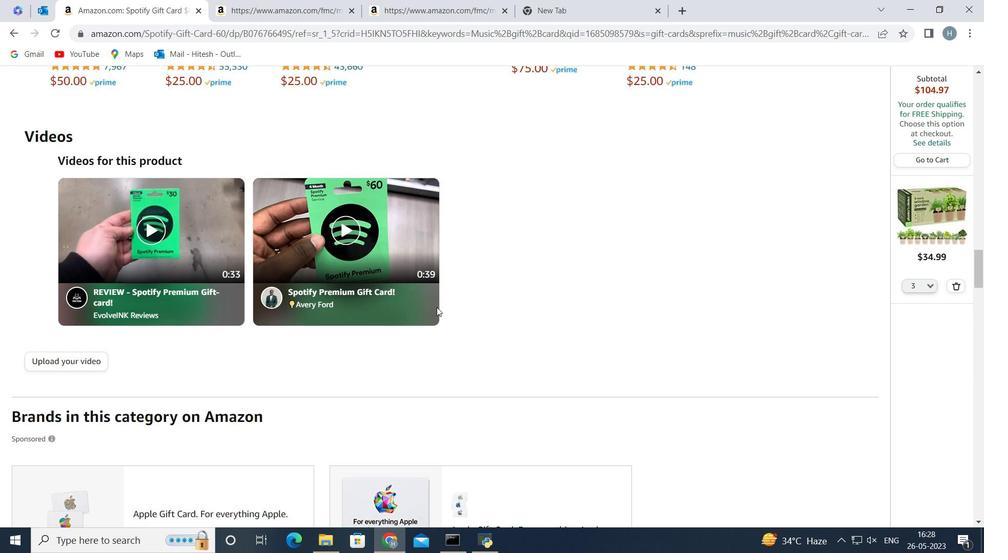 
Action: Mouse scrolled (436, 308) with delta (0, 0)
Screenshot: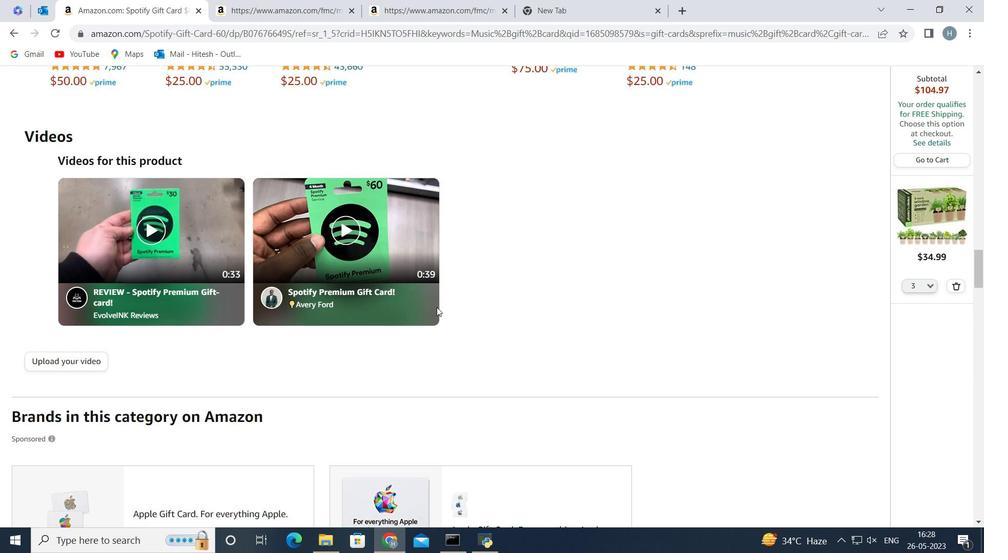 
Action: Mouse scrolled (436, 308) with delta (0, 0)
Screenshot: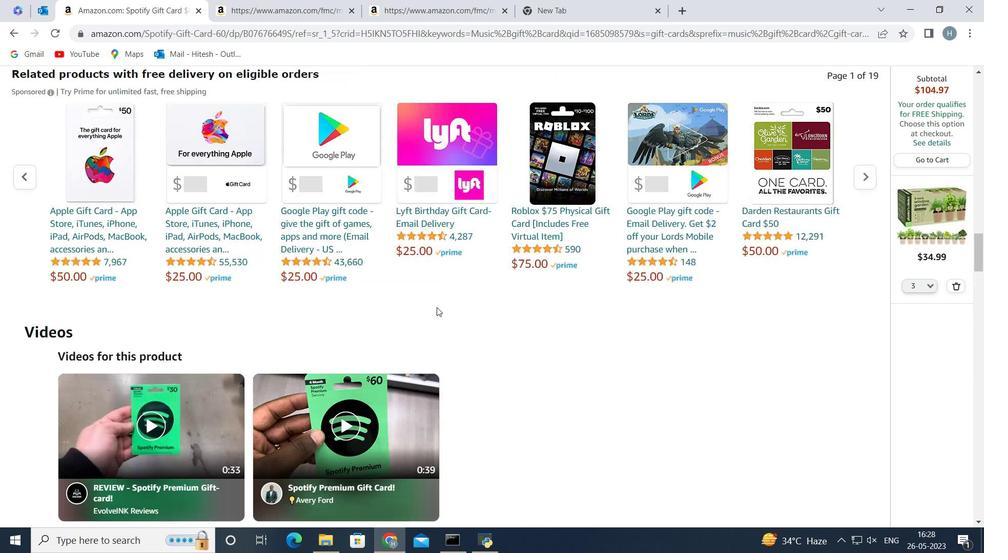 
Action: Mouse scrolled (436, 308) with delta (0, 0)
Screenshot: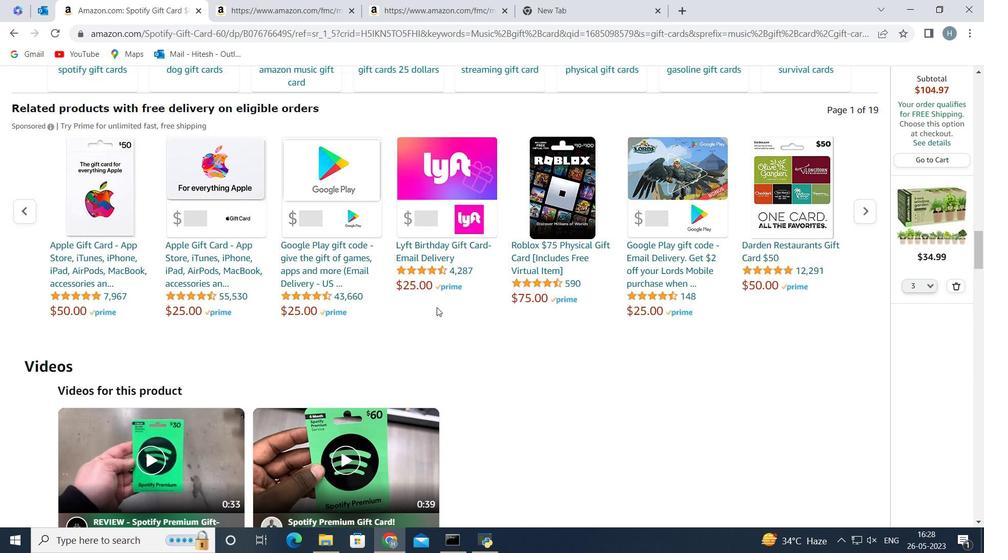 
Action: Mouse scrolled (436, 308) with delta (0, 0)
Screenshot: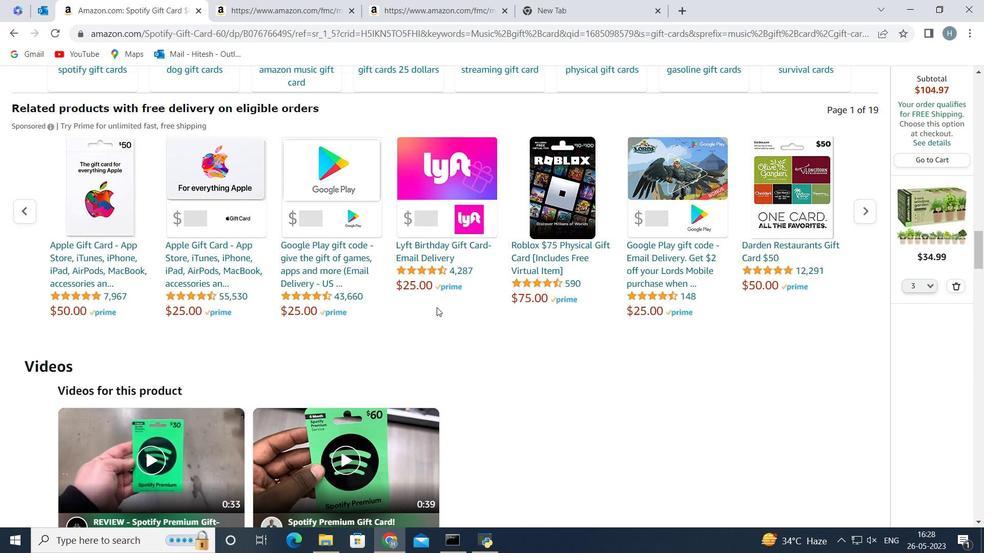 
Action: Mouse scrolled (436, 308) with delta (0, 0)
